 Task: Search one way flight ticket for 2 adults, 2 children, 2 infants in seat in first from Hobbs: Lea County Regional Airport to Fort Wayne: Fort Wayne International Airport on 5-4-2023. Choice of flights is Delta. Number of bags: 1 checked bag. Price is upto 105000. Outbound departure time preference is 8:15.
Action: Mouse moved to (352, 144)
Screenshot: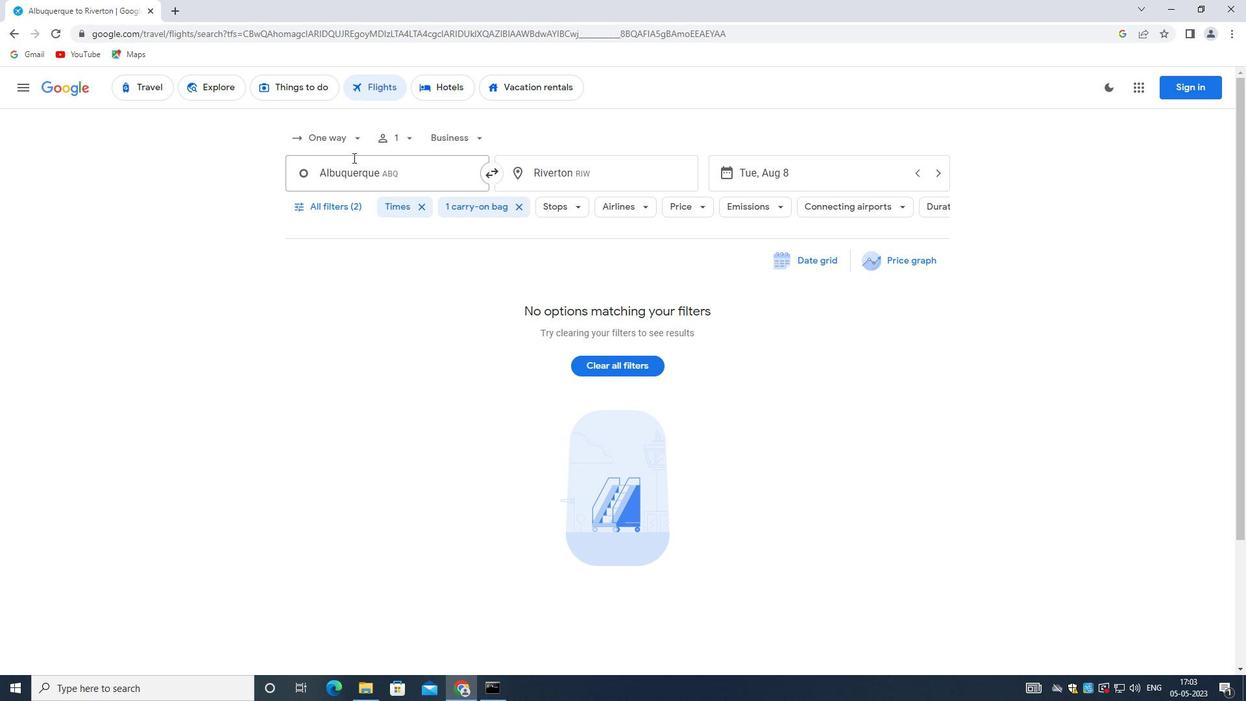 
Action: Mouse pressed left at (352, 144)
Screenshot: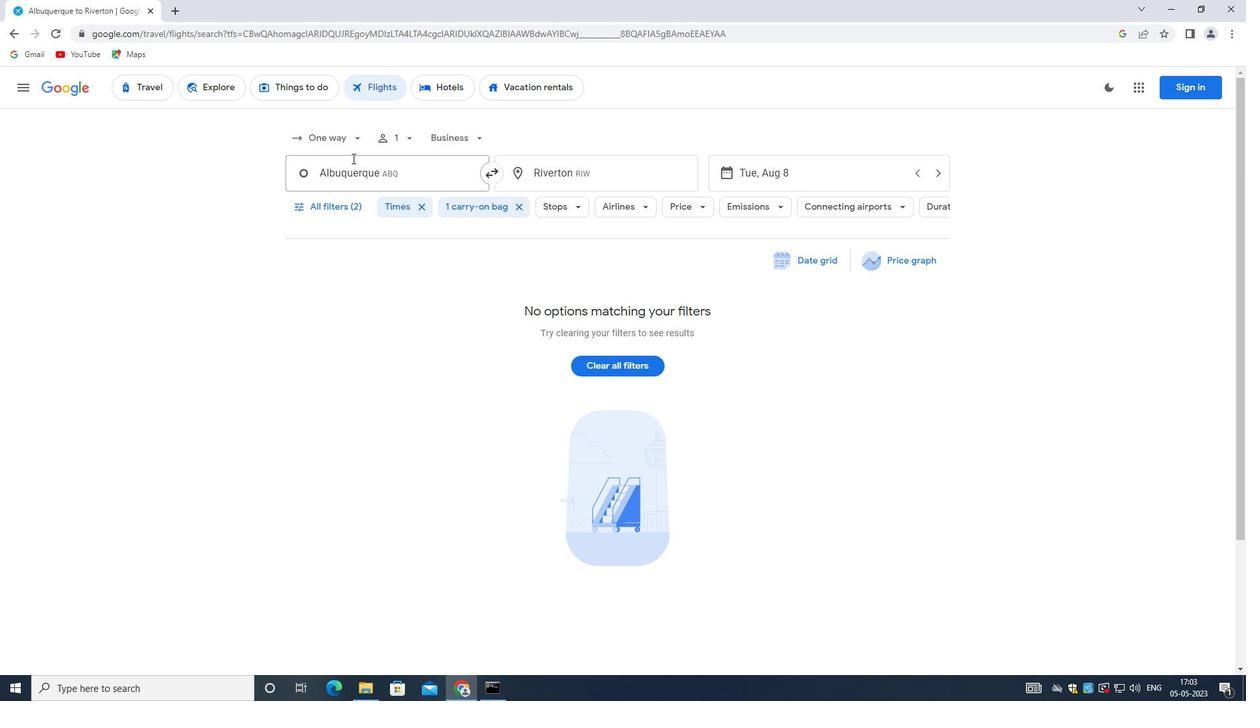 
Action: Mouse moved to (342, 195)
Screenshot: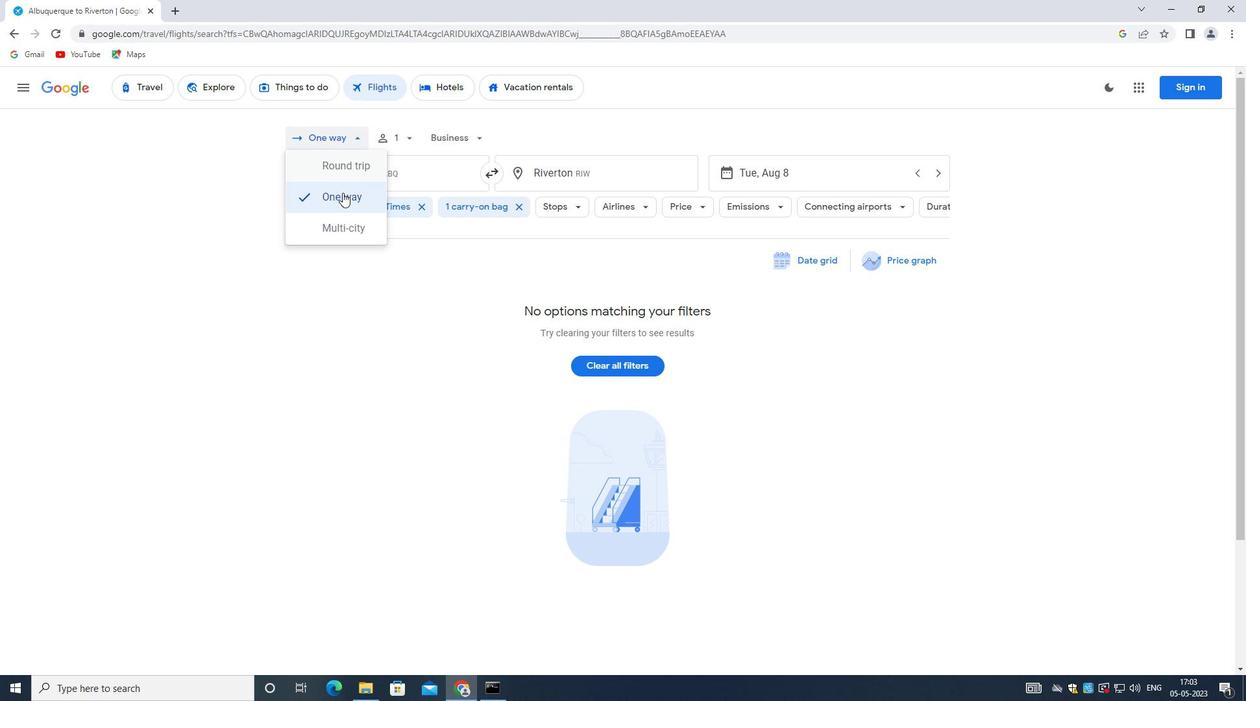 
Action: Mouse pressed left at (342, 195)
Screenshot: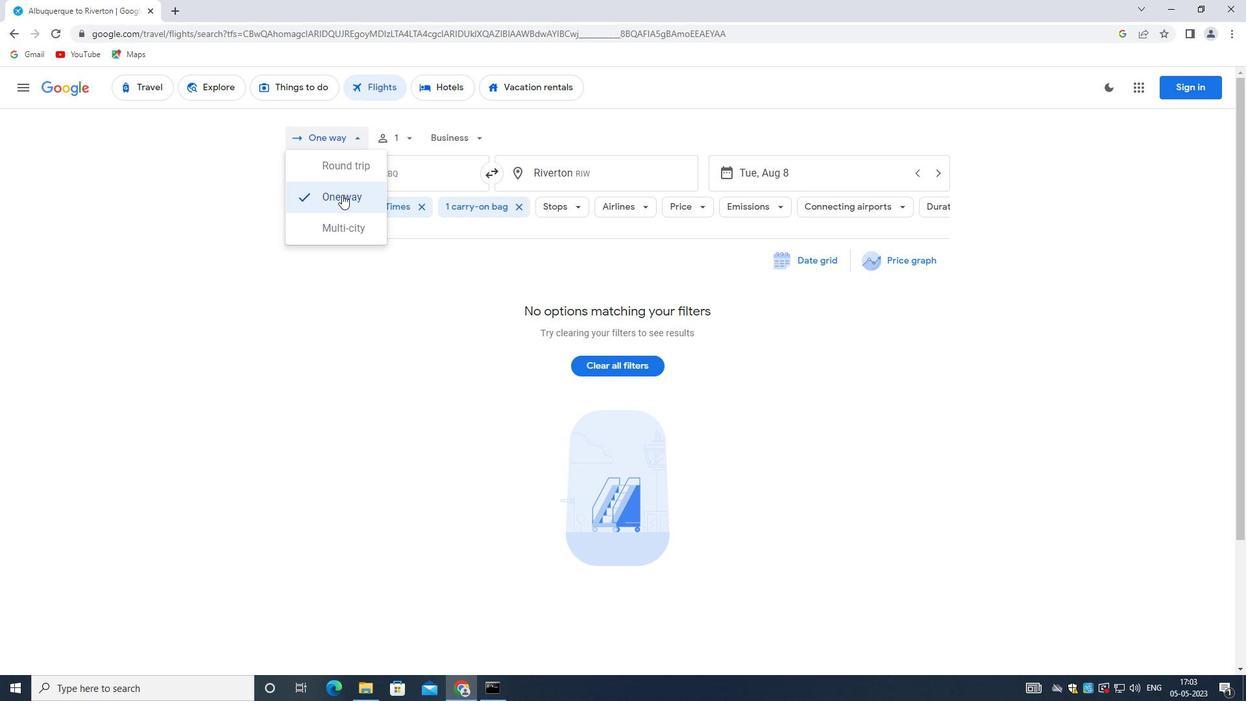 
Action: Mouse moved to (414, 138)
Screenshot: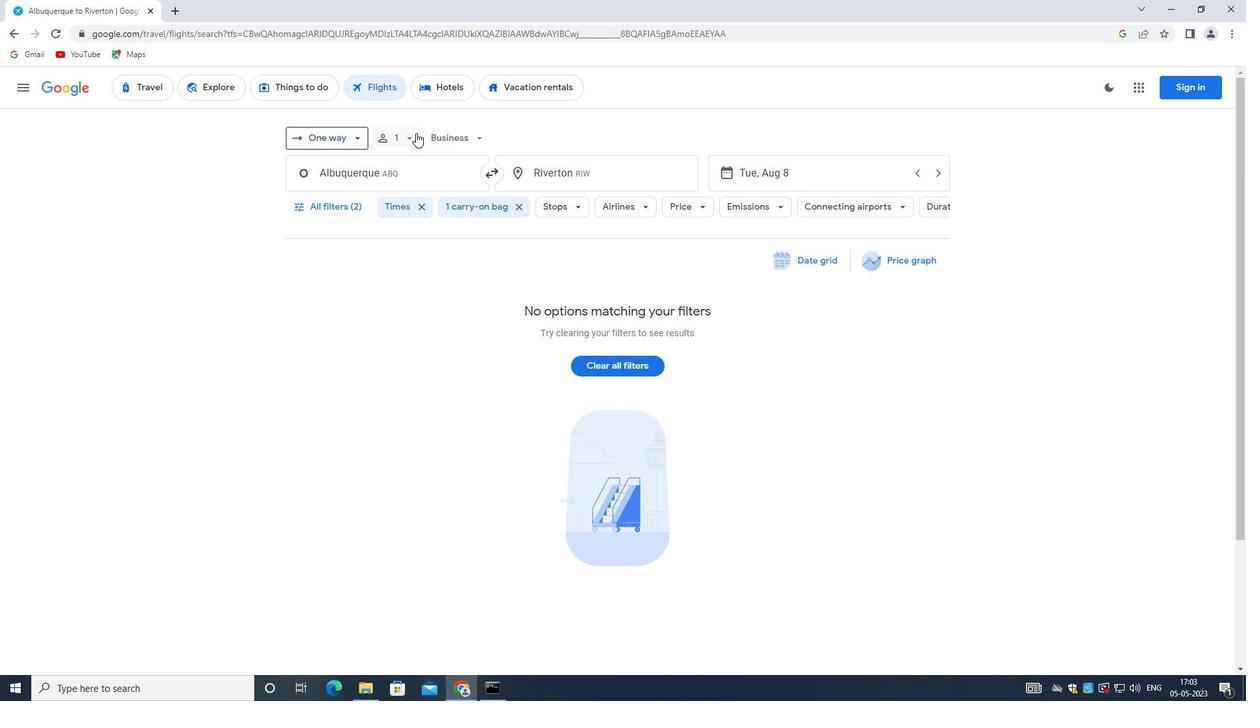
Action: Mouse pressed left at (414, 138)
Screenshot: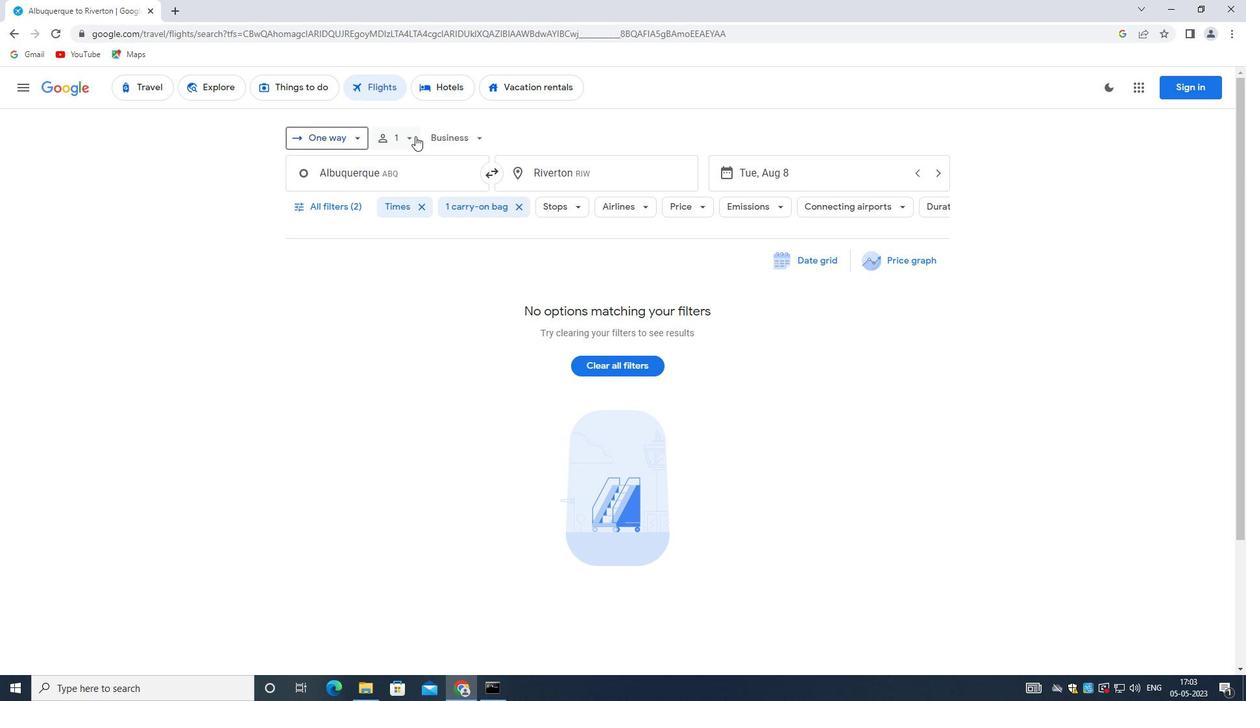 
Action: Mouse moved to (508, 173)
Screenshot: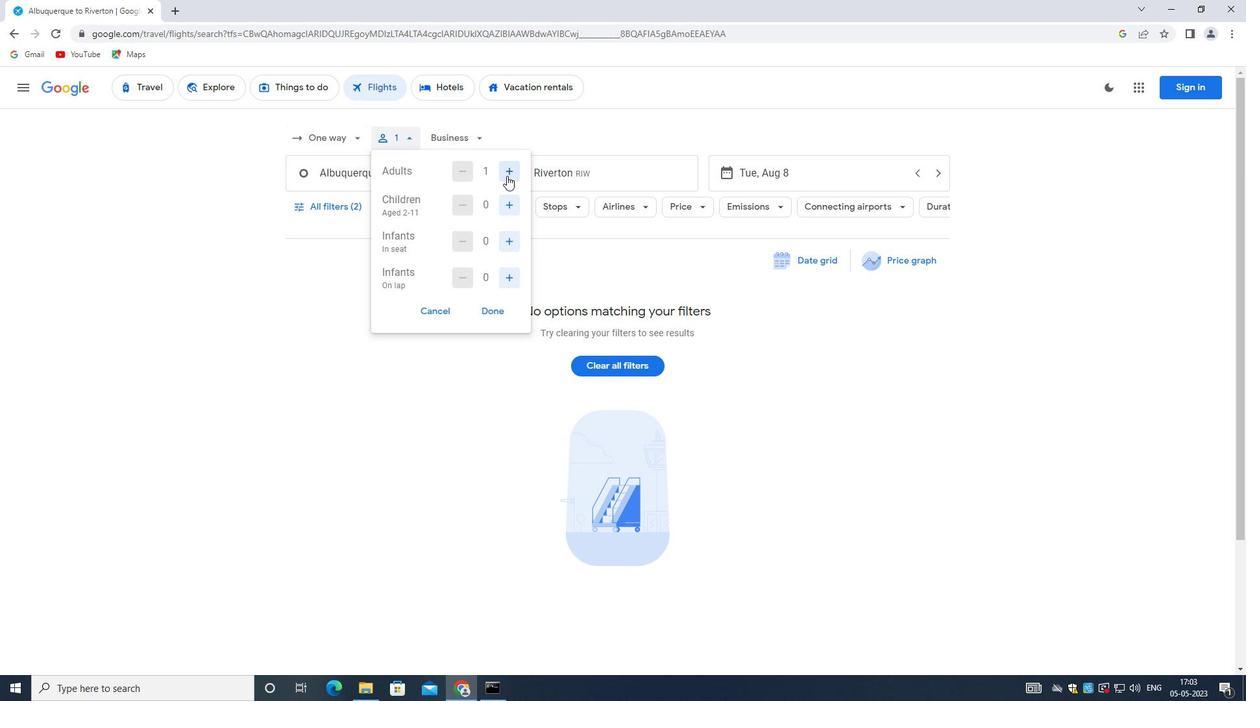 
Action: Mouse pressed left at (508, 173)
Screenshot: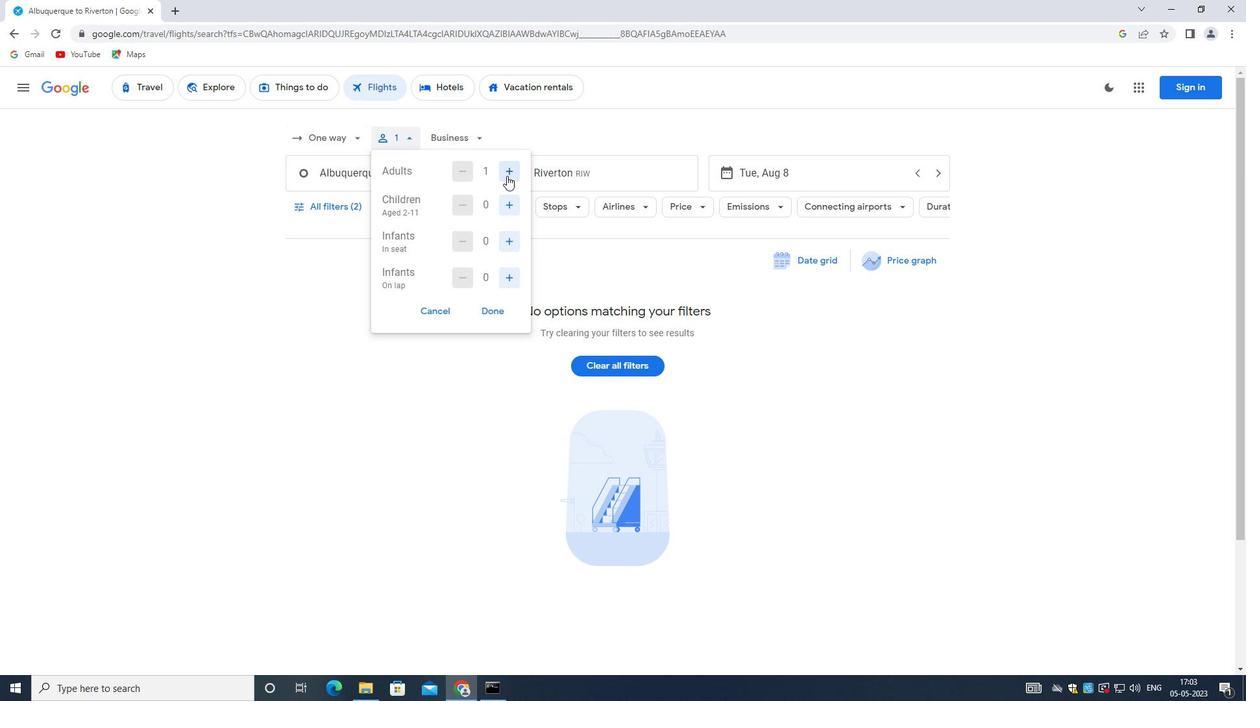 
Action: Mouse moved to (508, 205)
Screenshot: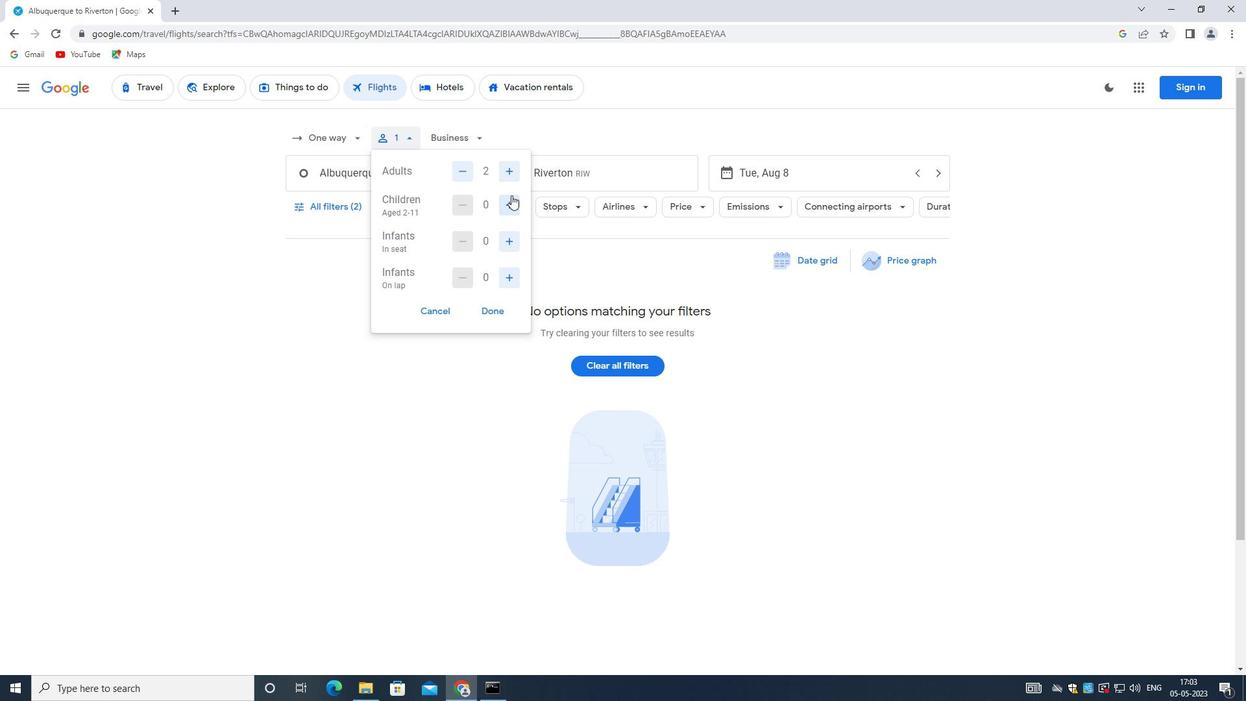 
Action: Mouse pressed left at (508, 205)
Screenshot: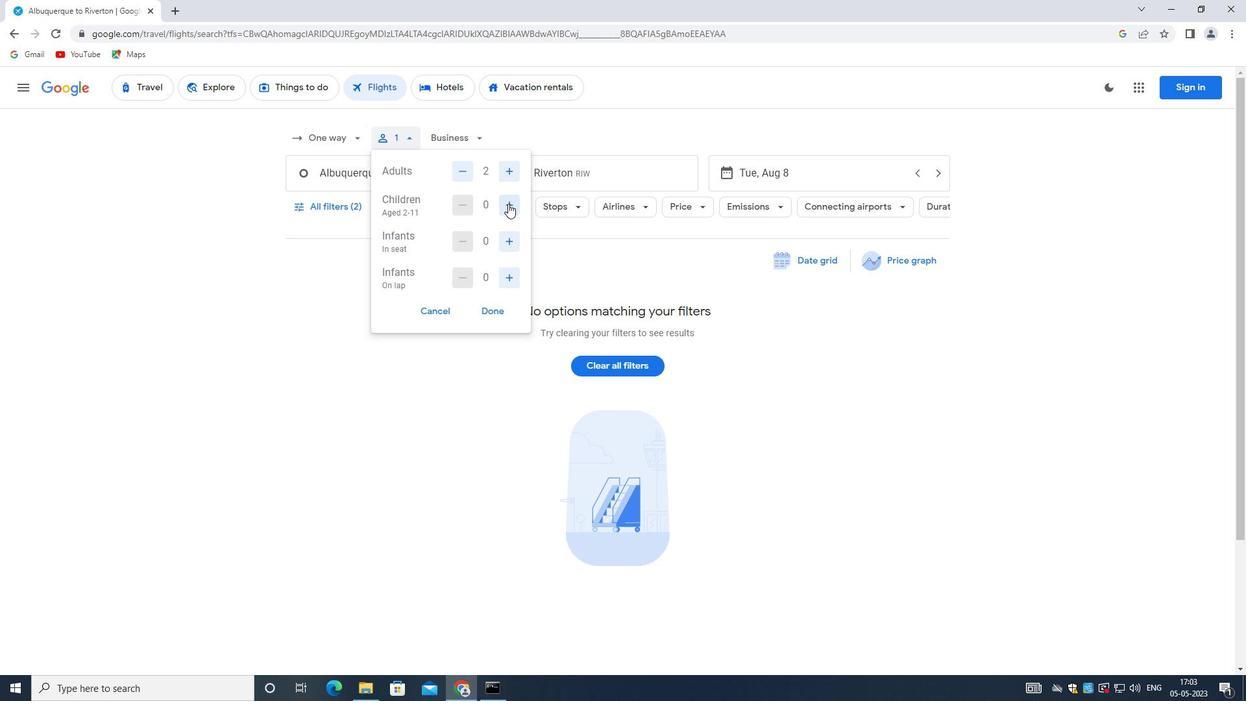 
Action: Mouse moved to (510, 204)
Screenshot: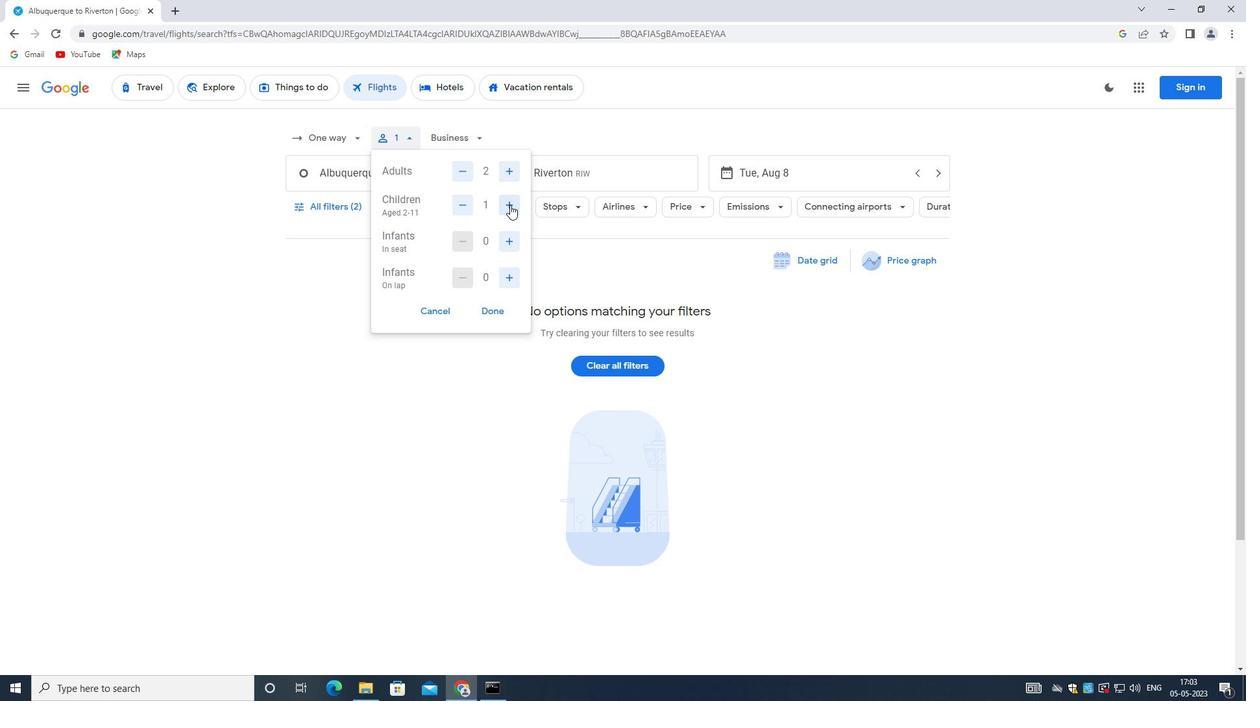 
Action: Mouse pressed left at (510, 204)
Screenshot: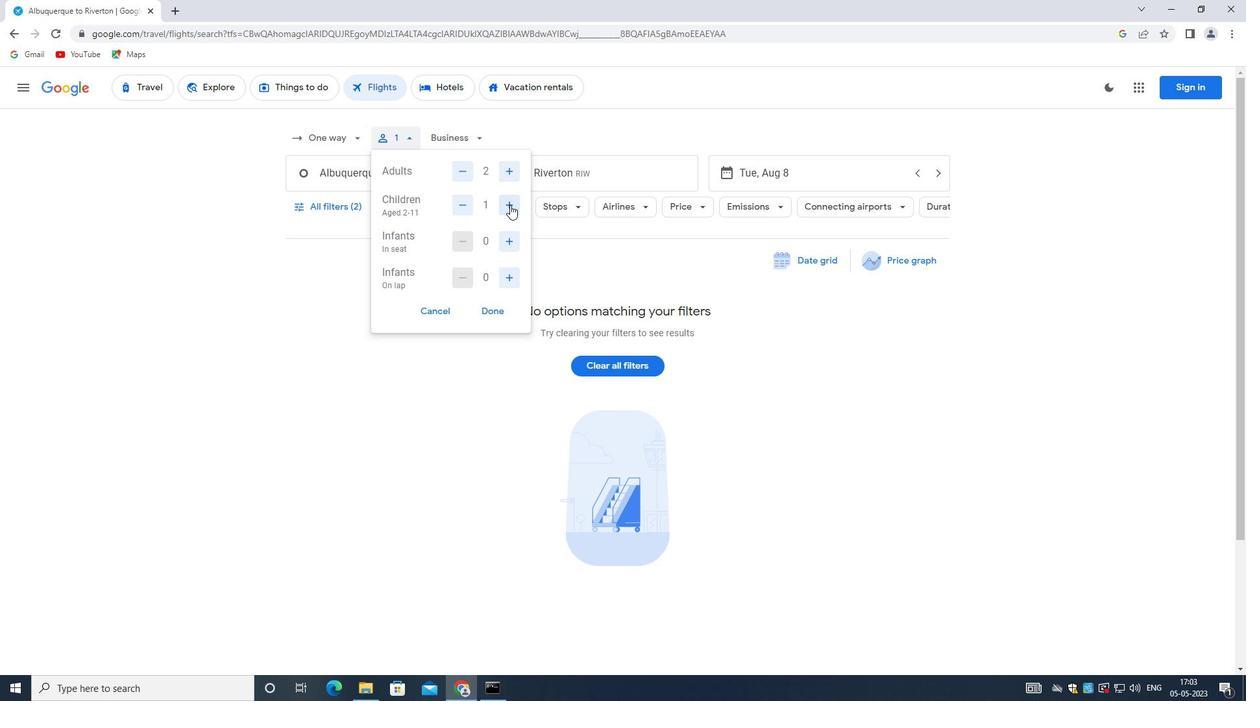 
Action: Mouse moved to (501, 240)
Screenshot: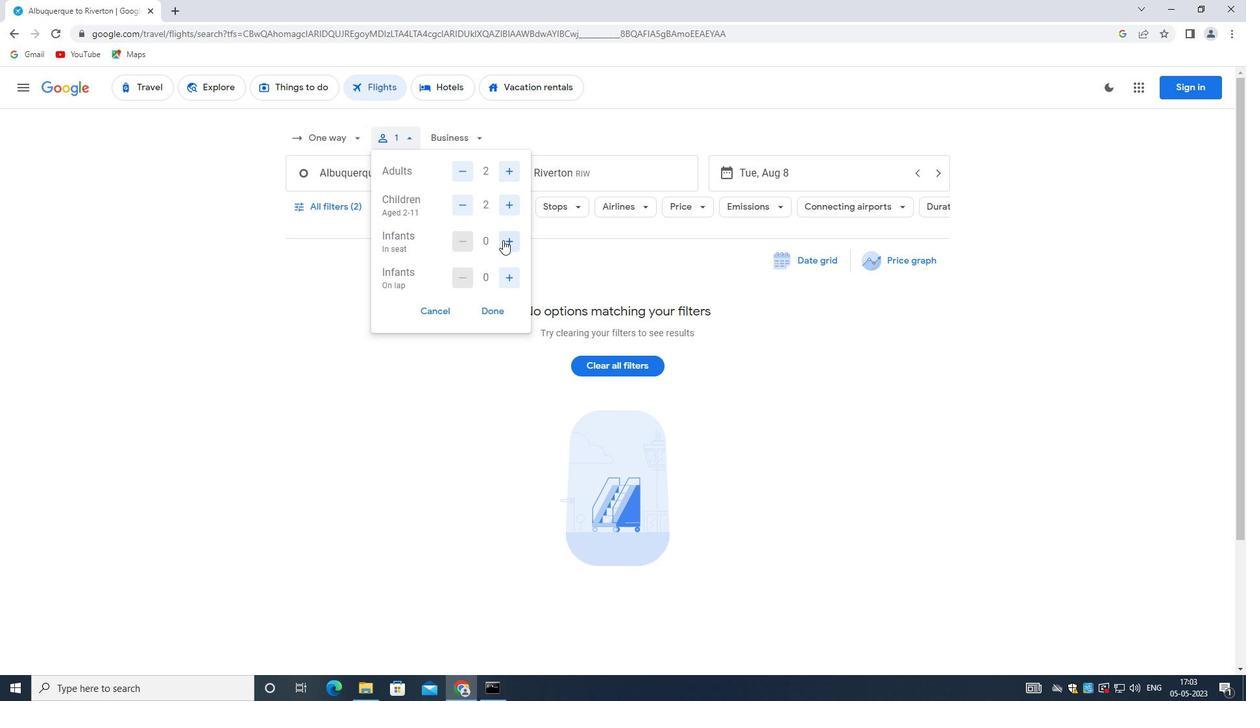 
Action: Mouse pressed left at (501, 240)
Screenshot: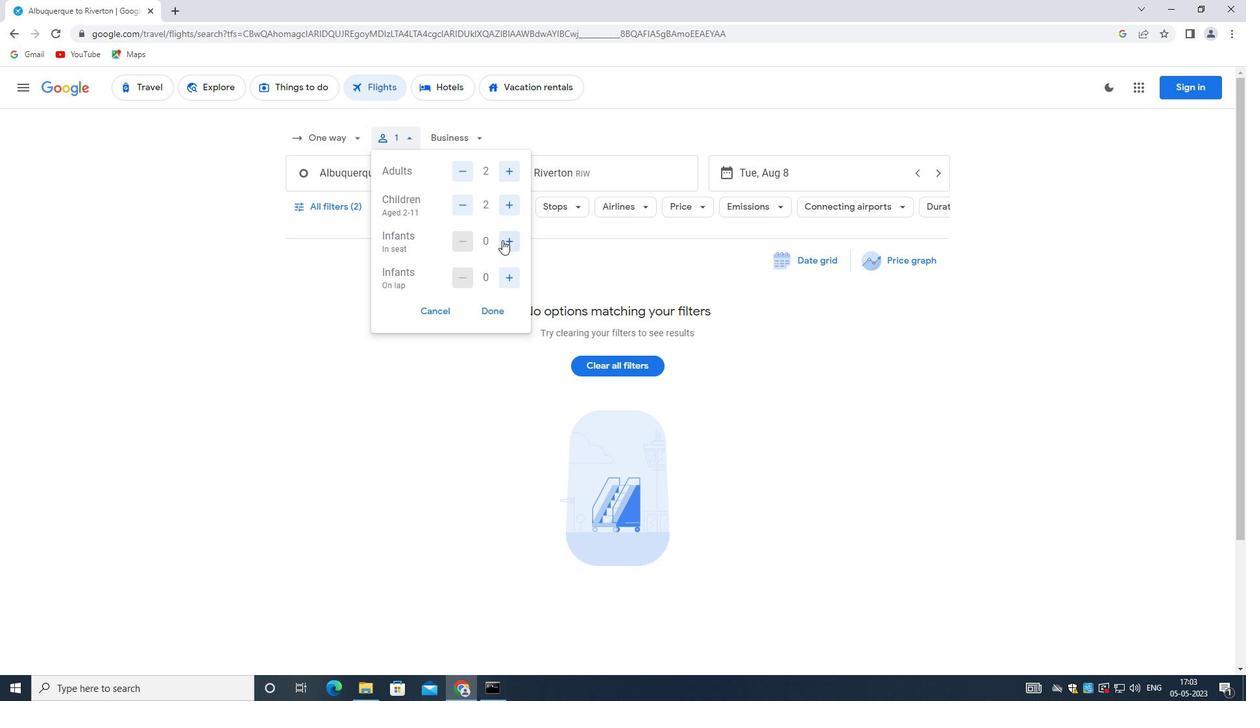 
Action: Mouse pressed left at (501, 240)
Screenshot: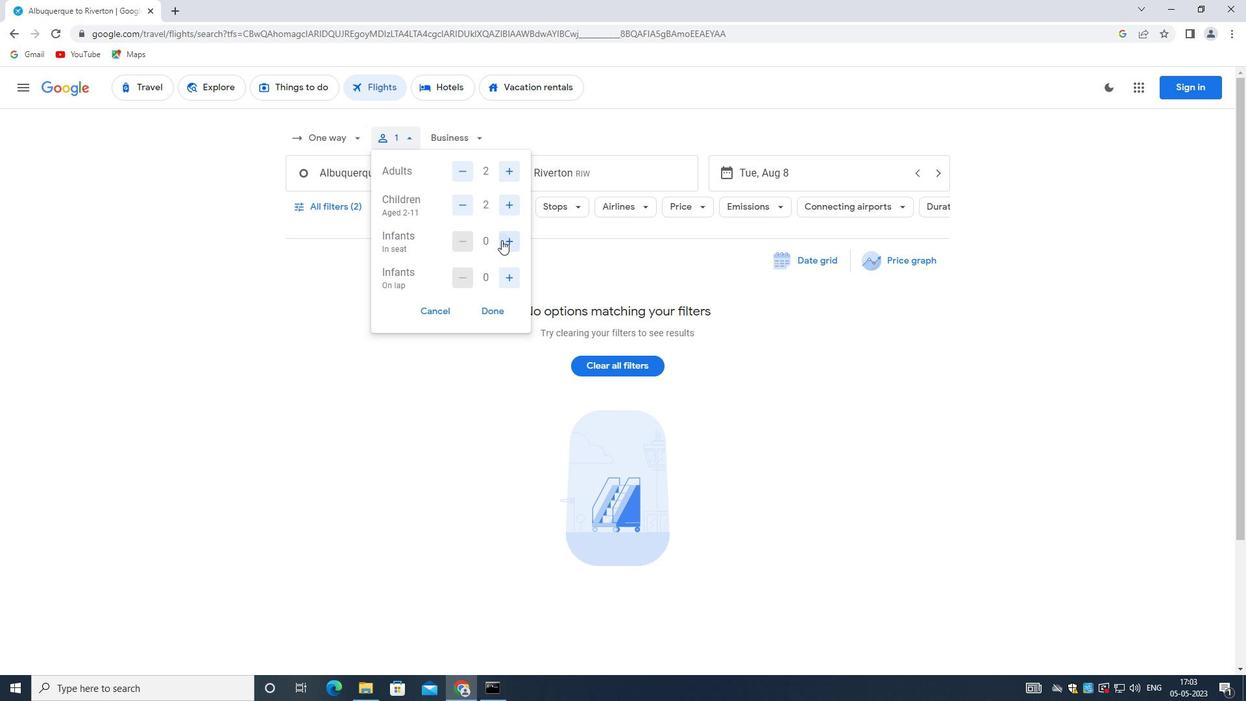 
Action: Mouse moved to (486, 310)
Screenshot: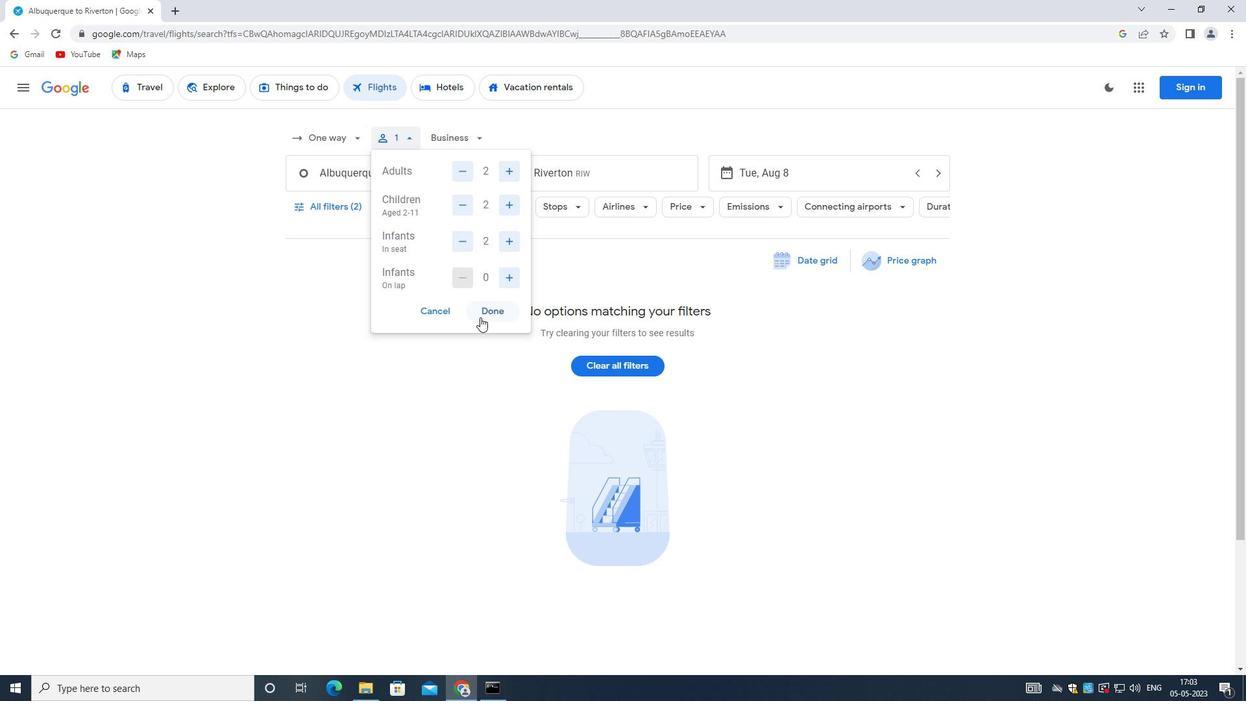 
Action: Mouse pressed left at (486, 310)
Screenshot: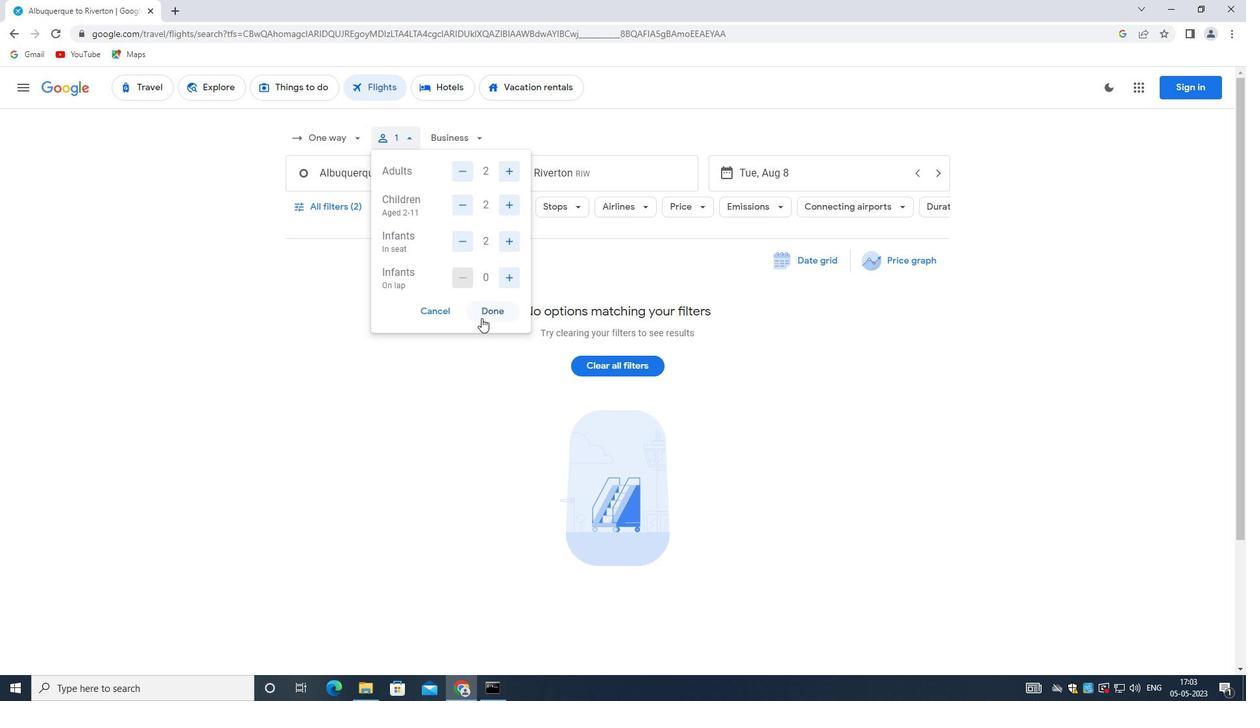 
Action: Mouse moved to (390, 170)
Screenshot: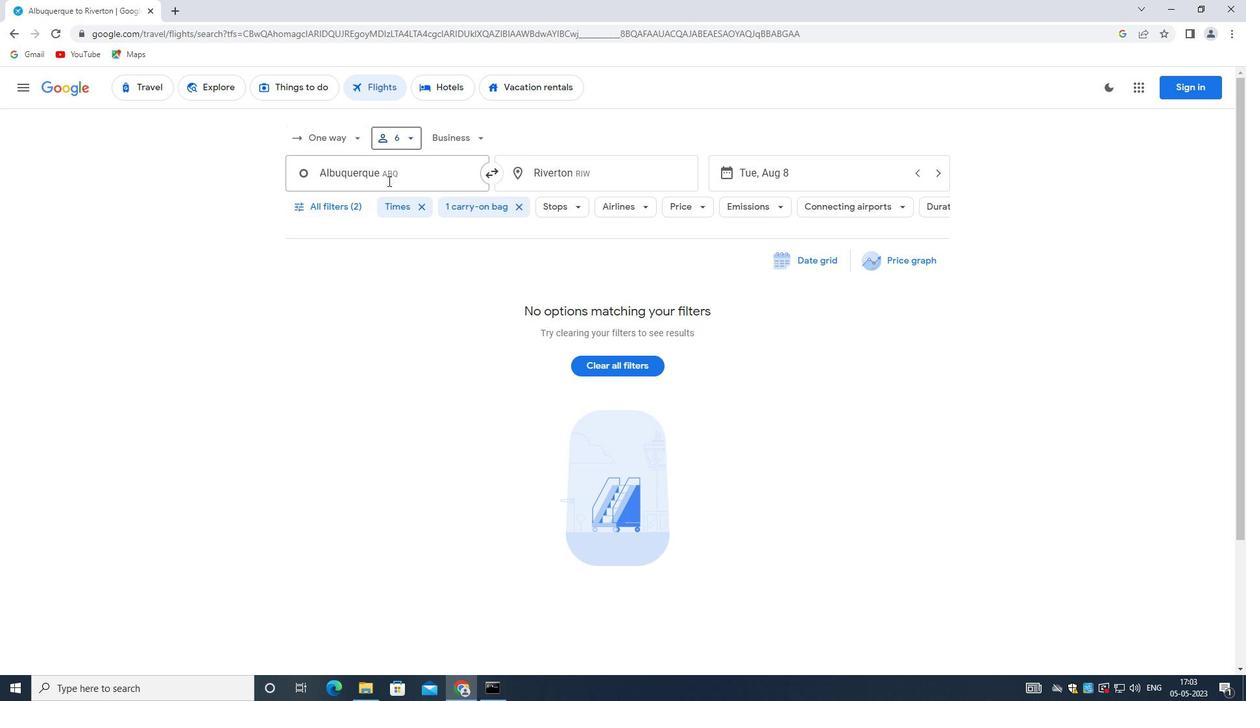
Action: Mouse pressed left at (390, 170)
Screenshot: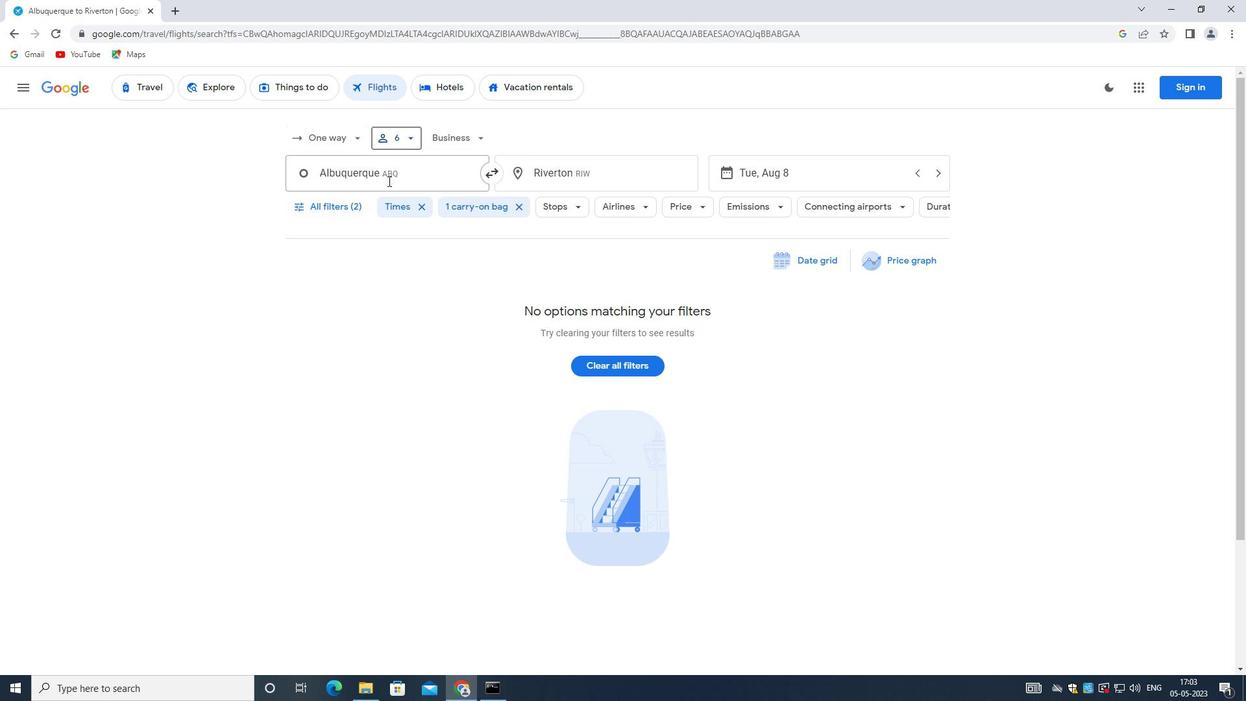 
Action: Mouse moved to (393, 170)
Screenshot: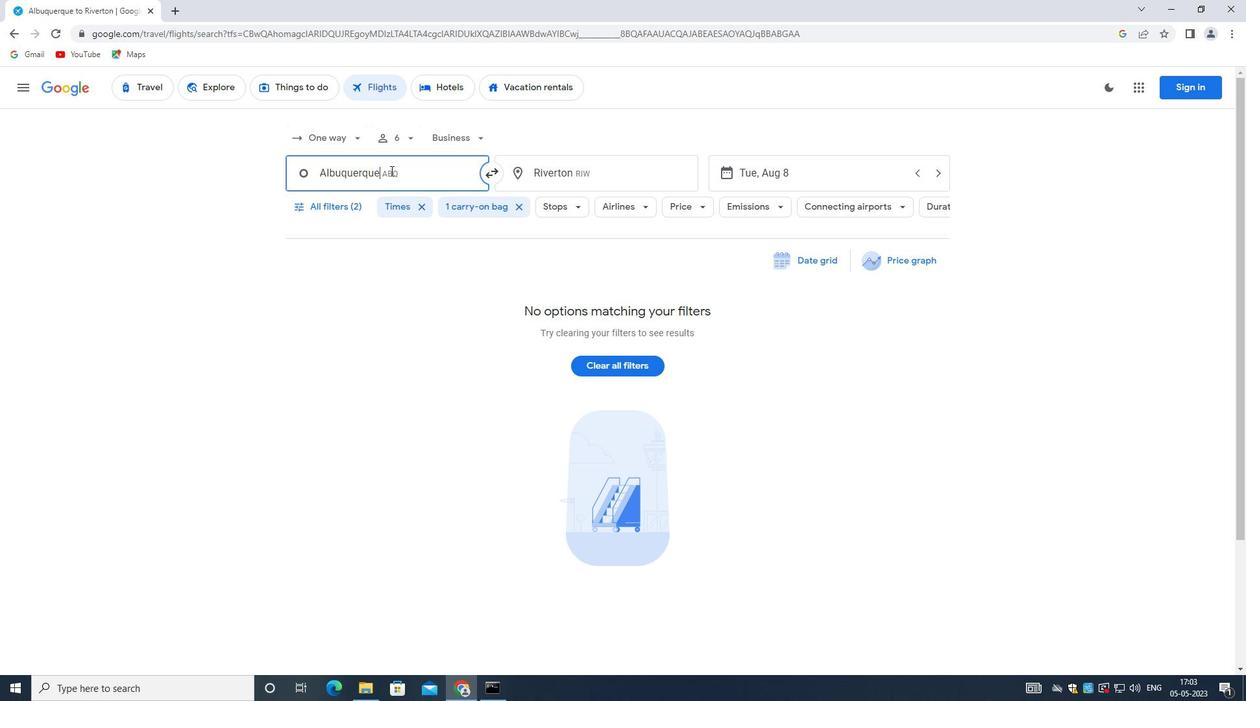 
Action: Key pressed <Key.backspace><Key.shift><Key.shift><Key.shift><Key.shift><Key.shift><Key.shift><Key.shift><Key.shift><Key.shift><Key.shift><Key.shift><Key.shift><Key.shift><Key.shift><Key.shift><Key.shift><Key.shift><Key.shift><Key.shift><Key.shift><Key.shift_r>LEA<Key.space><Key.shift>COUNTY
Screenshot: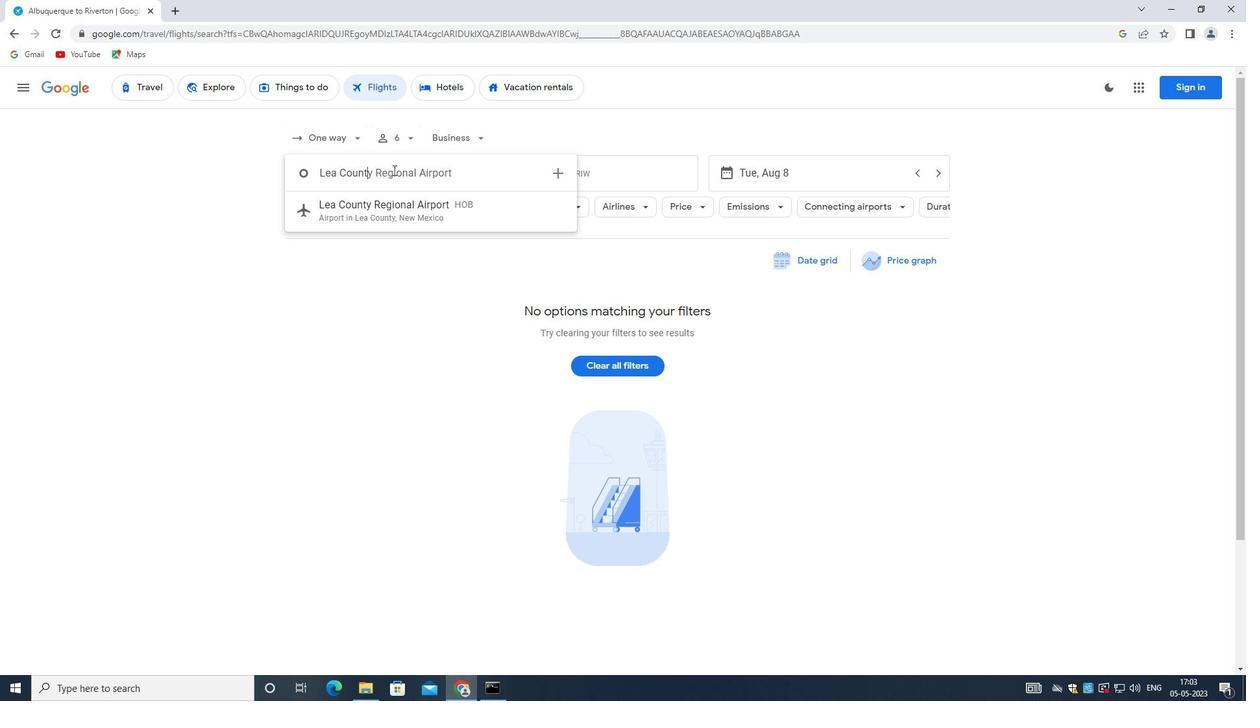 
Action: Mouse moved to (395, 216)
Screenshot: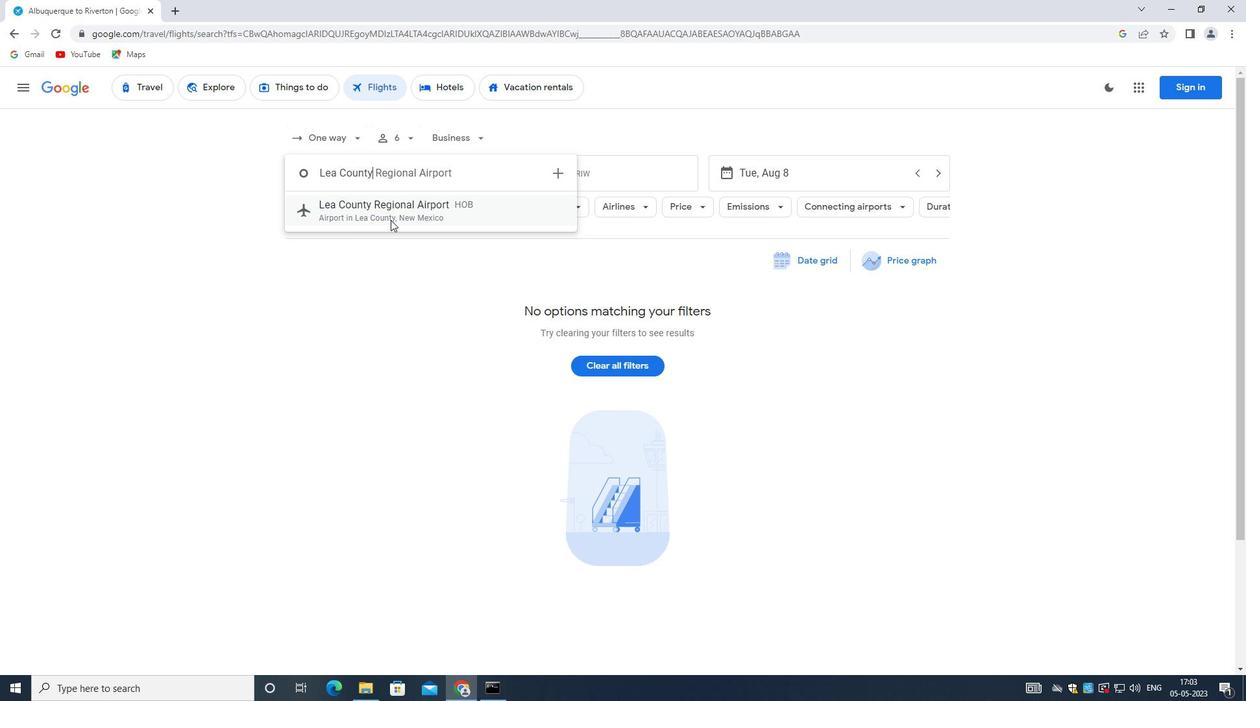 
Action: Mouse pressed left at (395, 216)
Screenshot: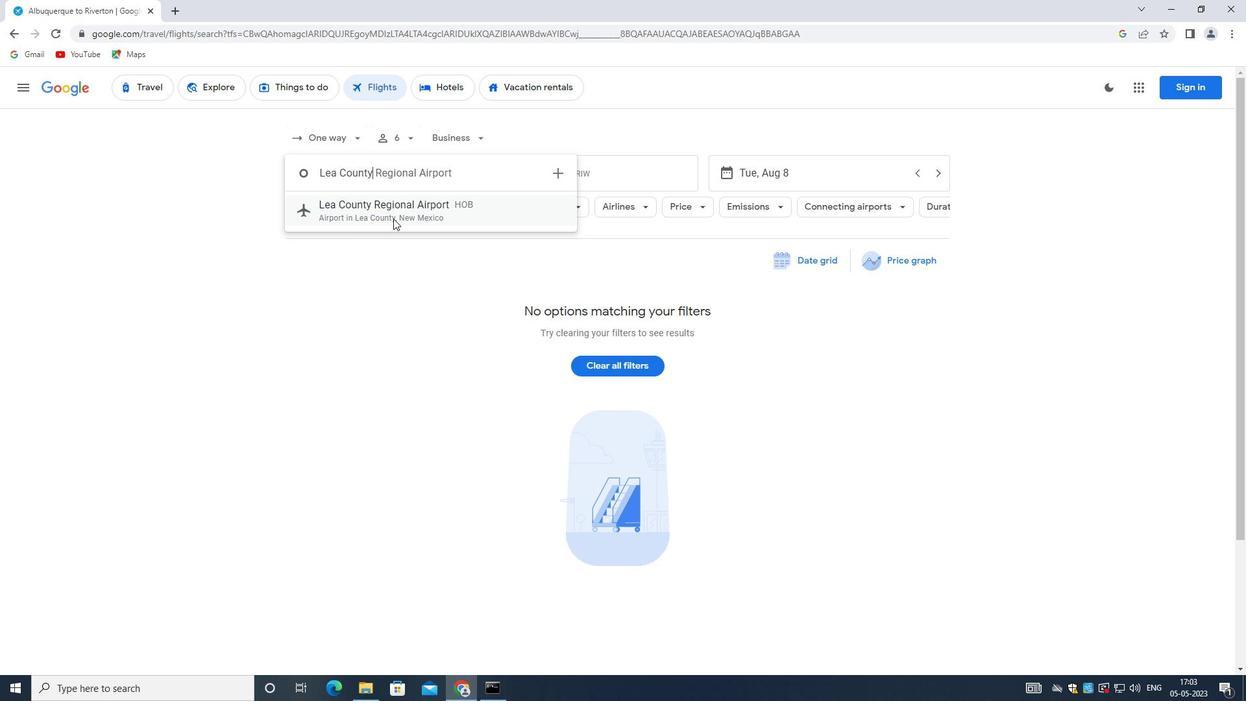 
Action: Mouse moved to (556, 179)
Screenshot: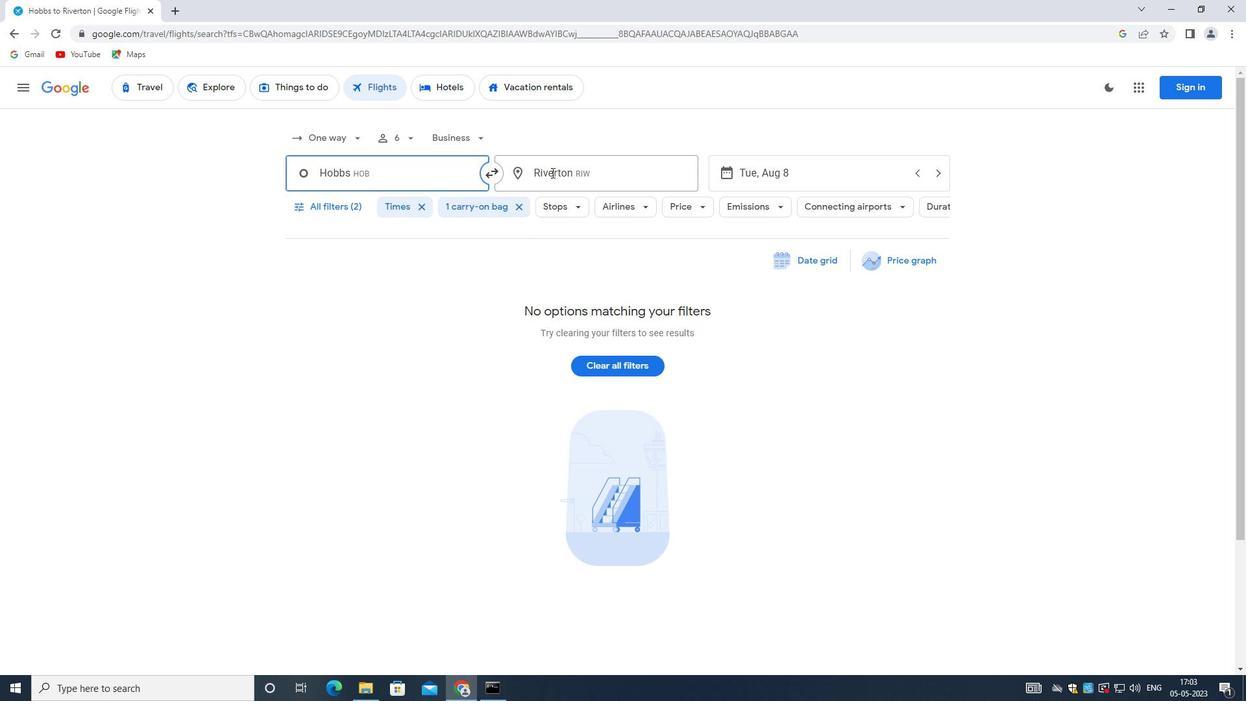 
Action: Mouse pressed left at (556, 179)
Screenshot: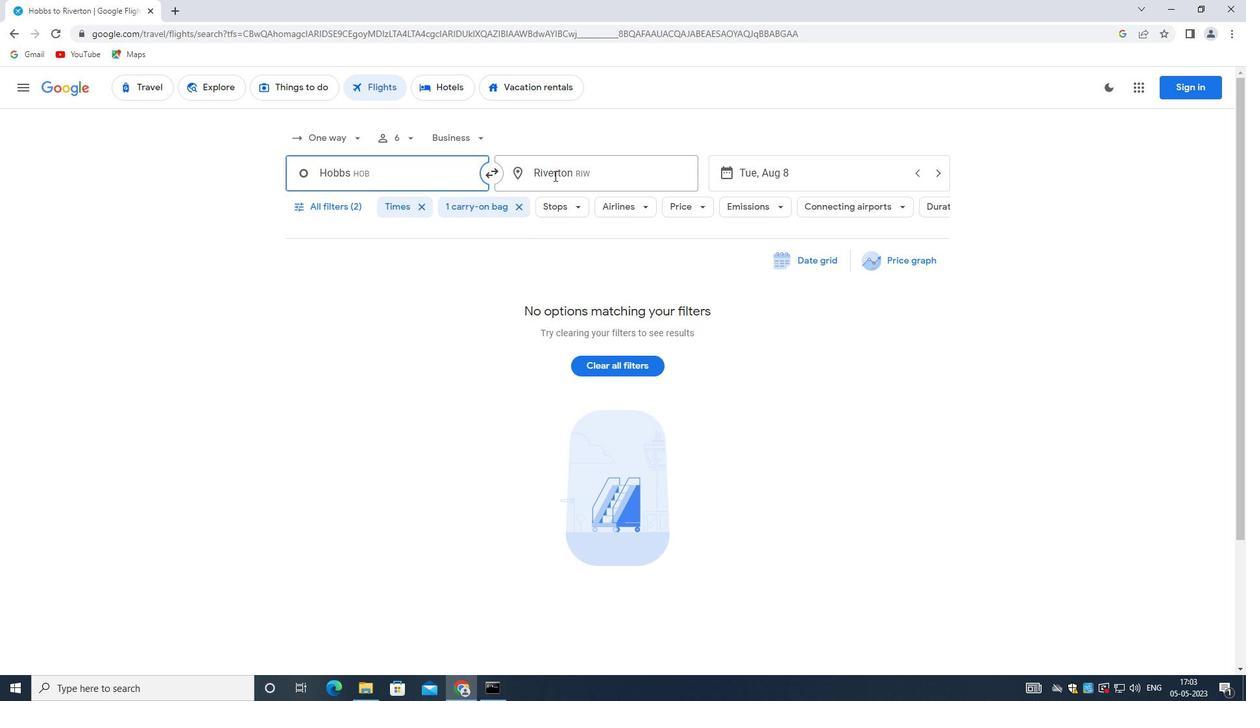 
Action: Mouse moved to (612, 173)
Screenshot: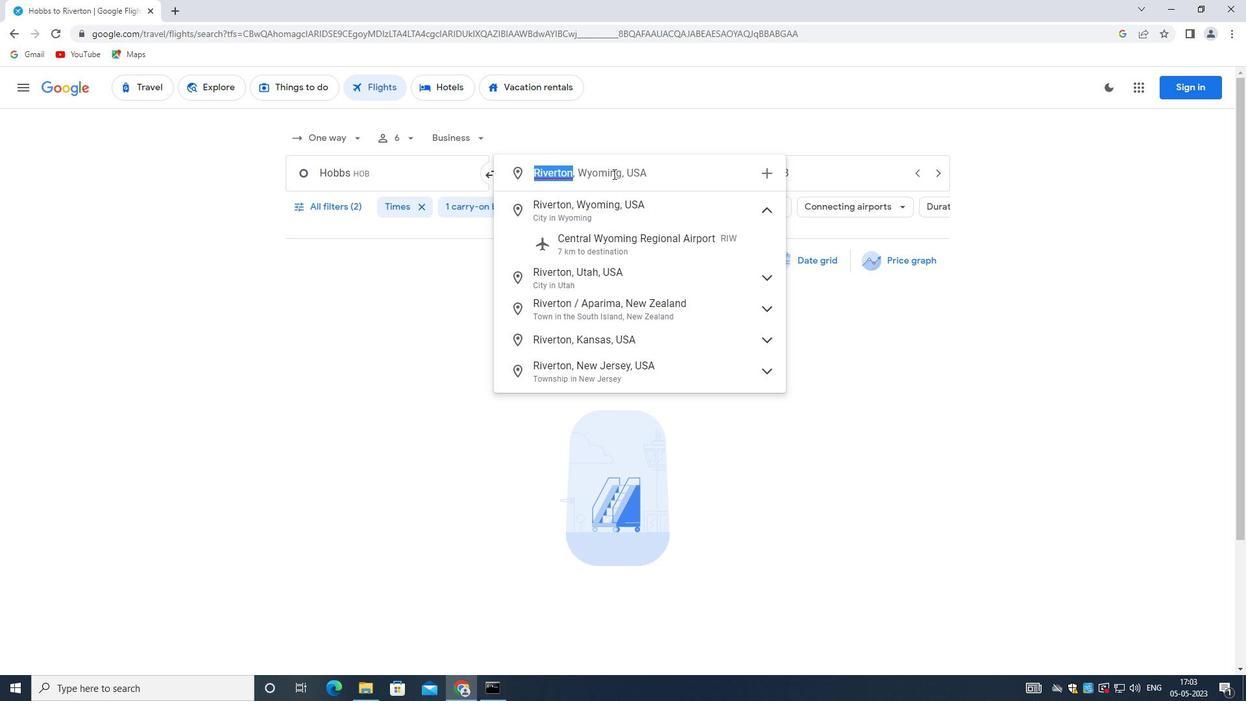 
Action: Mouse pressed left at (612, 173)
Screenshot: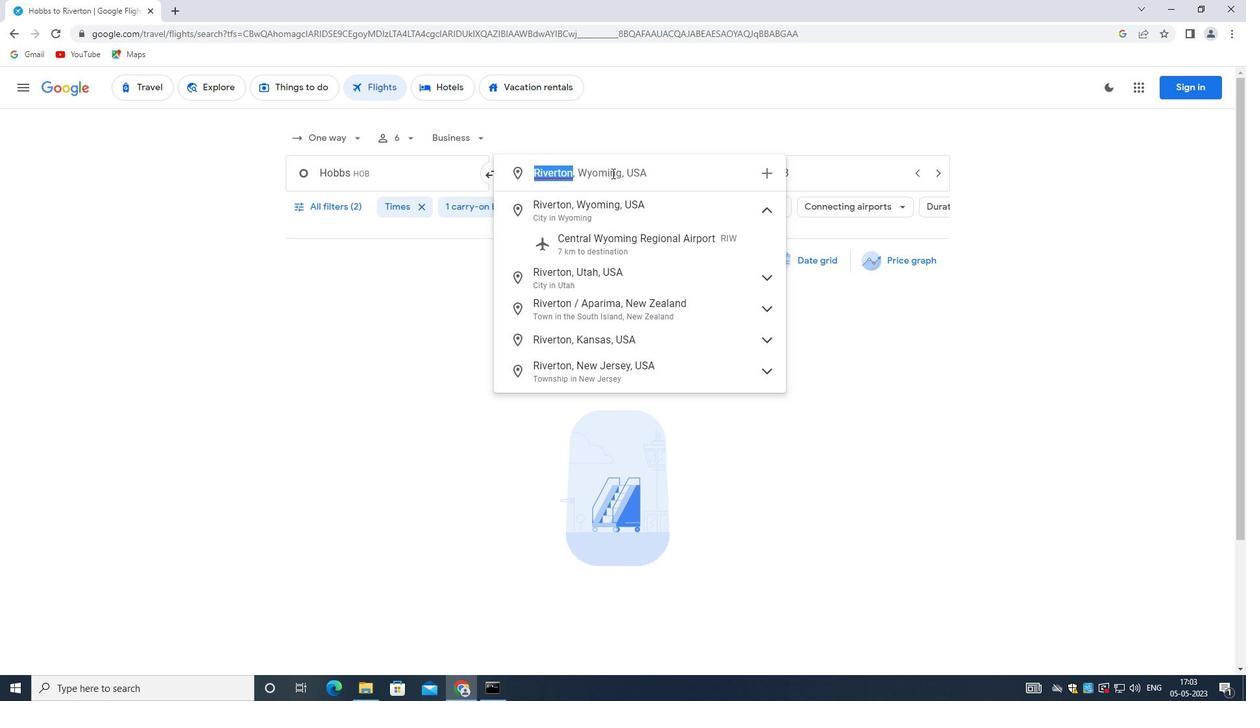 
Action: Mouse moved to (612, 173)
Screenshot: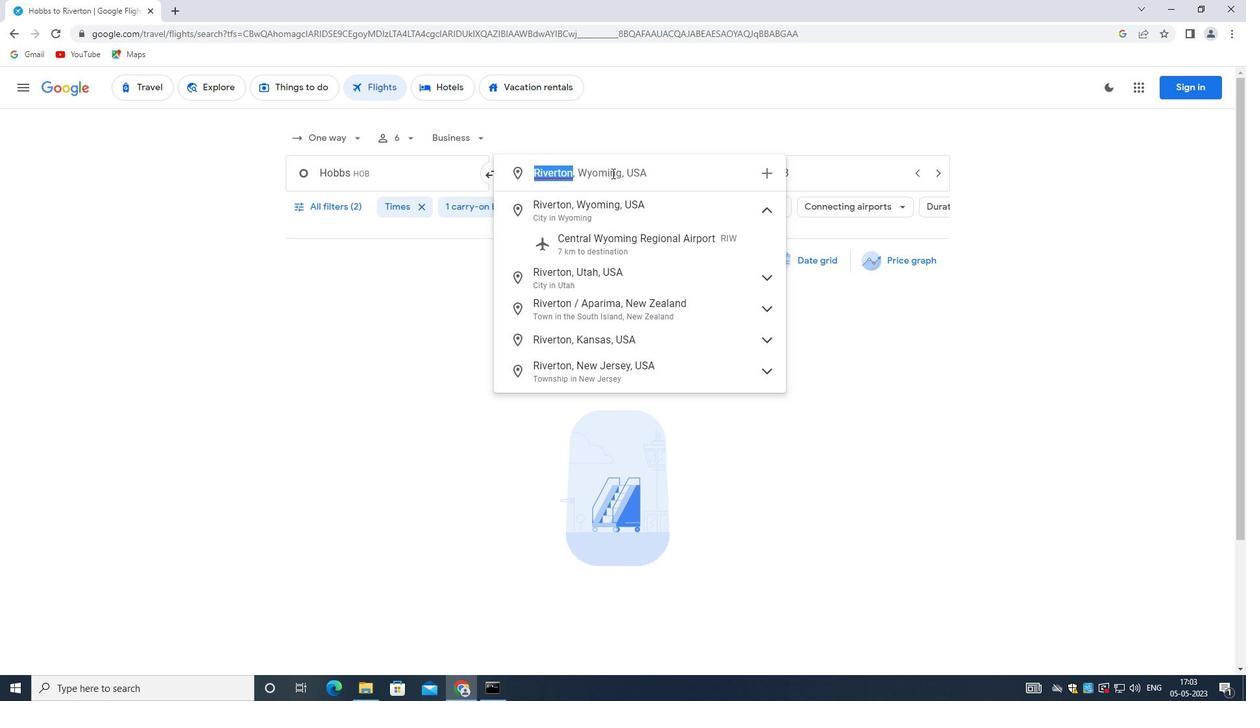 
Action: Key pressed <Key.backspace><Key.backspace><Key.backspace><Key.backspace><Key.backspace><Key.backspace><Key.backspace><Key.backspace><Key.backspace><Key.backspace><Key.backspace><Key.backspace><Key.backspace><Key.backspace><Key.backspace><Key.backspace><Key.shift><Key.shift><Key.shift><Key.shift>FORT<Key.space><Key.shift>WAYNE
Screenshot: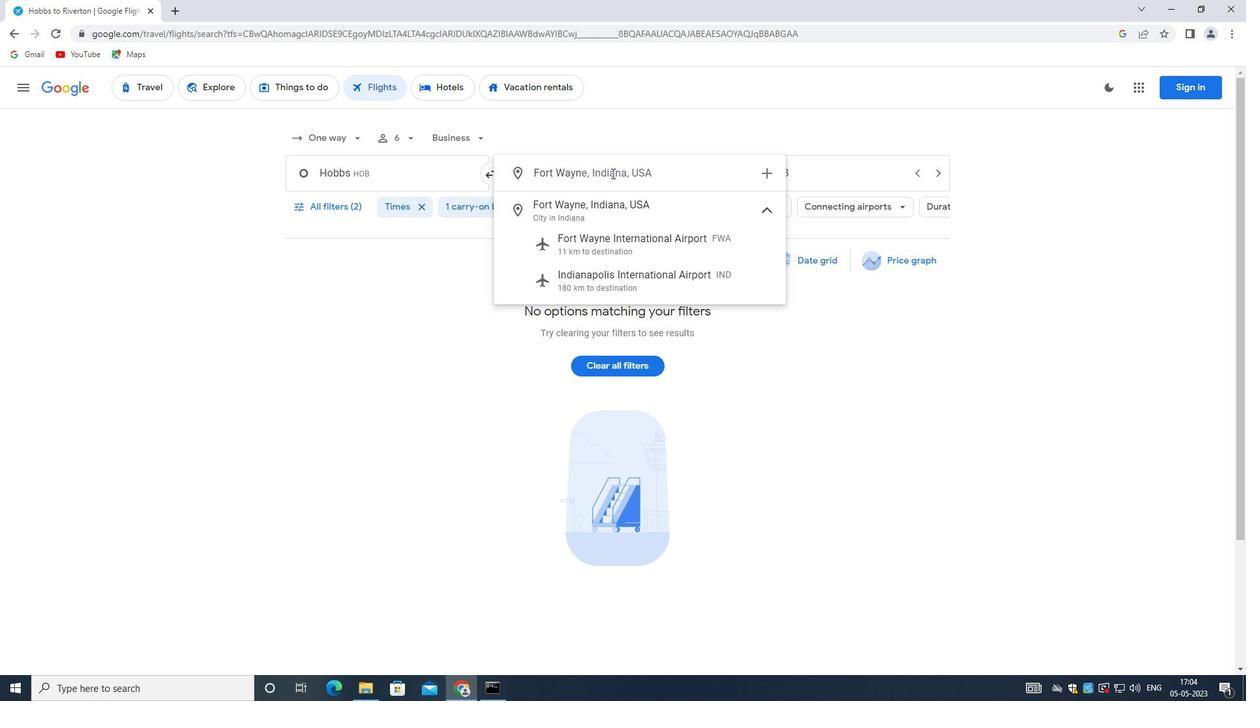 
Action: Mouse moved to (667, 244)
Screenshot: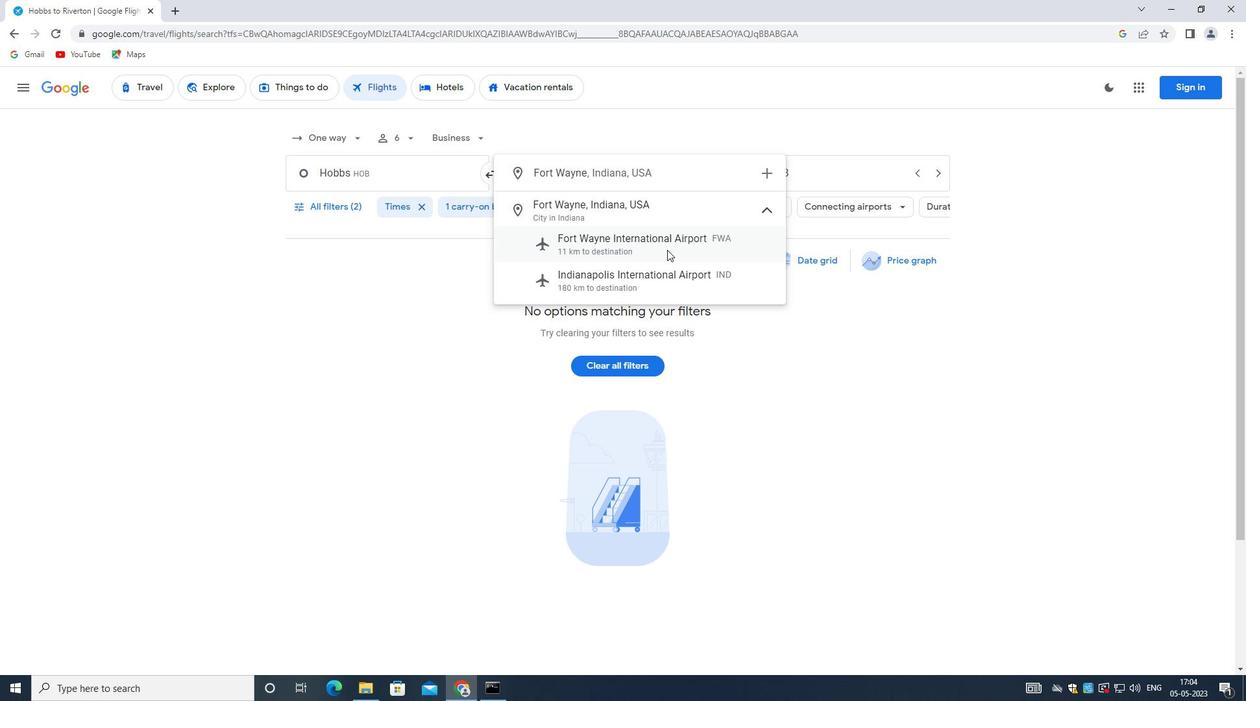 
Action: Mouse pressed left at (667, 244)
Screenshot: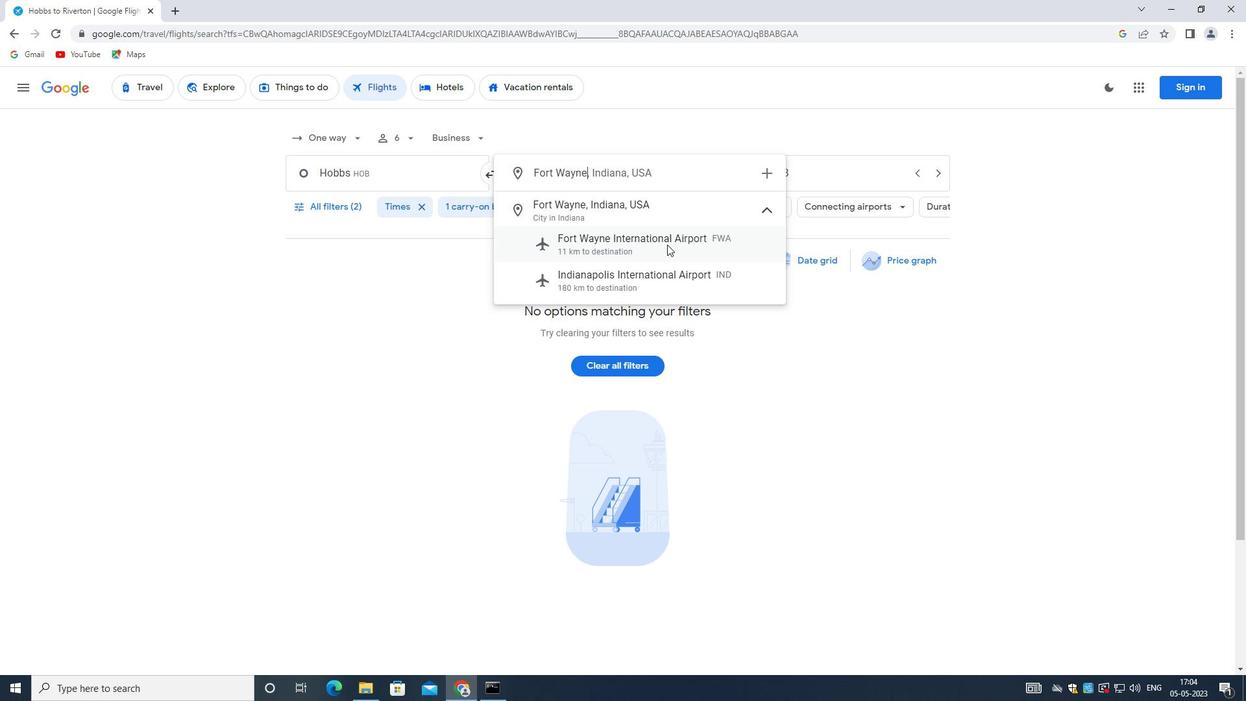 
Action: Mouse moved to (773, 172)
Screenshot: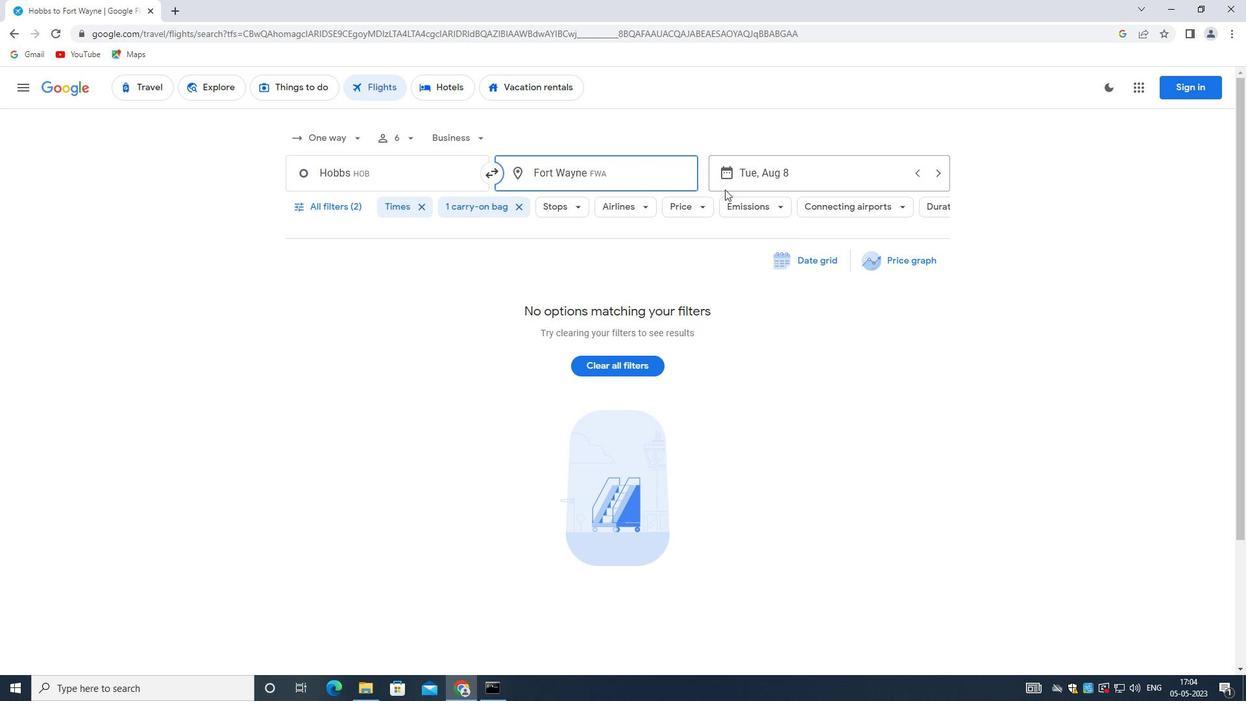 
Action: Mouse pressed left at (773, 172)
Screenshot: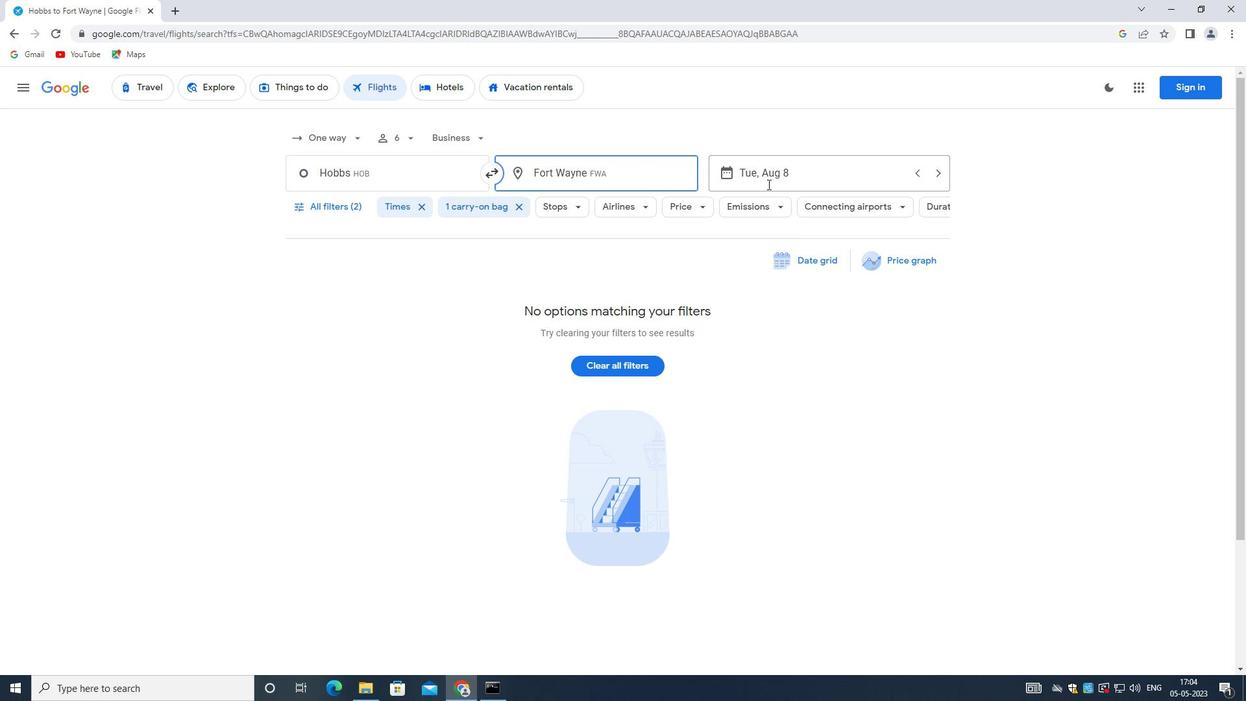 
Action: Mouse moved to (553, 312)
Screenshot: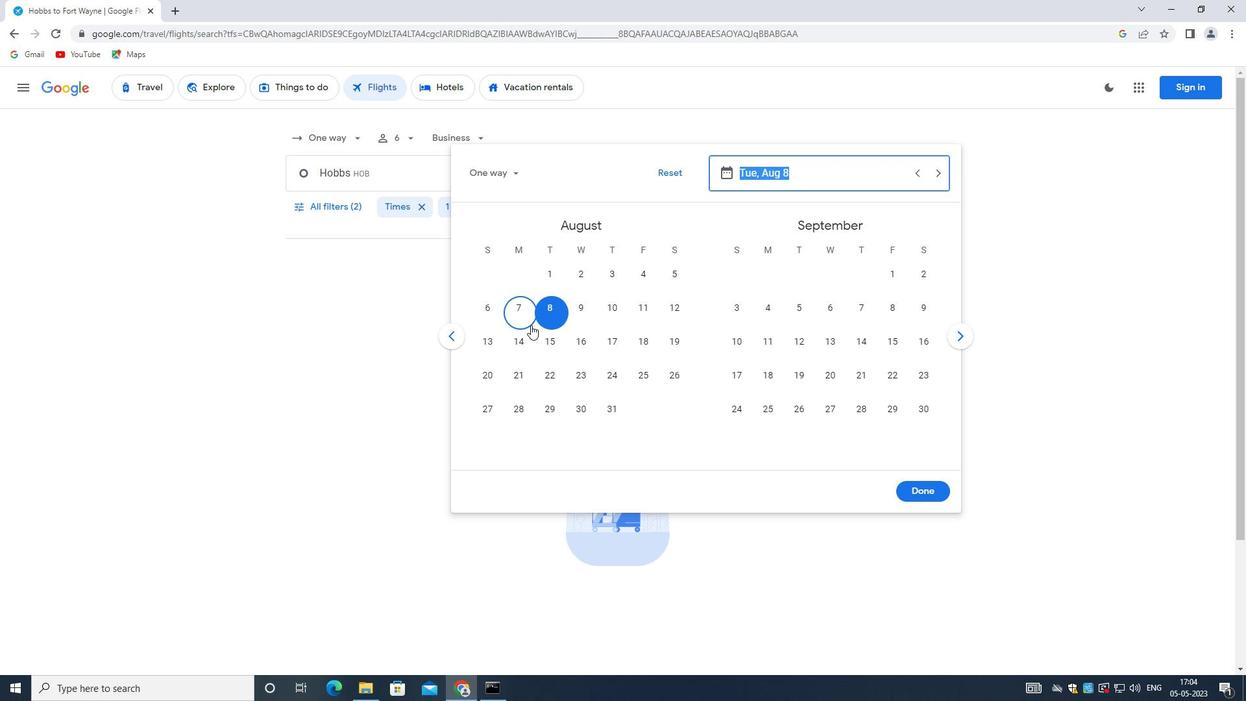 
Action: Mouse pressed left at (553, 312)
Screenshot: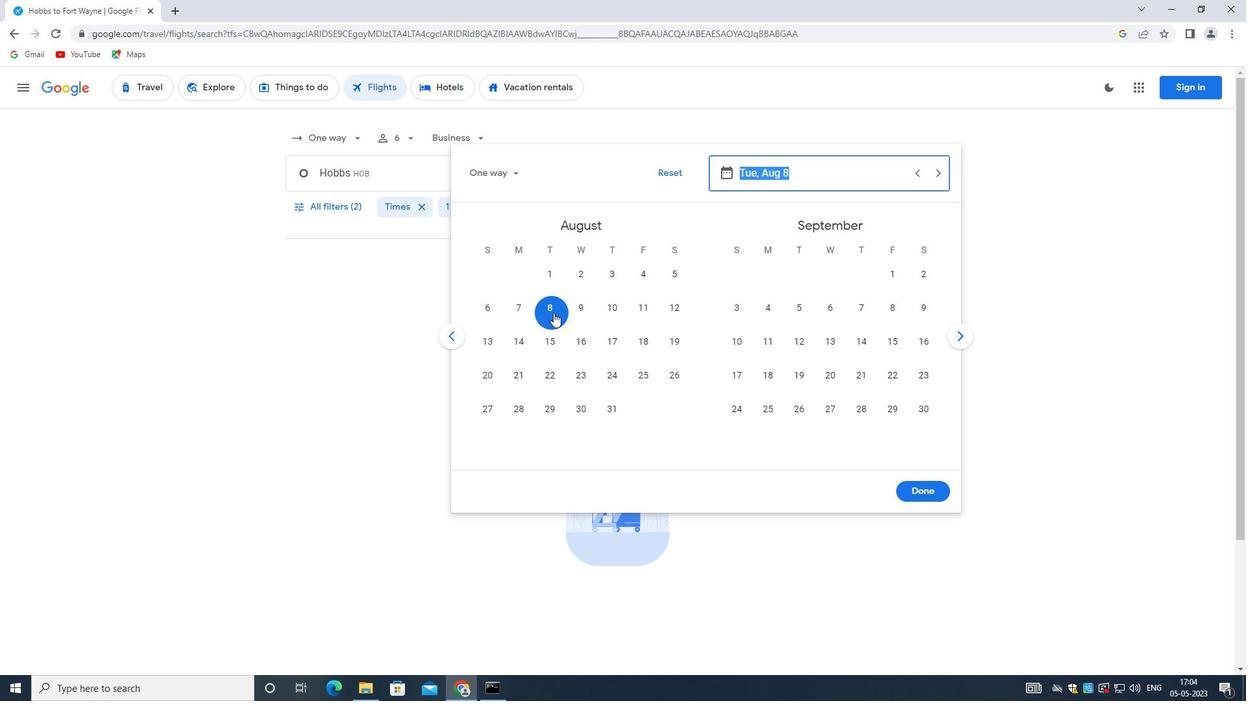 
Action: Mouse moved to (911, 490)
Screenshot: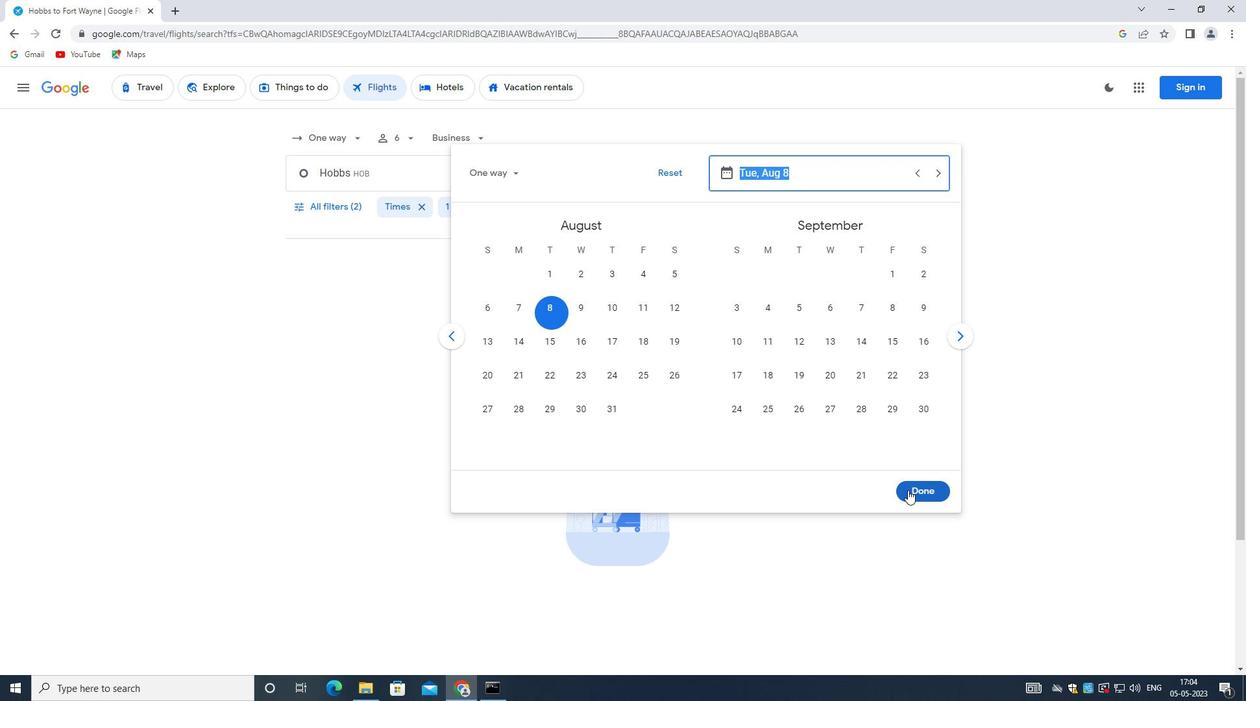 
Action: Mouse pressed left at (911, 490)
Screenshot: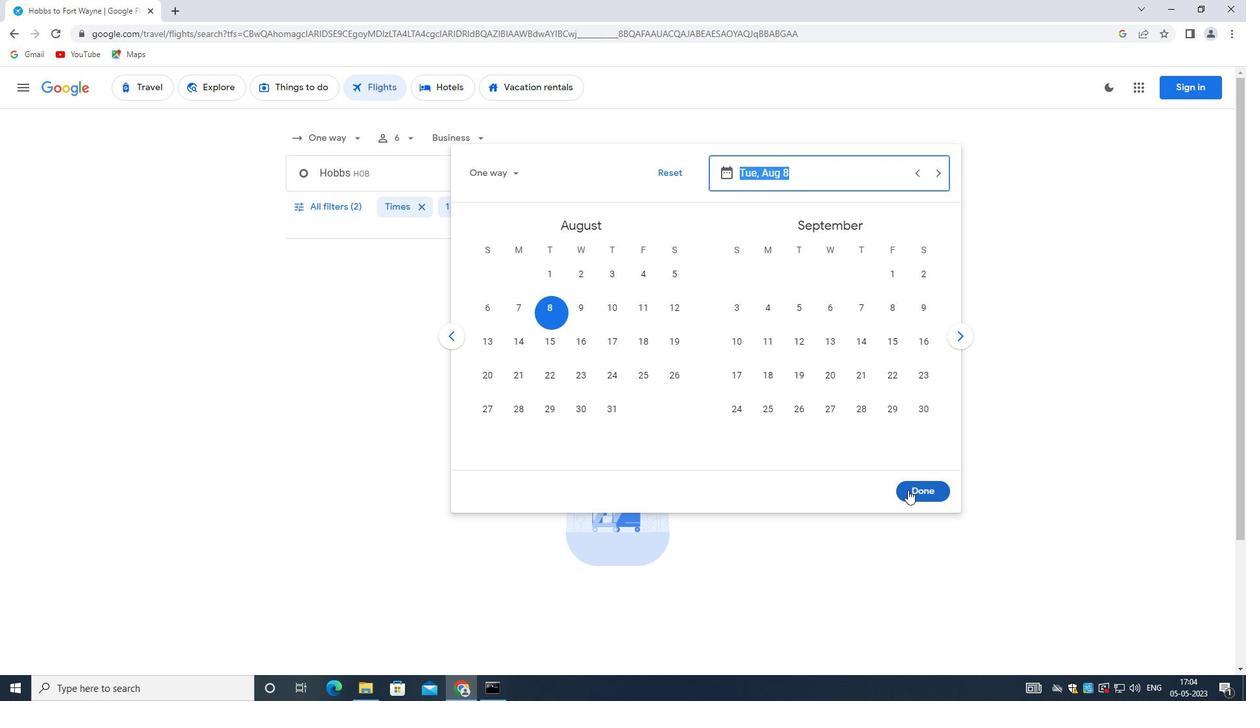
Action: Mouse moved to (327, 203)
Screenshot: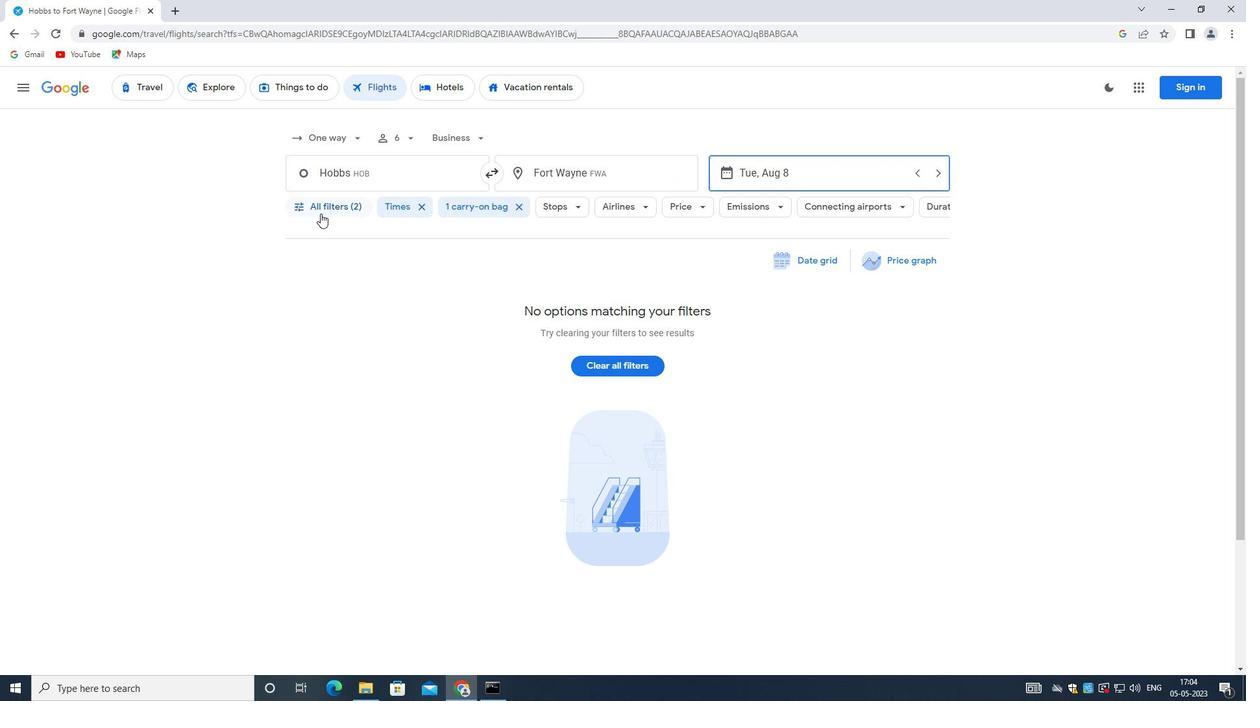 
Action: Mouse pressed left at (327, 203)
Screenshot: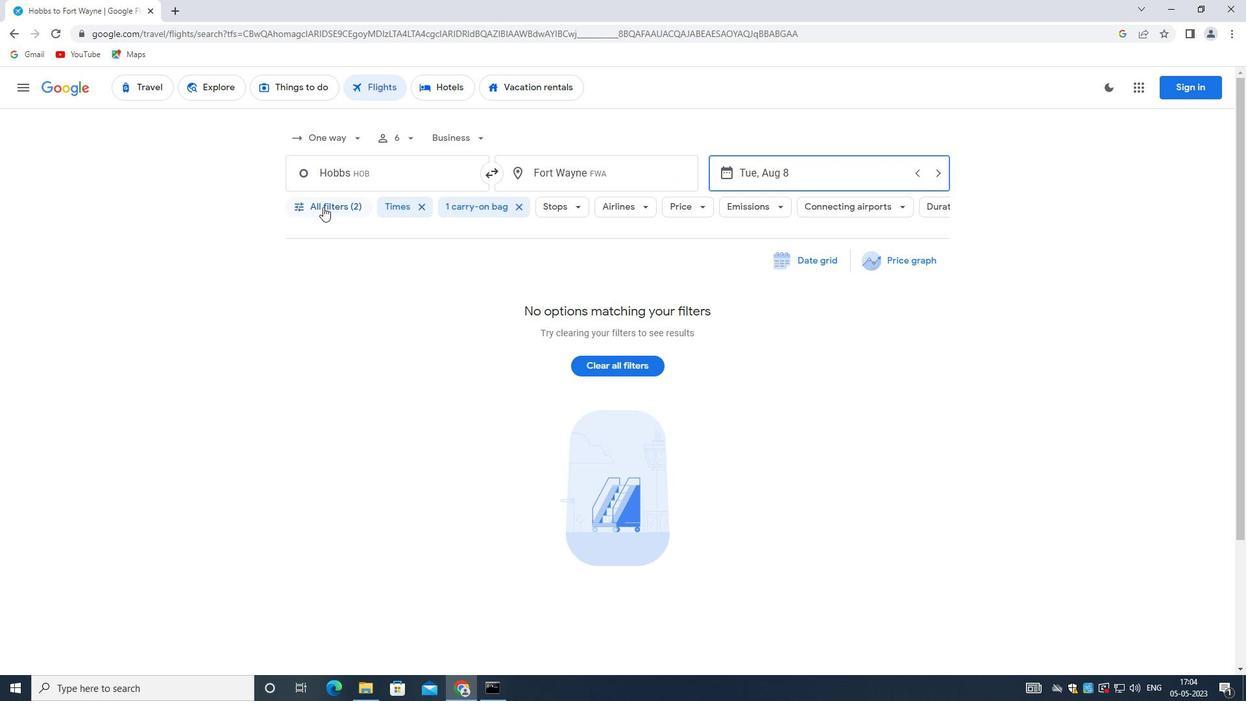 
Action: Mouse moved to (473, 484)
Screenshot: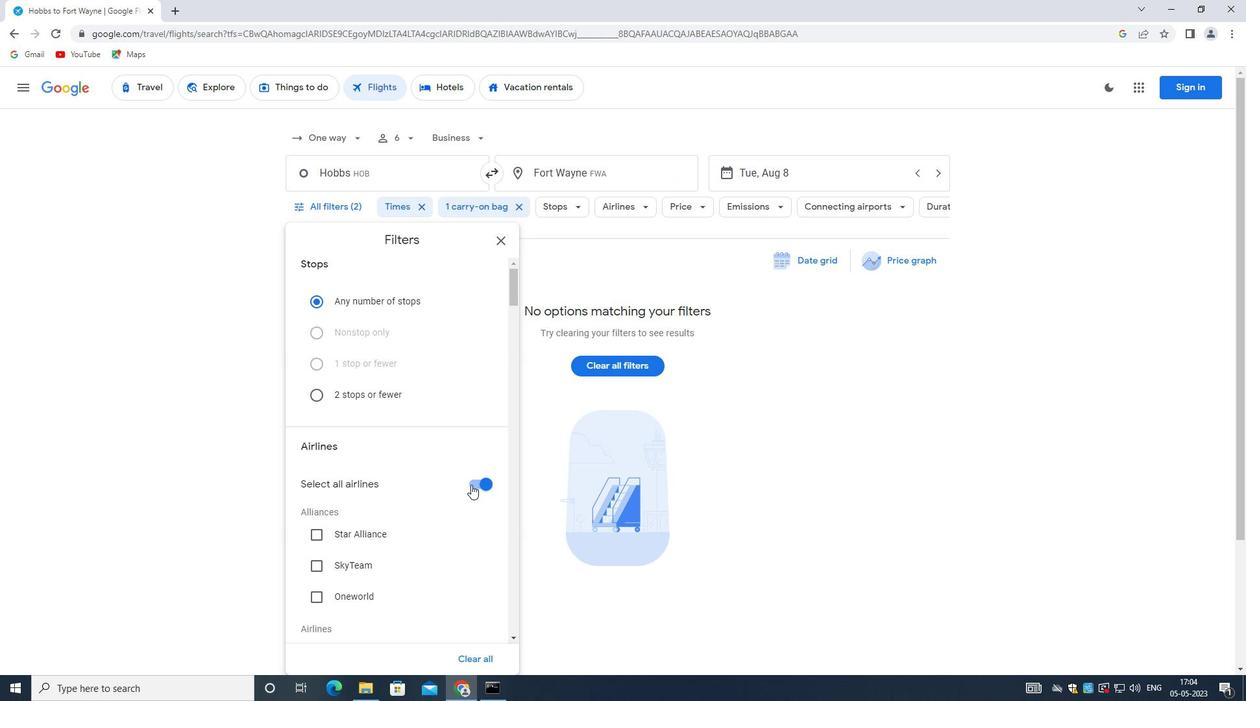 
Action: Mouse pressed left at (473, 484)
Screenshot: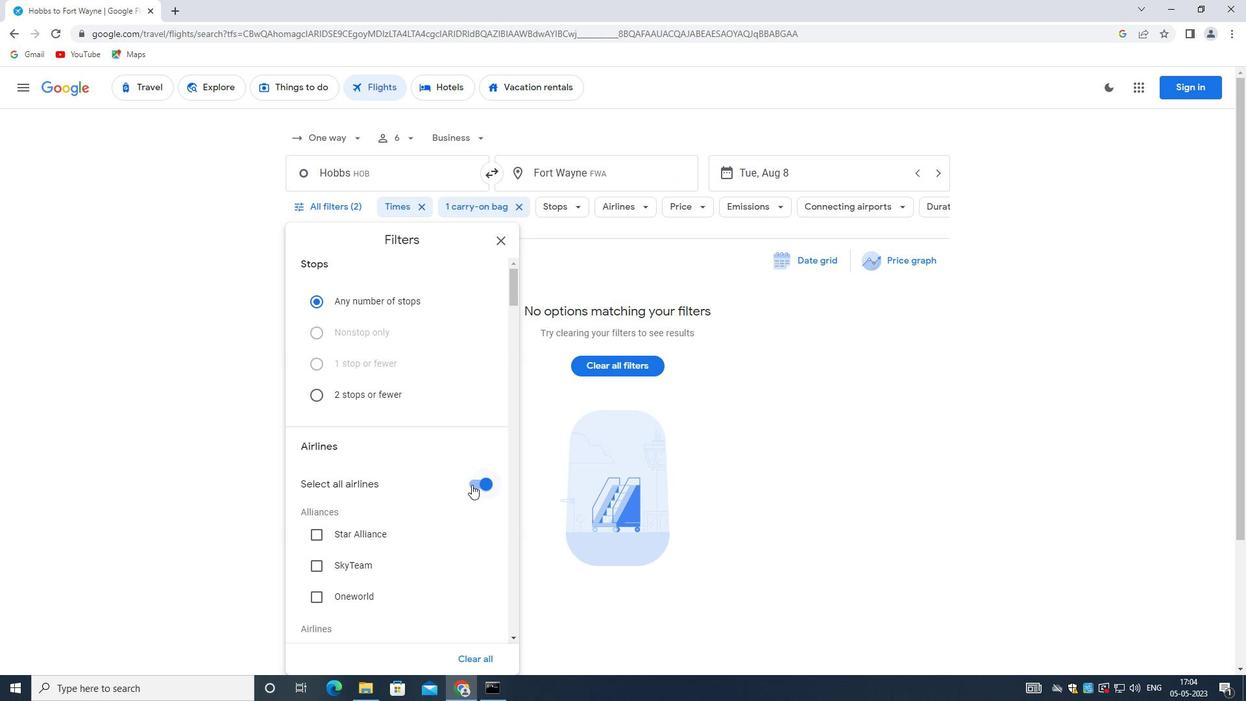 
Action: Mouse moved to (368, 368)
Screenshot: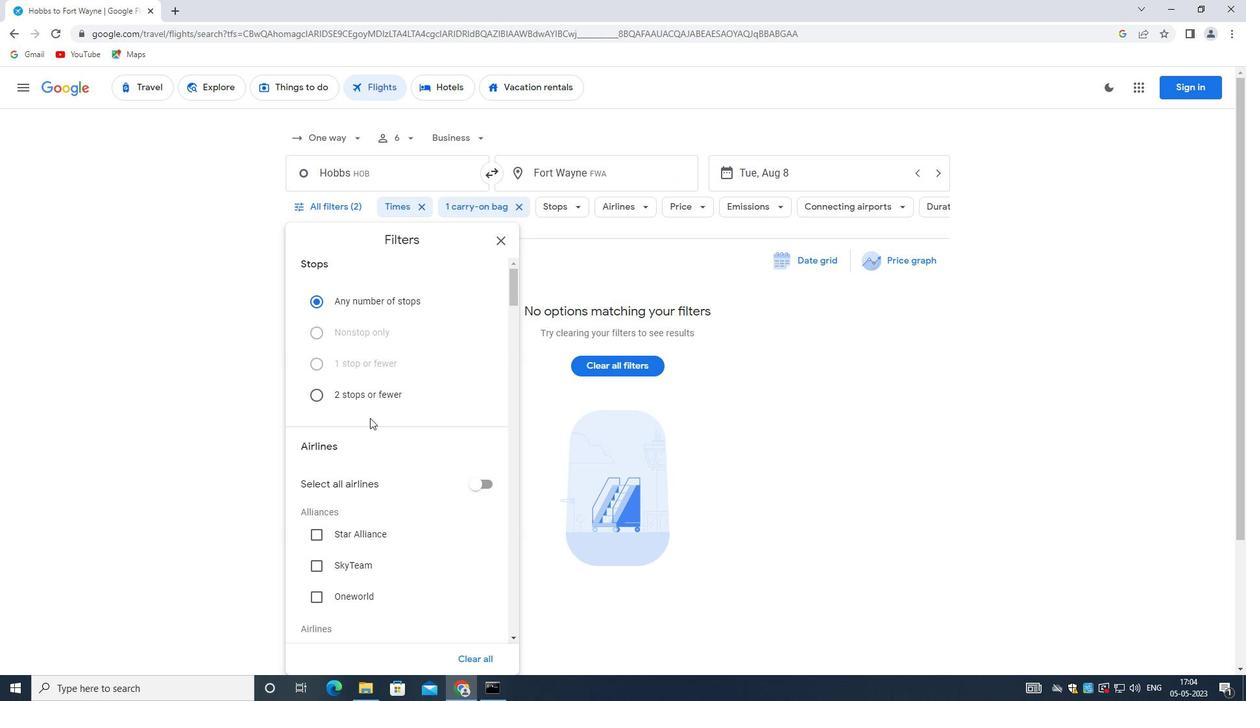 
Action: Mouse scrolled (368, 368) with delta (0, 0)
Screenshot: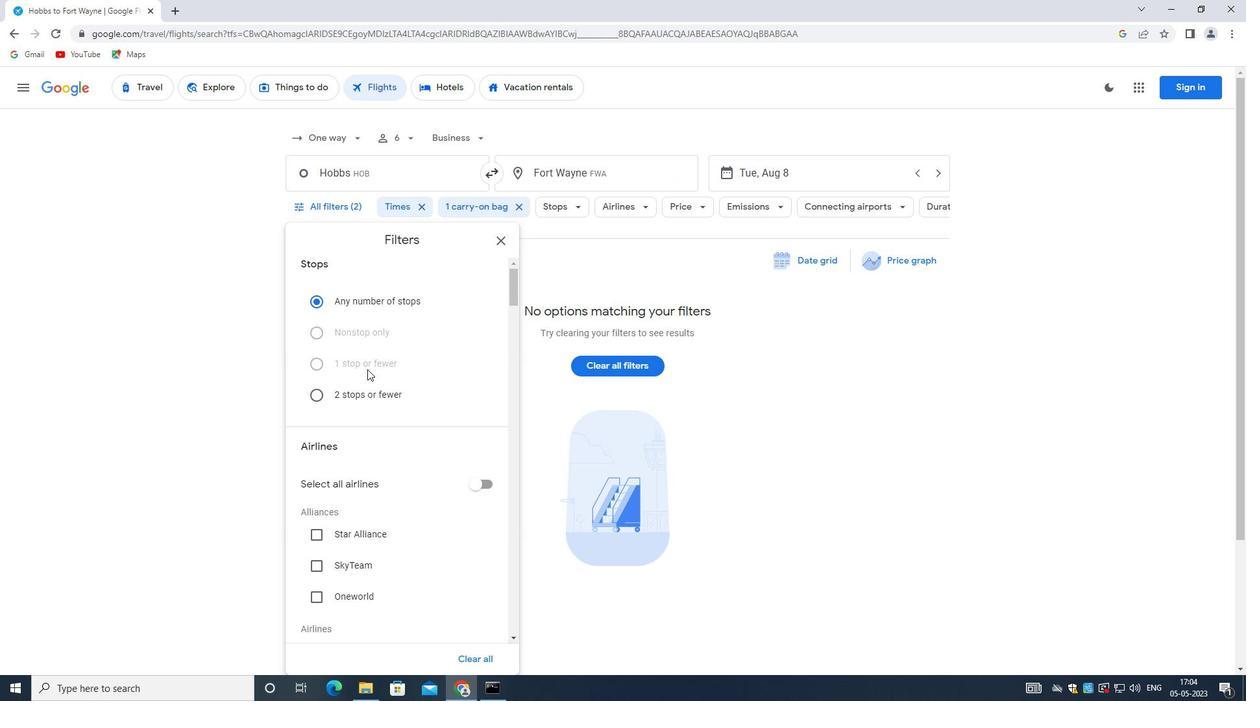 
Action: Mouse scrolled (368, 368) with delta (0, 0)
Screenshot: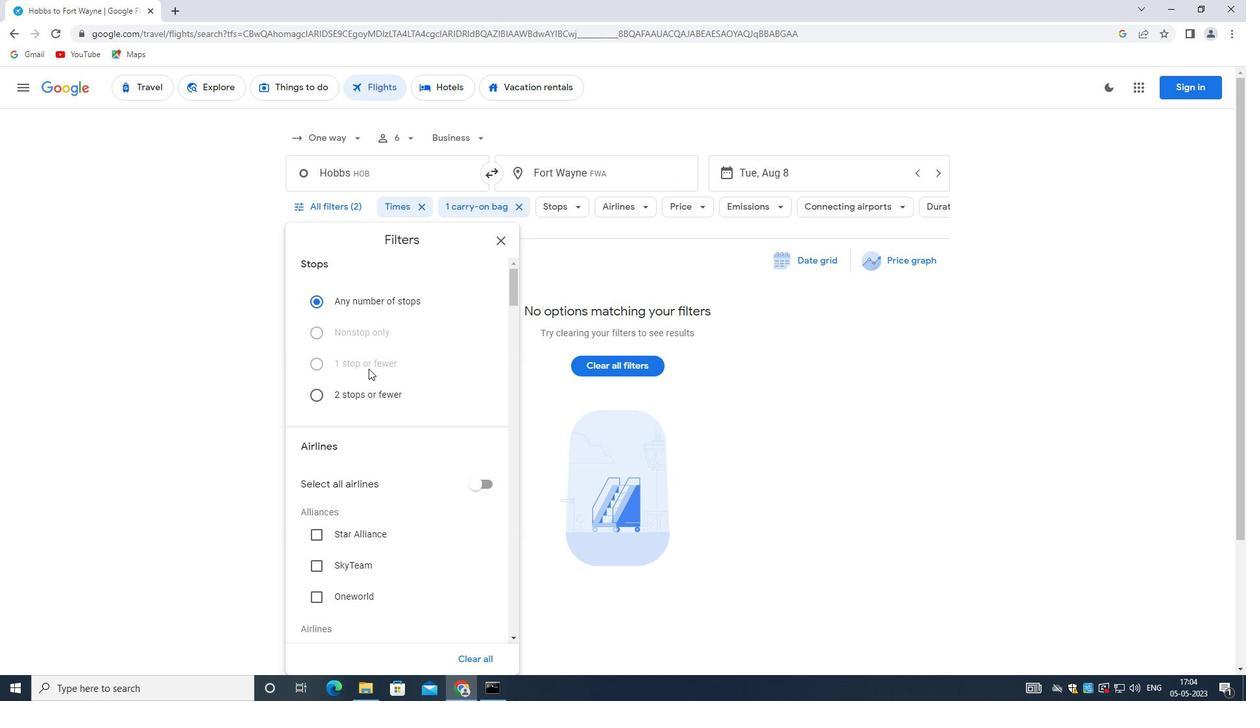 
Action: Mouse scrolled (368, 368) with delta (0, 0)
Screenshot: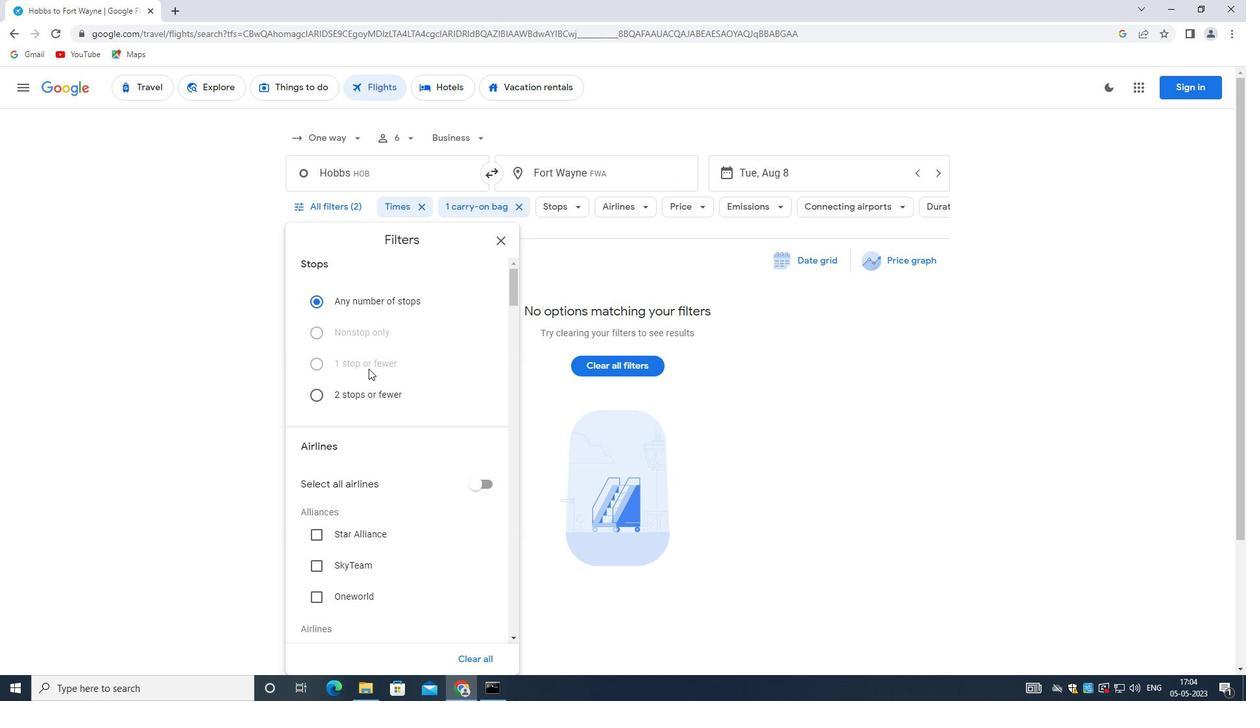 
Action: Mouse scrolled (368, 368) with delta (0, 0)
Screenshot: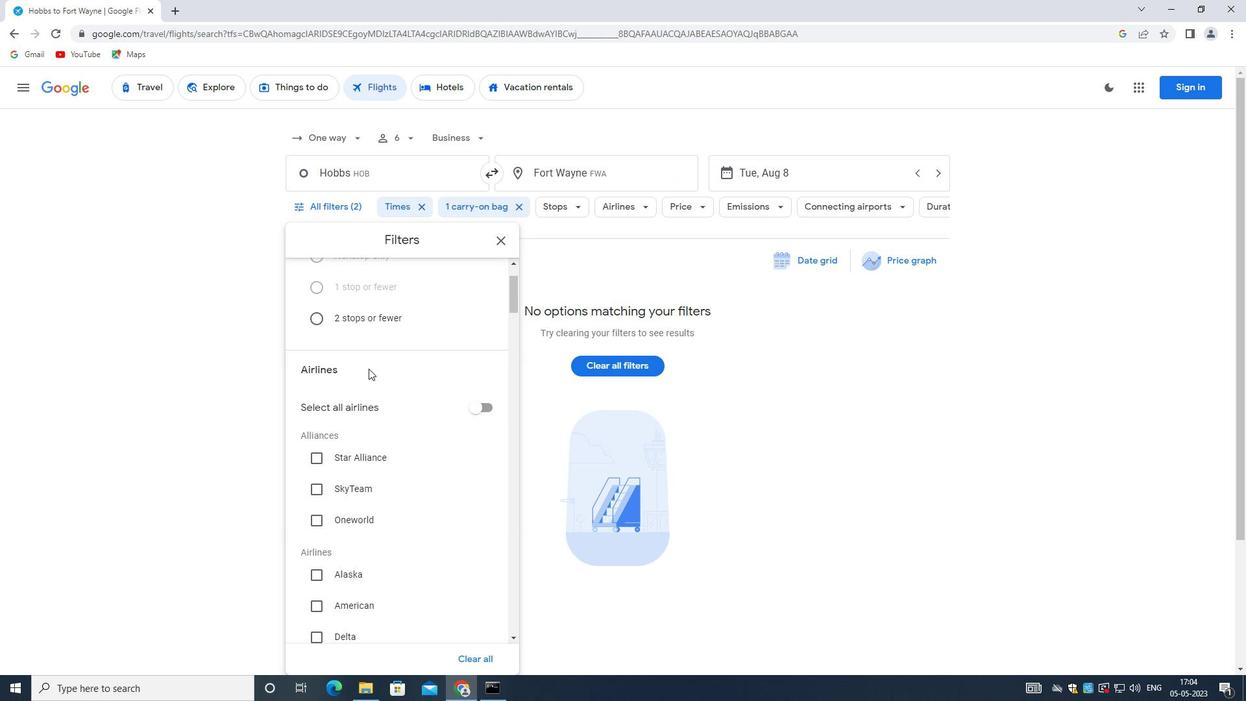 
Action: Mouse scrolled (368, 368) with delta (0, 0)
Screenshot: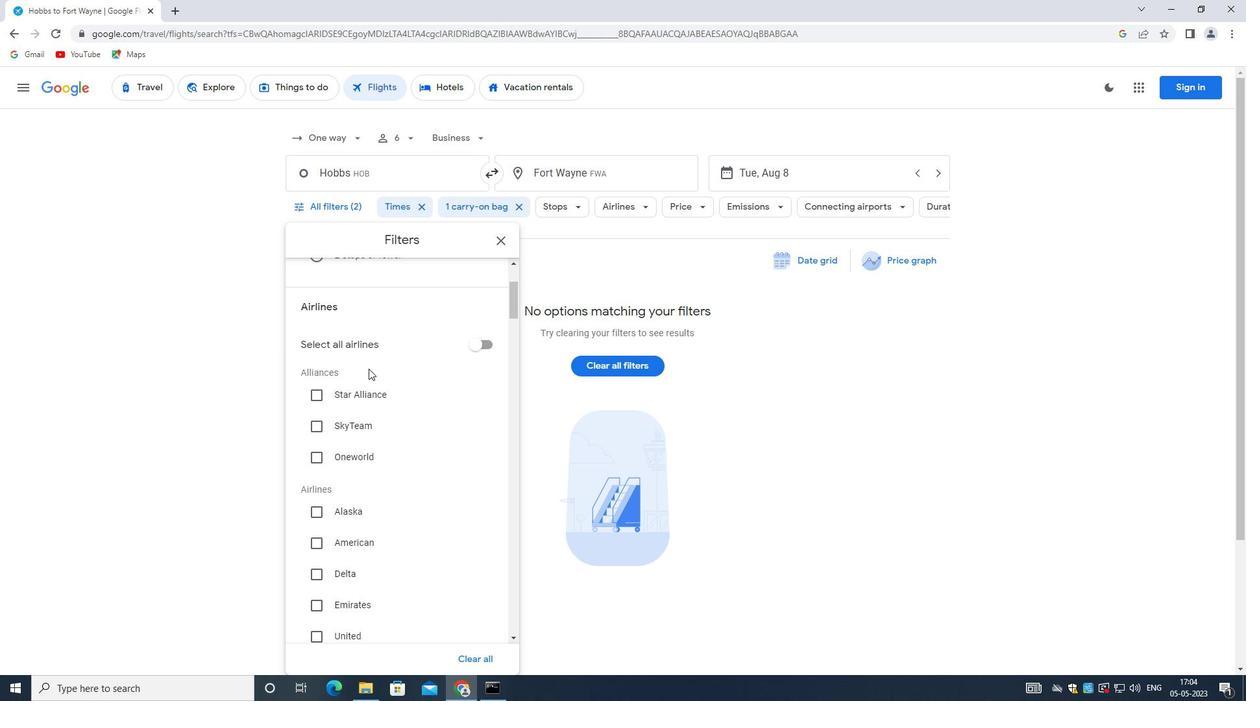 
Action: Mouse moved to (369, 368)
Screenshot: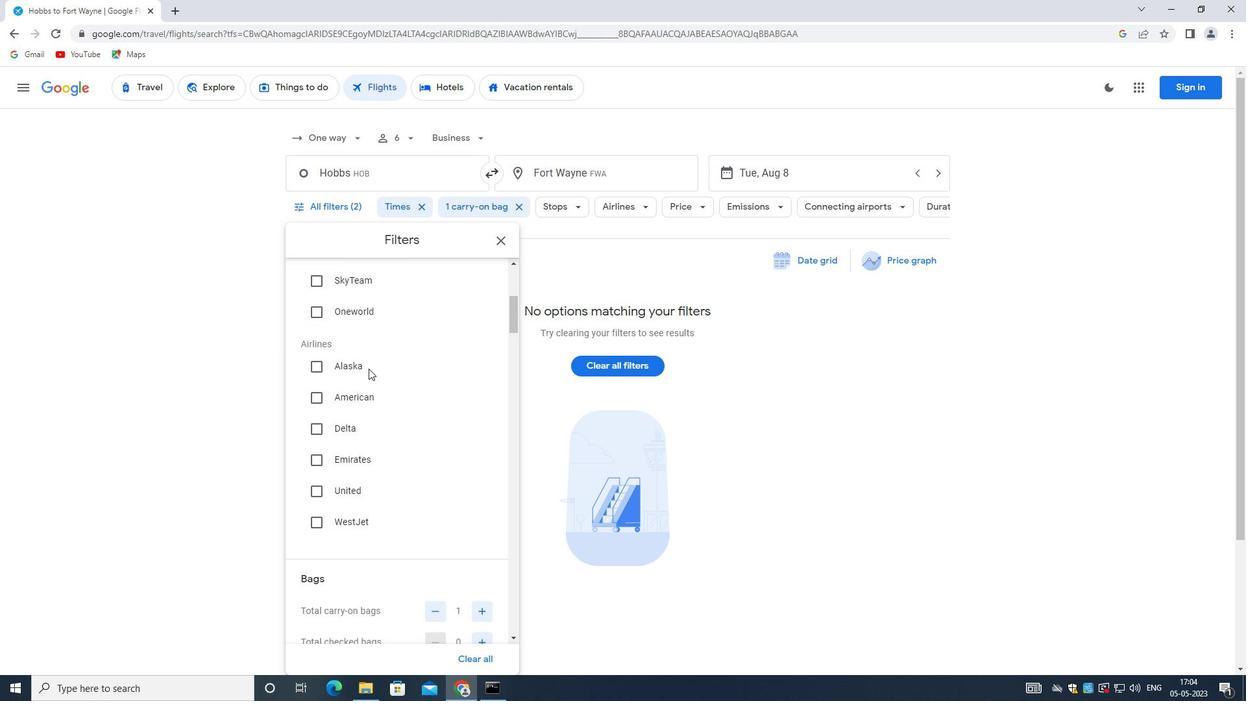 
Action: Mouse scrolled (369, 368) with delta (0, 0)
Screenshot: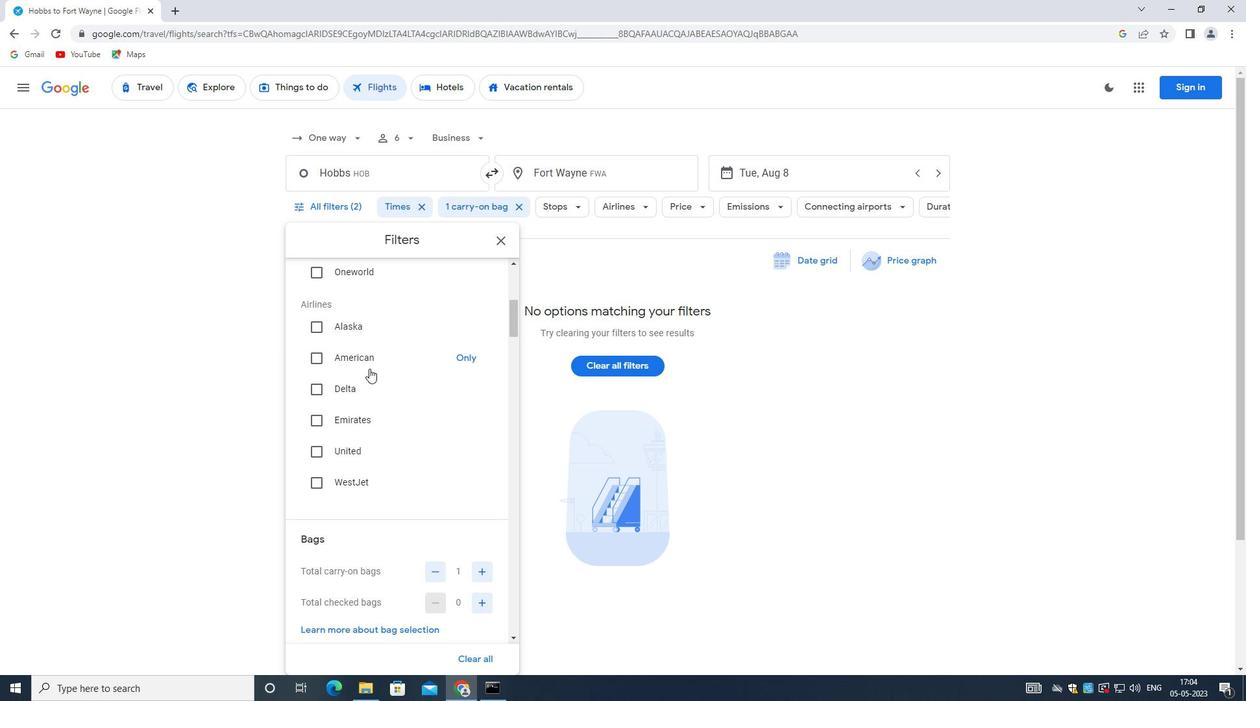 
Action: Mouse moved to (384, 432)
Screenshot: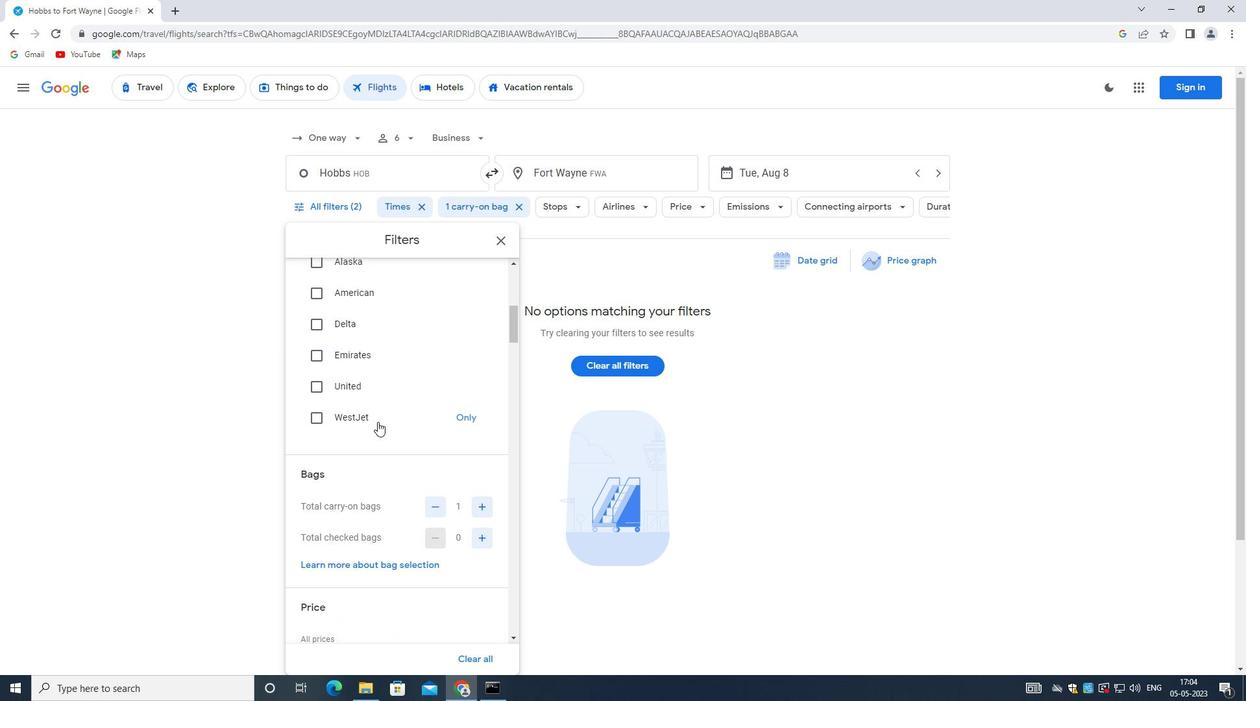 
Action: Mouse scrolled (384, 433) with delta (0, 0)
Screenshot: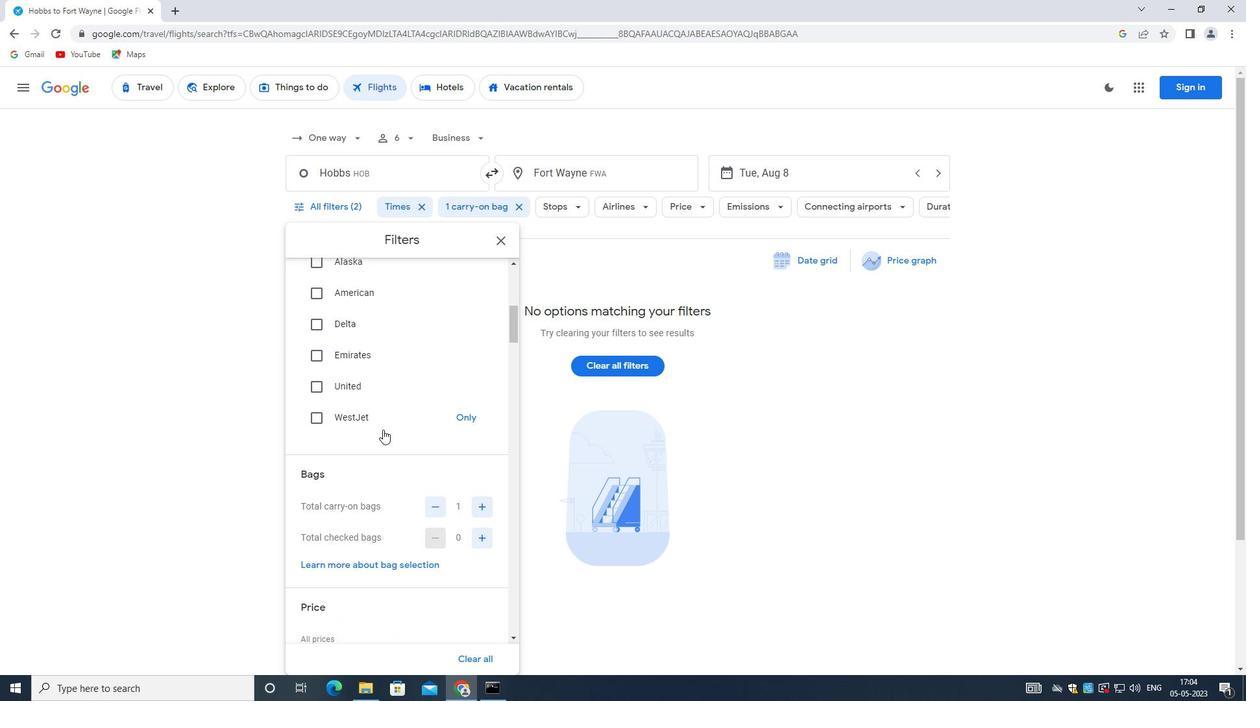 
Action: Mouse moved to (384, 432)
Screenshot: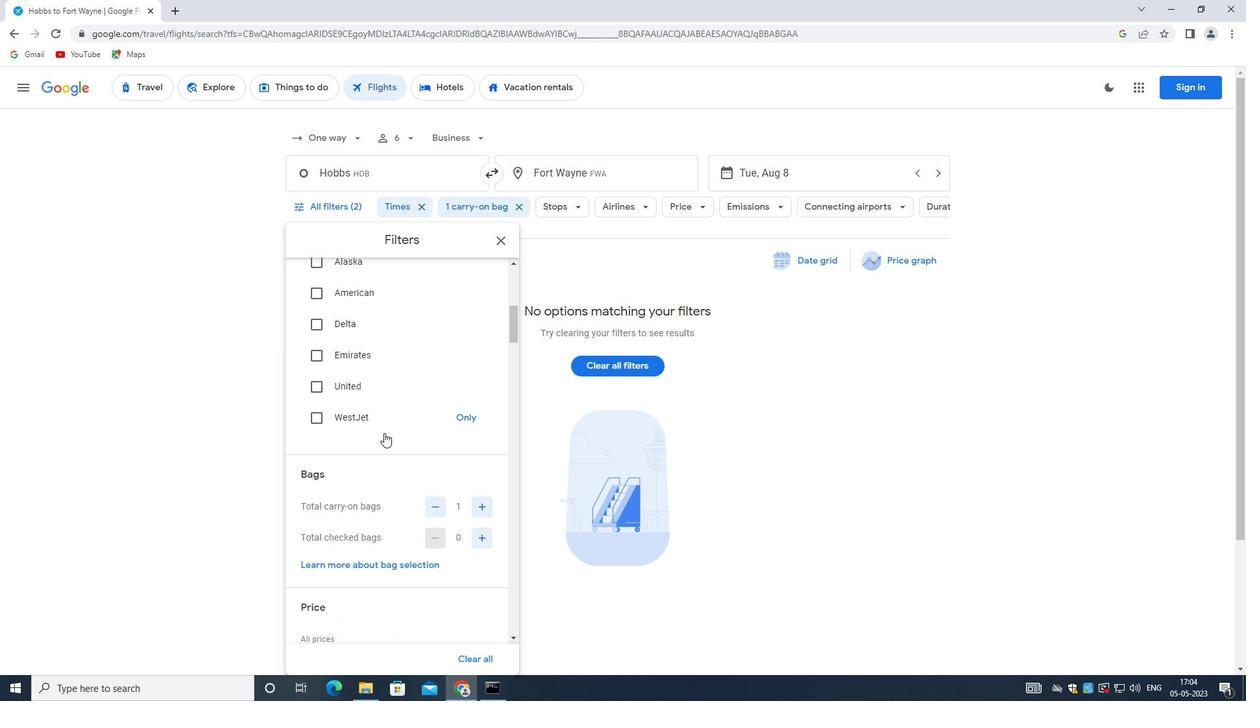 
Action: Mouse scrolled (384, 433) with delta (0, 0)
Screenshot: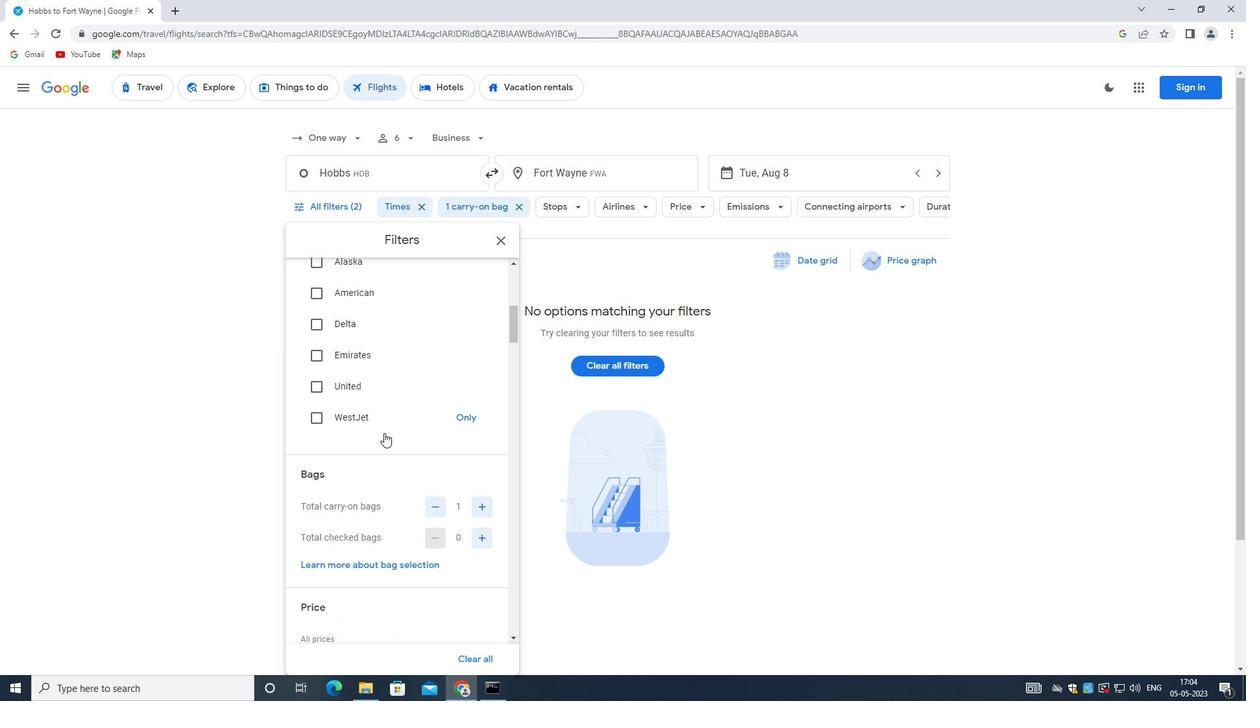 
Action: Mouse scrolled (384, 432) with delta (0, 0)
Screenshot: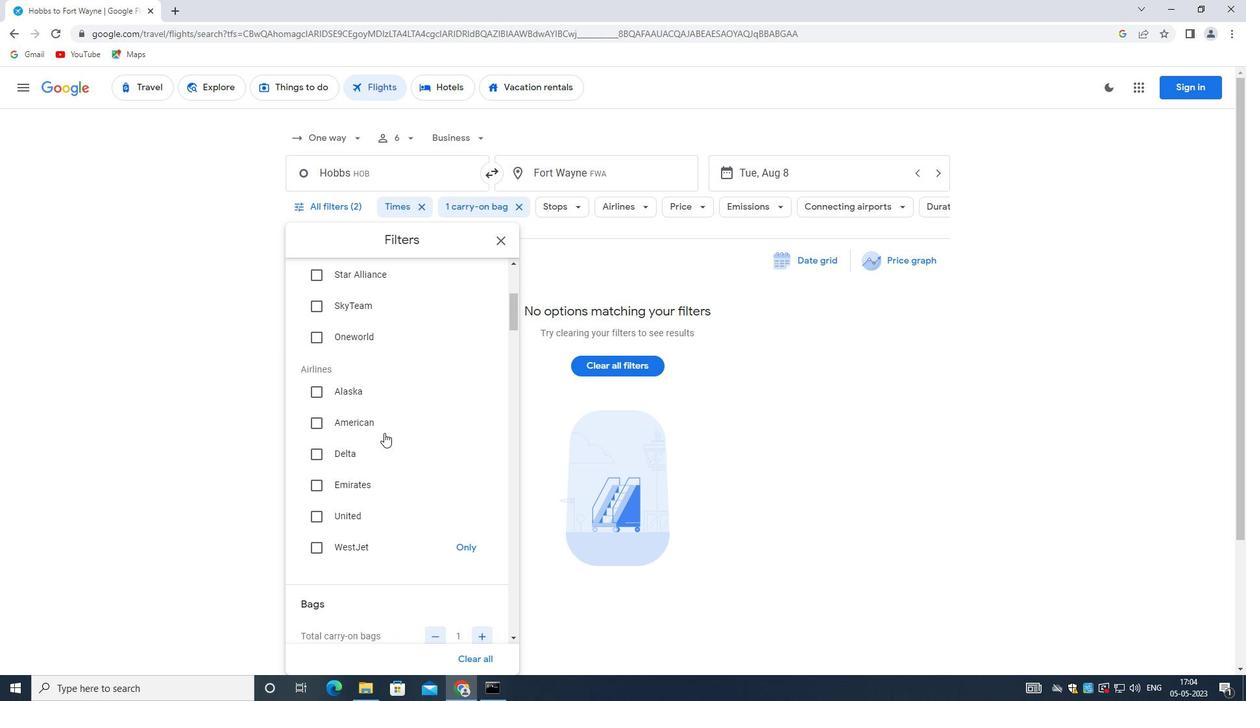 
Action: Mouse scrolled (384, 432) with delta (0, 0)
Screenshot: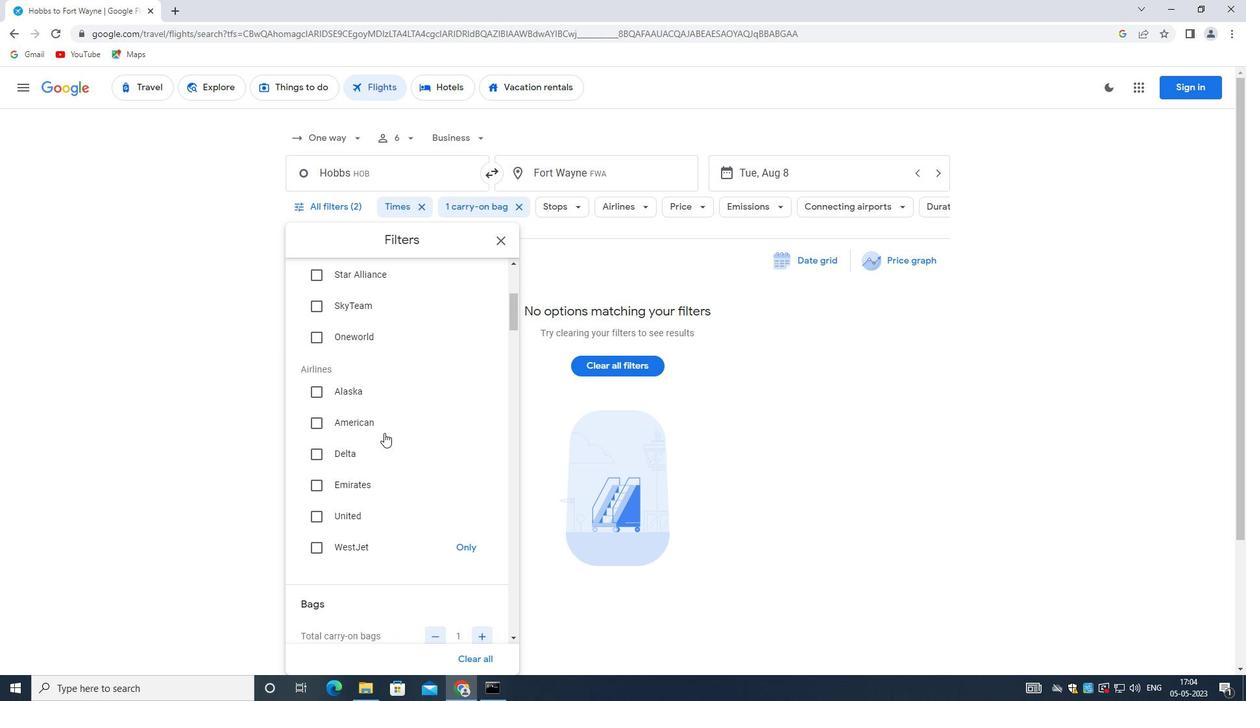 
Action: Mouse scrolled (384, 432) with delta (0, 0)
Screenshot: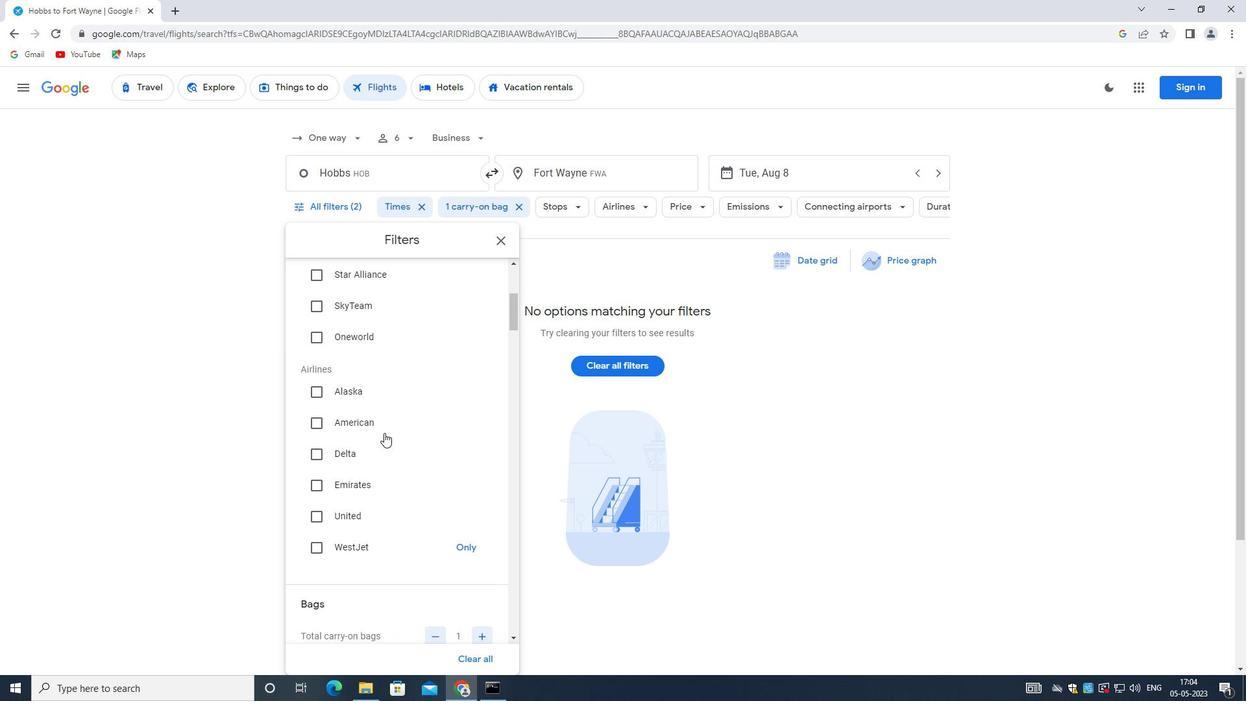 
Action: Mouse scrolled (384, 432) with delta (0, 0)
Screenshot: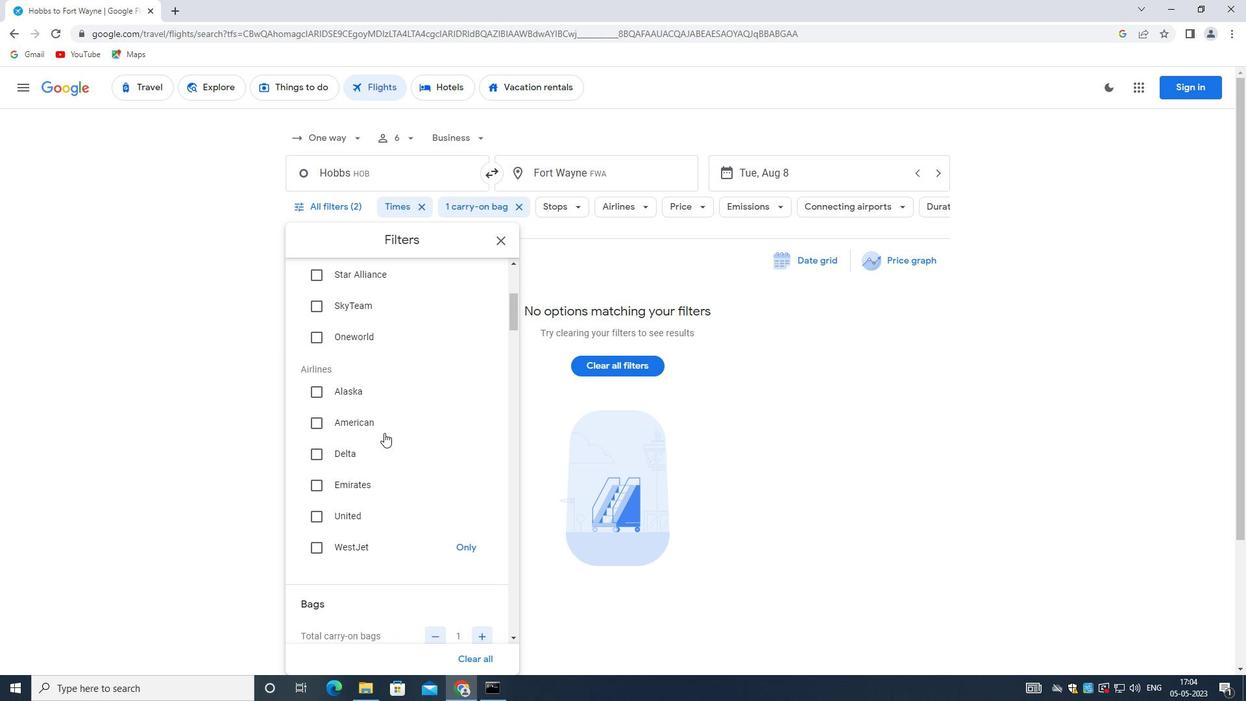 
Action: Mouse moved to (398, 443)
Screenshot: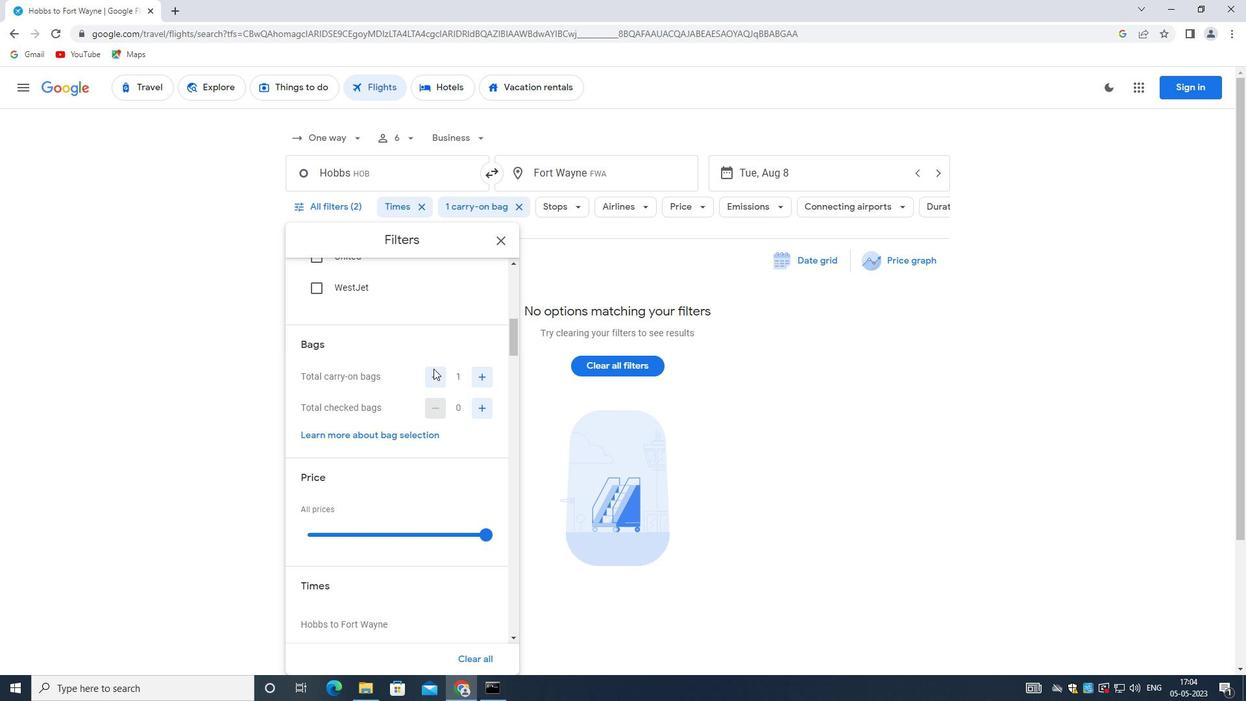 
Action: Mouse scrolled (398, 444) with delta (0, 0)
Screenshot: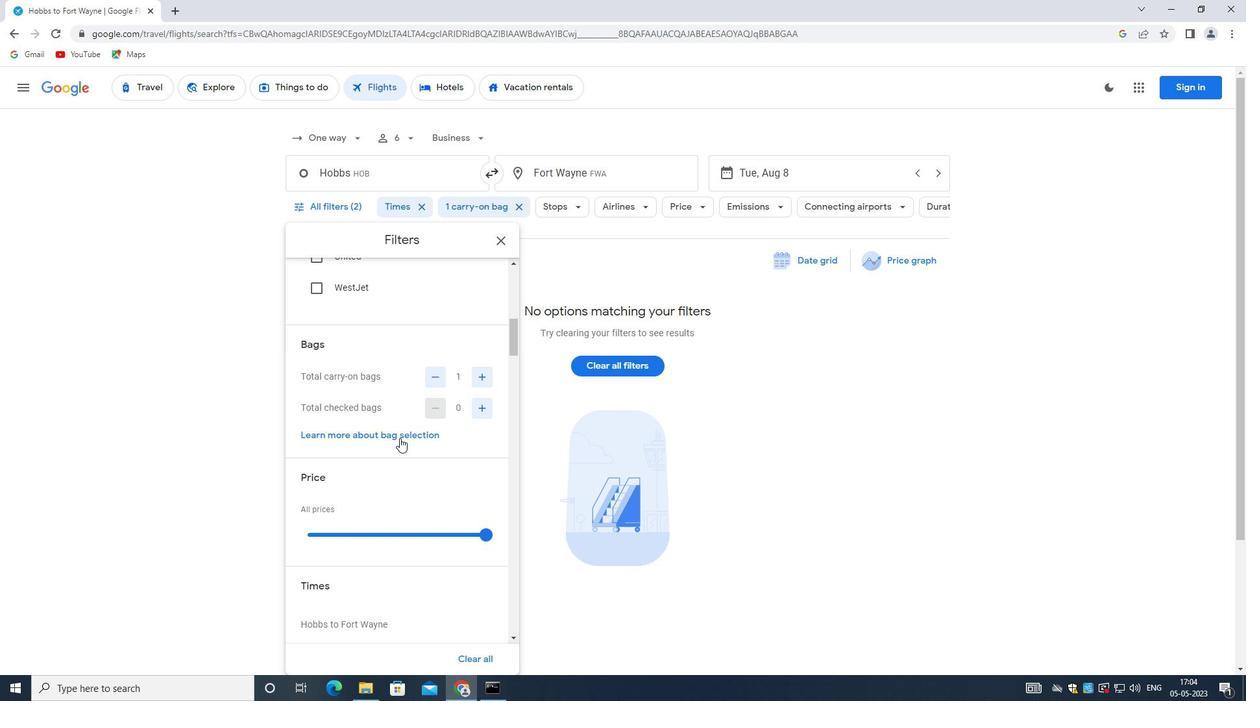 
Action: Mouse scrolled (398, 444) with delta (0, 0)
Screenshot: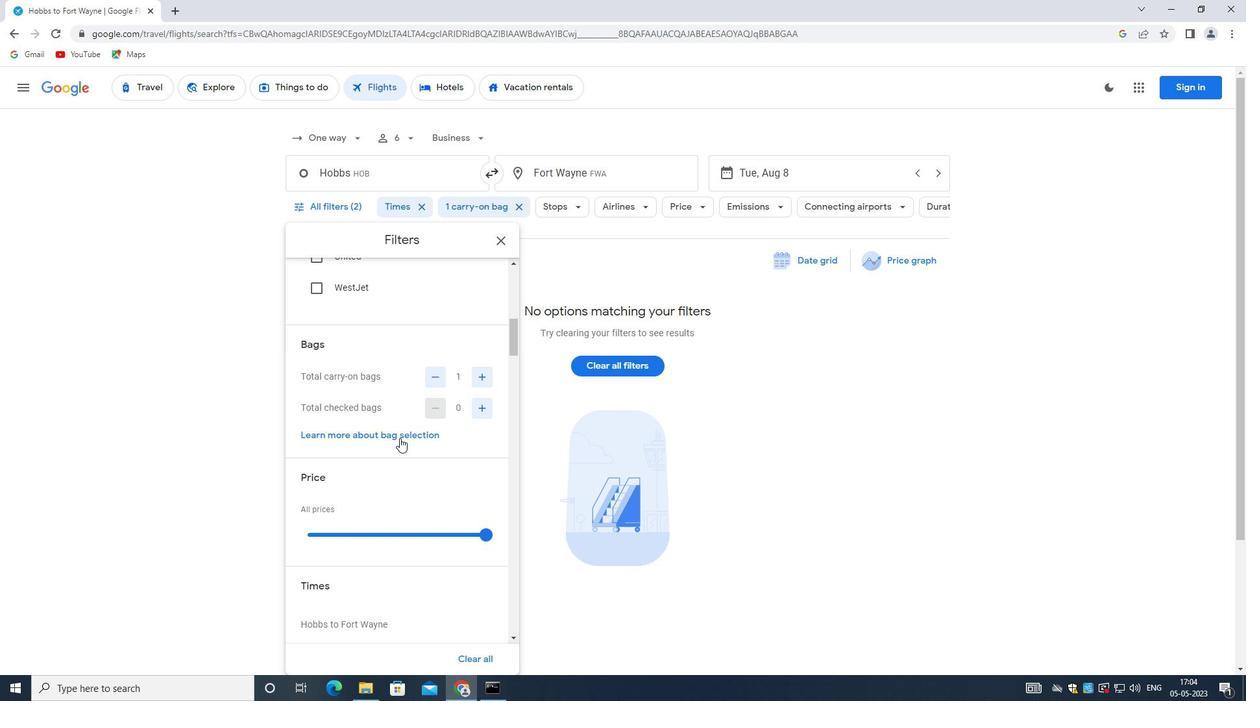 
Action: Mouse scrolled (398, 444) with delta (0, 0)
Screenshot: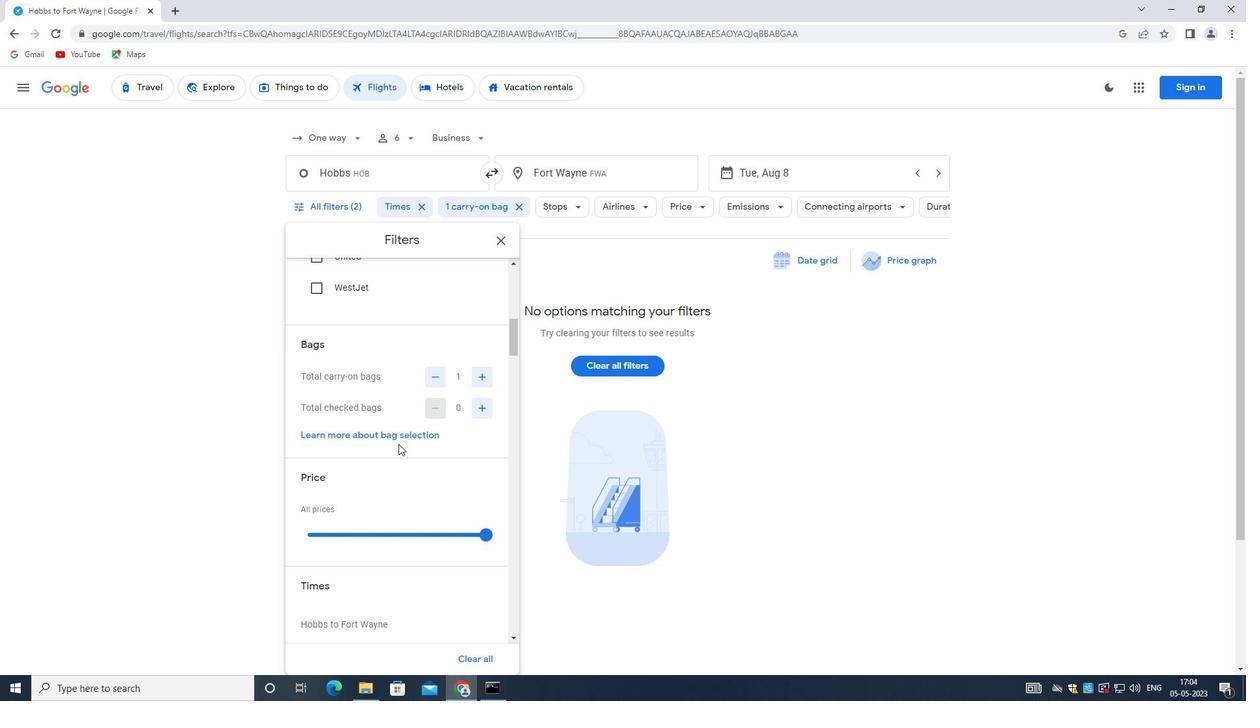 
Action: Mouse moved to (473, 390)
Screenshot: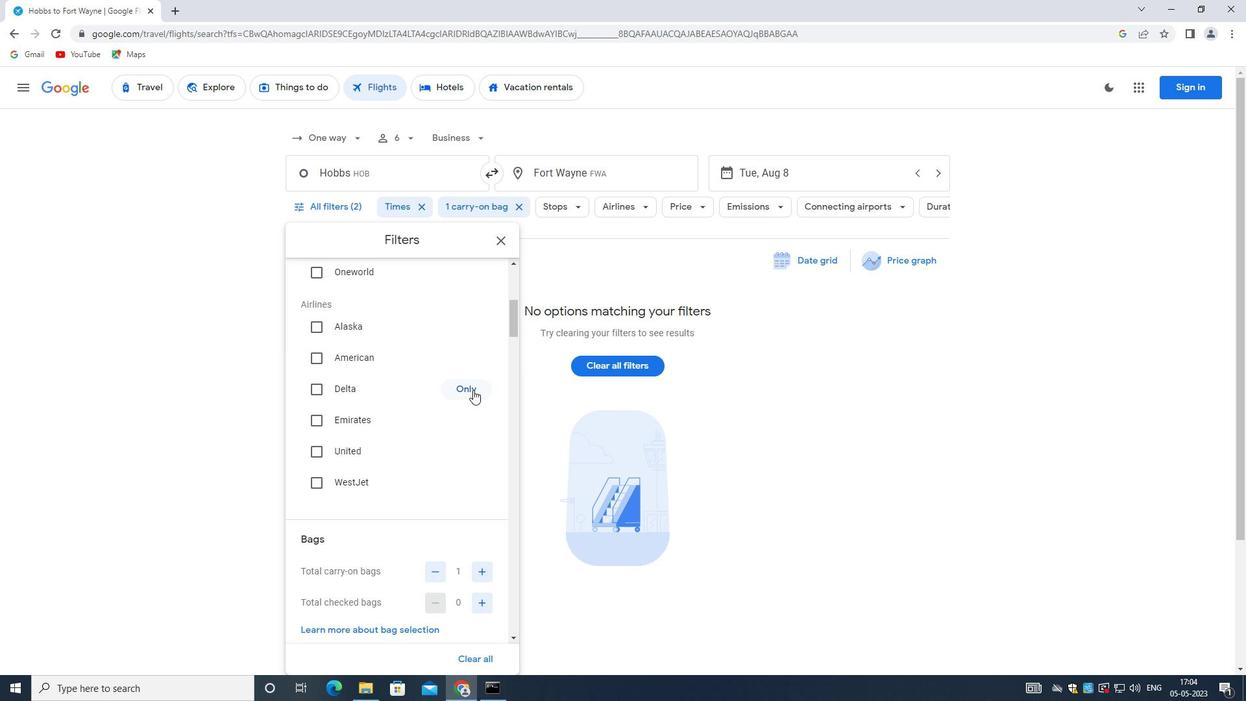 
Action: Mouse pressed left at (473, 390)
Screenshot: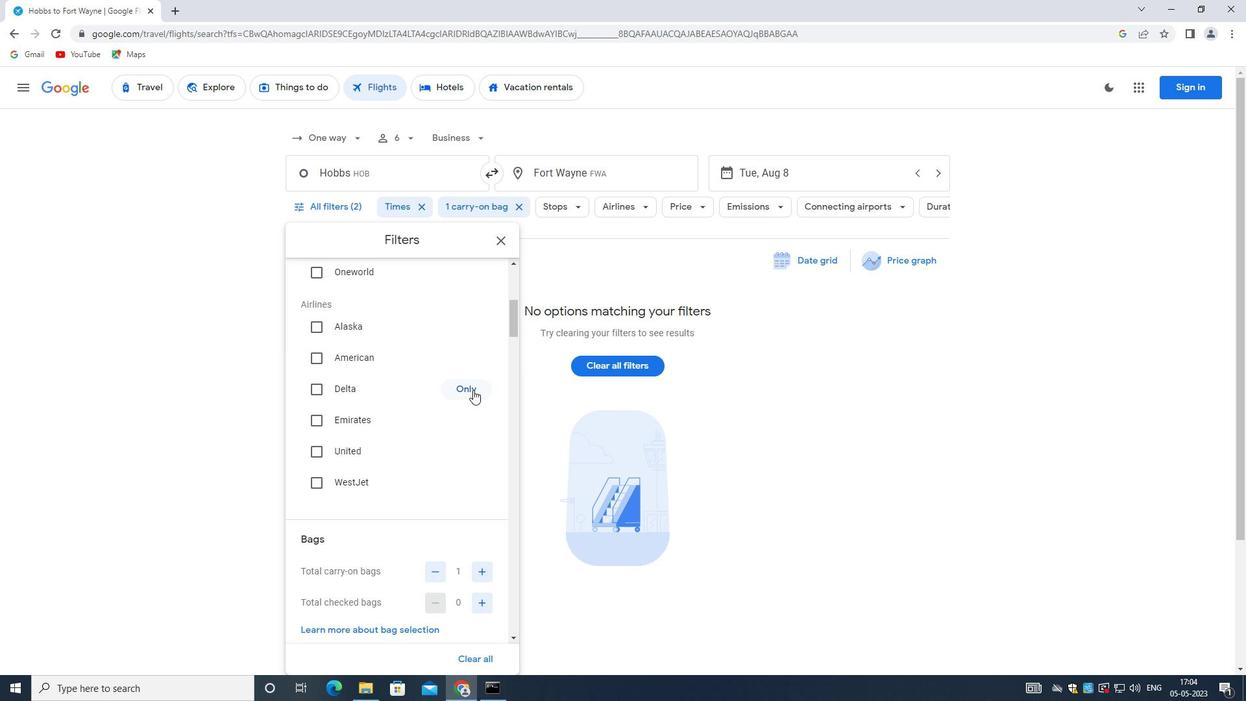 
Action: Mouse moved to (482, 505)
Screenshot: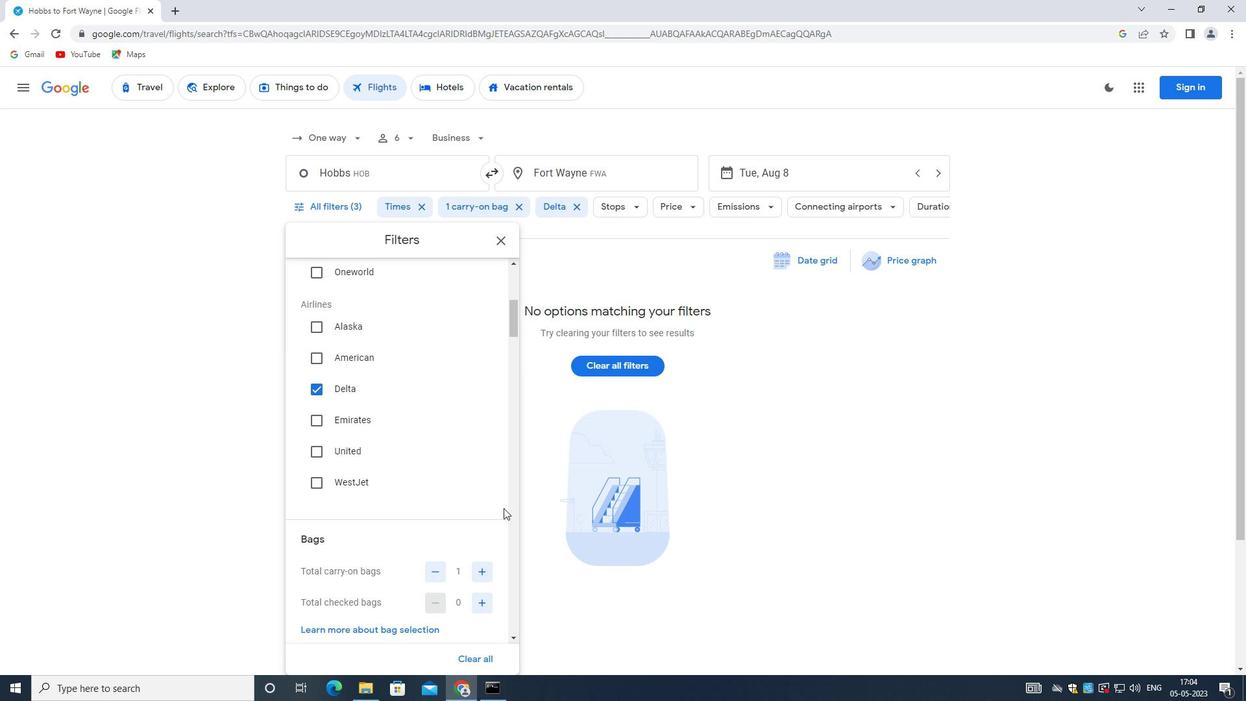 
Action: Mouse scrolled (482, 504) with delta (0, 0)
Screenshot: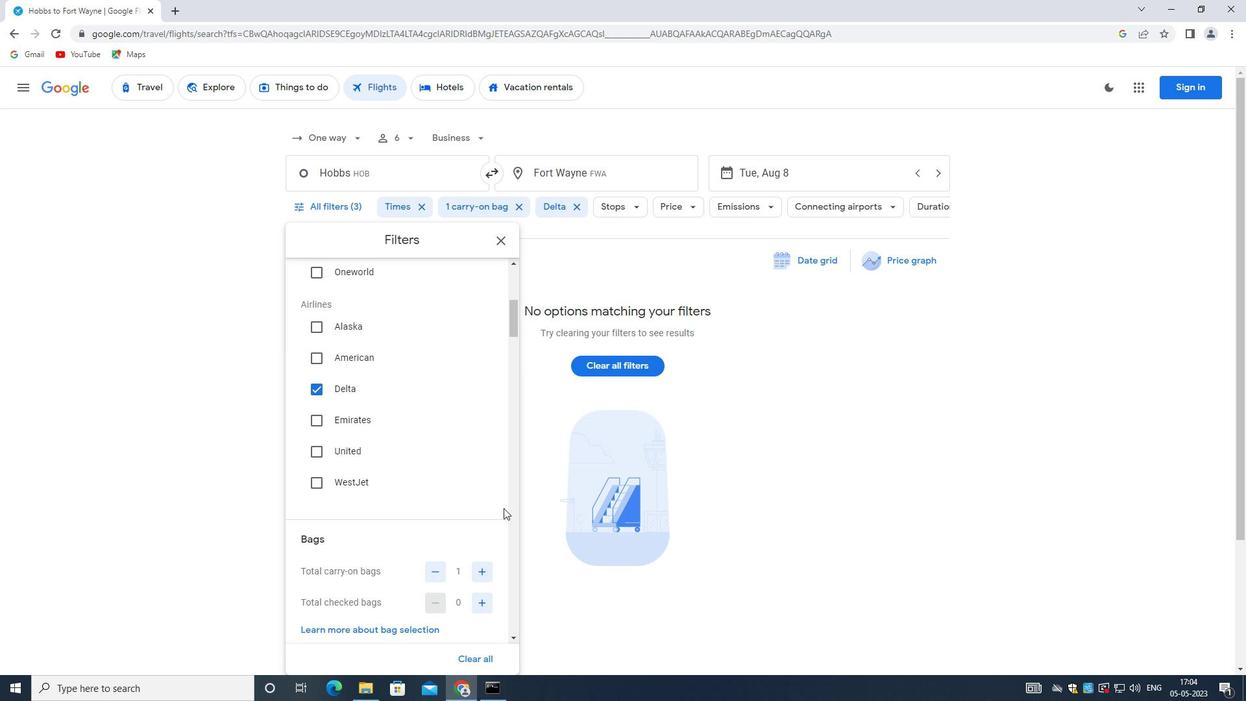 
Action: Mouse moved to (479, 506)
Screenshot: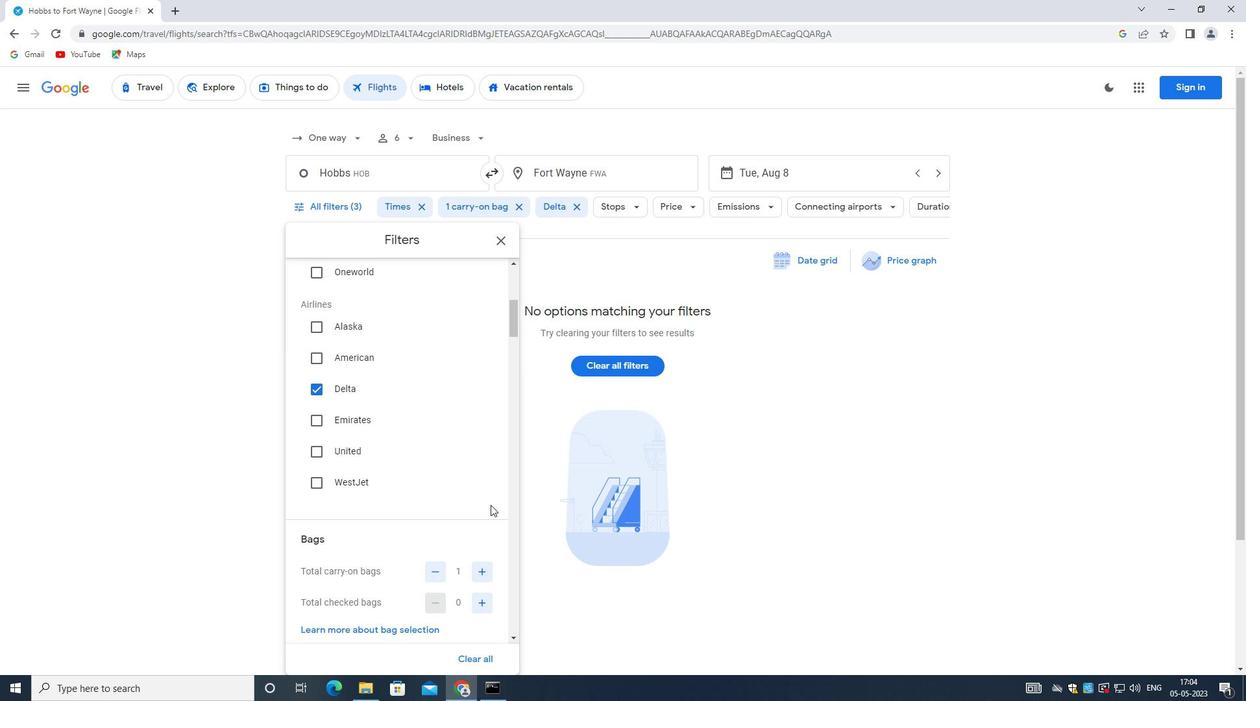
Action: Mouse scrolled (479, 505) with delta (0, 0)
Screenshot: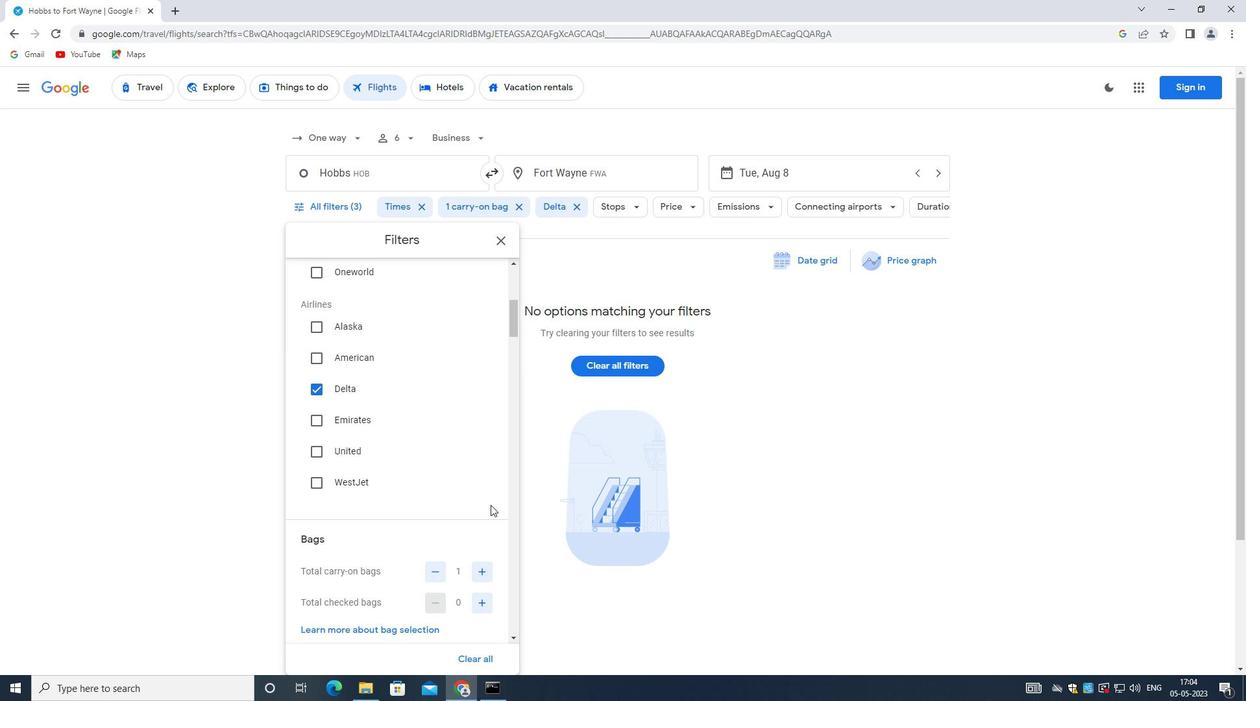 
Action: Mouse moved to (480, 470)
Screenshot: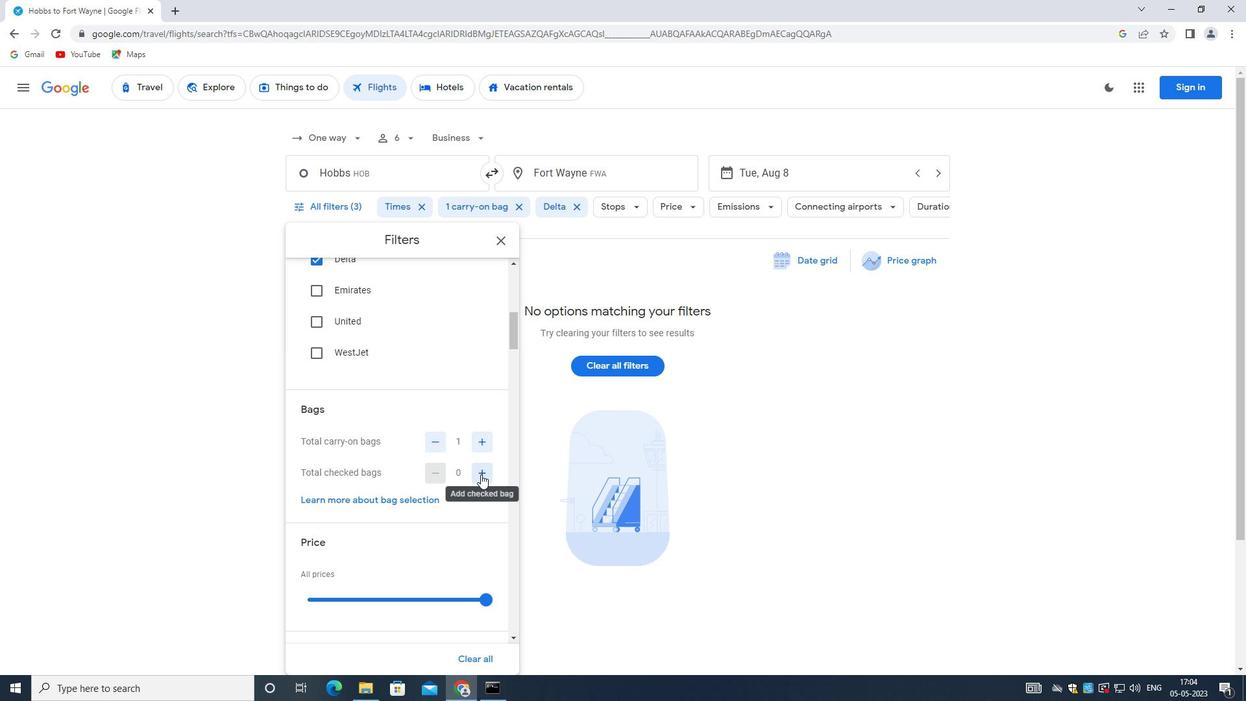 
Action: Mouse pressed left at (480, 470)
Screenshot: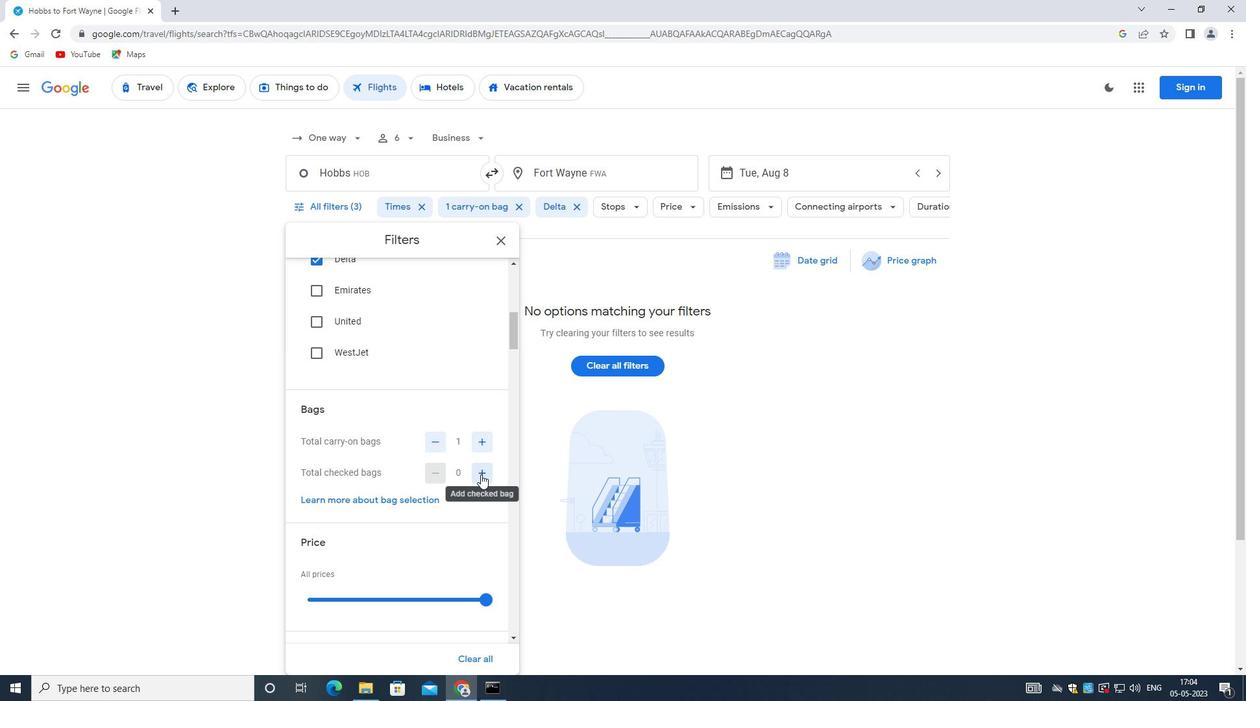 
Action: Mouse moved to (436, 438)
Screenshot: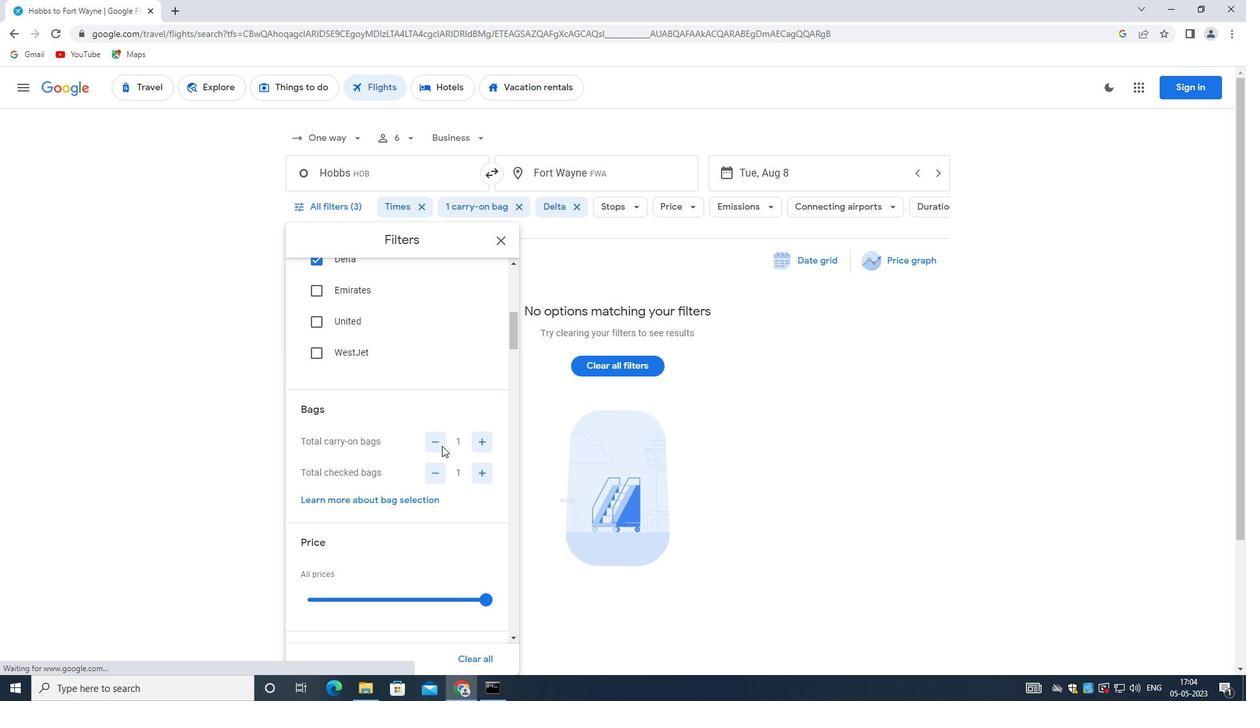
Action: Mouse pressed left at (436, 438)
Screenshot: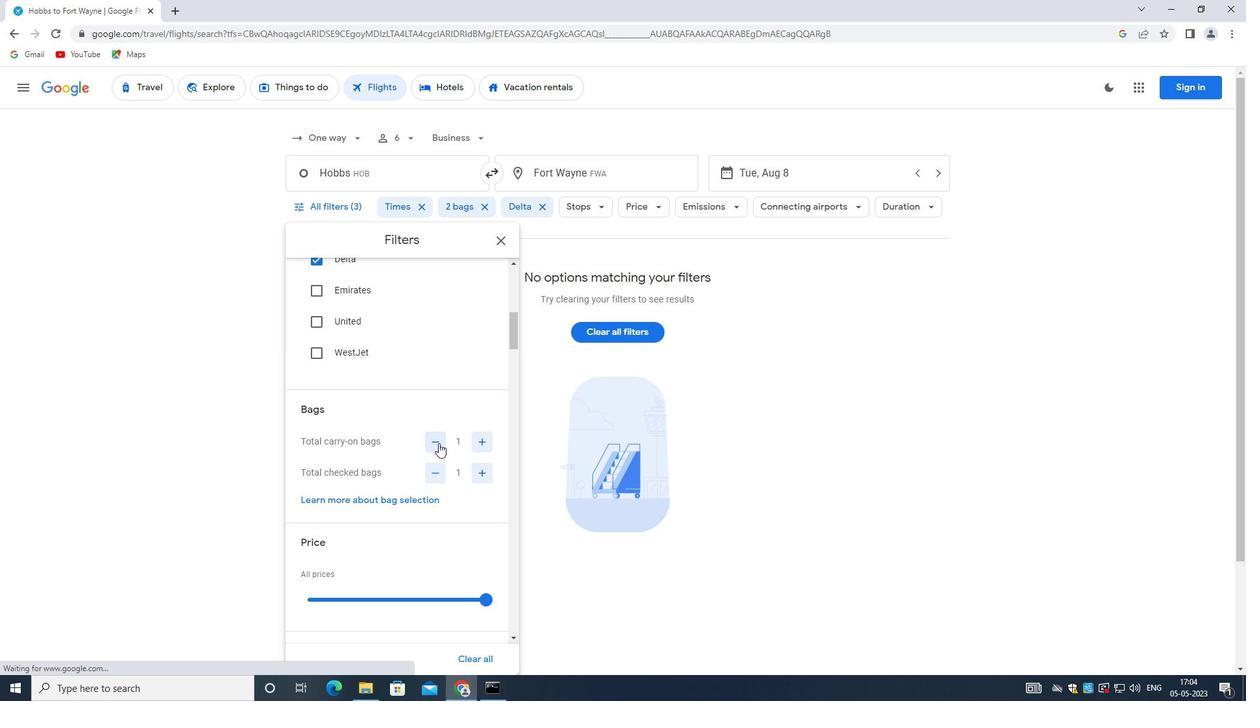 
Action: Mouse moved to (436, 437)
Screenshot: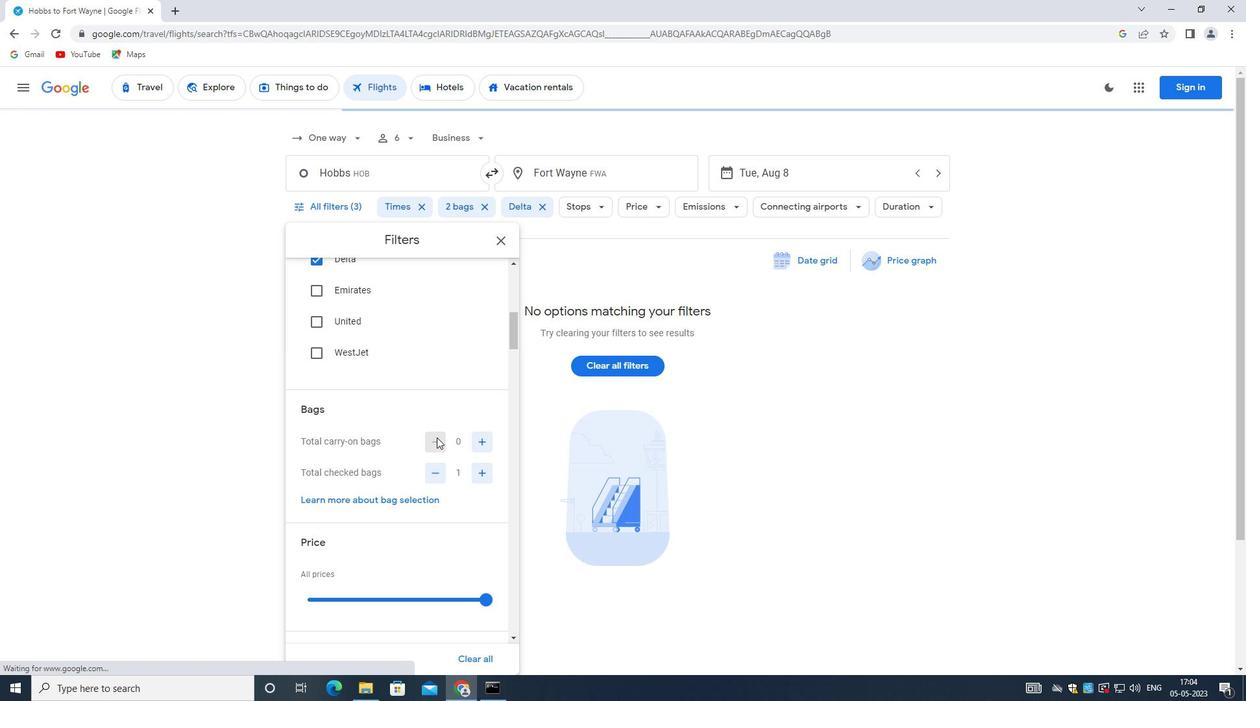 
Action: Mouse scrolled (436, 436) with delta (0, 0)
Screenshot: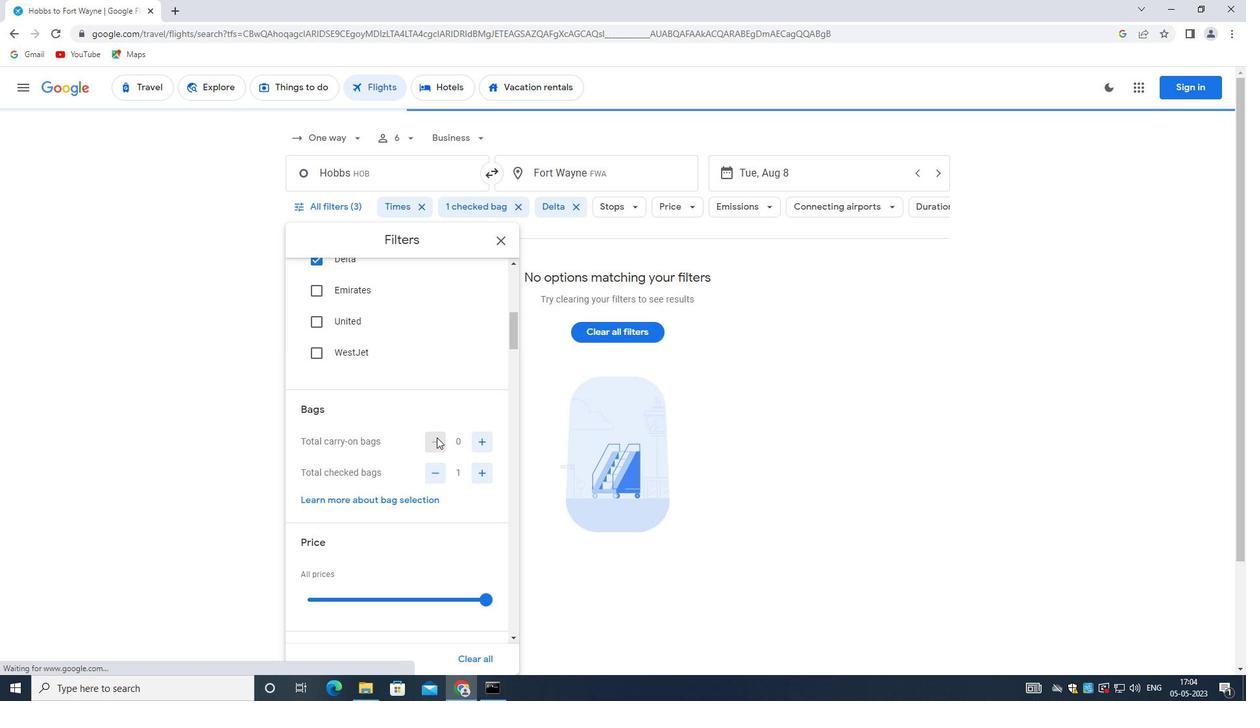 
Action: Mouse moved to (436, 438)
Screenshot: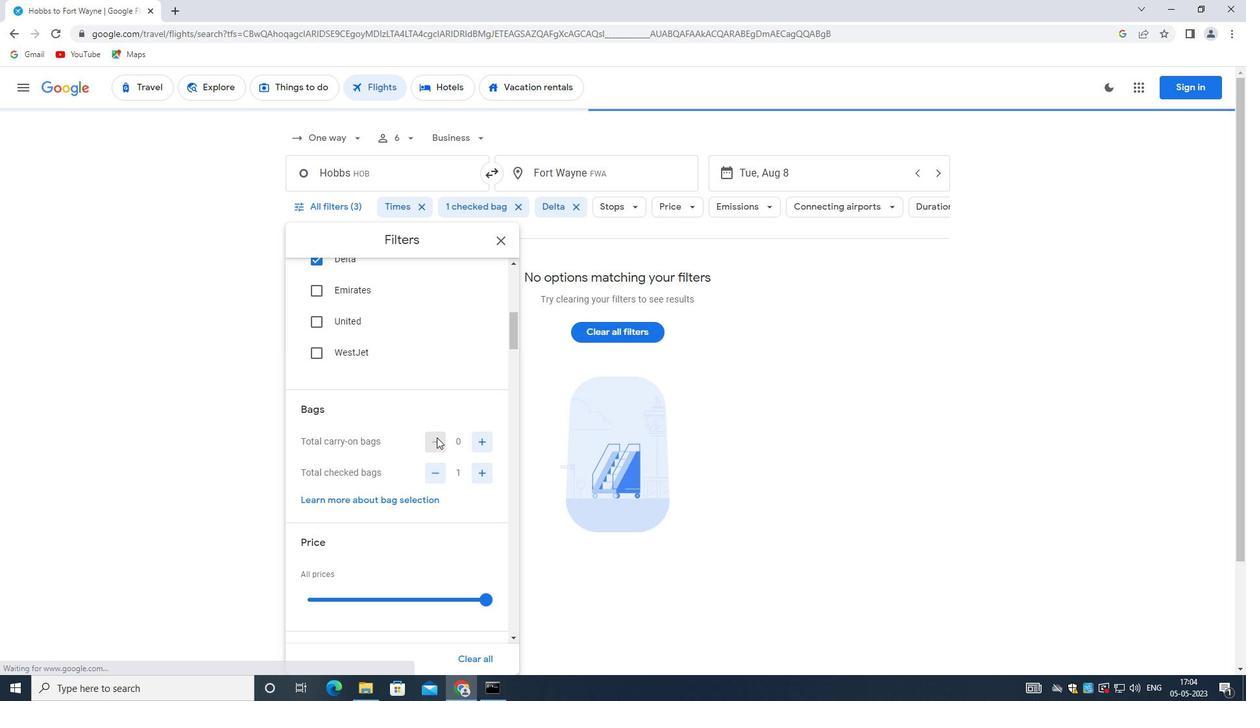 
Action: Mouse scrolled (436, 438) with delta (0, 0)
Screenshot: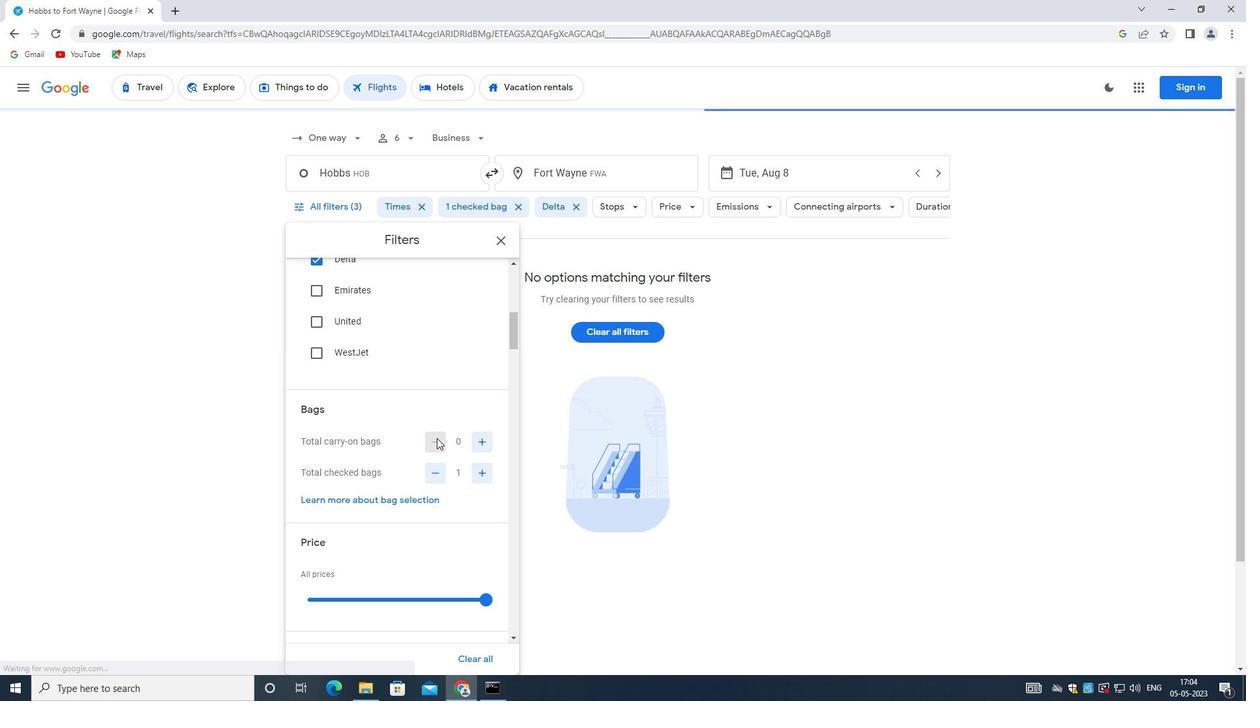 
Action: Mouse scrolled (436, 438) with delta (0, 0)
Screenshot: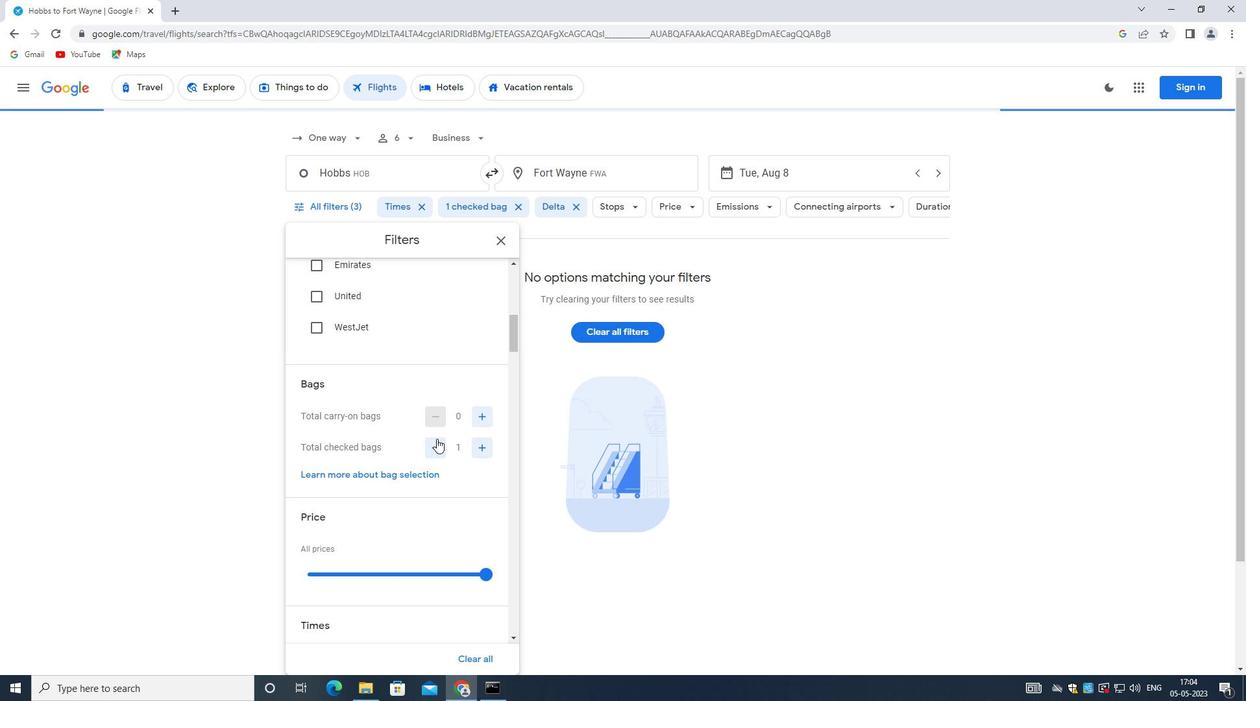 
Action: Mouse moved to (489, 407)
Screenshot: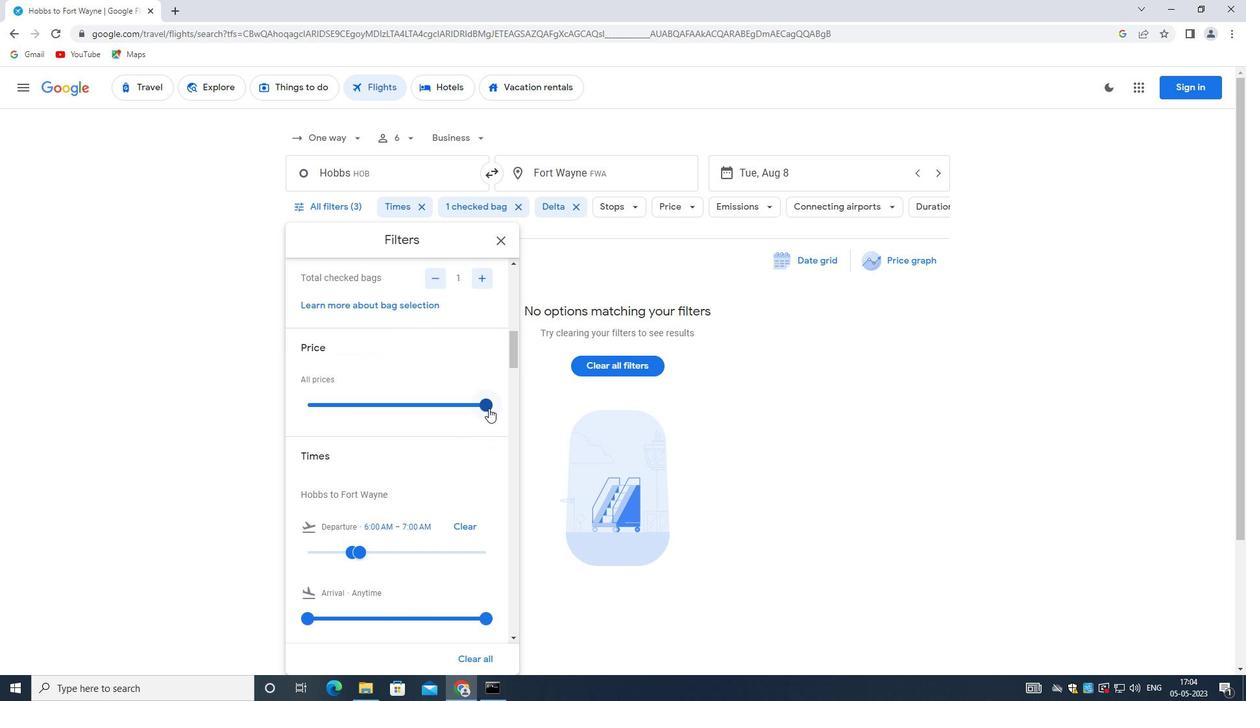 
Action: Mouse pressed left at (489, 407)
Screenshot: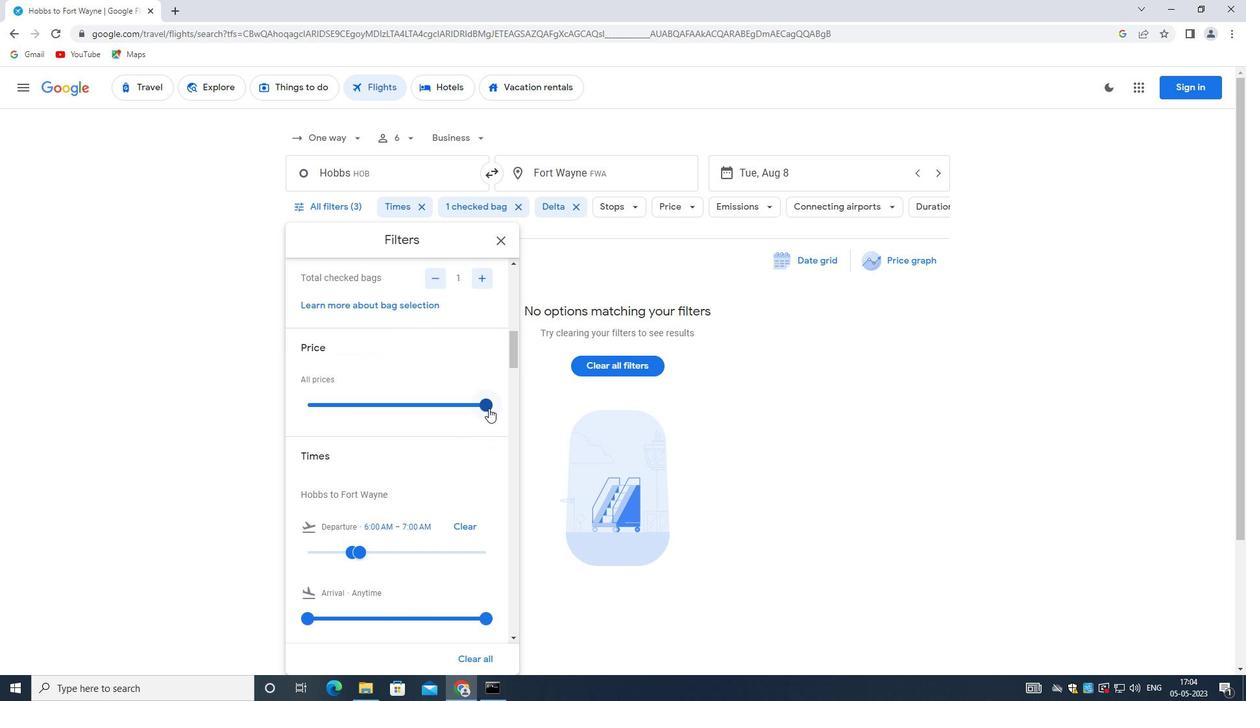 
Action: Mouse moved to (367, 471)
Screenshot: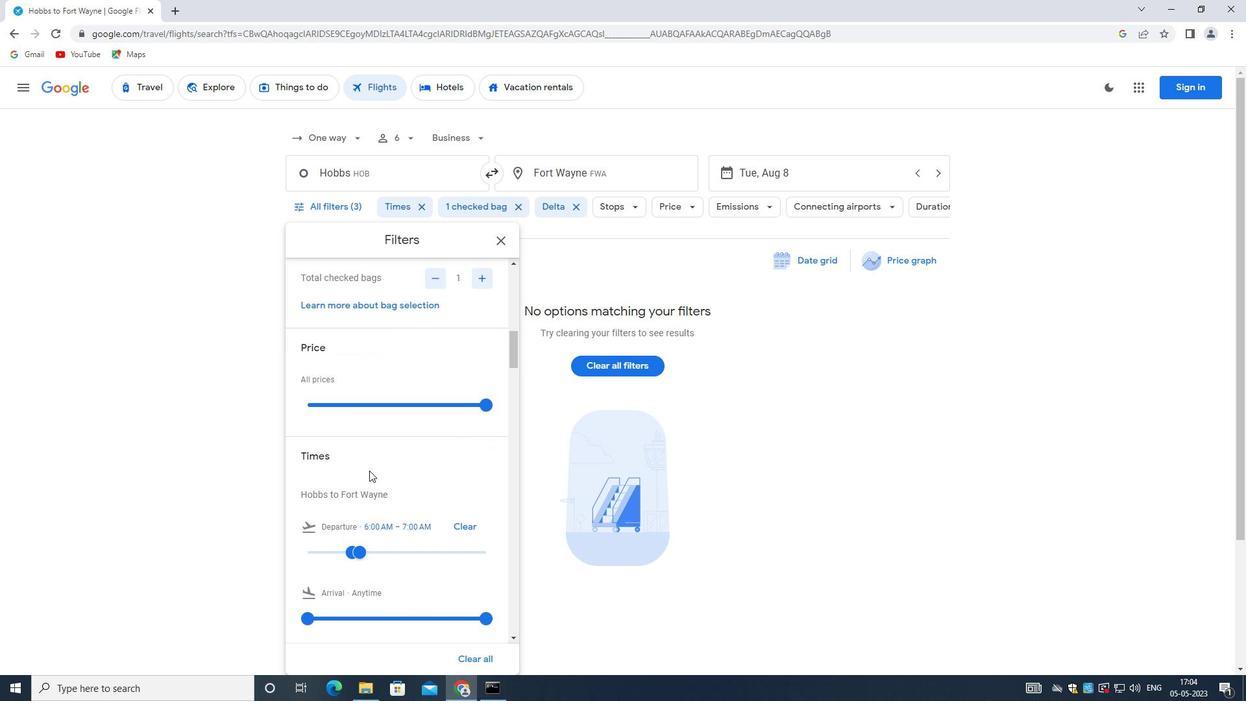 
Action: Mouse scrolled (367, 471) with delta (0, 0)
Screenshot: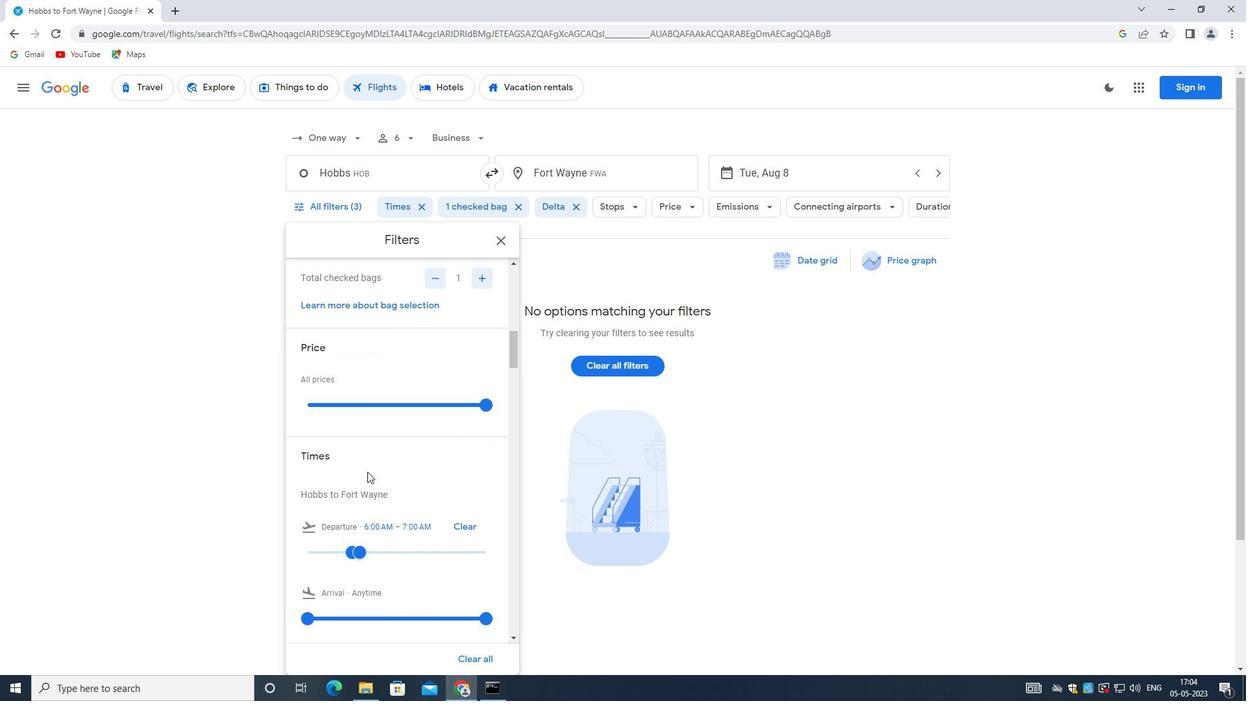
Action: Mouse moved to (366, 472)
Screenshot: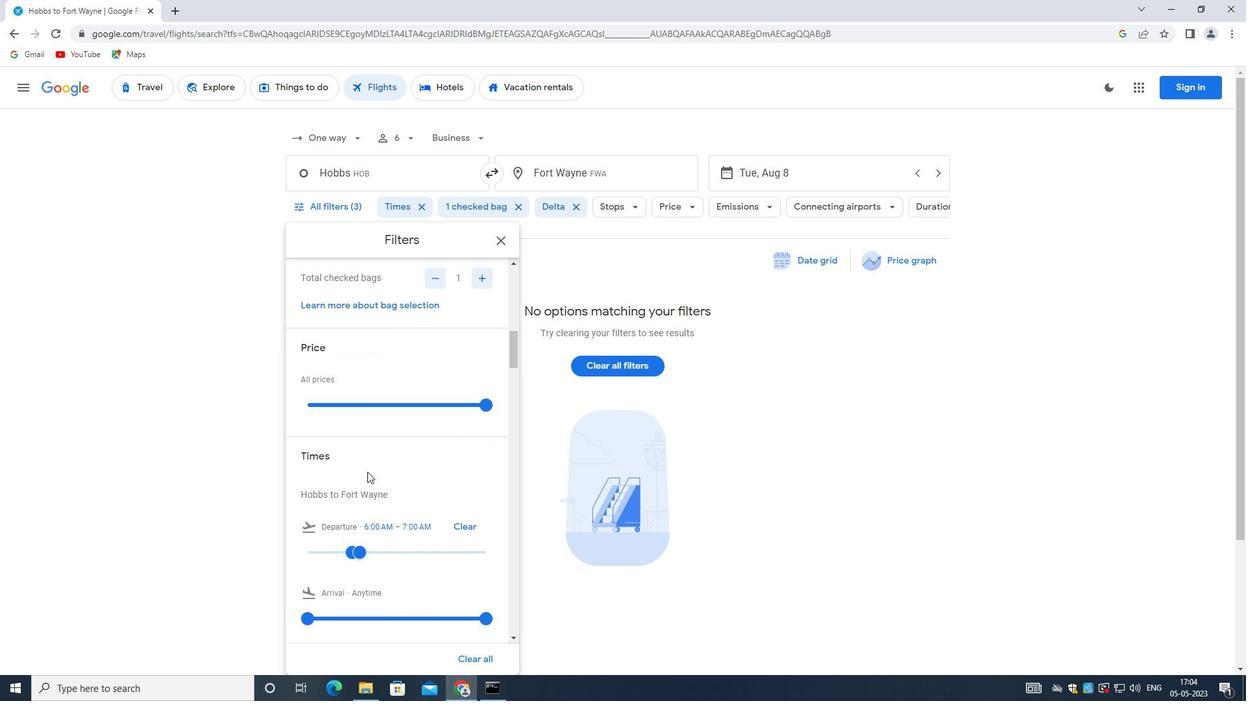 
Action: Mouse scrolled (366, 471) with delta (0, 0)
Screenshot: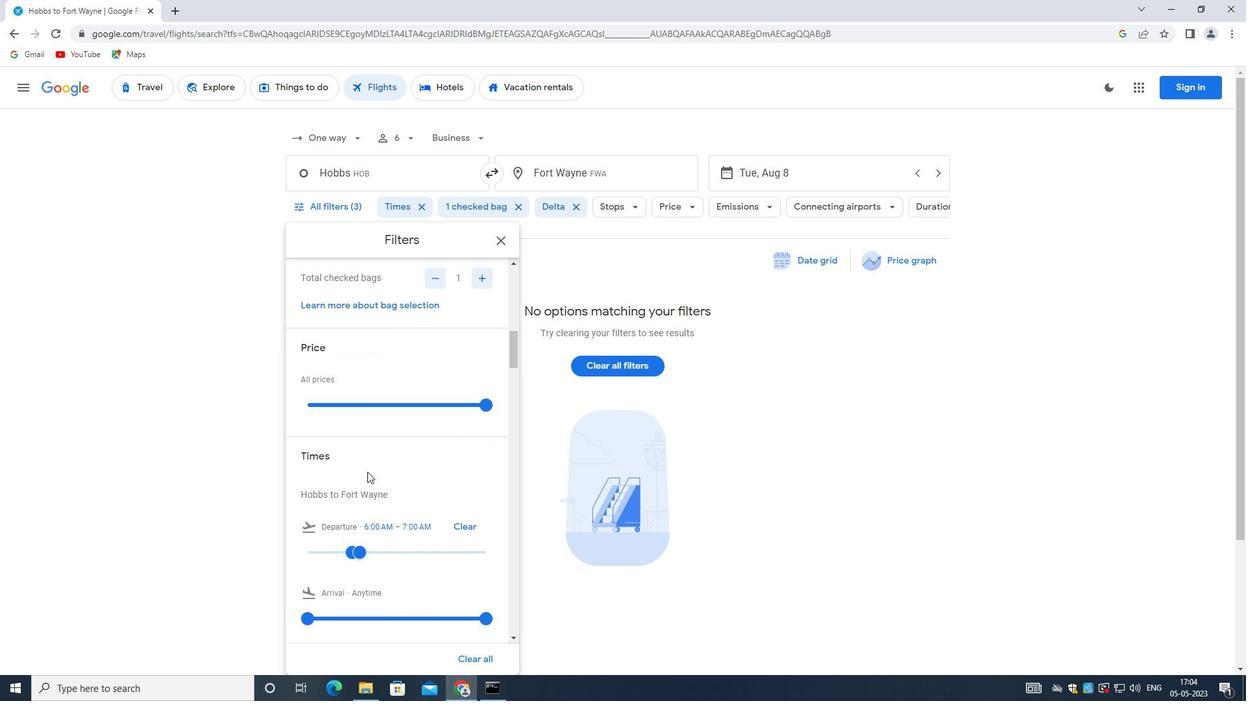 
Action: Mouse moved to (366, 473)
Screenshot: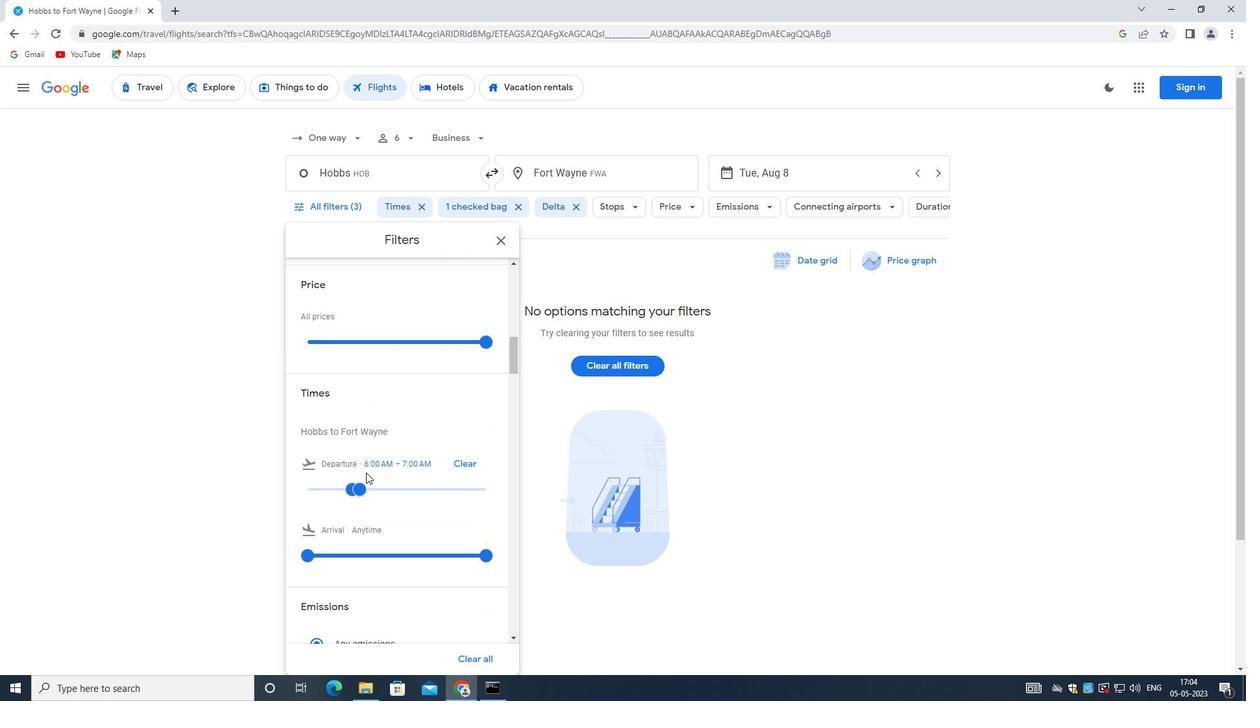 
Action: Mouse scrolled (366, 473) with delta (0, 0)
Screenshot: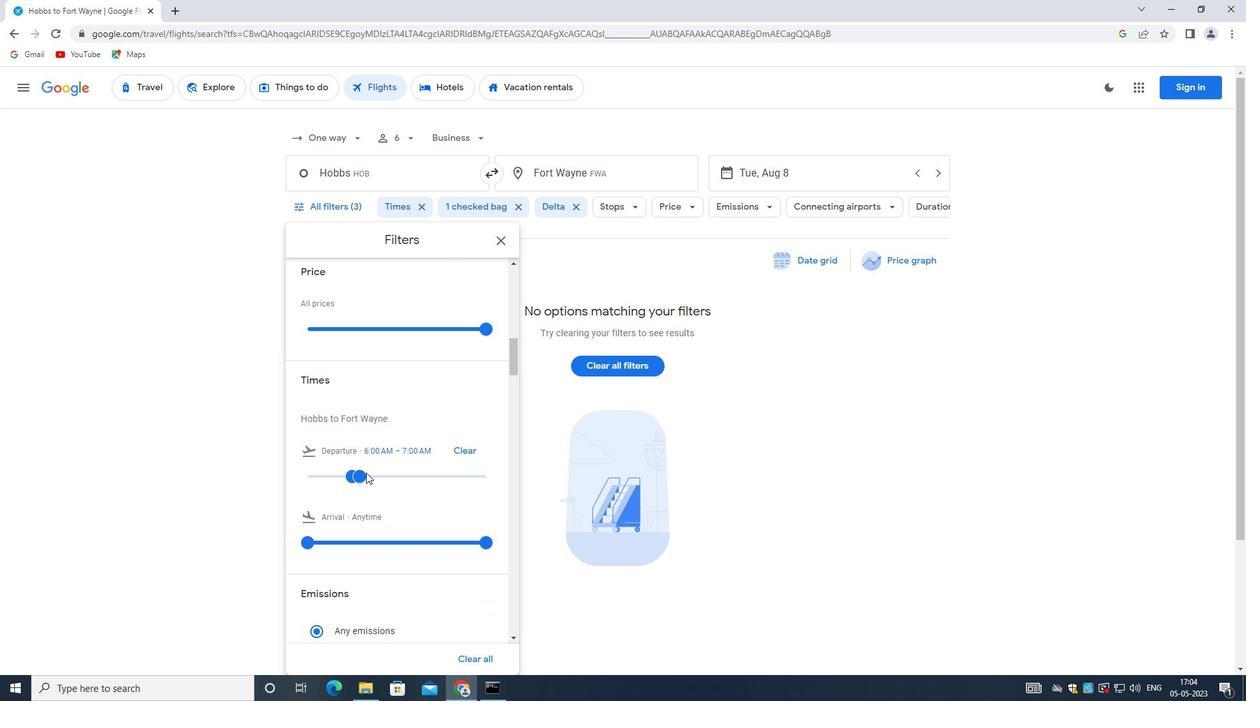 
Action: Mouse moved to (358, 357)
Screenshot: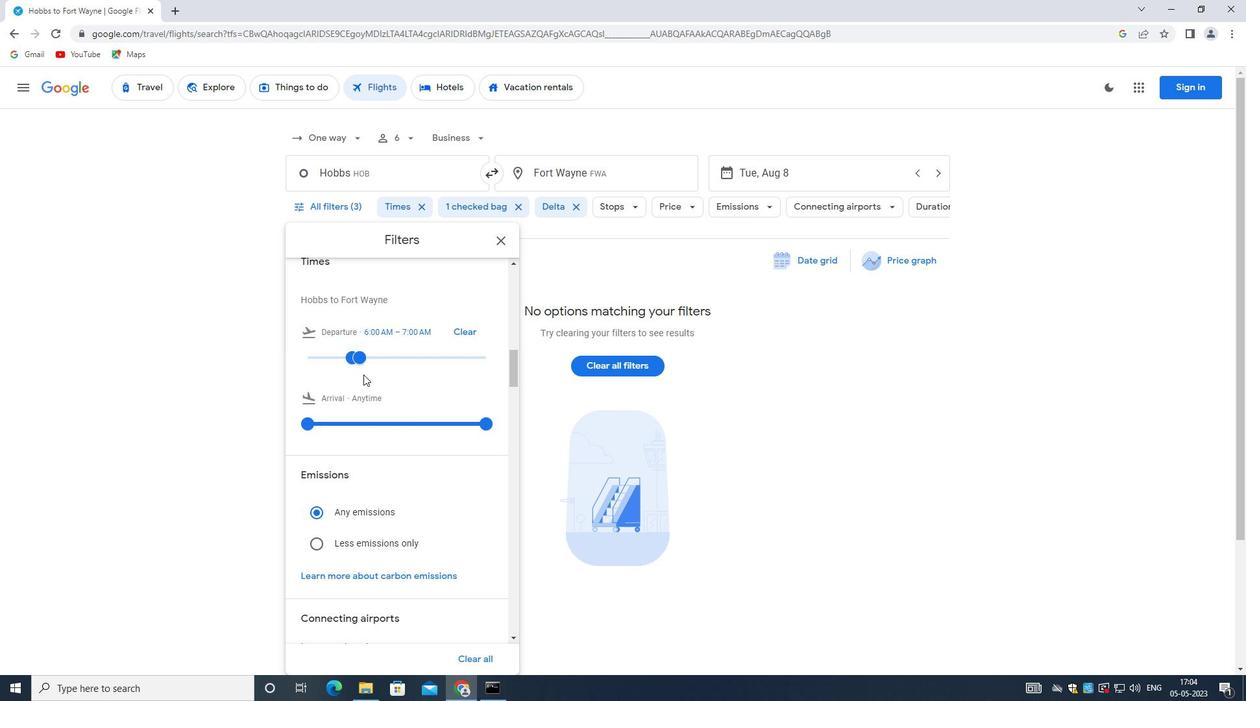 
Action: Mouse pressed left at (358, 357)
Screenshot: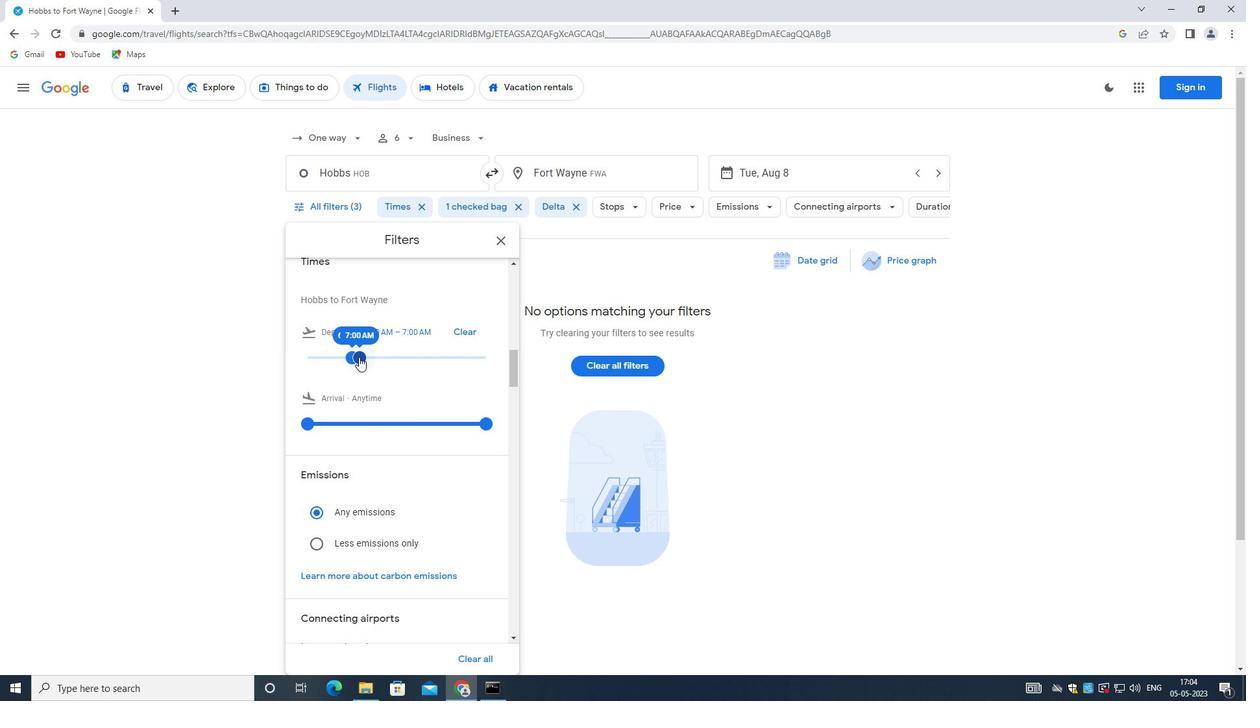 
Action: Mouse moved to (353, 355)
Screenshot: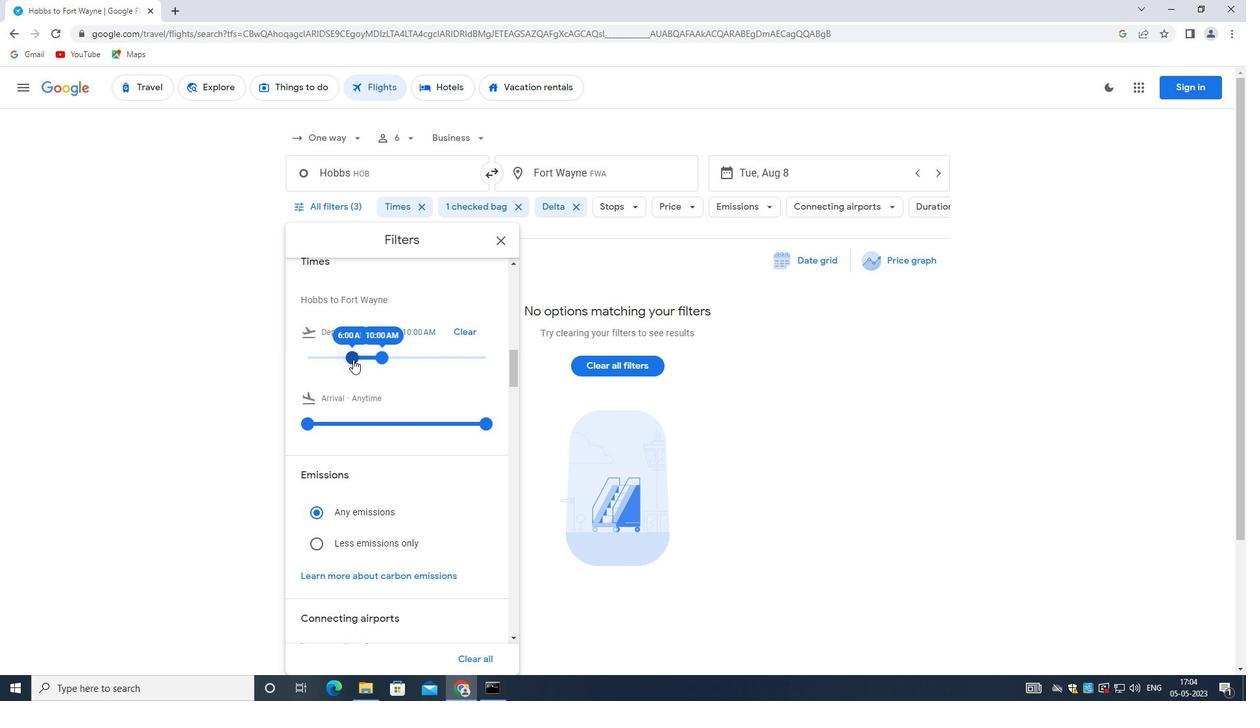 
Action: Mouse pressed left at (353, 355)
Screenshot: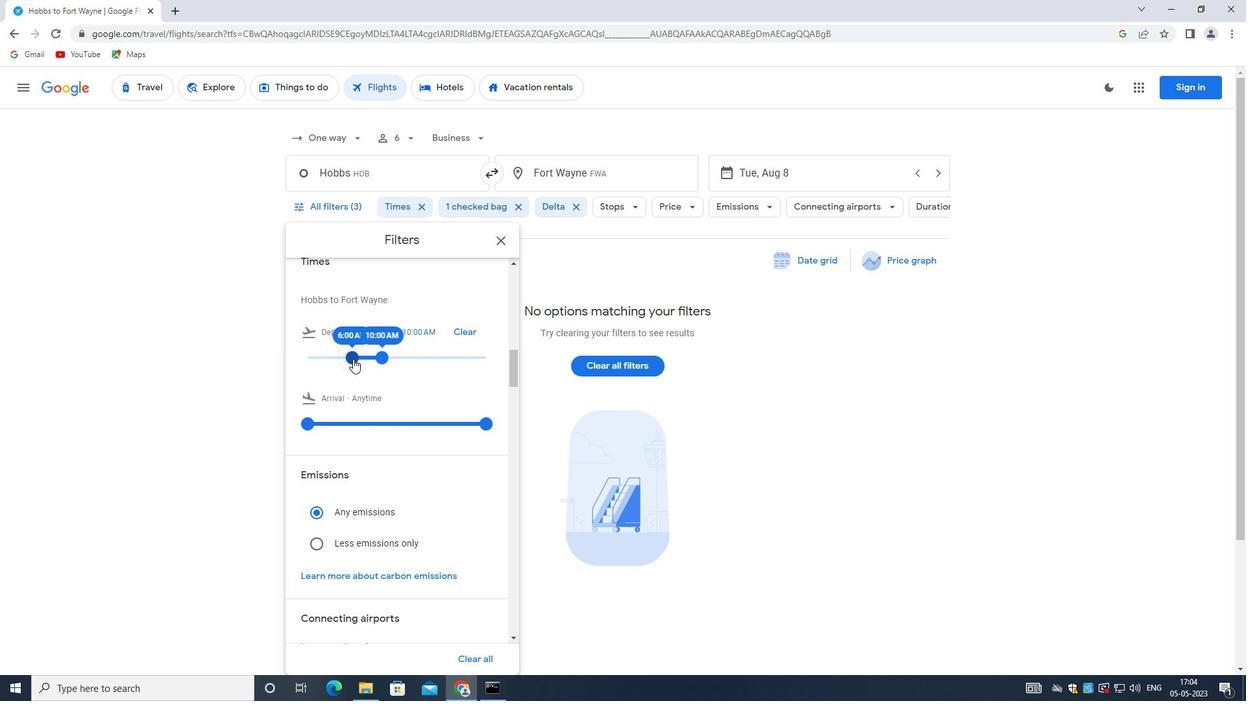 
Action: Mouse moved to (383, 356)
Screenshot: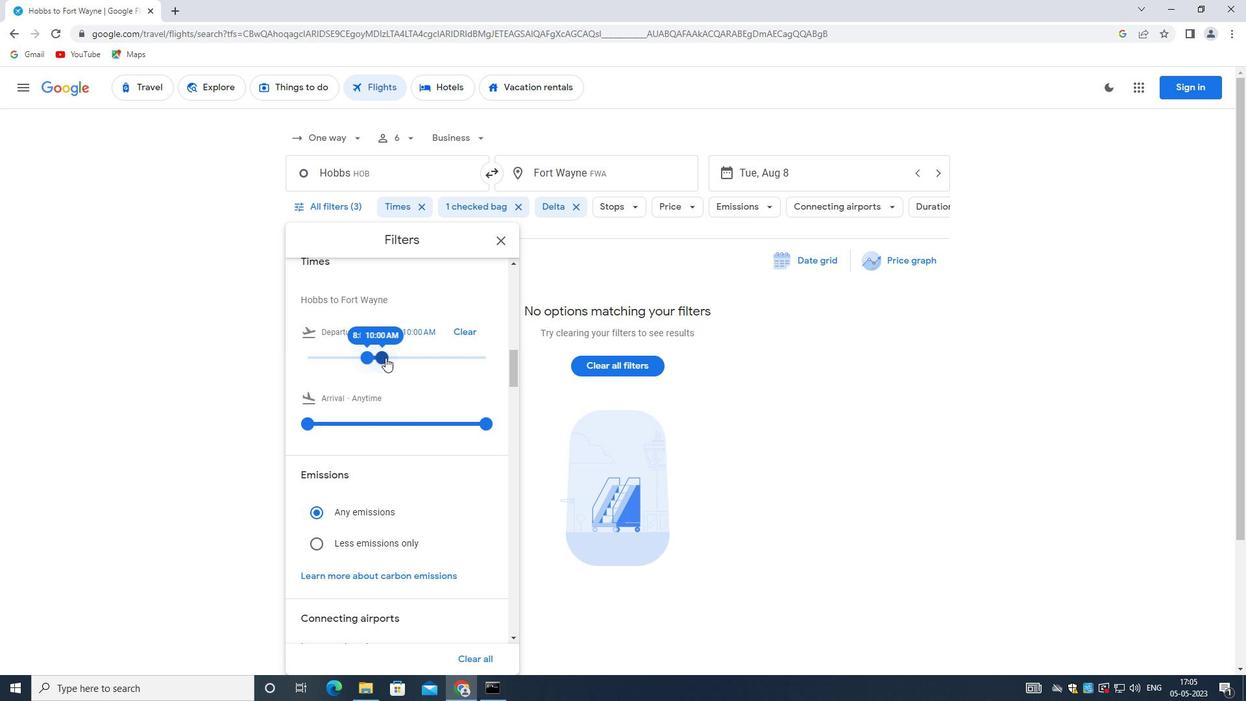 
Action: Mouse pressed left at (383, 356)
Screenshot: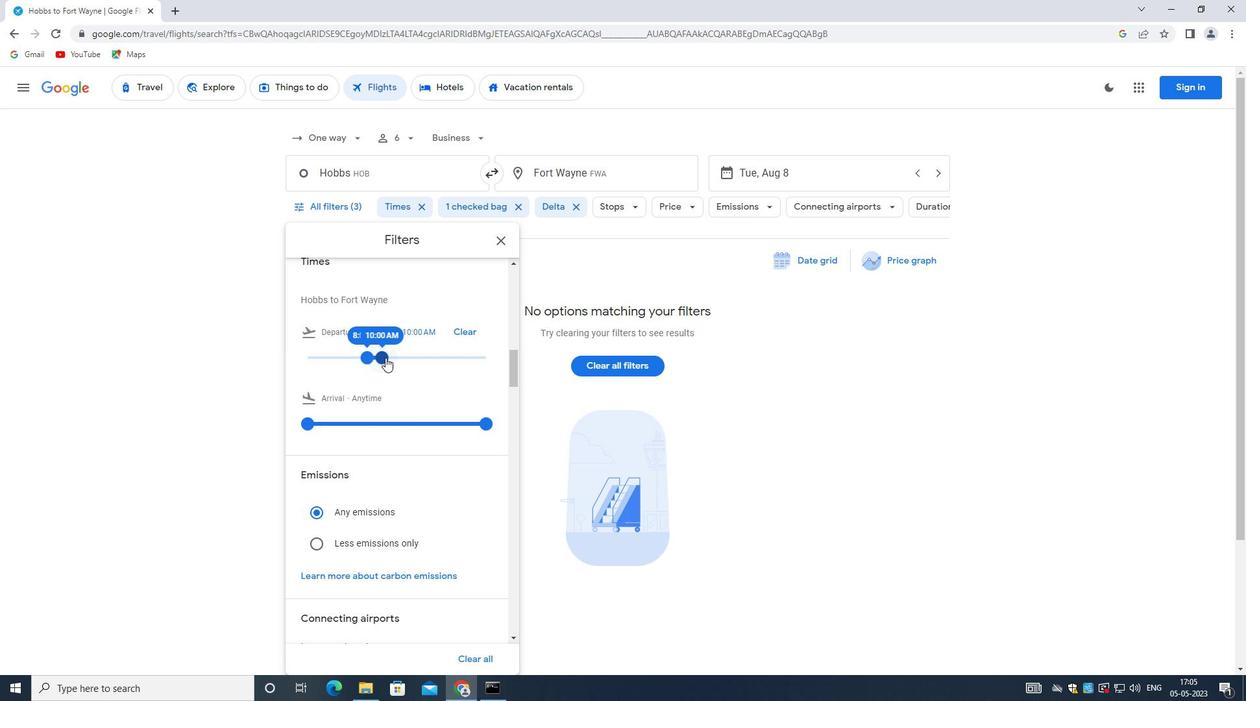 
Action: Mouse moved to (419, 369)
Screenshot: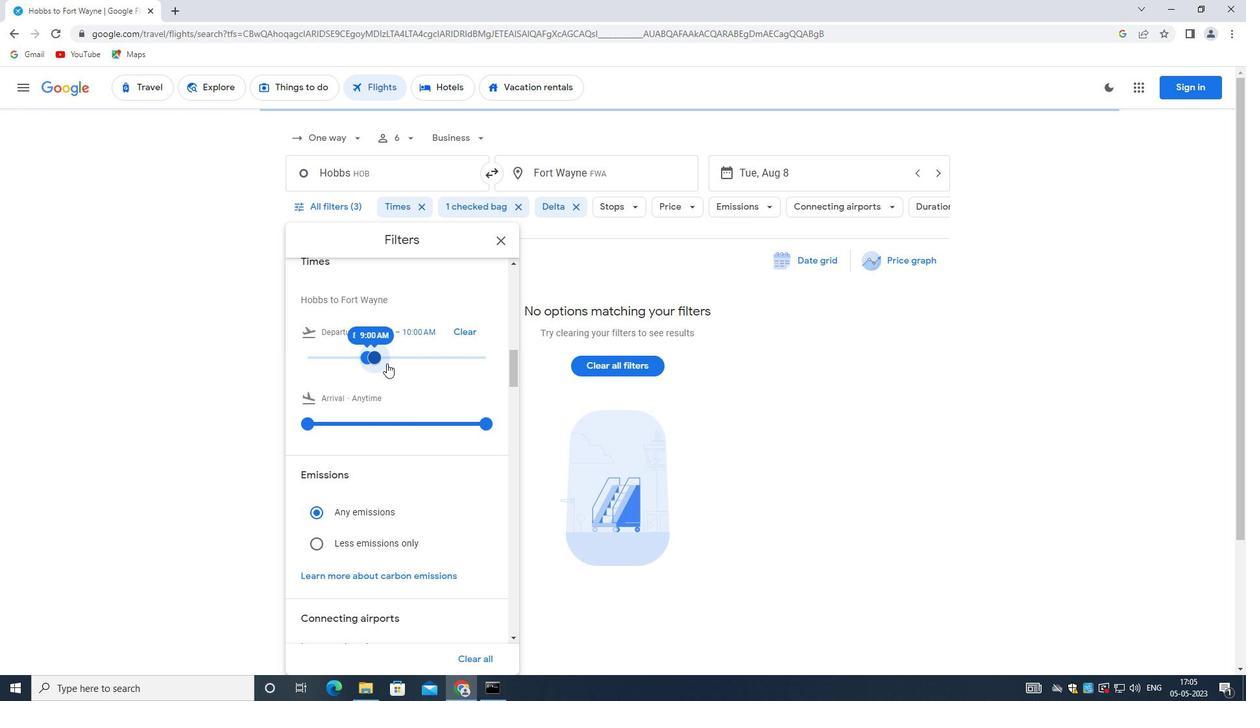 
Action: Mouse scrolled (419, 369) with delta (0, 0)
Screenshot: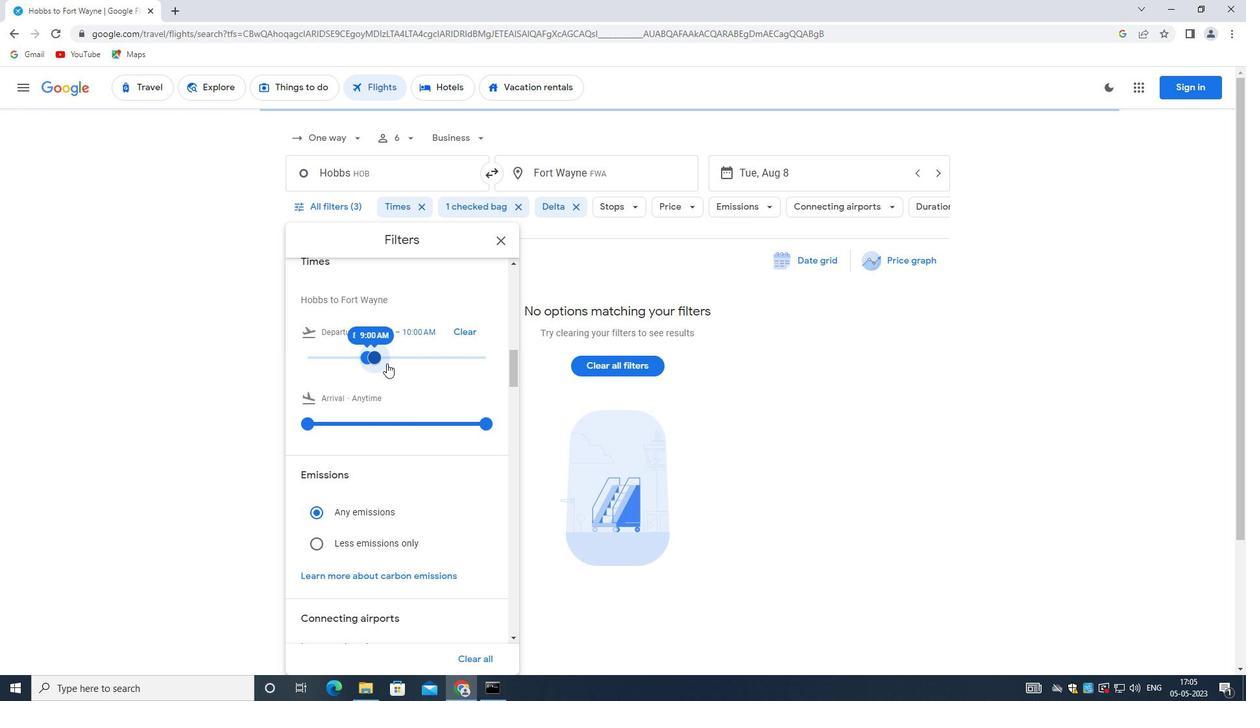 
Action: Mouse moved to (419, 375)
Screenshot: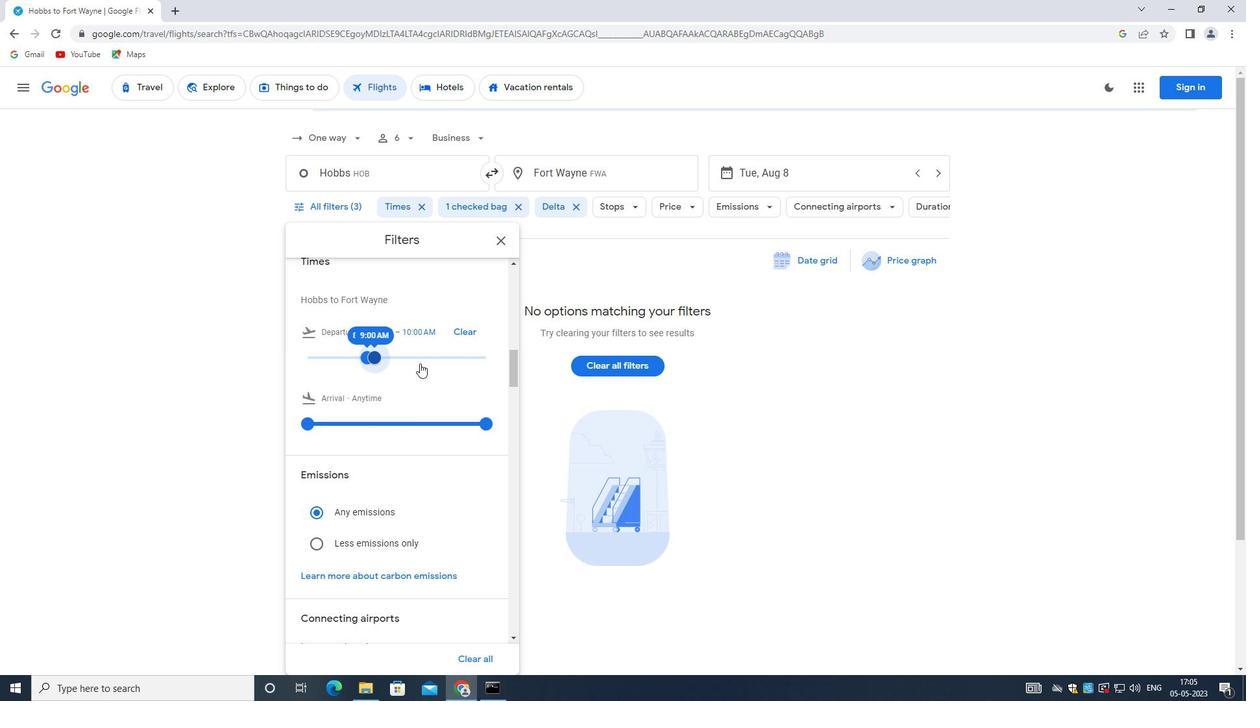 
Action: Mouse scrolled (419, 375) with delta (0, 0)
Screenshot: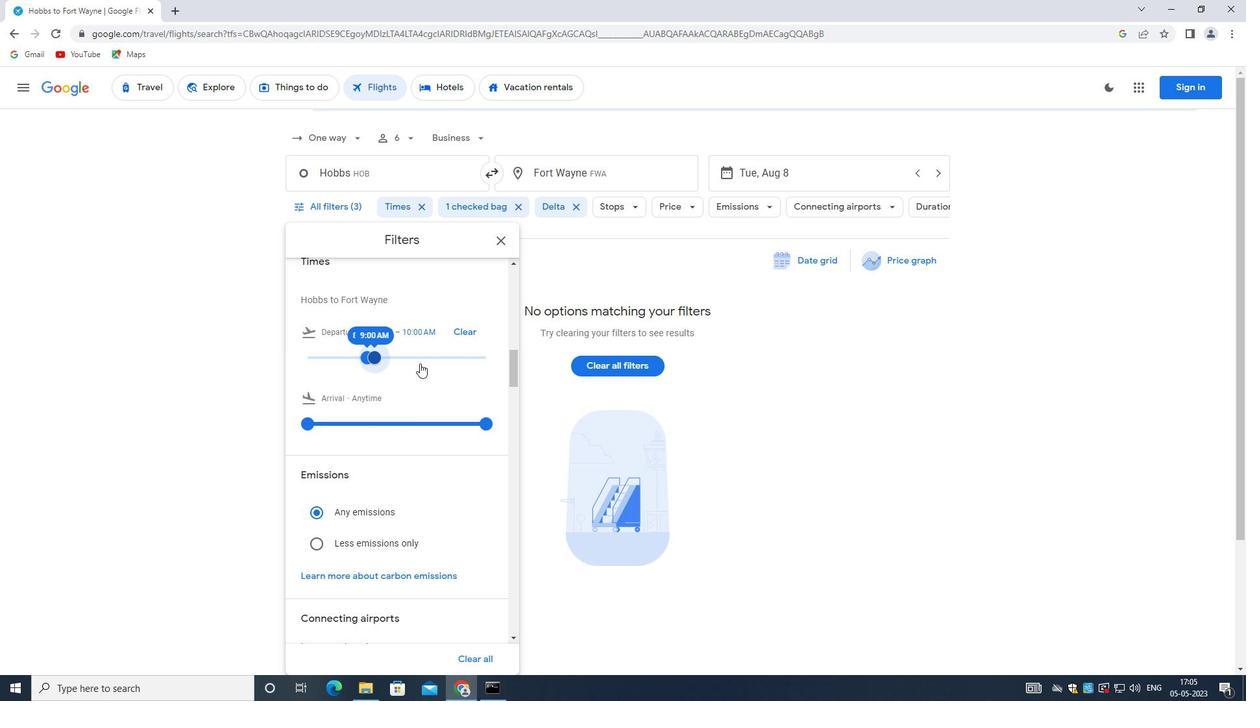 
Action: Mouse moved to (419, 379)
Screenshot: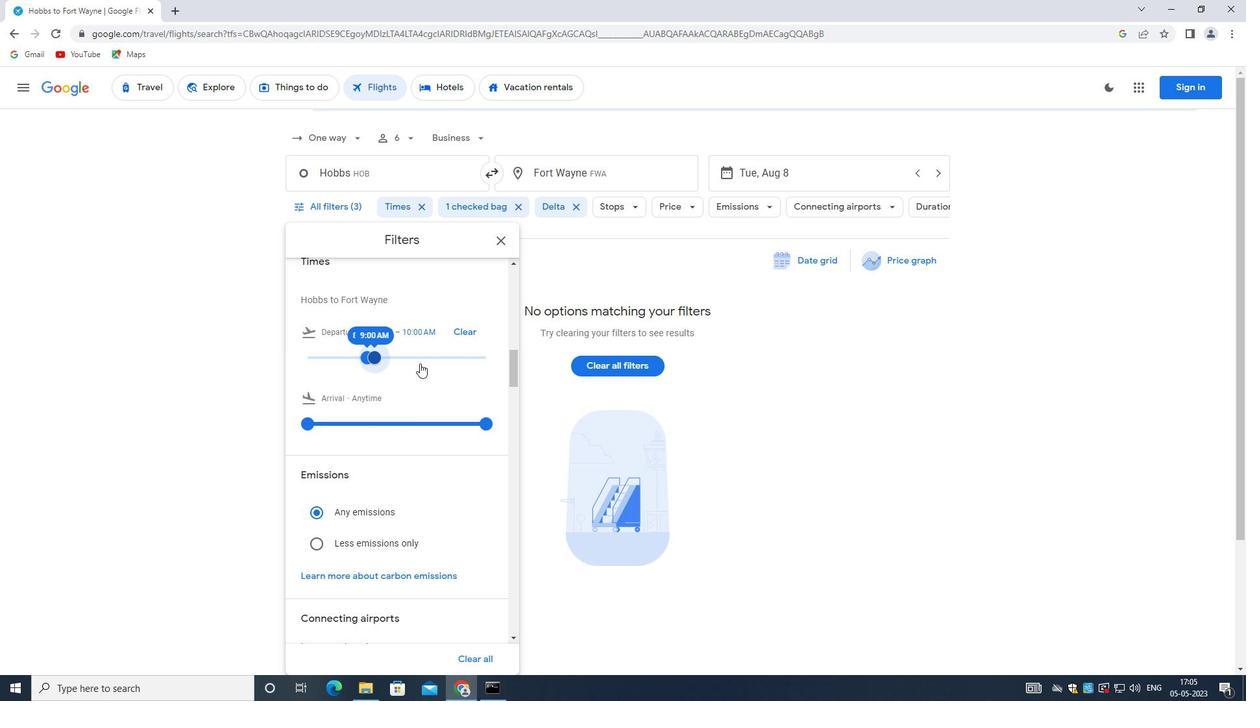 
Action: Mouse scrolled (419, 378) with delta (0, 0)
Screenshot: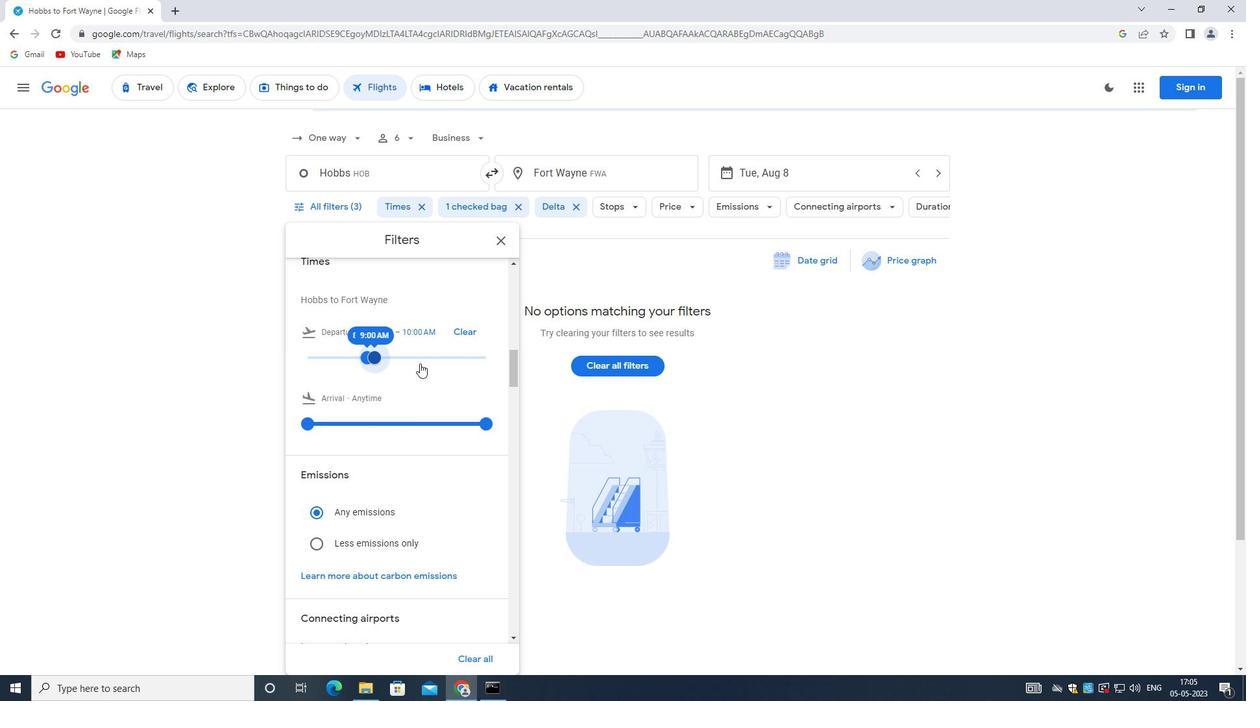 
Action: Mouse moved to (419, 382)
Screenshot: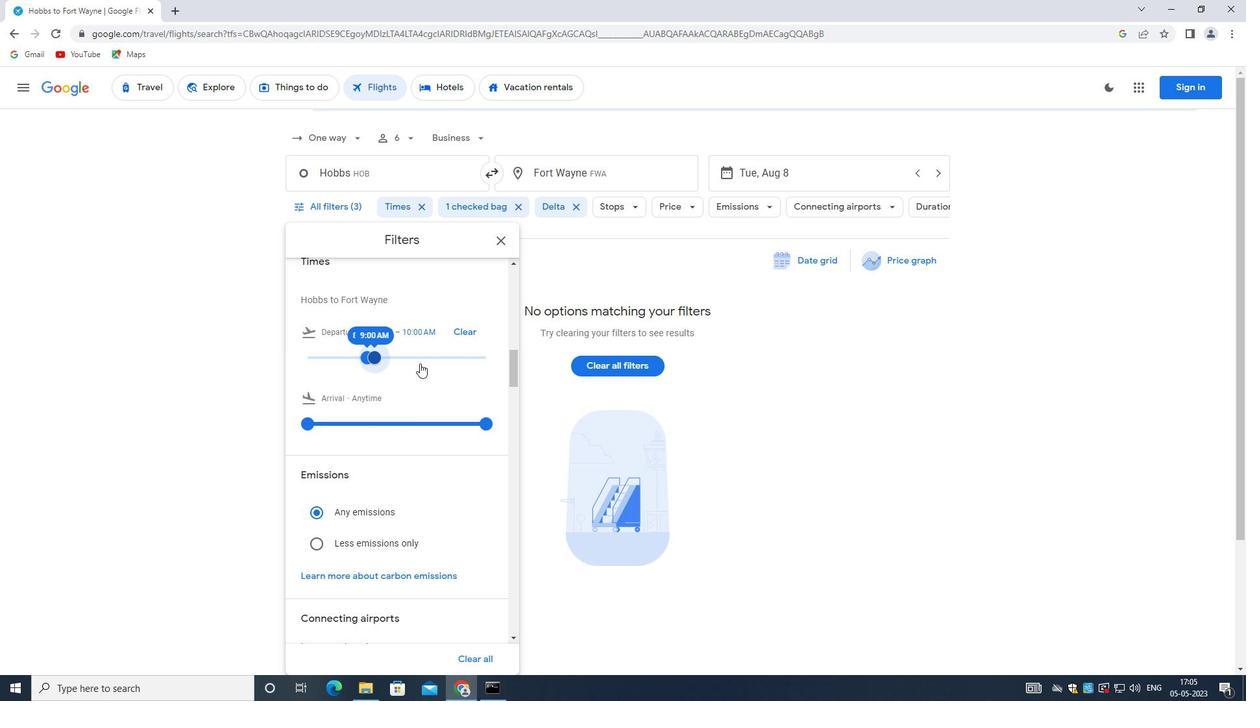 
Action: Mouse scrolled (419, 381) with delta (0, 0)
Screenshot: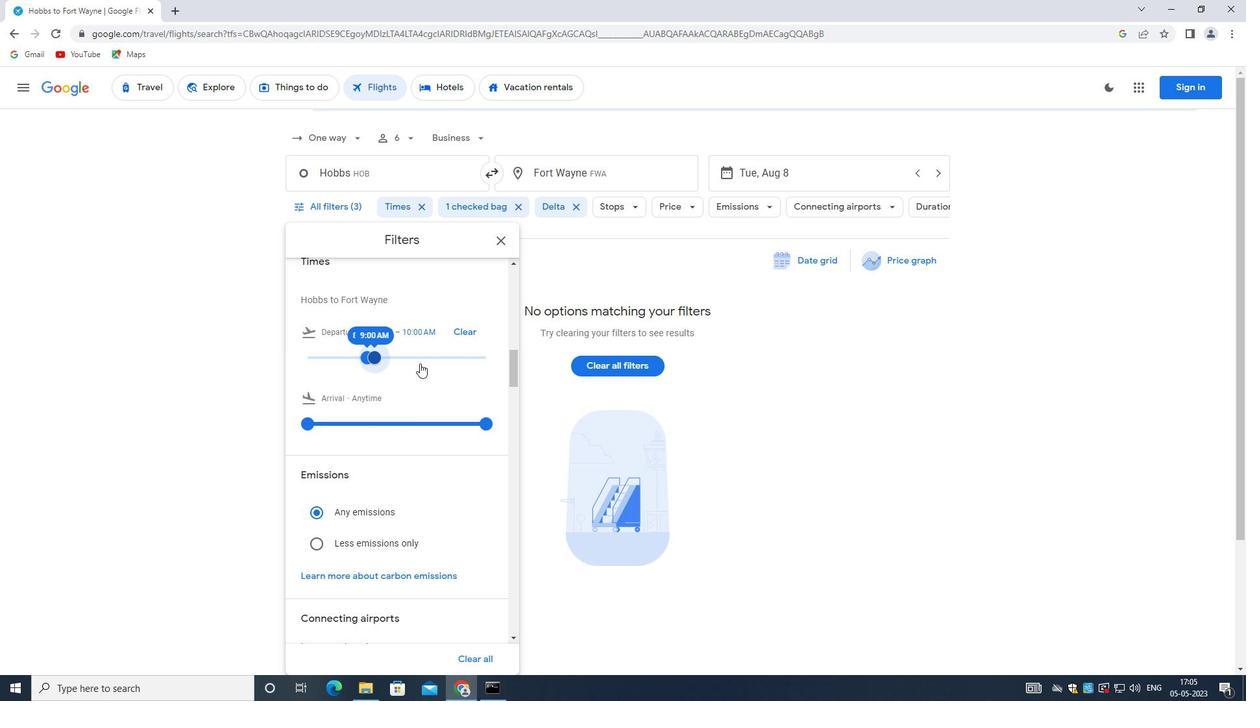 
Action: Mouse moved to (418, 383)
Screenshot: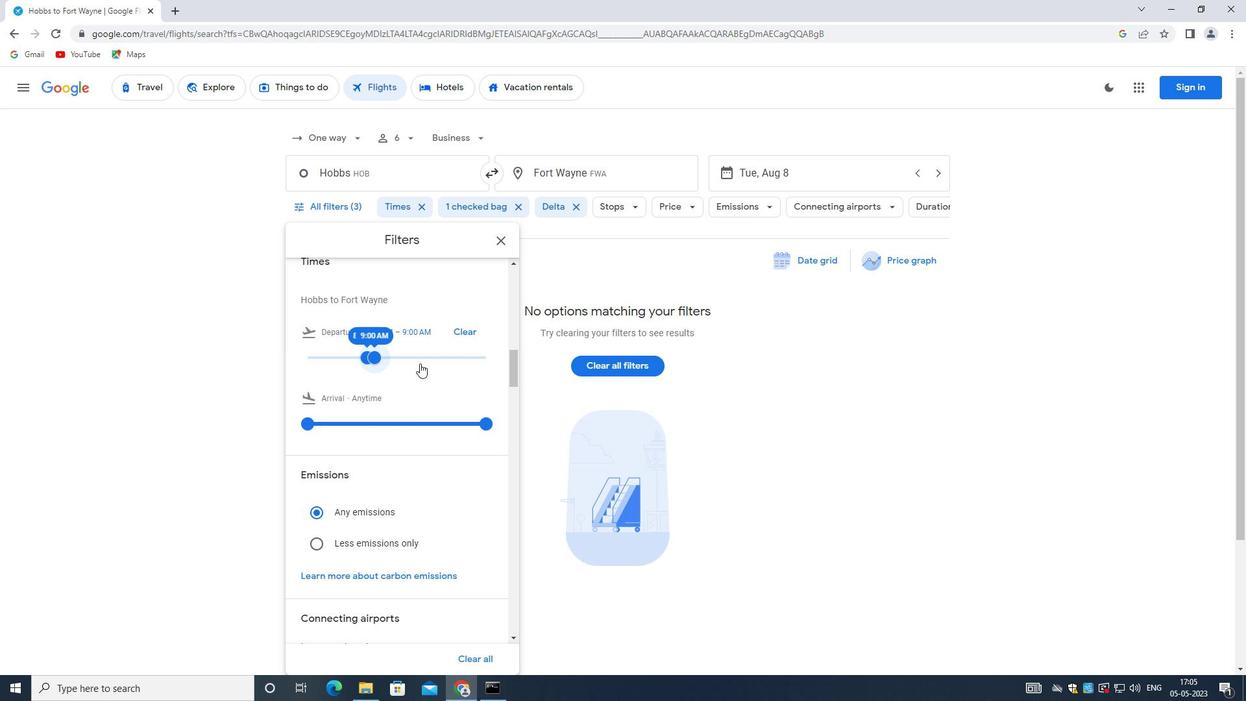 
Action: Mouse scrolled (418, 382) with delta (0, 0)
Screenshot: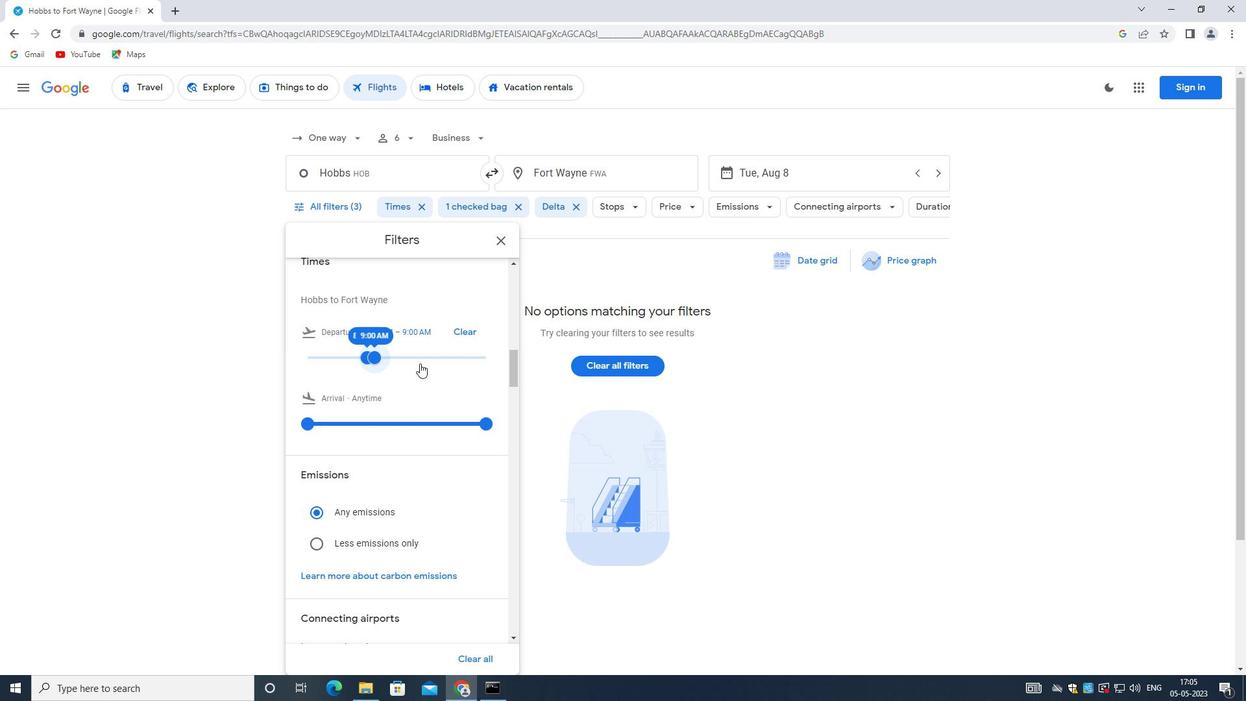 
Action: Mouse moved to (417, 386)
Screenshot: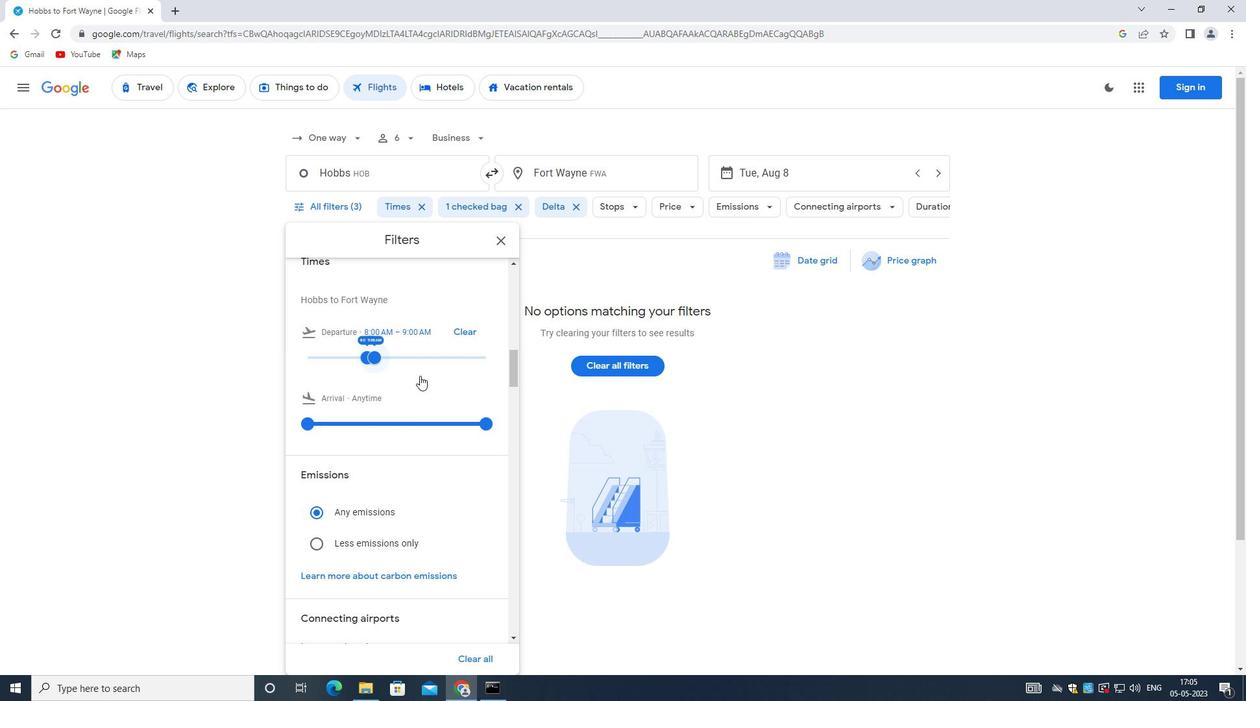
Action: Mouse scrolled (417, 386) with delta (0, 0)
Screenshot: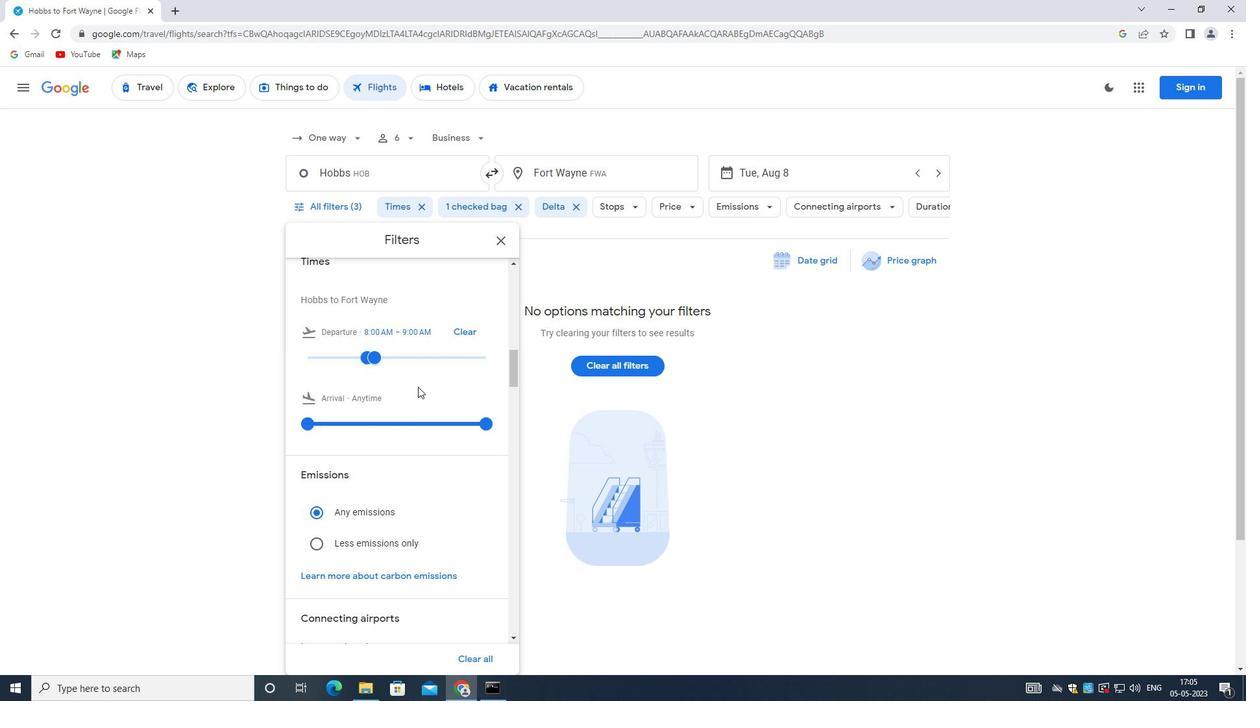 
Action: Mouse moved to (414, 386)
Screenshot: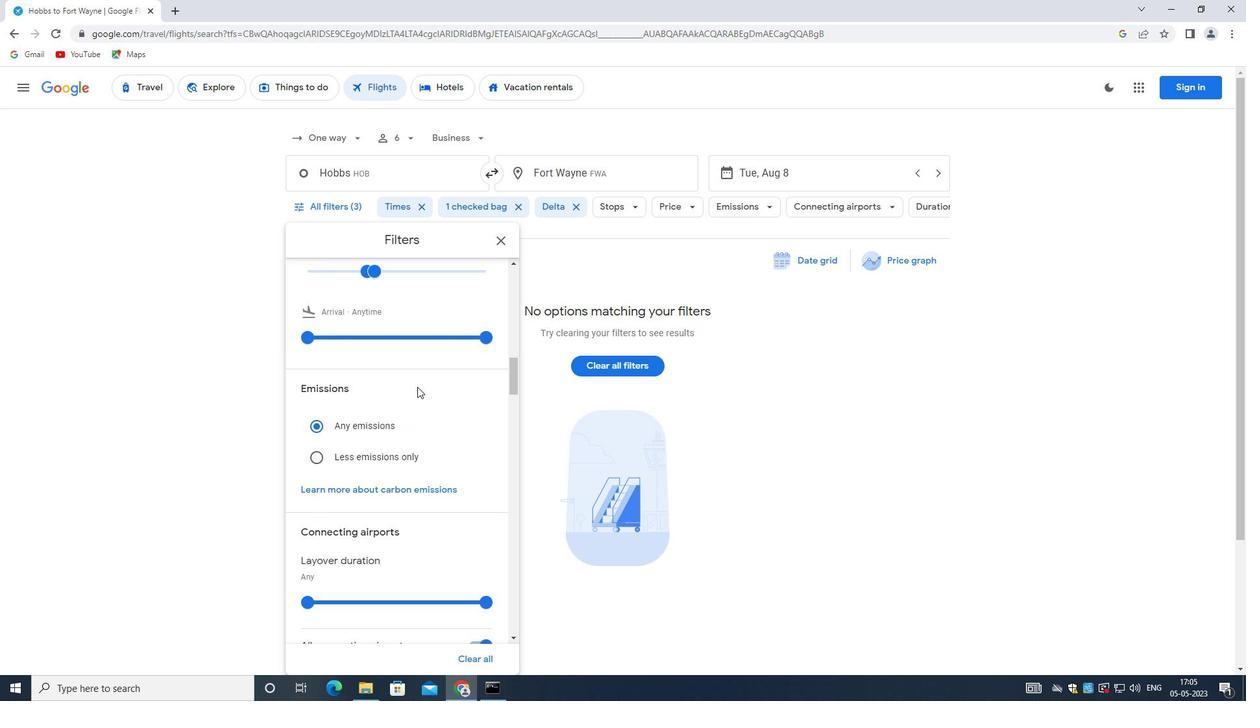 
Action: Mouse scrolled (414, 386) with delta (0, 0)
Screenshot: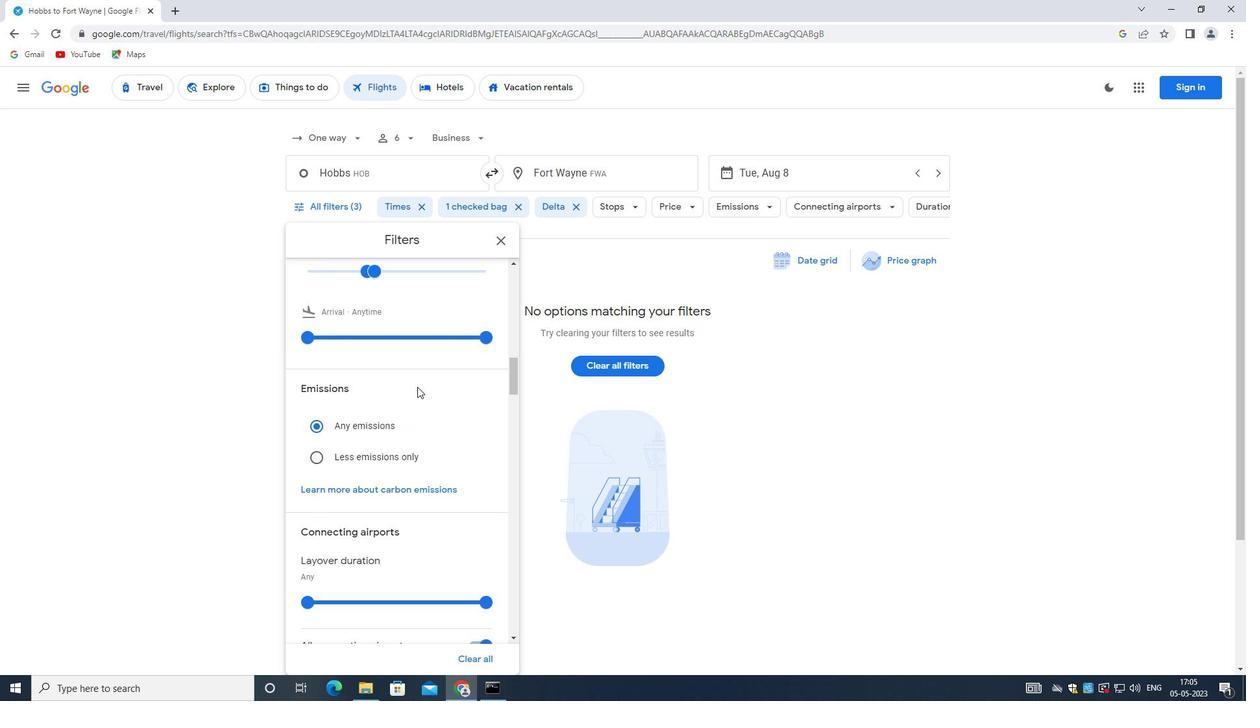 
Action: Mouse moved to (401, 395)
Screenshot: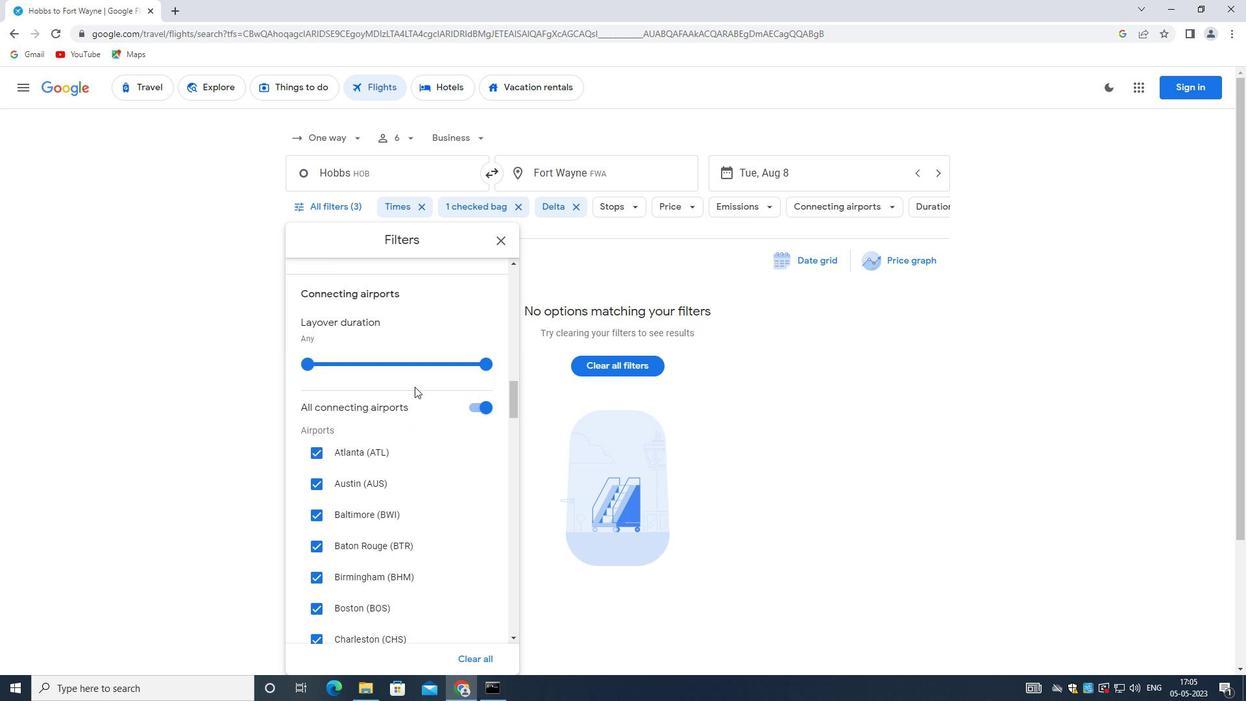 
Action: Mouse scrolled (401, 394) with delta (0, 0)
Screenshot: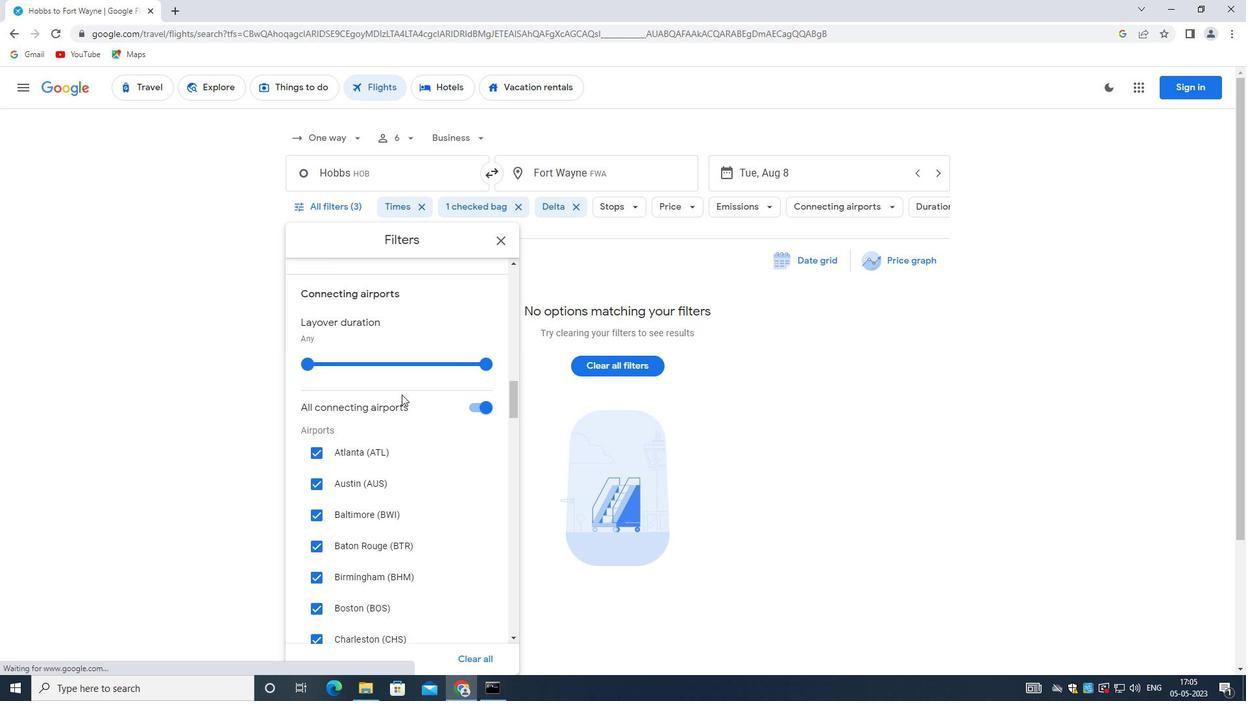 
Action: Mouse moved to (401, 396)
Screenshot: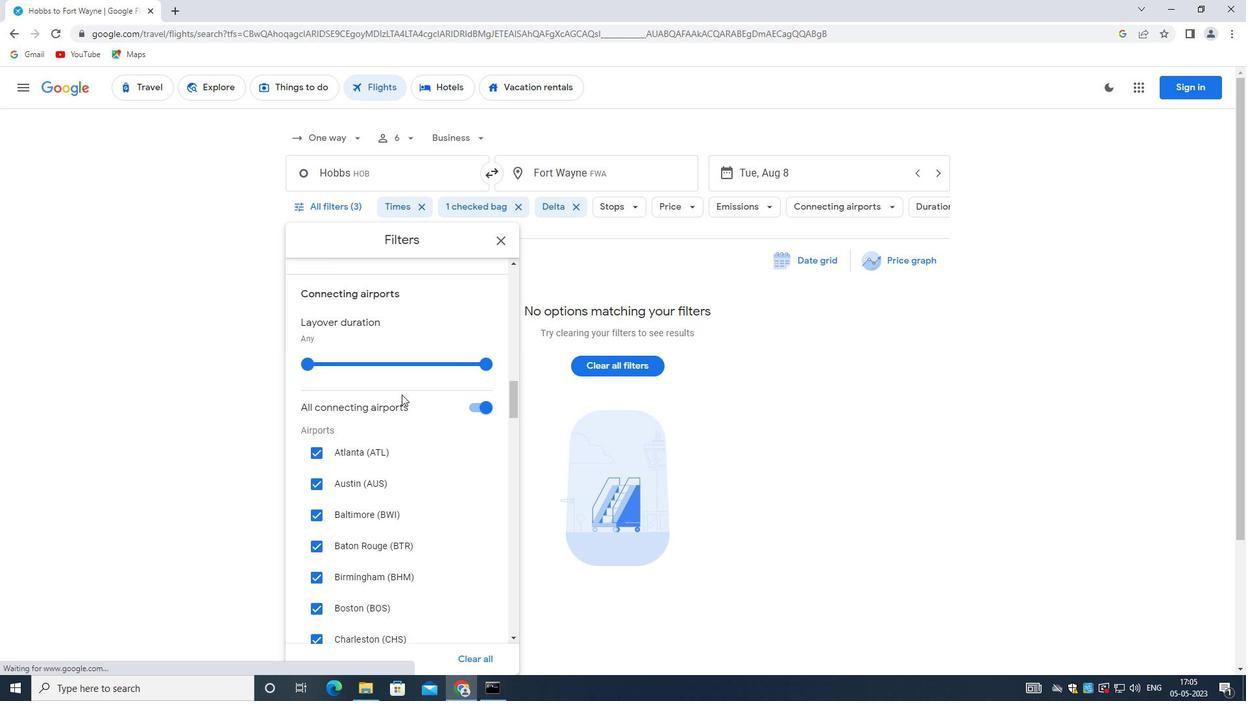 
Action: Mouse scrolled (401, 395) with delta (0, 0)
Screenshot: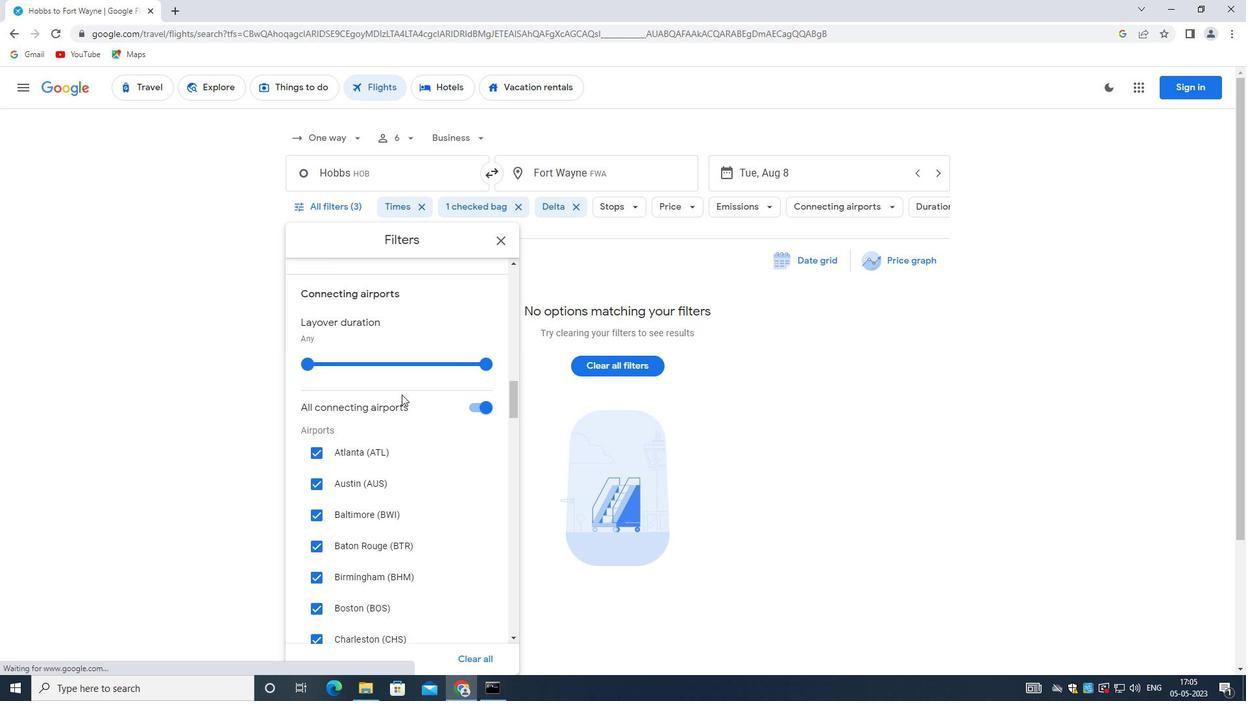 
Action: Mouse moved to (400, 397)
Screenshot: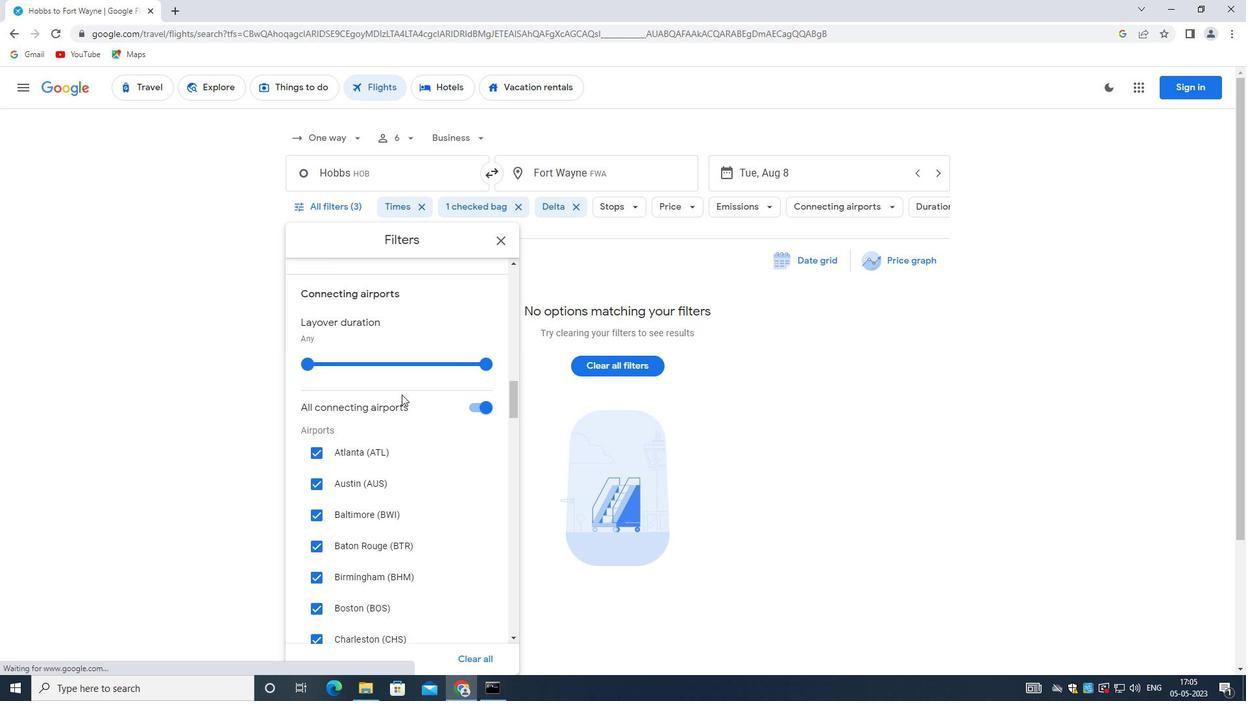 
Action: Mouse scrolled (400, 396) with delta (0, 0)
Screenshot: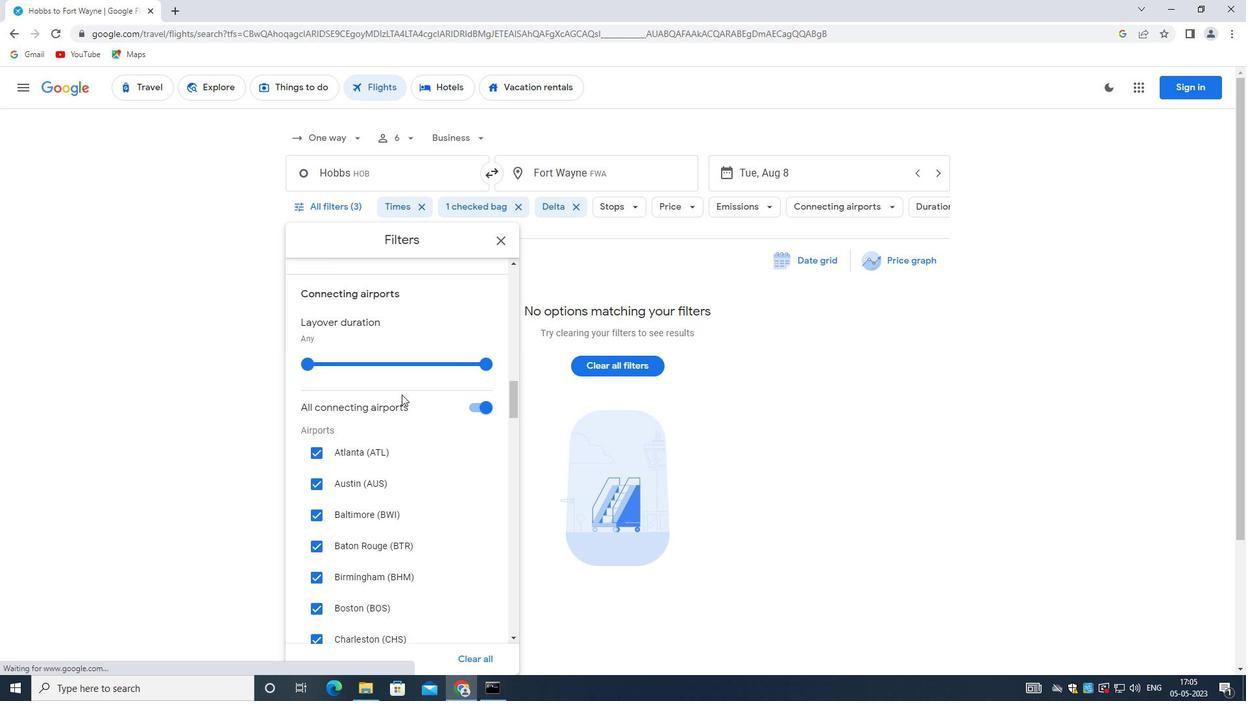 
Action: Mouse scrolled (400, 396) with delta (0, 0)
Screenshot: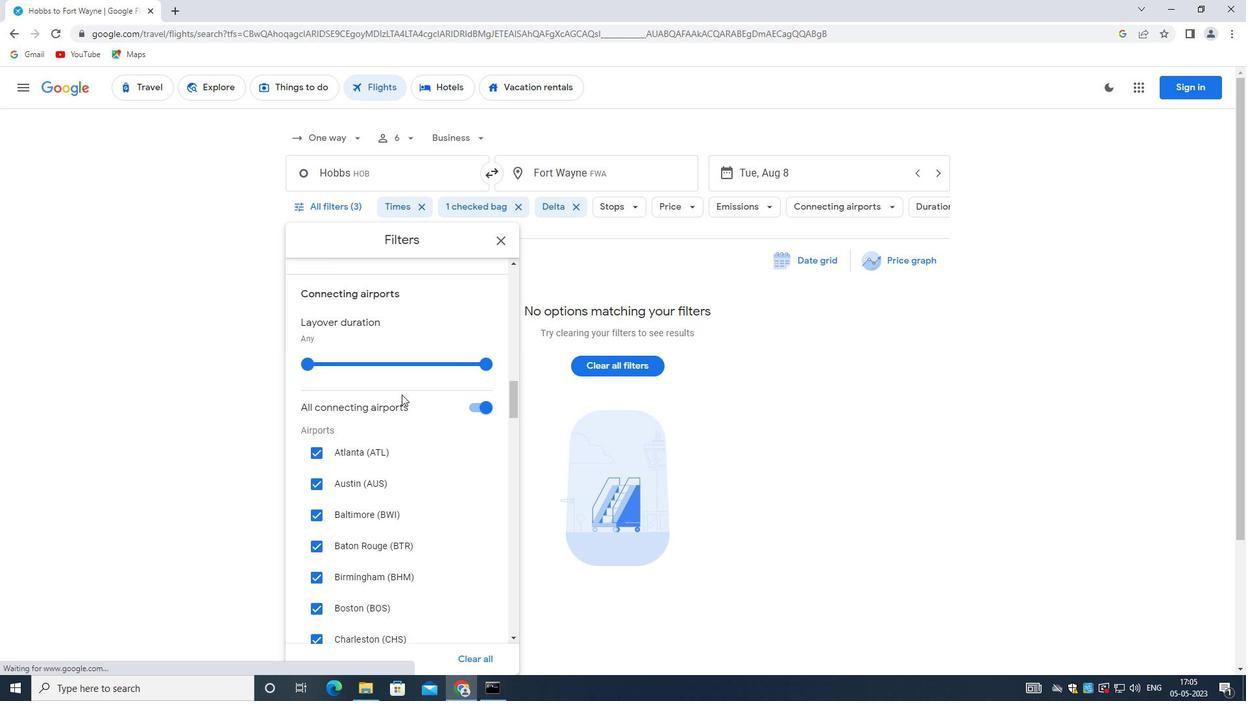 
Action: Mouse moved to (399, 398)
Screenshot: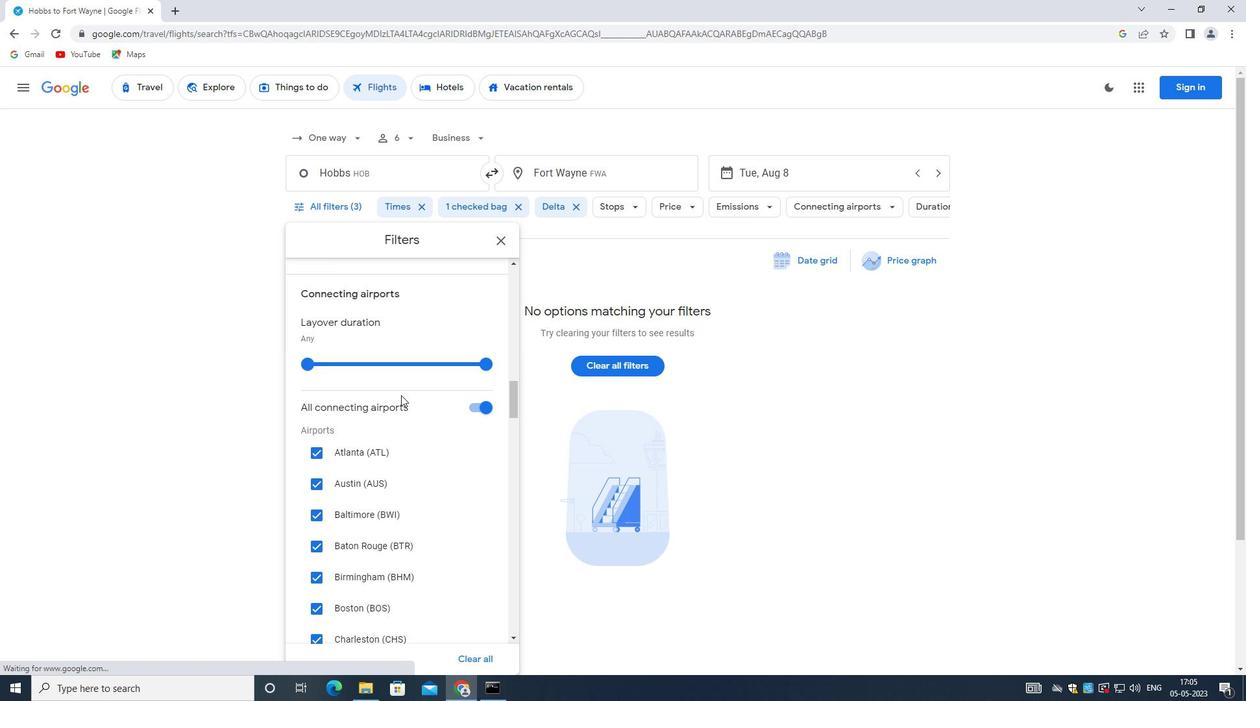 
Action: Mouse scrolled (399, 397) with delta (0, 0)
Screenshot: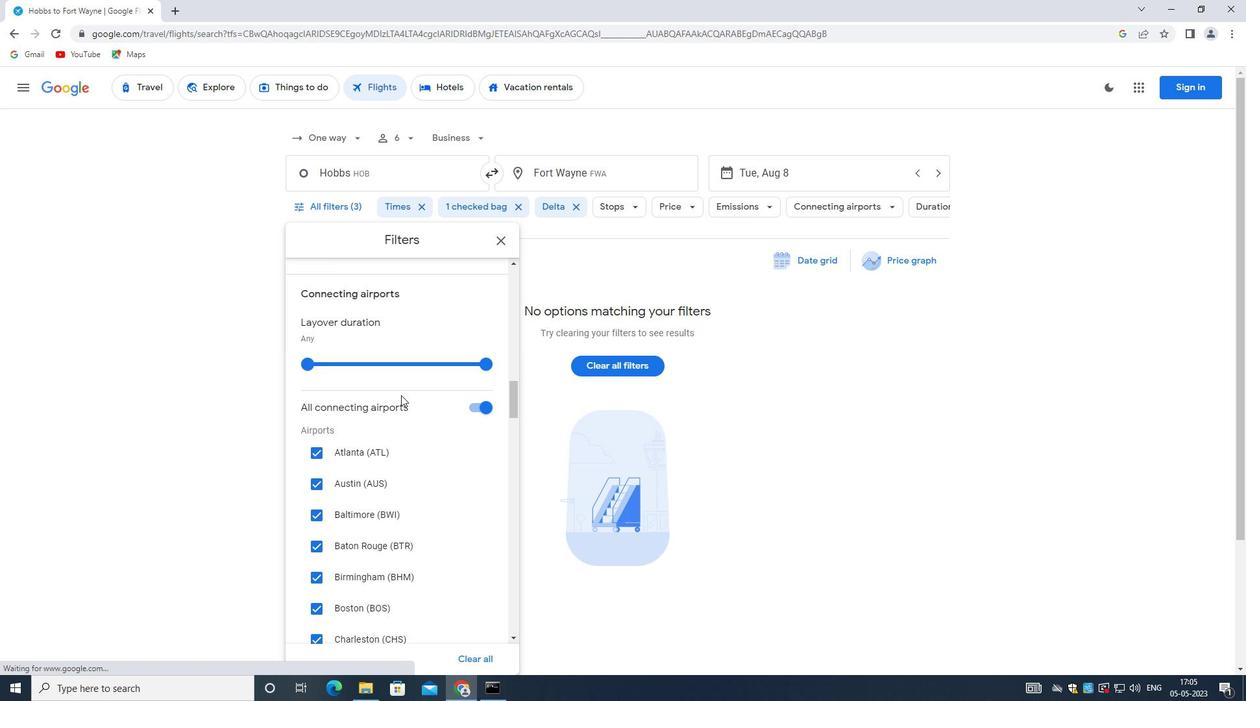 
Action: Mouse moved to (394, 406)
Screenshot: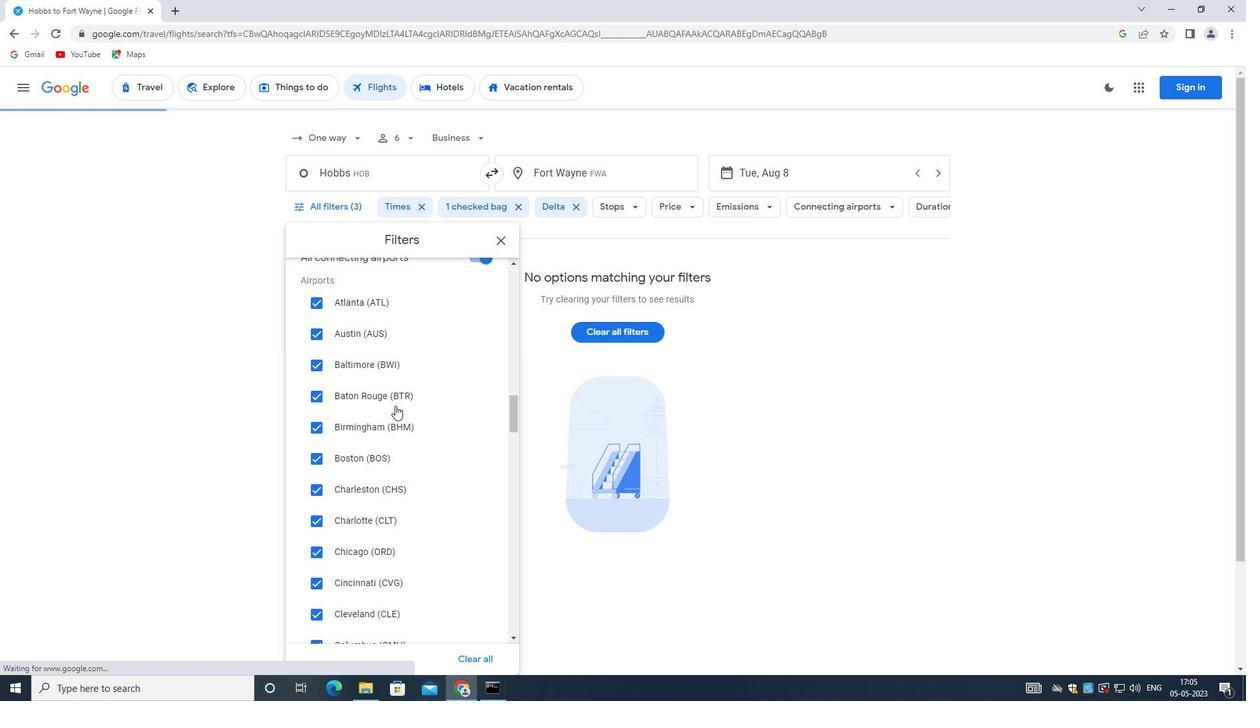 
Action: Mouse scrolled (394, 405) with delta (0, 0)
Screenshot: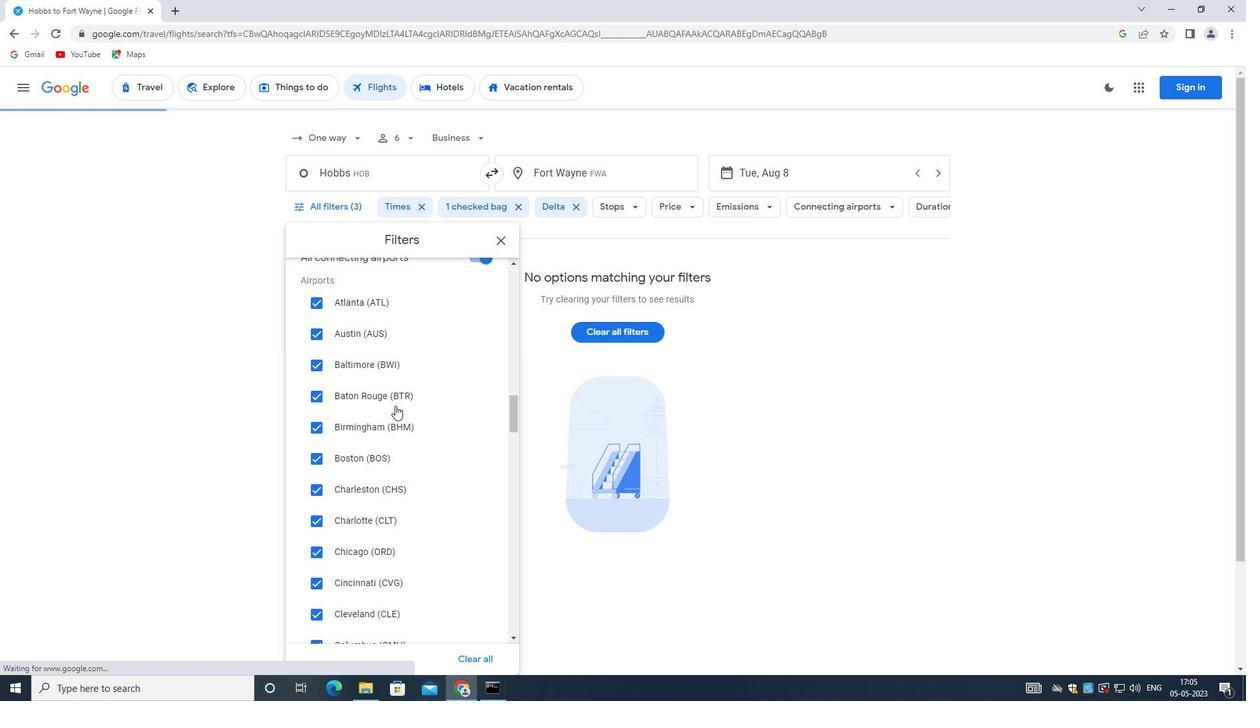 
Action: Mouse moved to (394, 406)
Screenshot: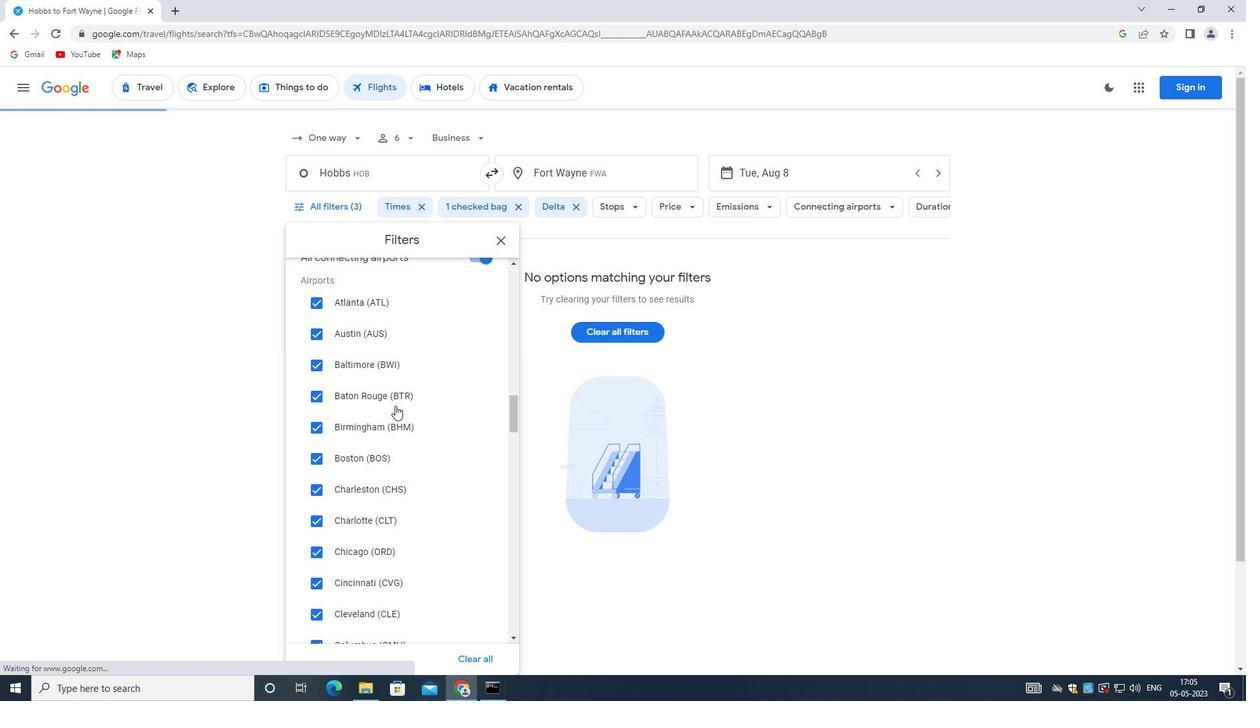 
Action: Mouse scrolled (394, 405) with delta (0, 0)
Screenshot: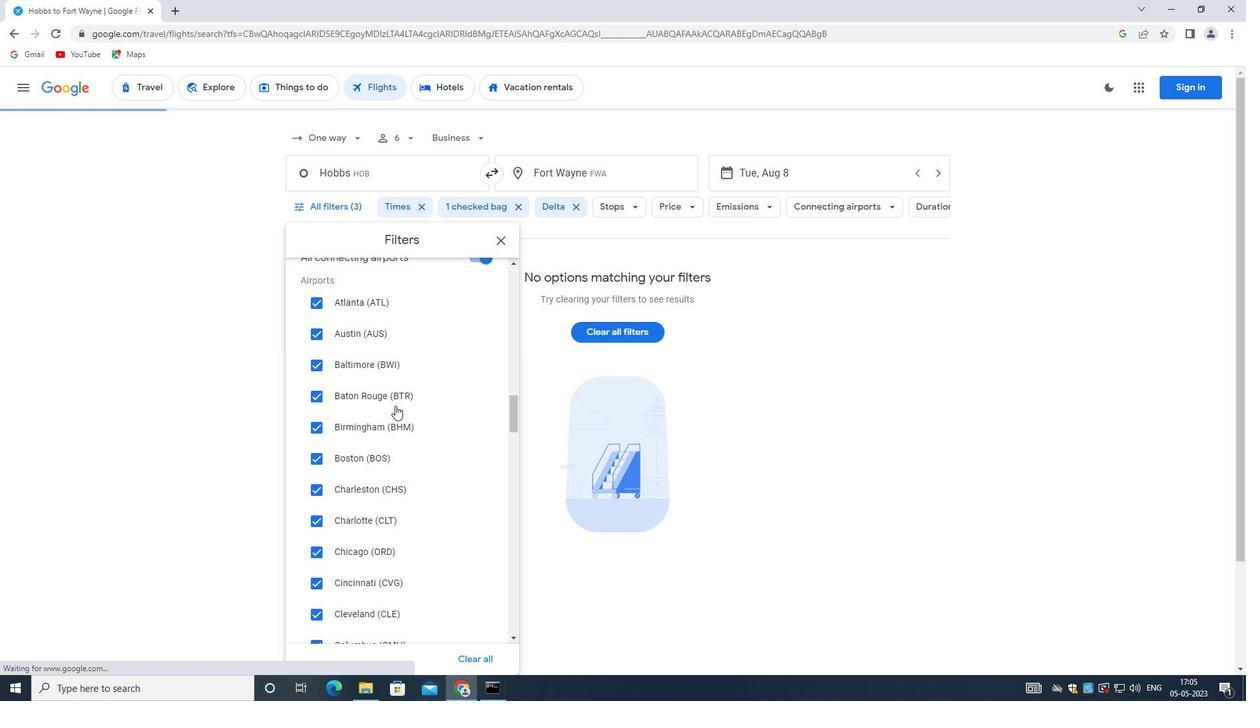 
Action: Mouse moved to (394, 406)
Screenshot: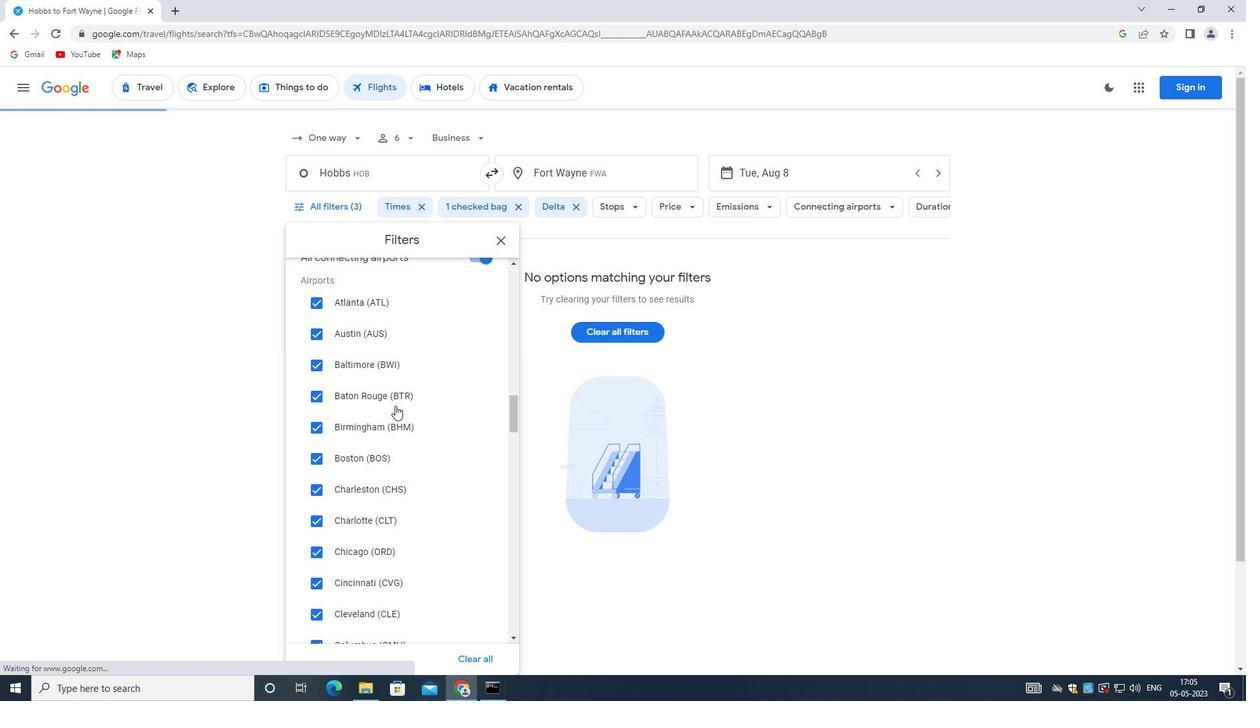 
Action: Mouse scrolled (394, 406) with delta (0, 0)
Screenshot: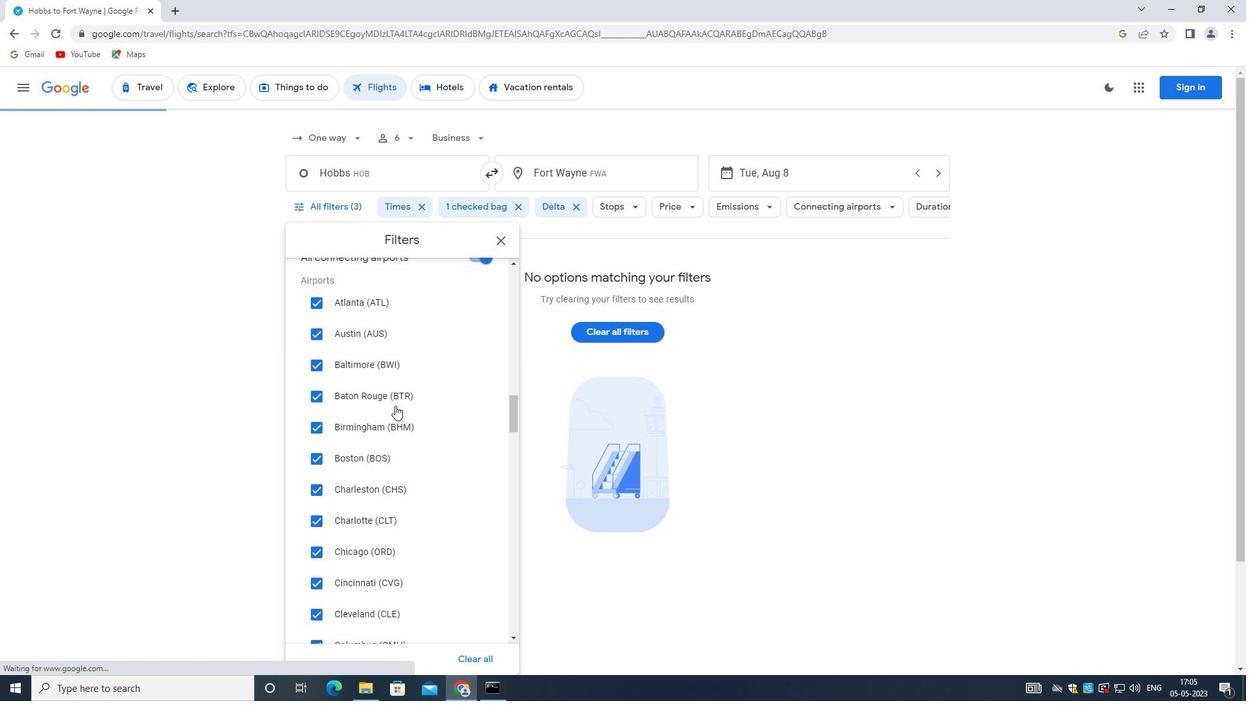 
Action: Mouse scrolled (394, 406) with delta (0, 0)
Screenshot: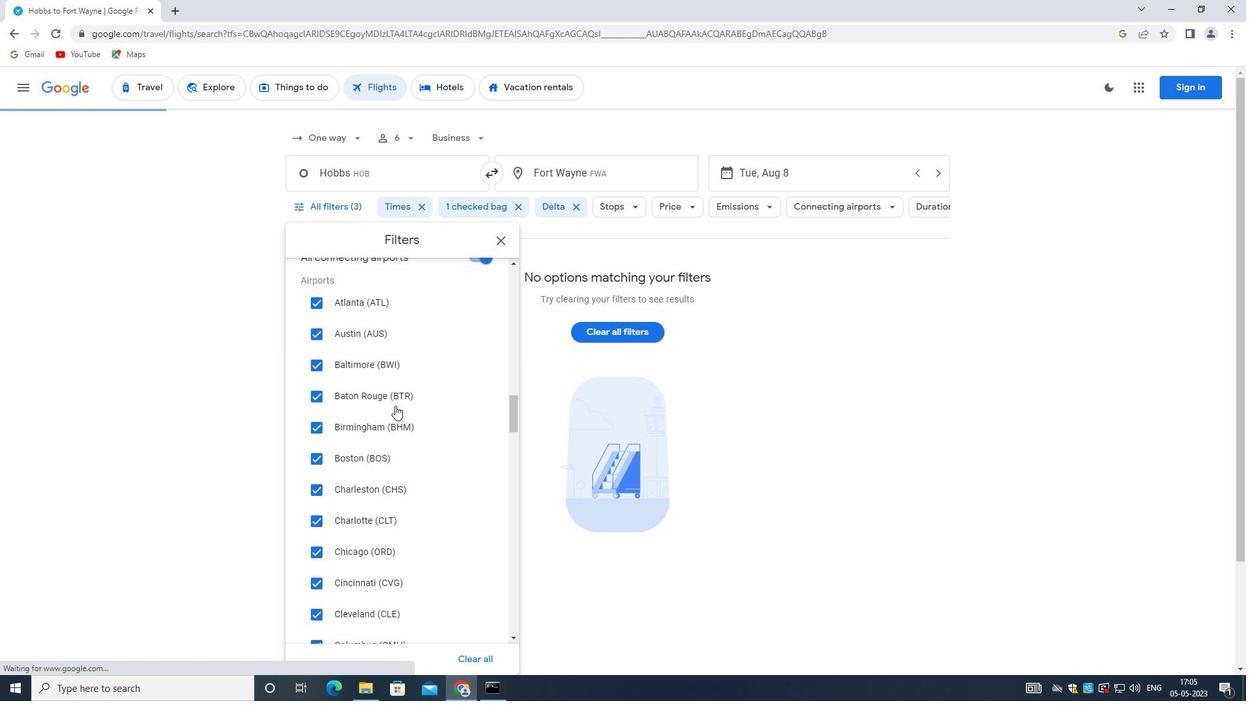 
Action: Mouse scrolled (394, 406) with delta (0, 0)
Screenshot: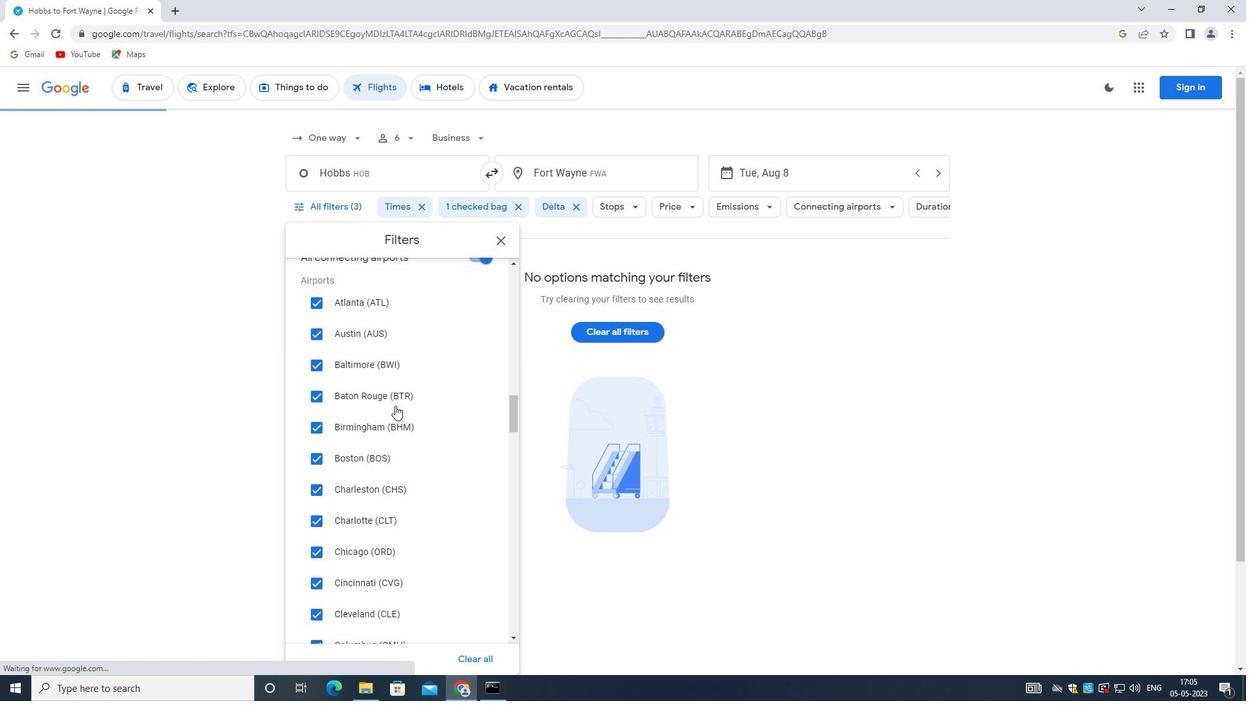 
Action: Mouse moved to (394, 408)
Screenshot: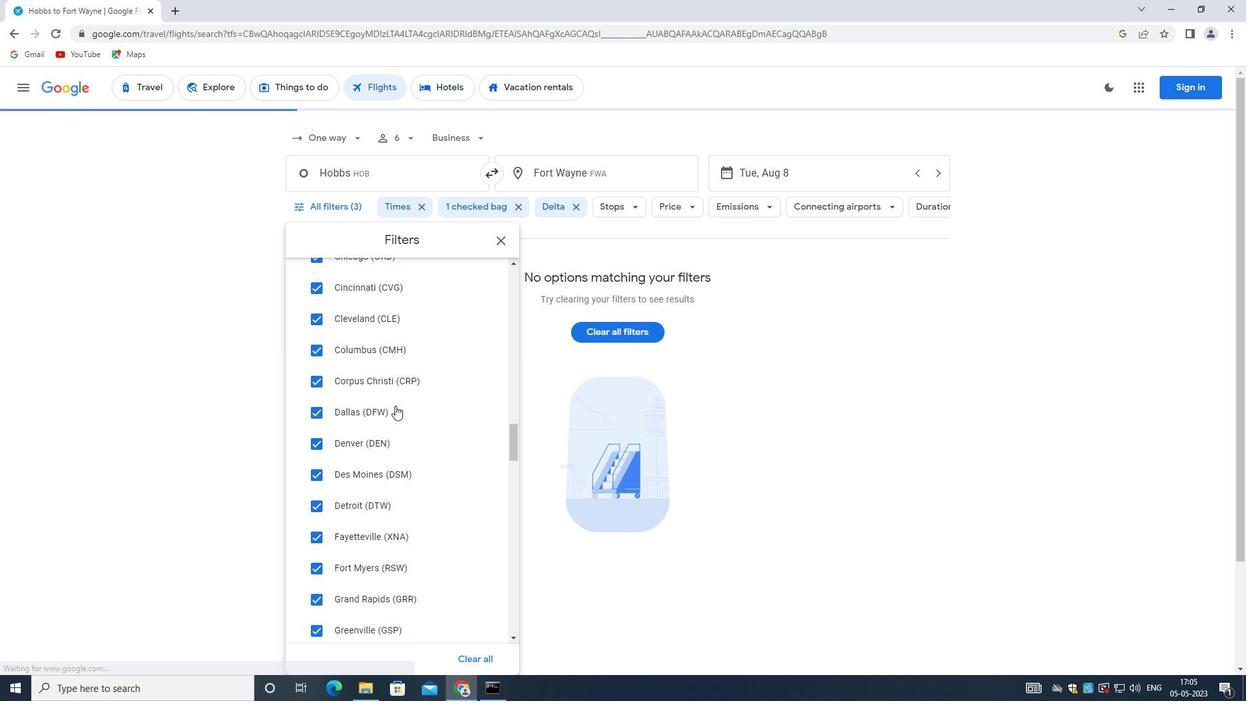 
Action: Mouse scrolled (394, 408) with delta (0, 0)
Screenshot: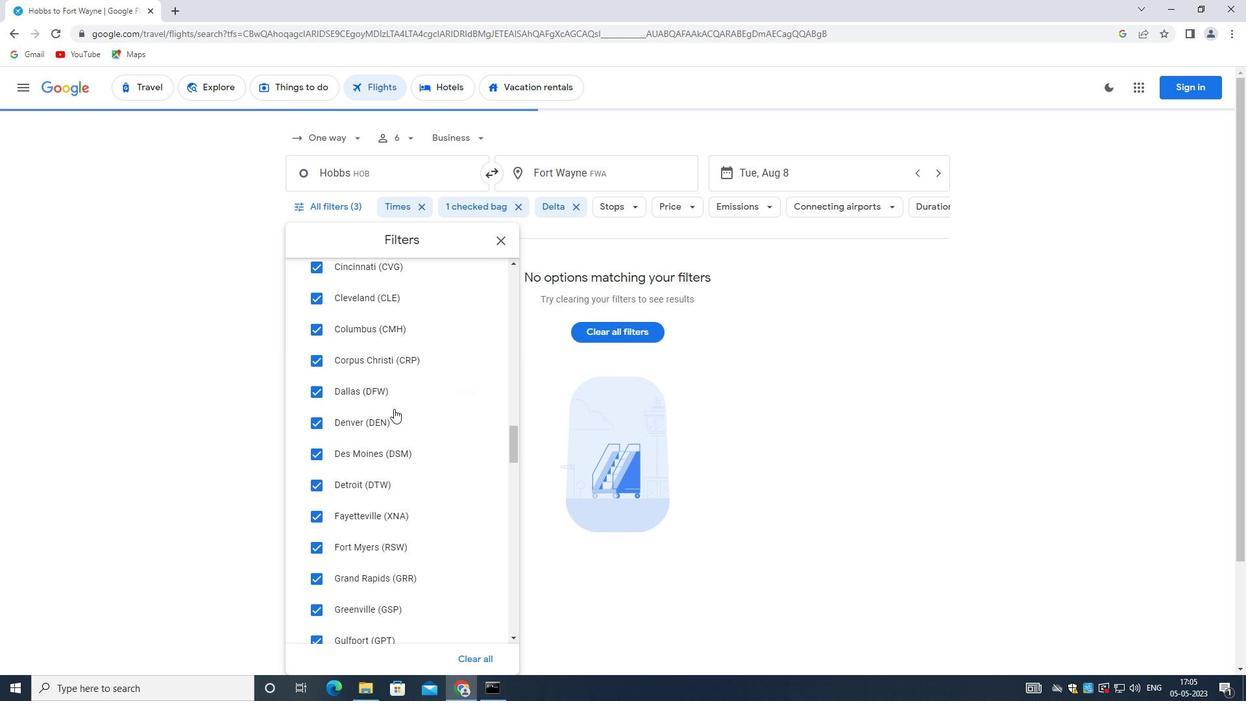 
Action: Mouse scrolled (394, 408) with delta (0, 0)
Screenshot: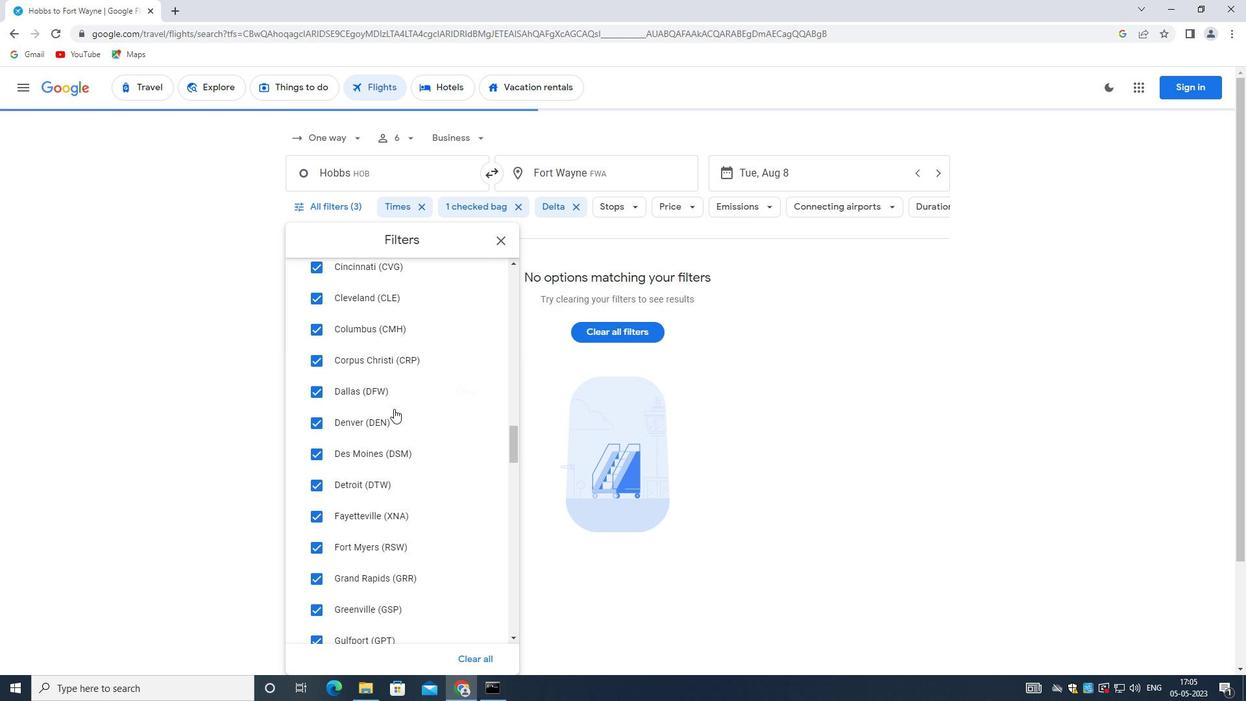 
Action: Mouse scrolled (394, 408) with delta (0, 0)
Screenshot: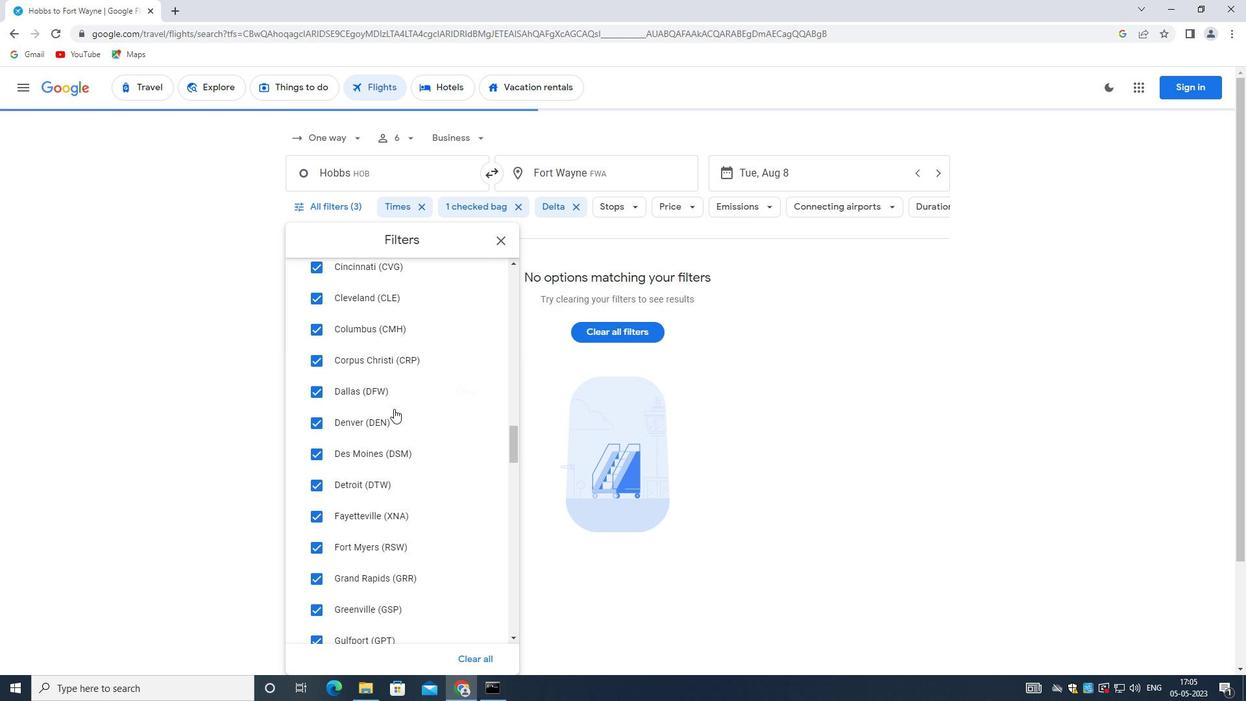 
Action: Mouse scrolled (394, 408) with delta (0, 0)
Screenshot: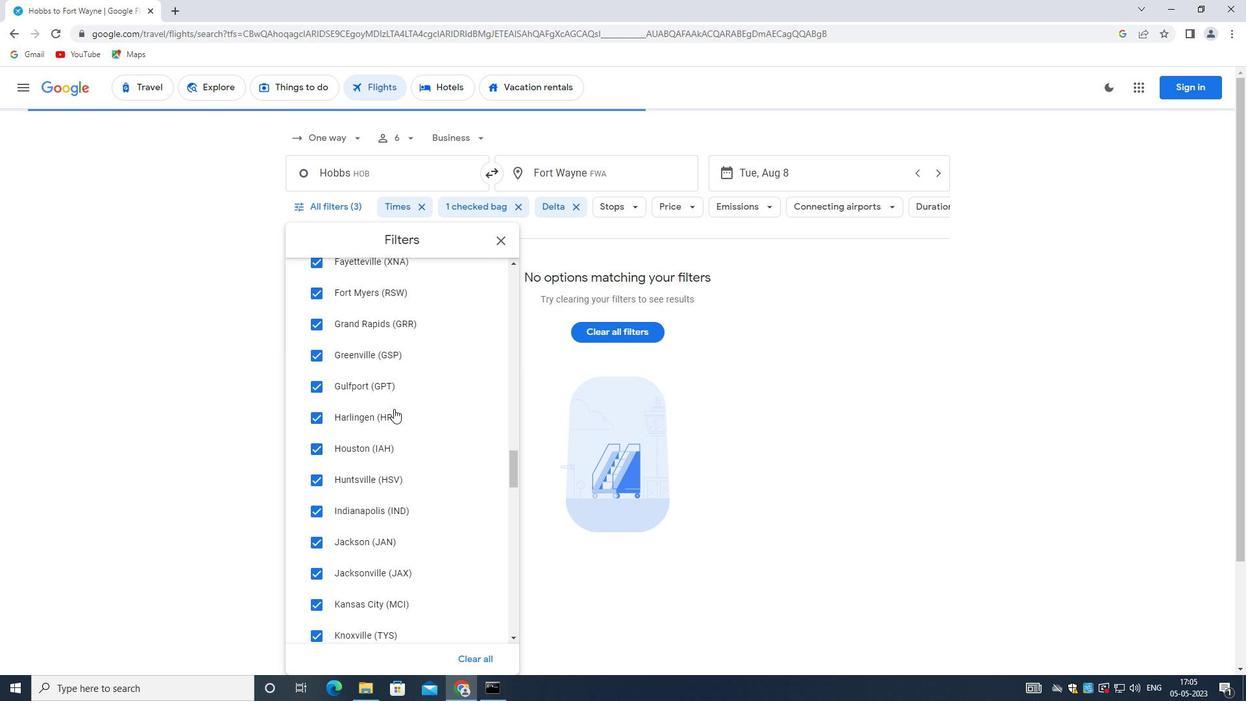 
Action: Mouse moved to (393, 408)
Screenshot: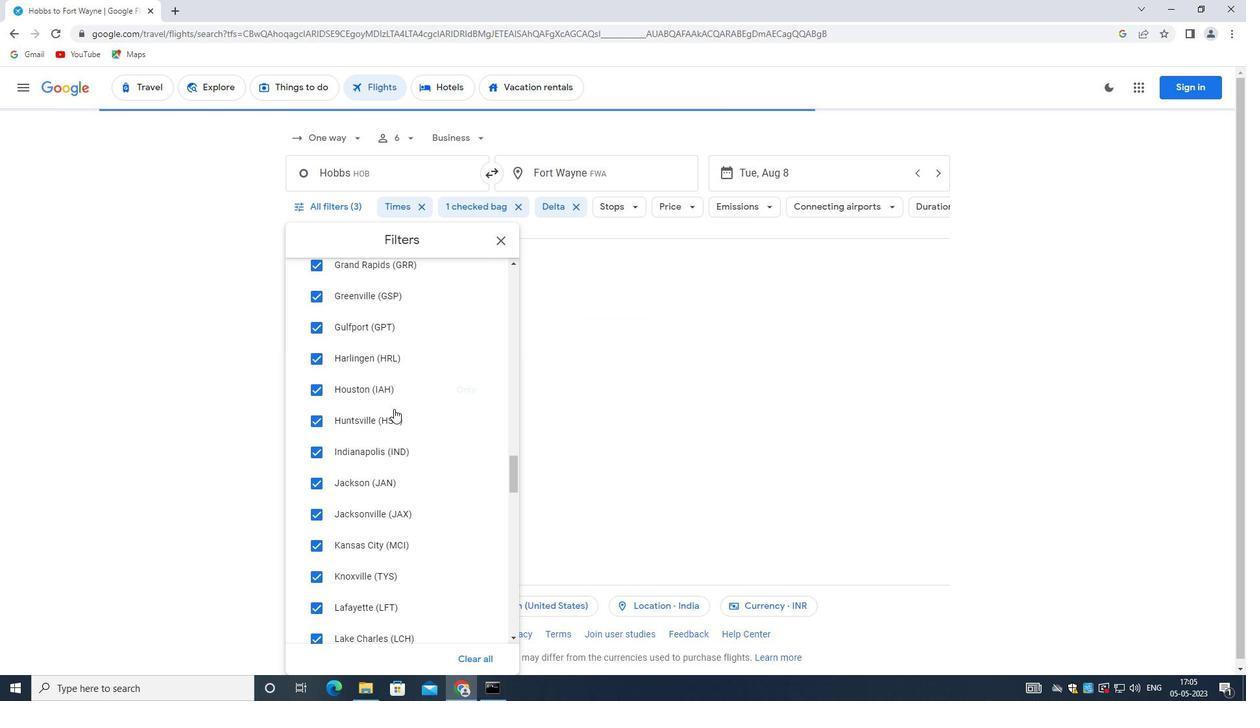 
Action: Mouse scrolled (393, 408) with delta (0, 0)
Screenshot: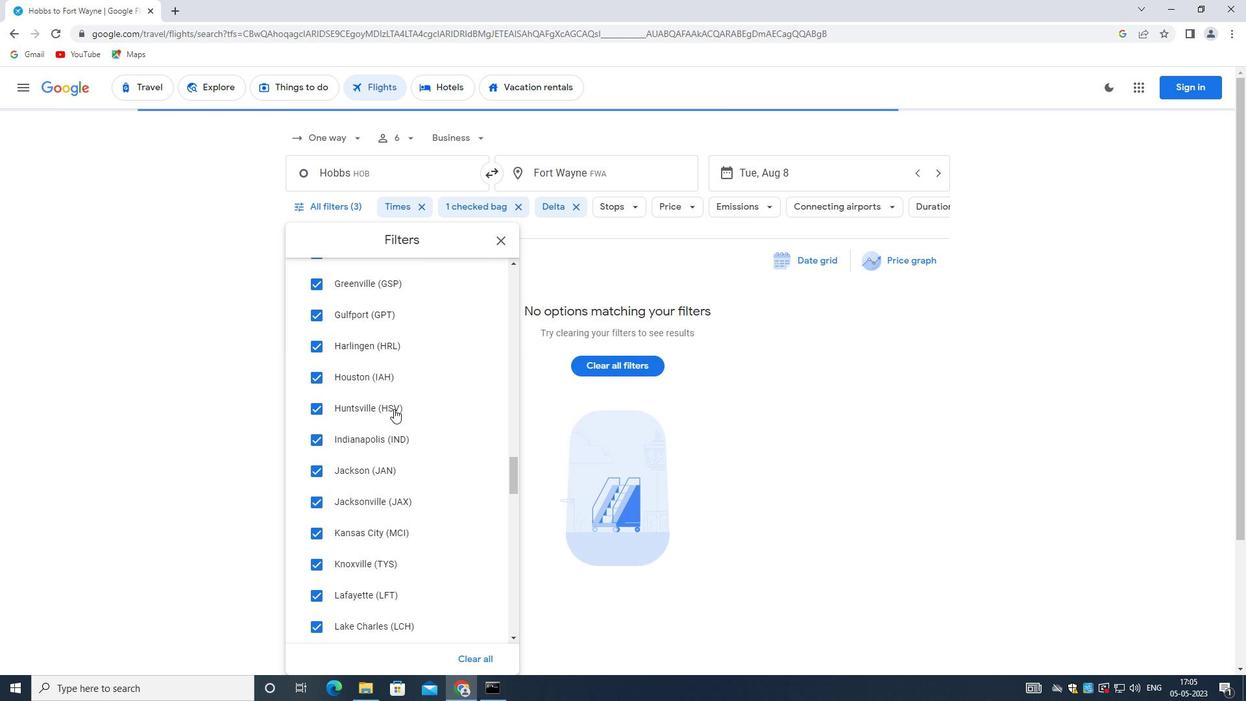 
Action: Mouse scrolled (393, 408) with delta (0, 0)
Screenshot: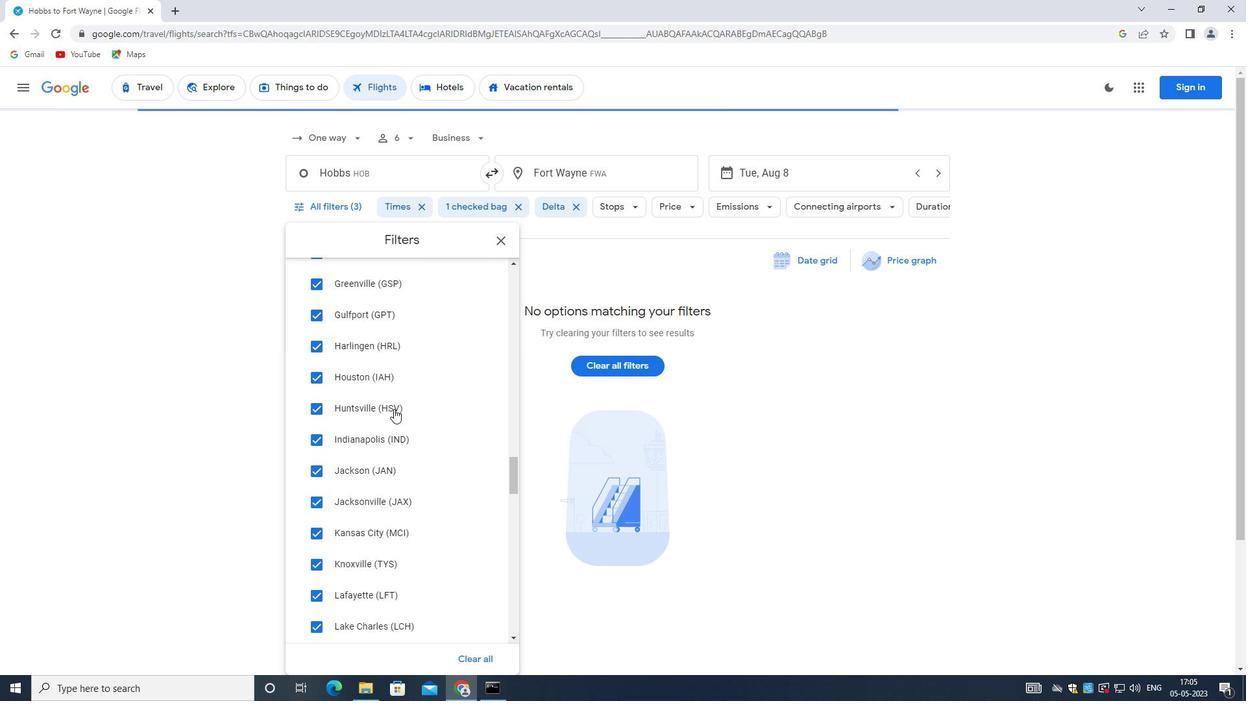 
Action: Mouse scrolled (393, 408) with delta (0, 0)
Screenshot: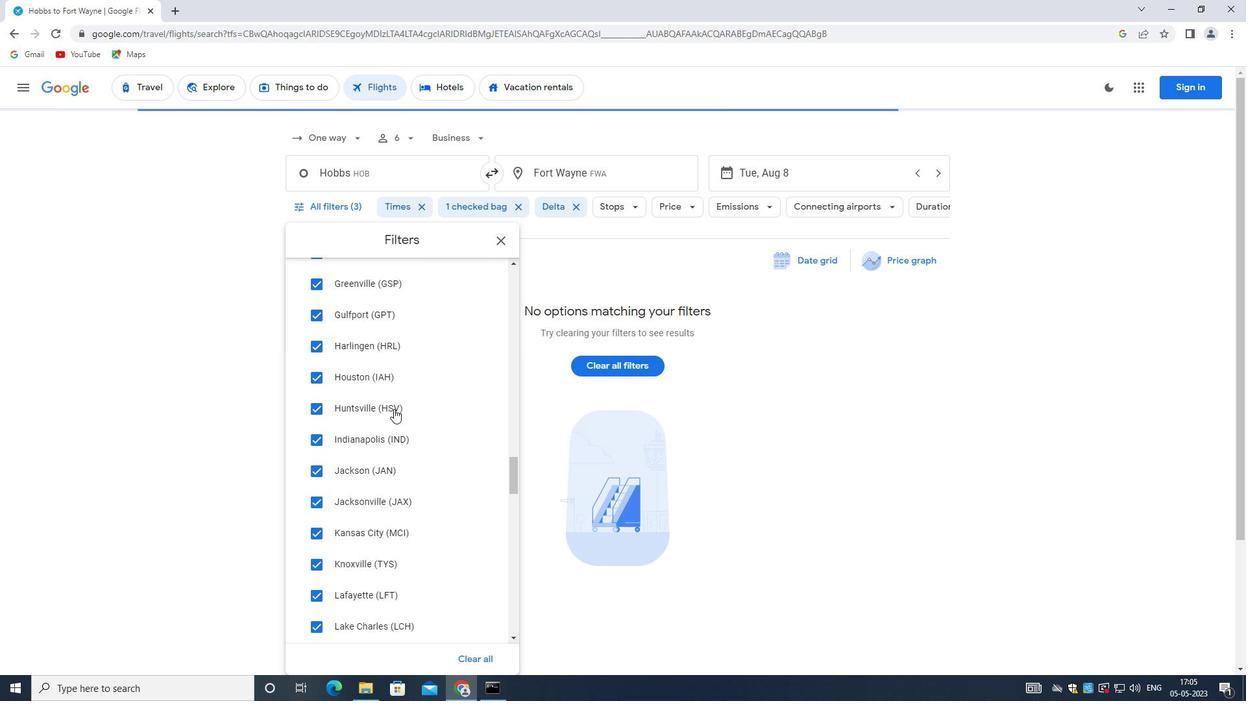 
Action: Mouse scrolled (393, 408) with delta (0, 0)
Screenshot: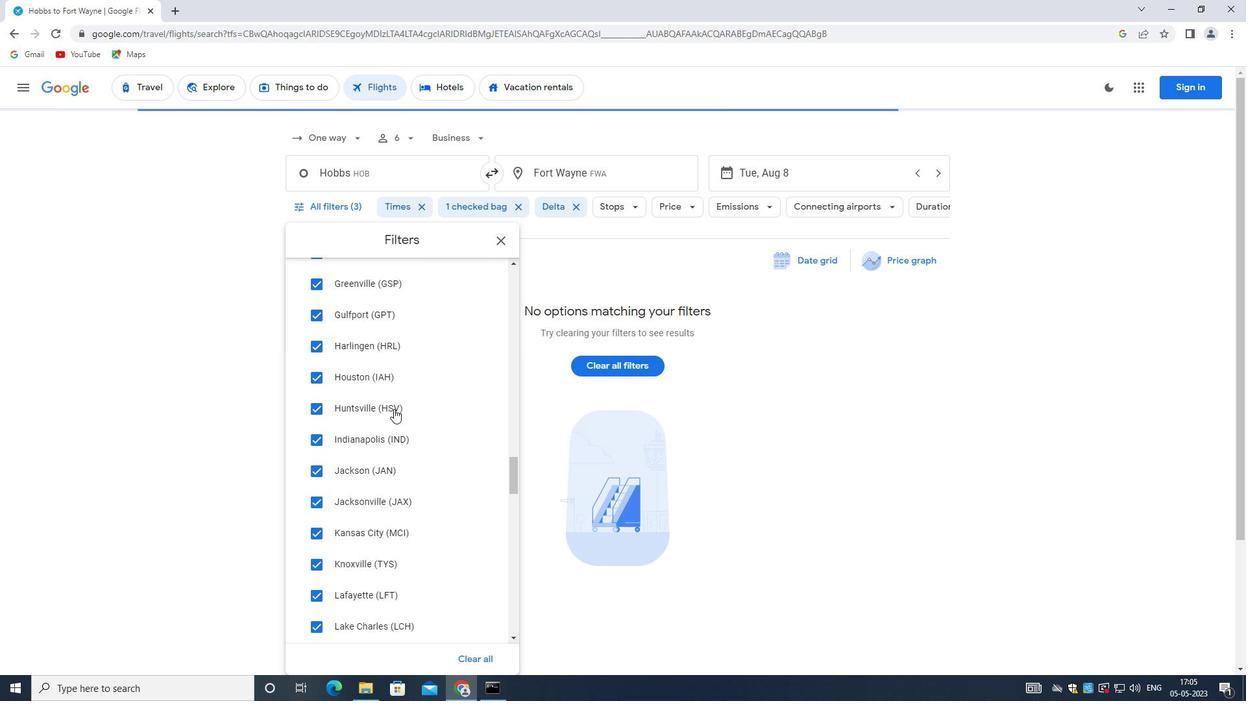 
Action: Mouse scrolled (393, 408) with delta (0, 0)
Screenshot: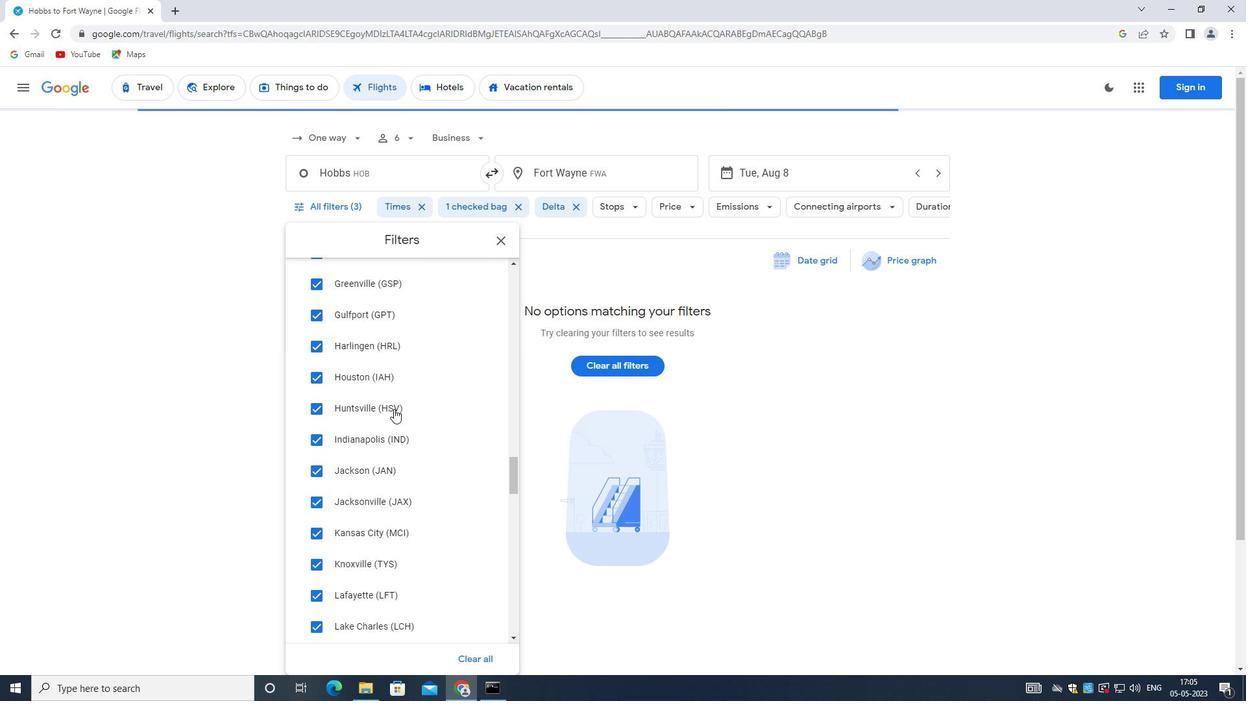 
Action: Mouse scrolled (393, 408) with delta (0, 0)
Screenshot: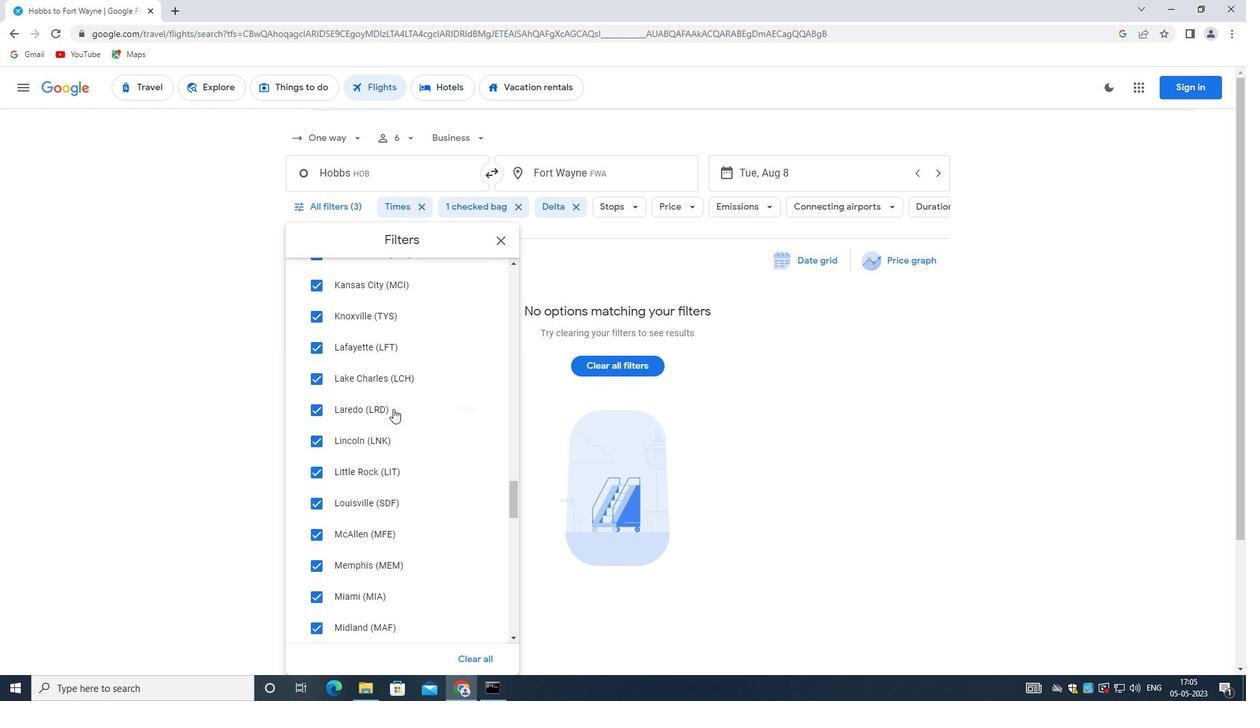 
Action: Mouse scrolled (393, 408) with delta (0, 0)
Screenshot: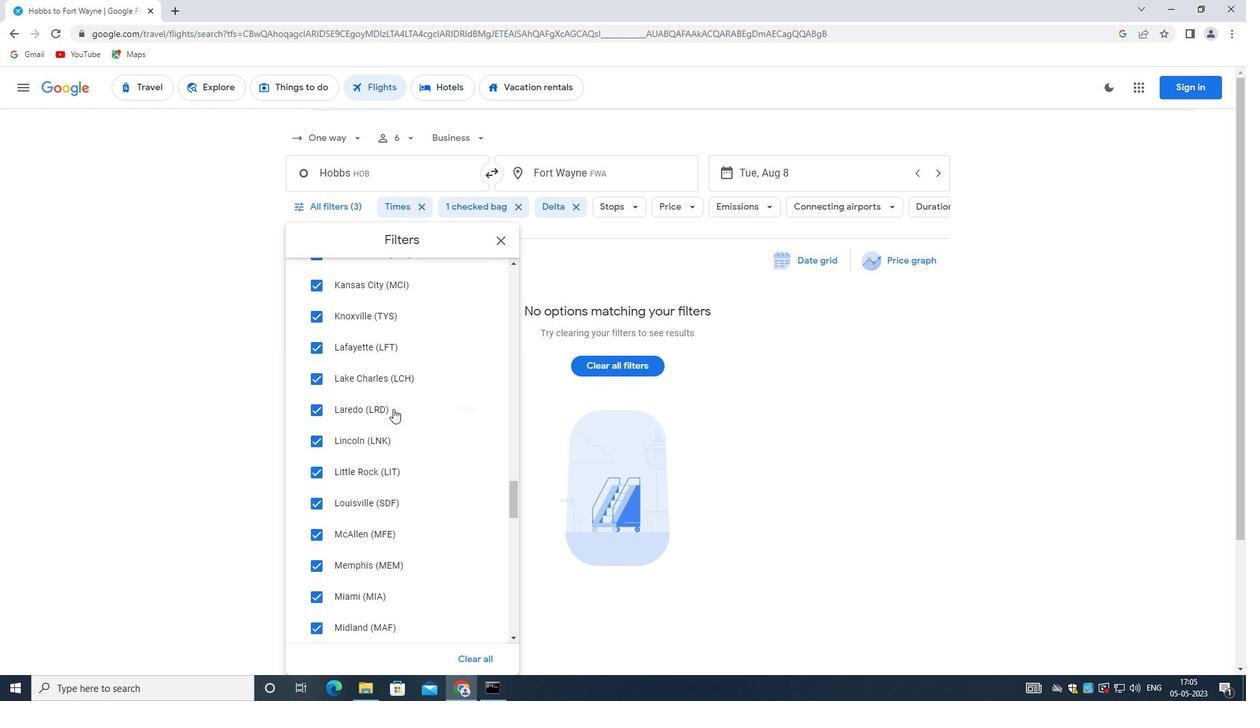
Action: Mouse scrolled (393, 408) with delta (0, 0)
Screenshot: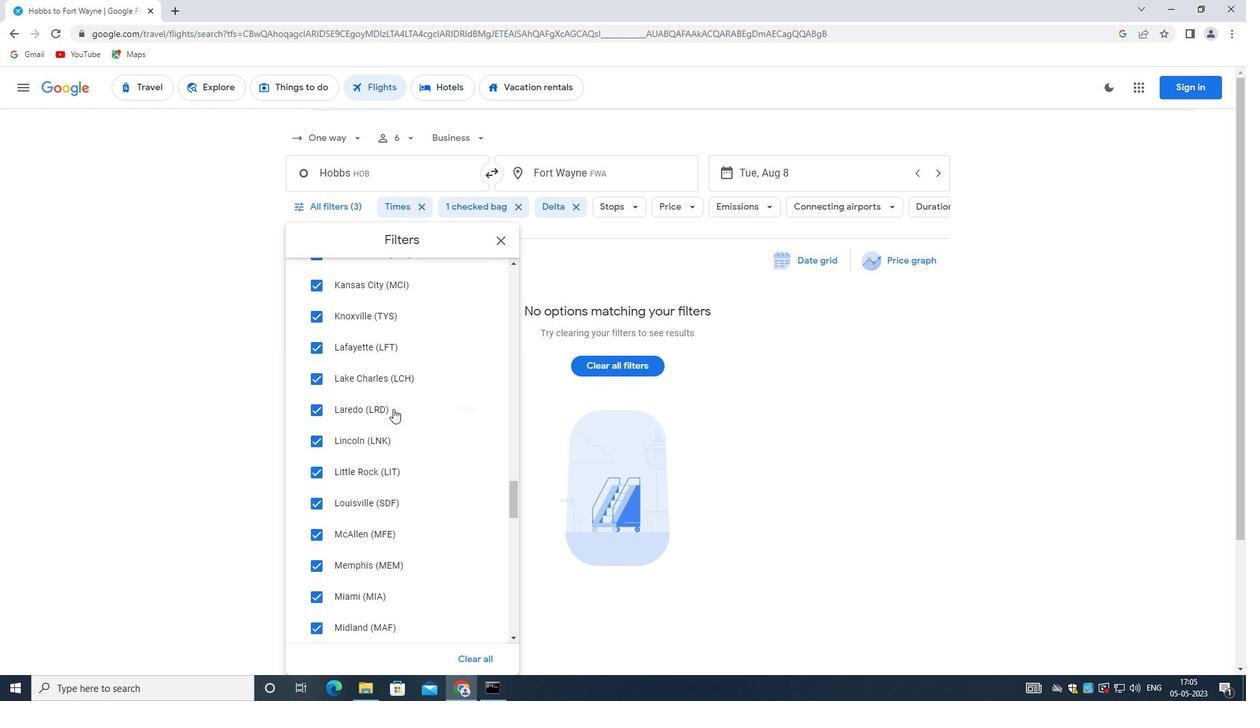 
Action: Mouse scrolled (393, 408) with delta (0, 0)
Screenshot: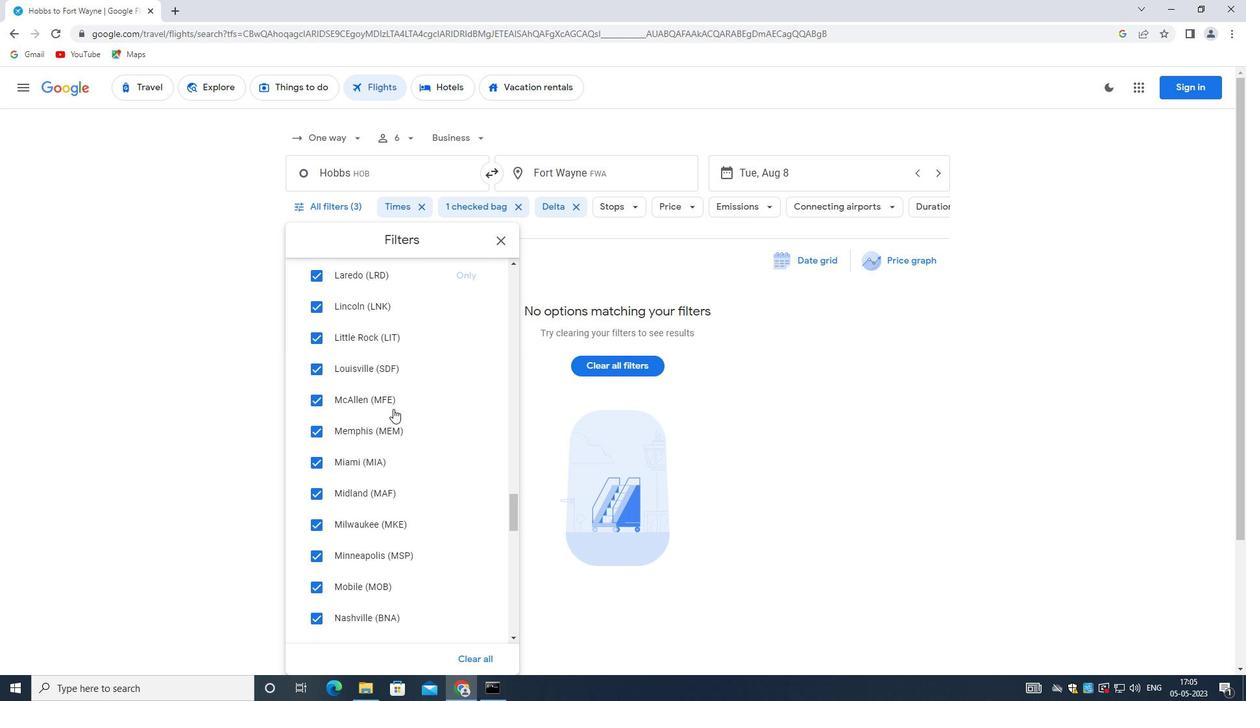 
Action: Mouse moved to (392, 408)
Screenshot: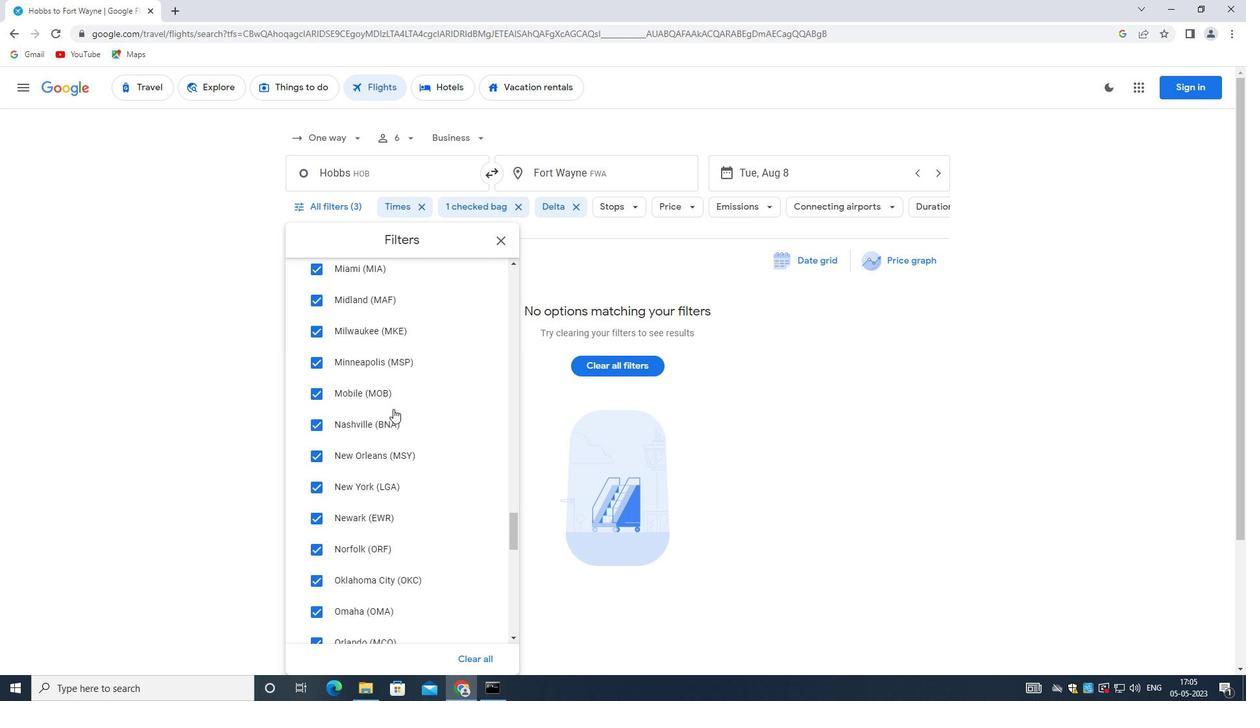 
Action: Mouse scrolled (392, 408) with delta (0, 0)
Screenshot: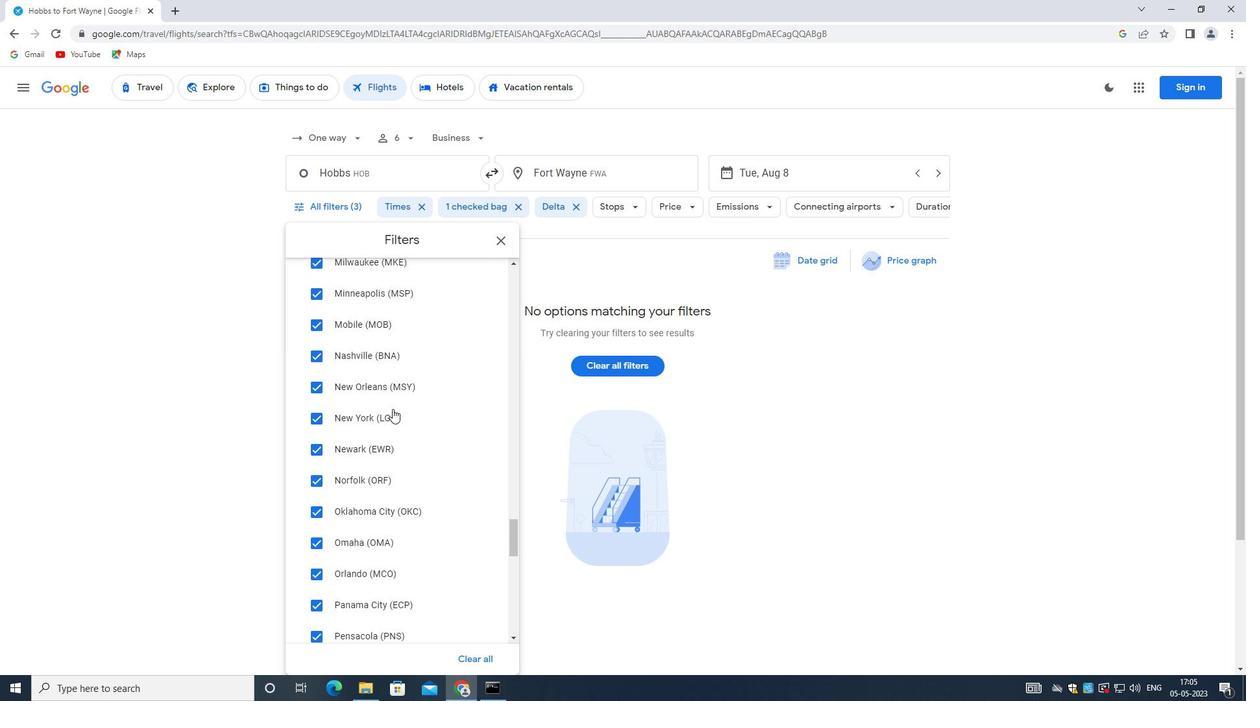 
Action: Mouse scrolled (392, 408) with delta (0, 0)
Screenshot: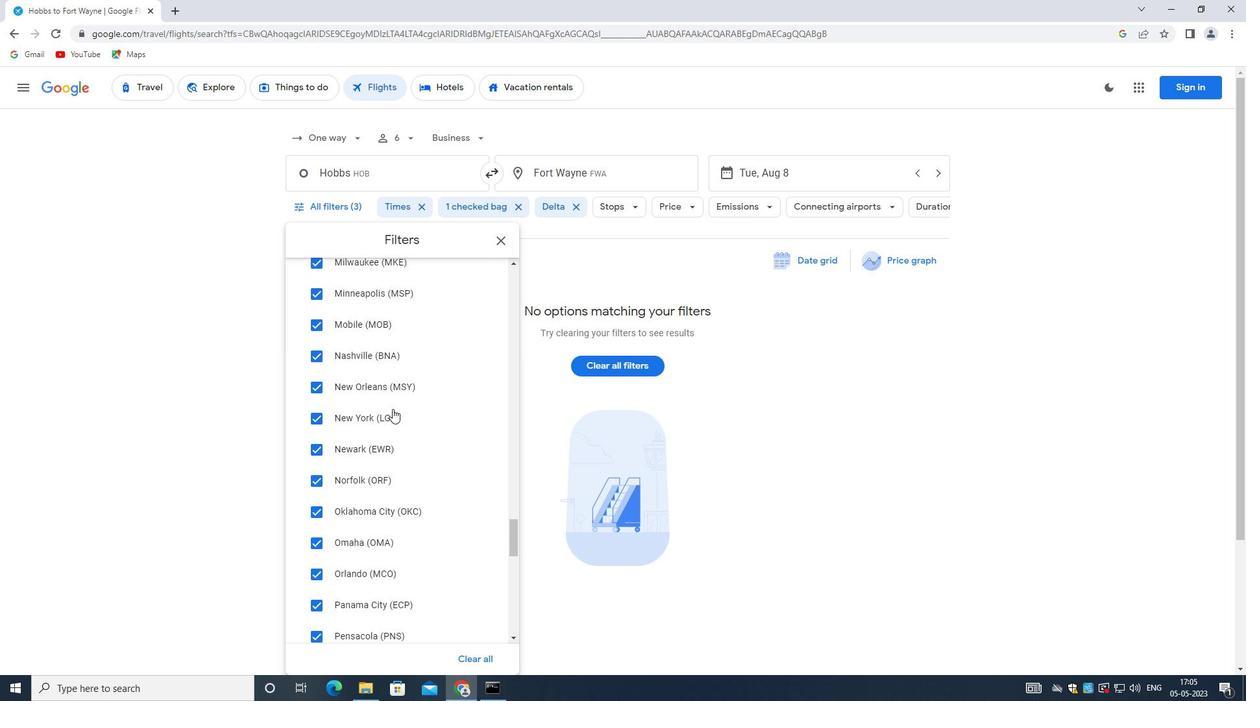 
Action: Mouse scrolled (392, 408) with delta (0, 0)
Screenshot: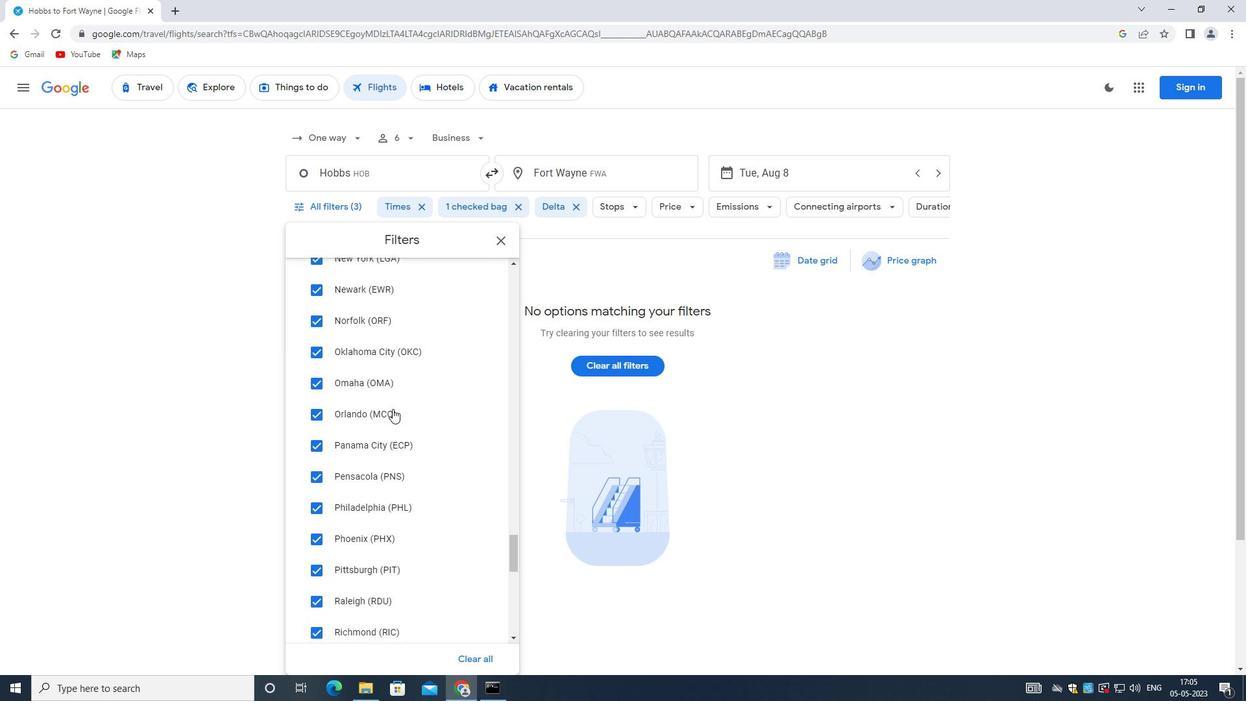 
Action: Mouse scrolled (392, 408) with delta (0, 0)
Screenshot: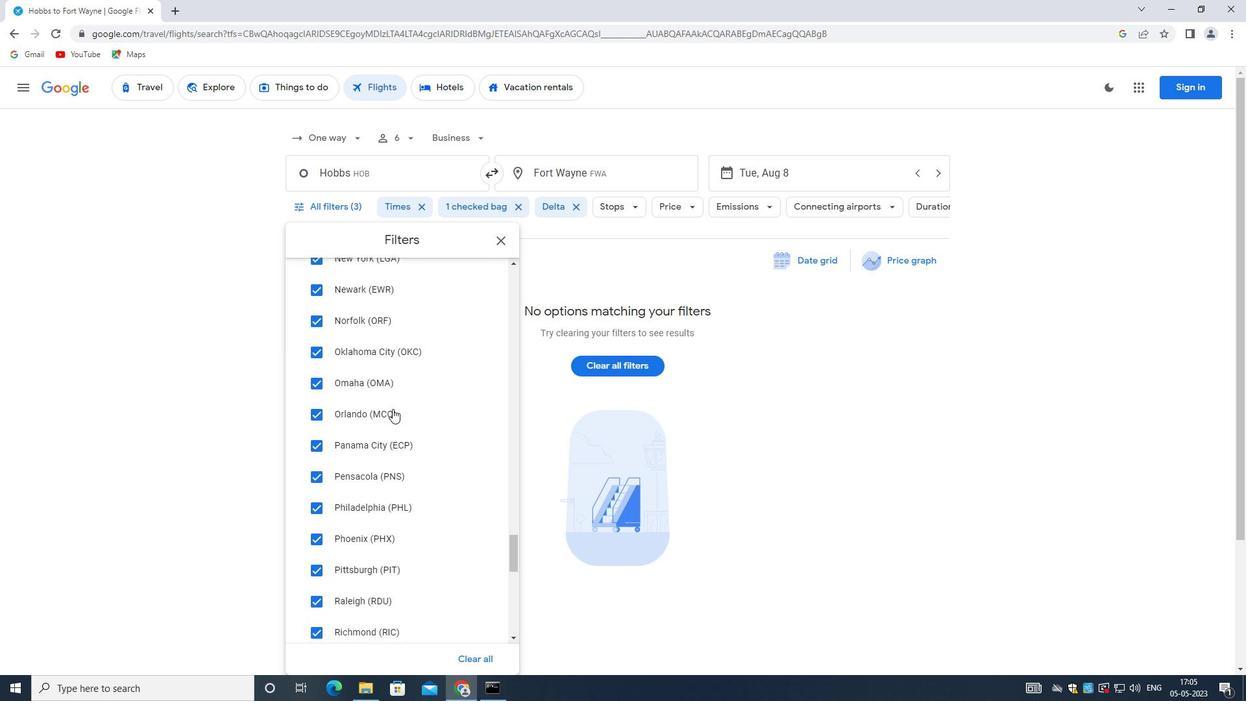 
Action: Mouse scrolled (392, 408) with delta (0, 0)
Screenshot: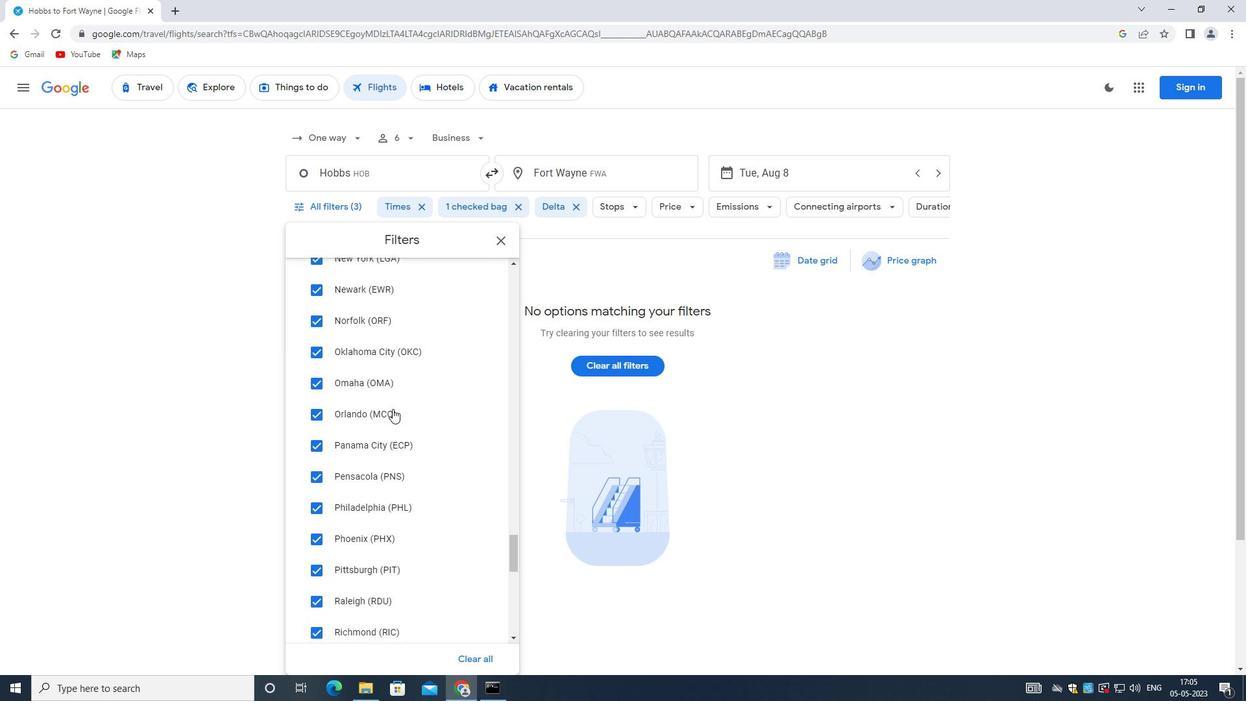 
Action: Mouse scrolled (392, 408) with delta (0, 0)
Screenshot: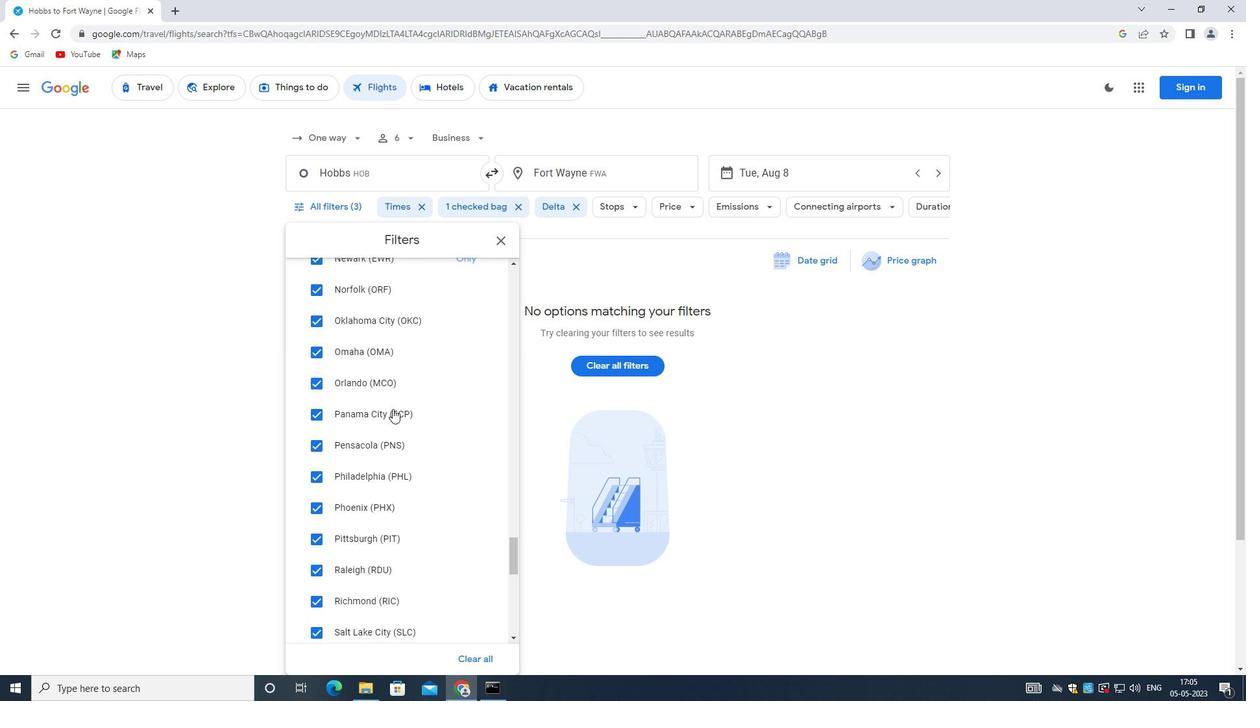 
Action: Mouse scrolled (392, 408) with delta (0, 0)
Screenshot: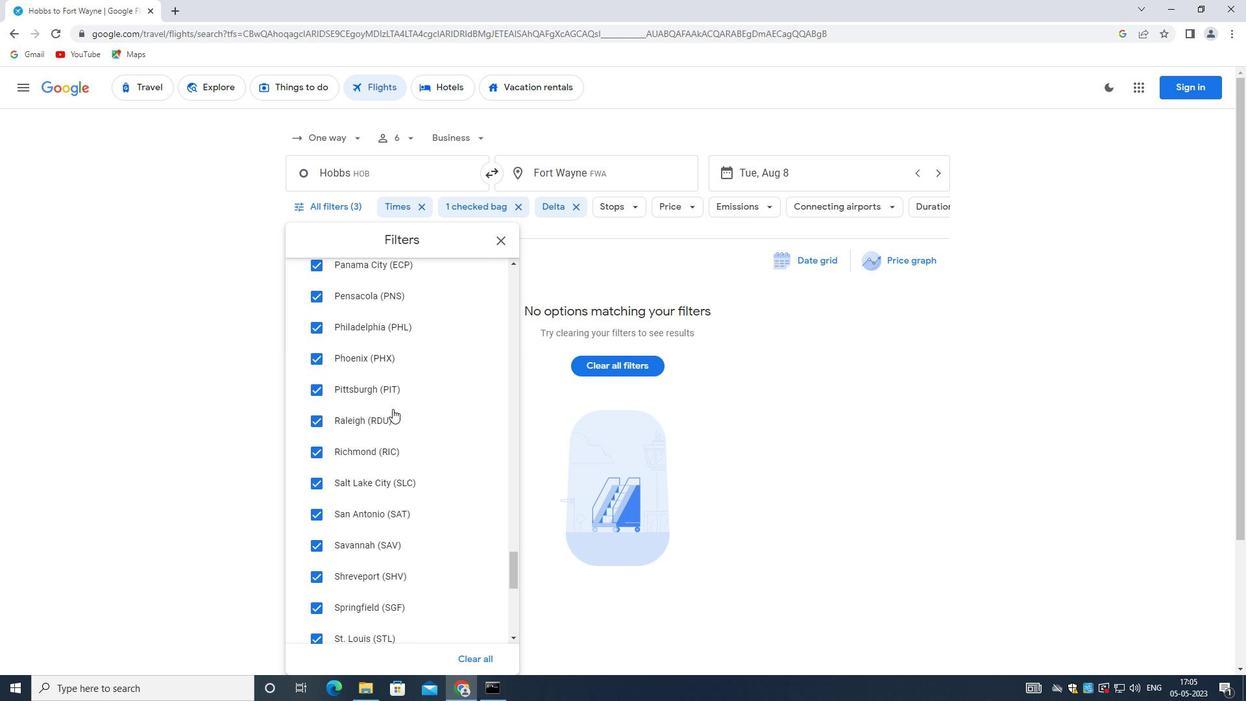 
Action: Mouse scrolled (392, 408) with delta (0, 0)
Screenshot: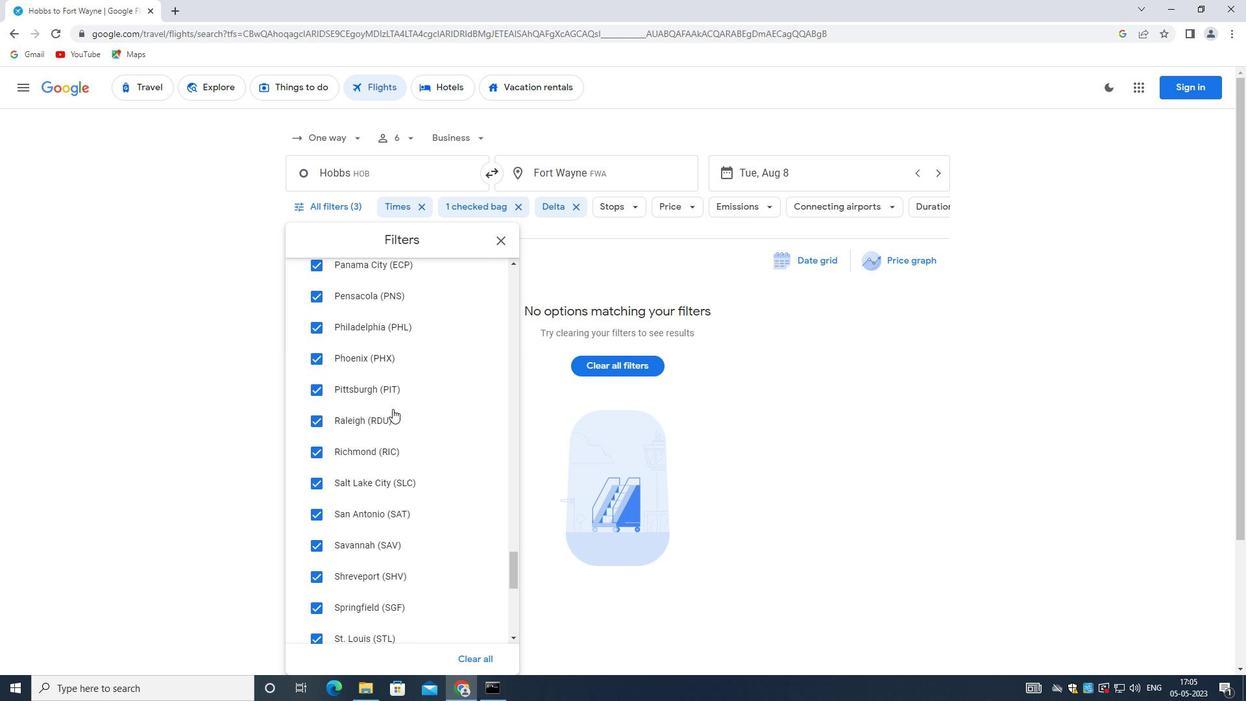 
Action: Mouse scrolled (392, 408) with delta (0, 0)
Screenshot: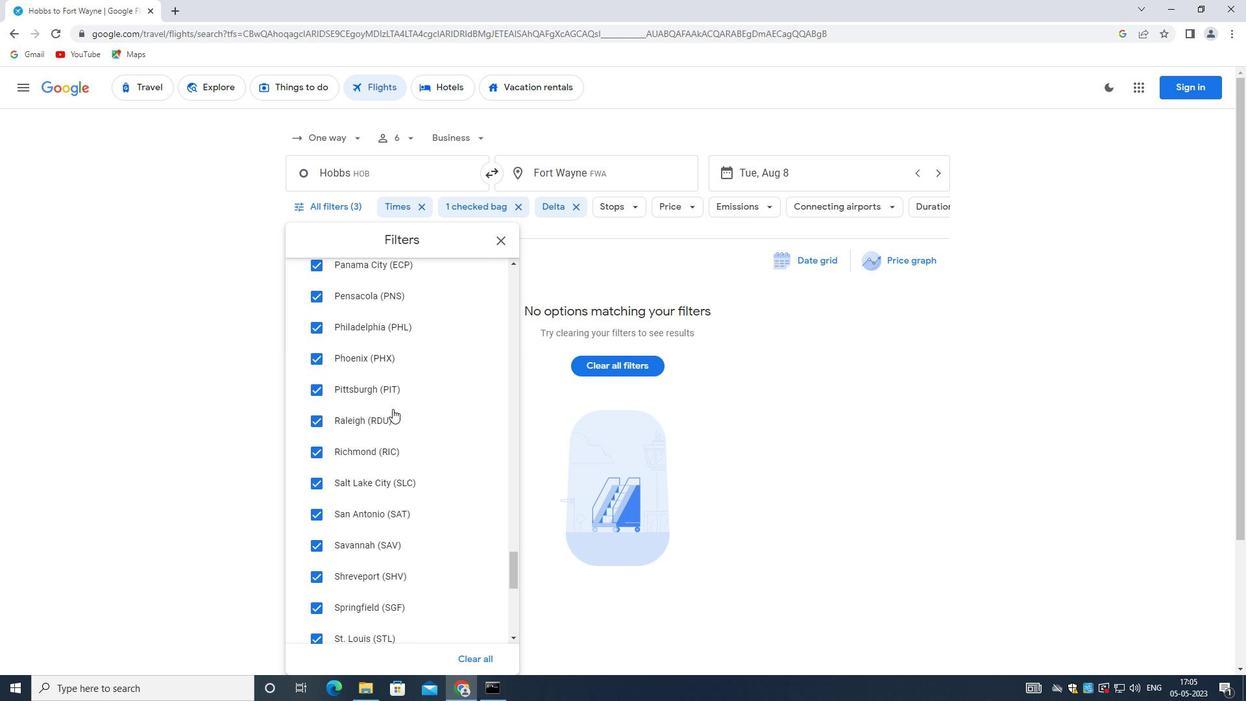 
Action: Mouse scrolled (392, 408) with delta (0, 0)
Screenshot: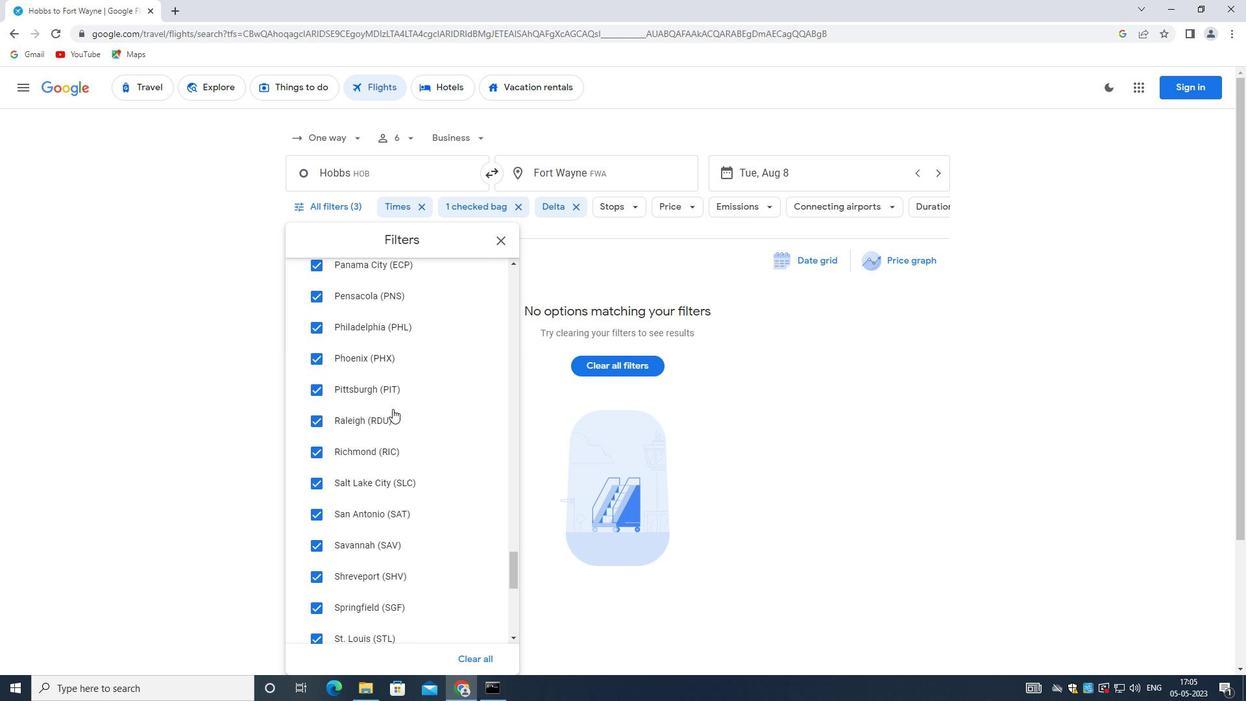 
Action: Mouse scrolled (392, 408) with delta (0, 0)
Screenshot: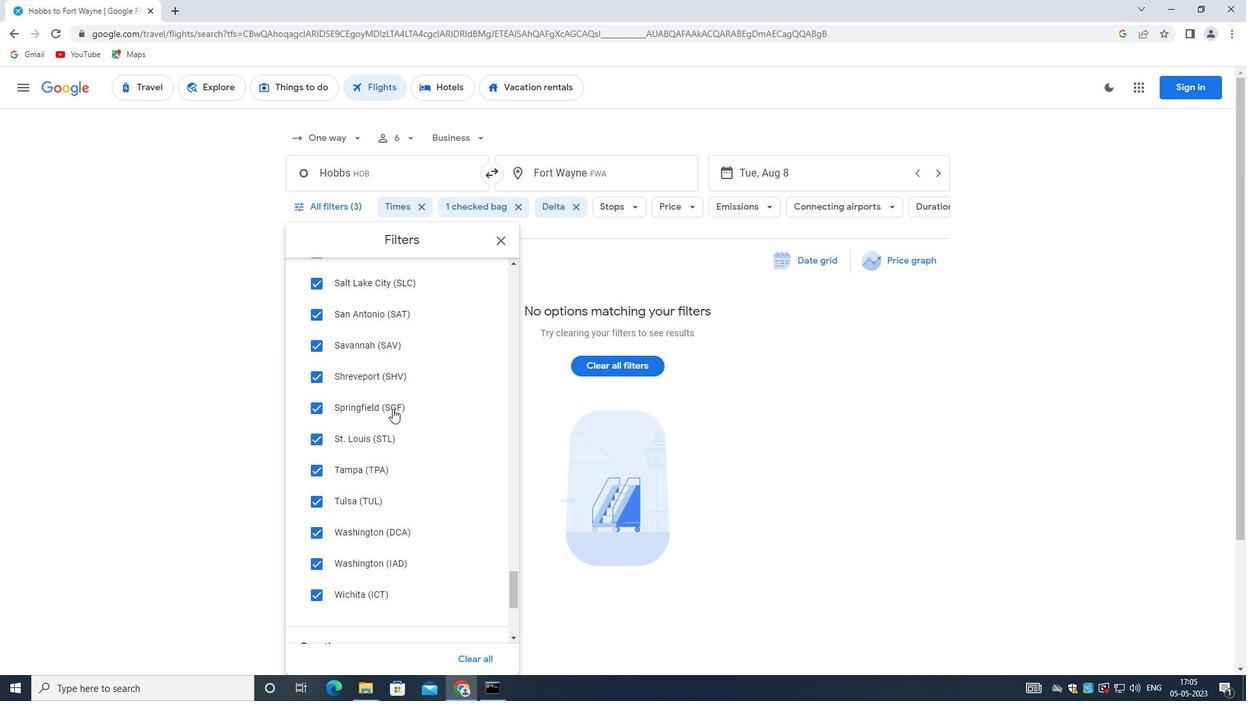
Action: Mouse scrolled (392, 408) with delta (0, 0)
Screenshot: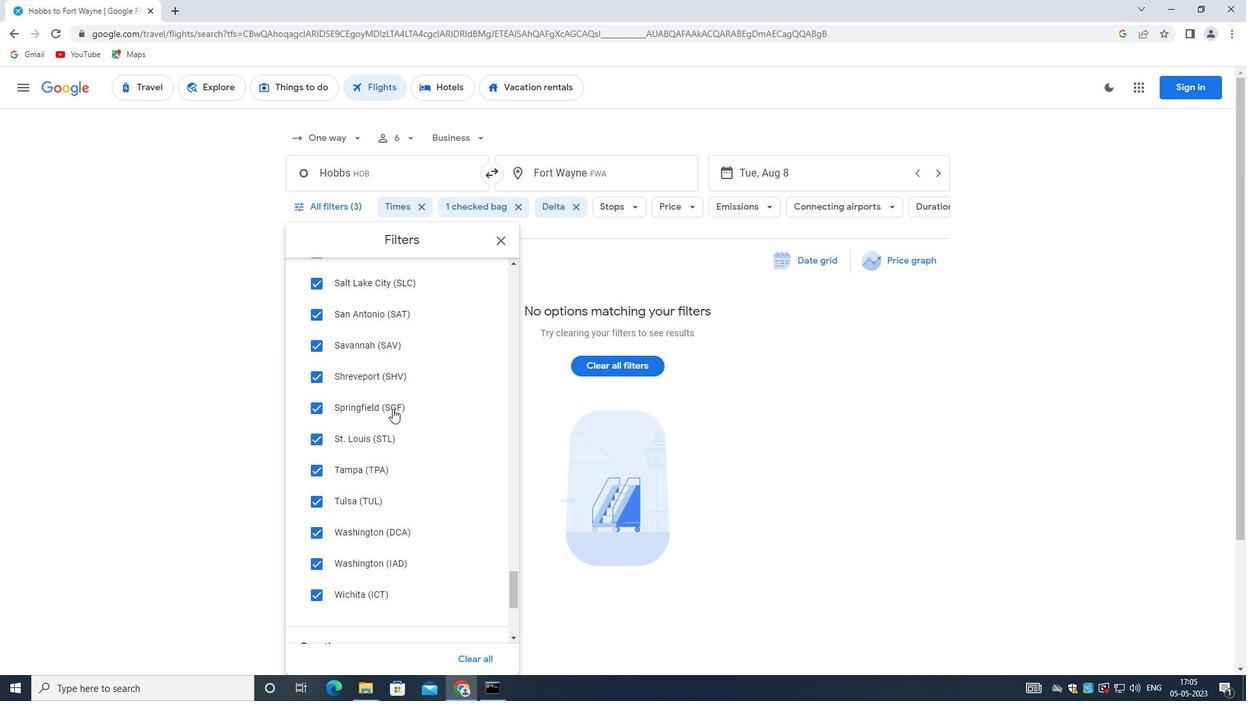 
Action: Mouse scrolled (392, 408) with delta (0, 0)
Screenshot: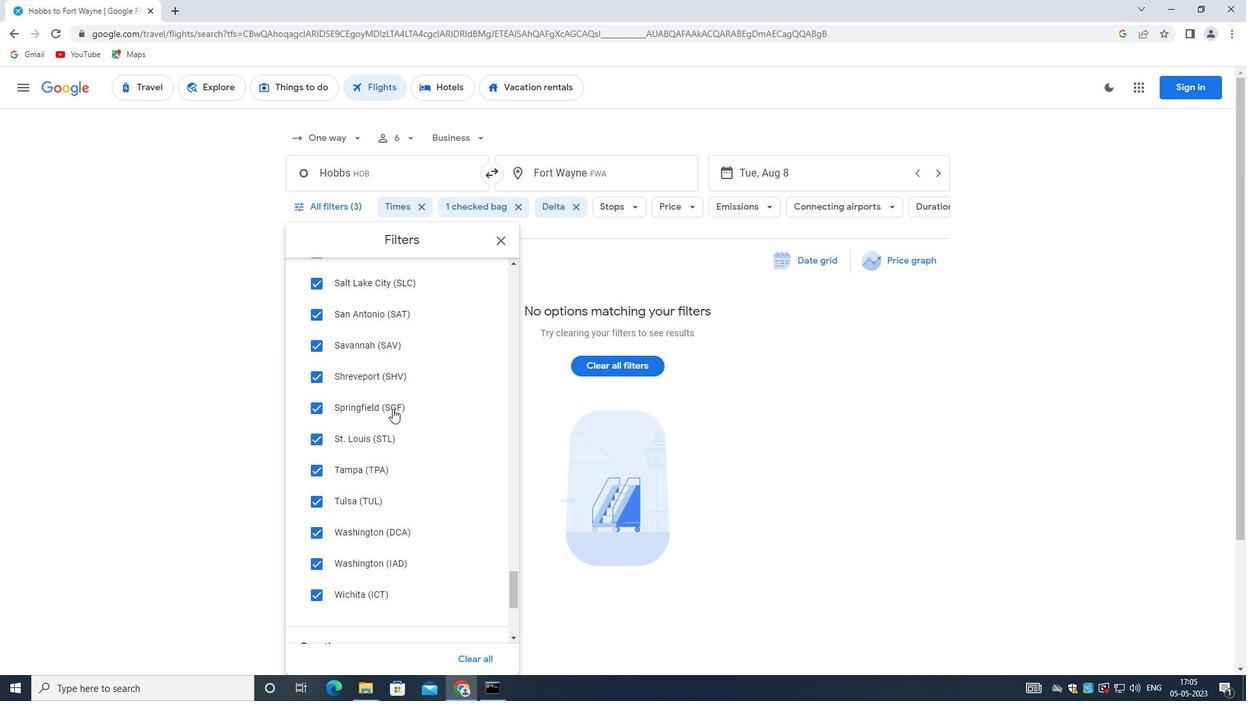 
Action: Mouse scrolled (392, 408) with delta (0, 0)
Screenshot: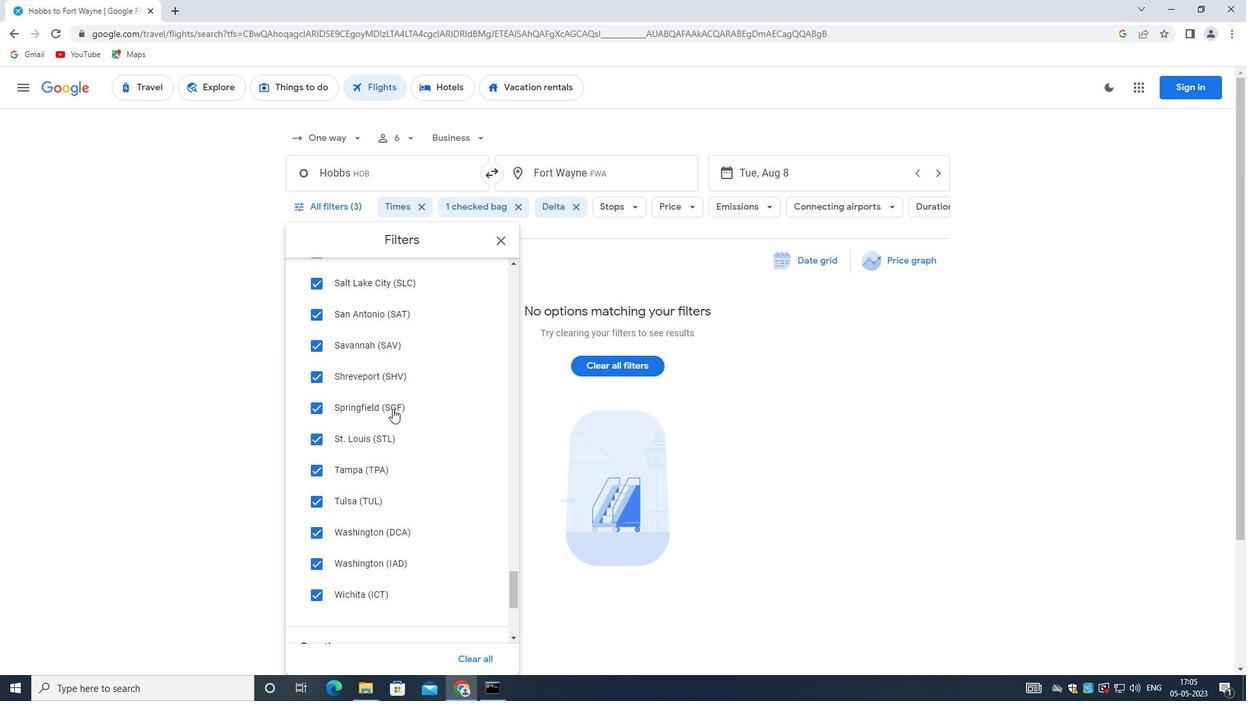 
Action: Mouse scrolled (392, 408) with delta (0, 0)
Screenshot: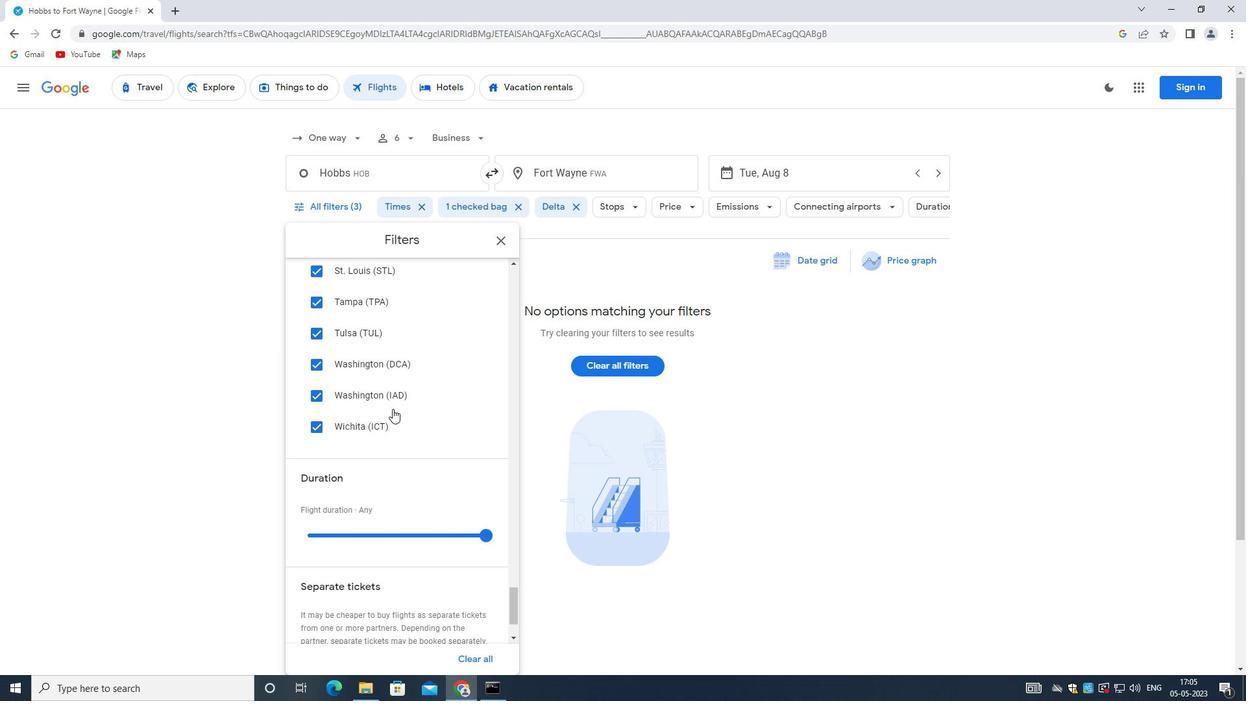 
Action: Mouse scrolled (392, 408) with delta (0, 0)
Screenshot: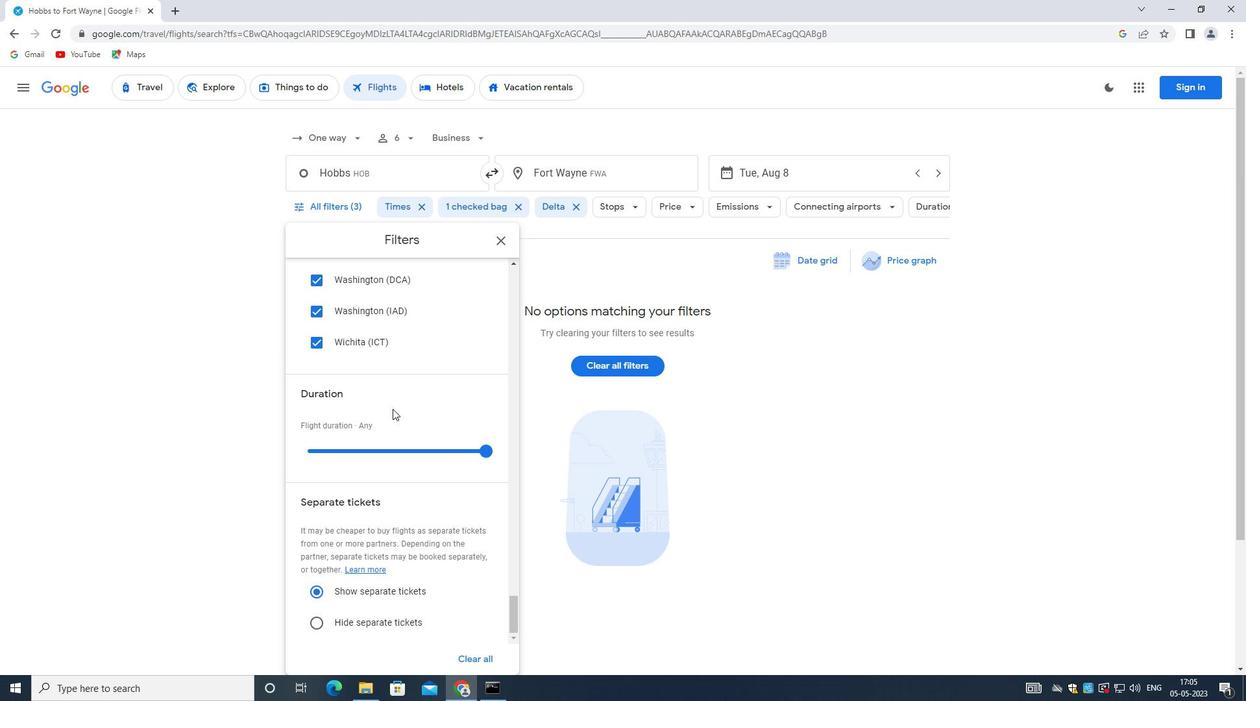 
Action: Mouse scrolled (392, 408) with delta (0, 0)
Screenshot: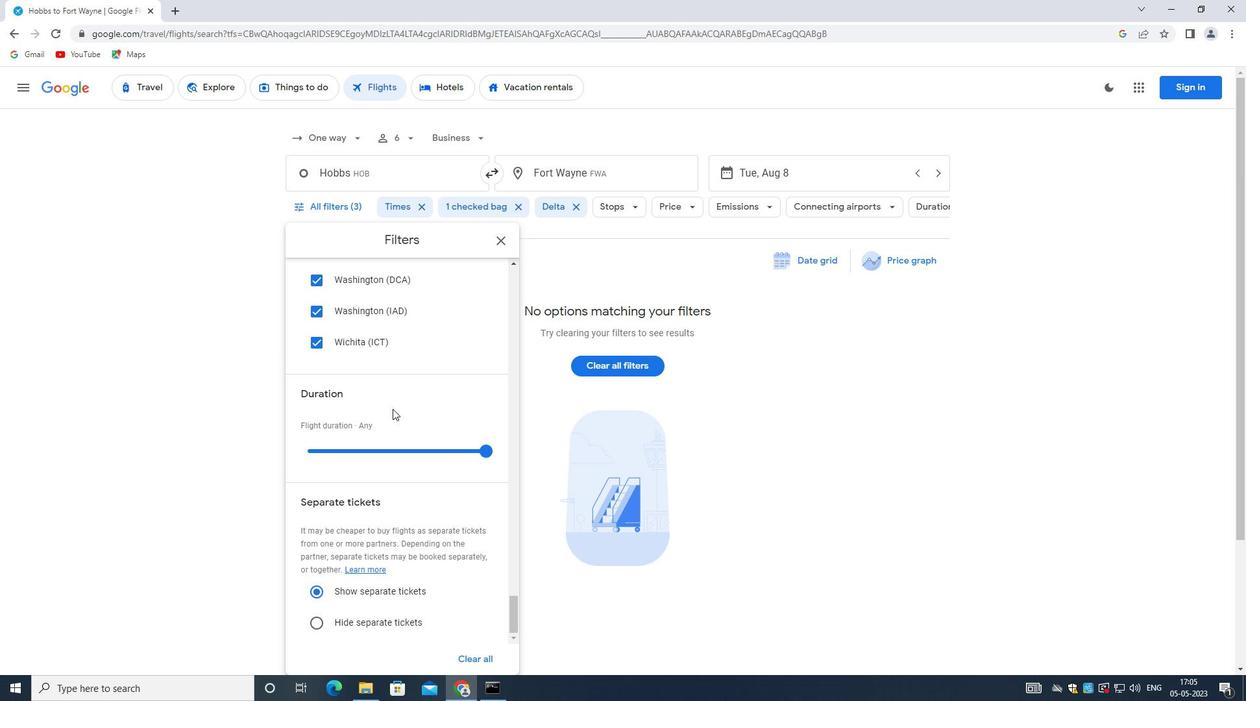 
Action: Mouse scrolled (392, 408) with delta (0, 0)
Screenshot: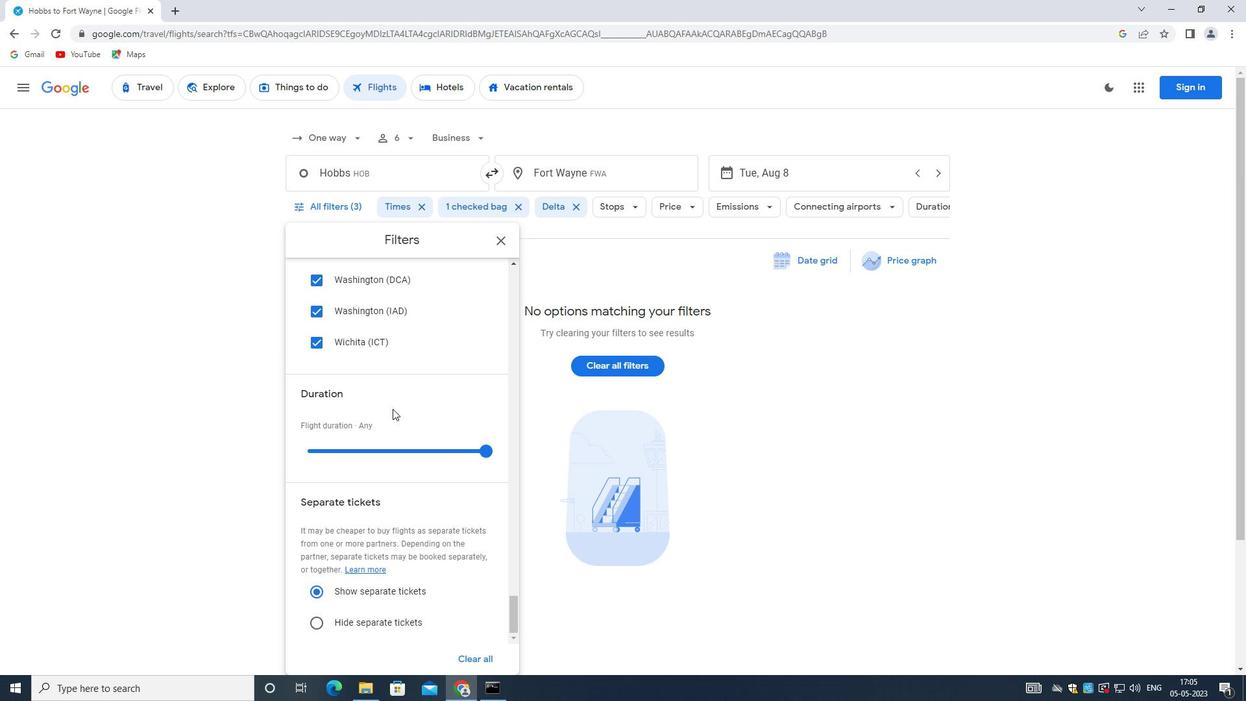 
Action: Mouse scrolled (392, 408) with delta (0, 0)
Screenshot: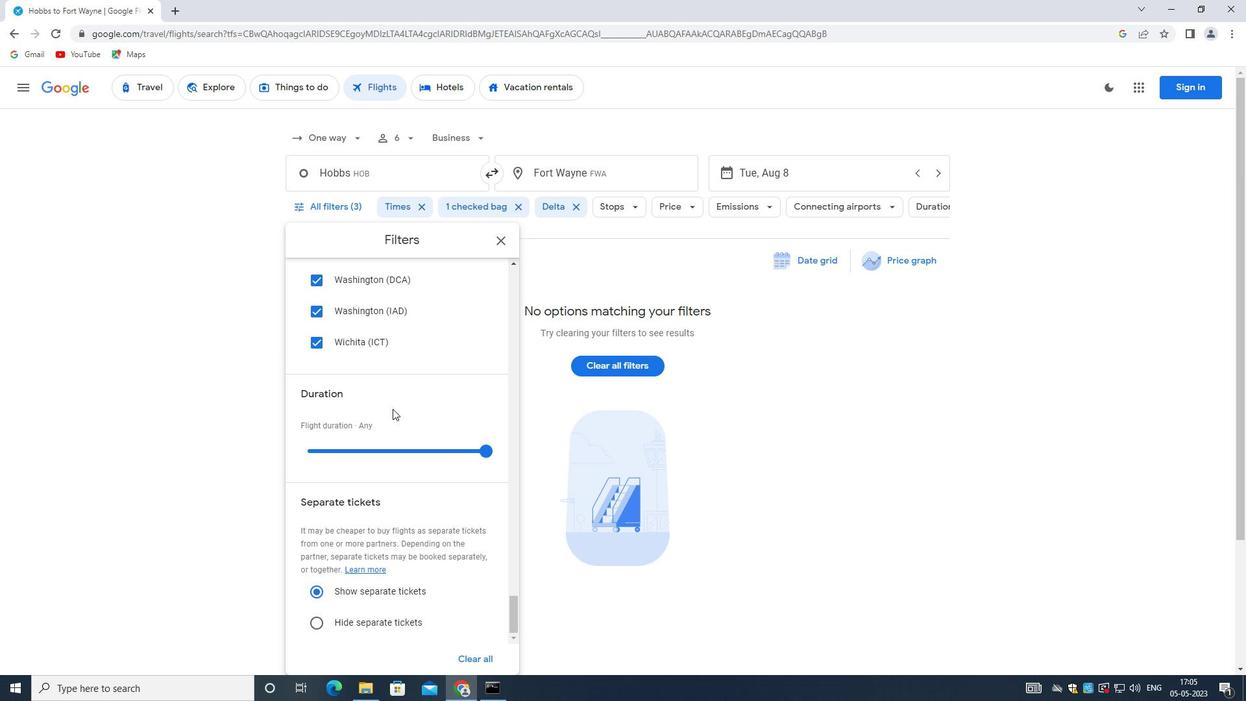 
Action: Mouse scrolled (392, 408) with delta (0, 0)
Screenshot: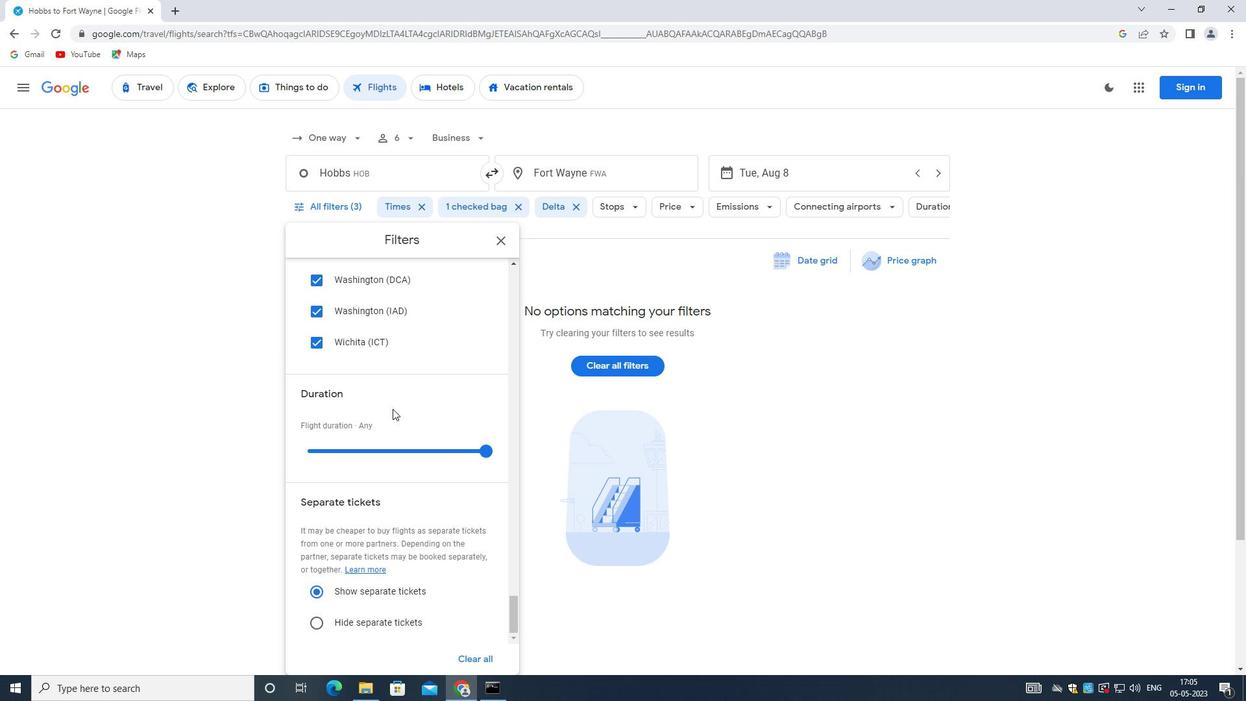 
Action: Mouse scrolled (392, 408) with delta (0, 0)
Screenshot: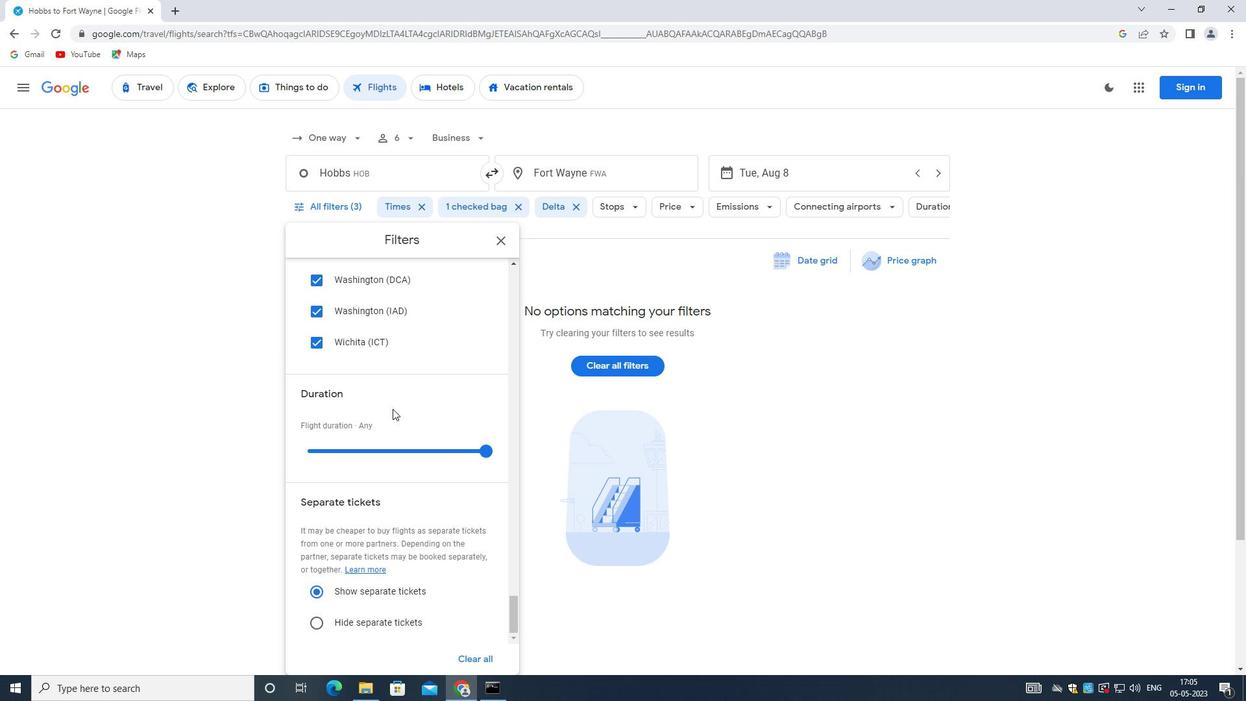 
